 Task: 1.4.4 Make few fields required on every object
Action: Mouse moved to (937, 98)
Screenshot: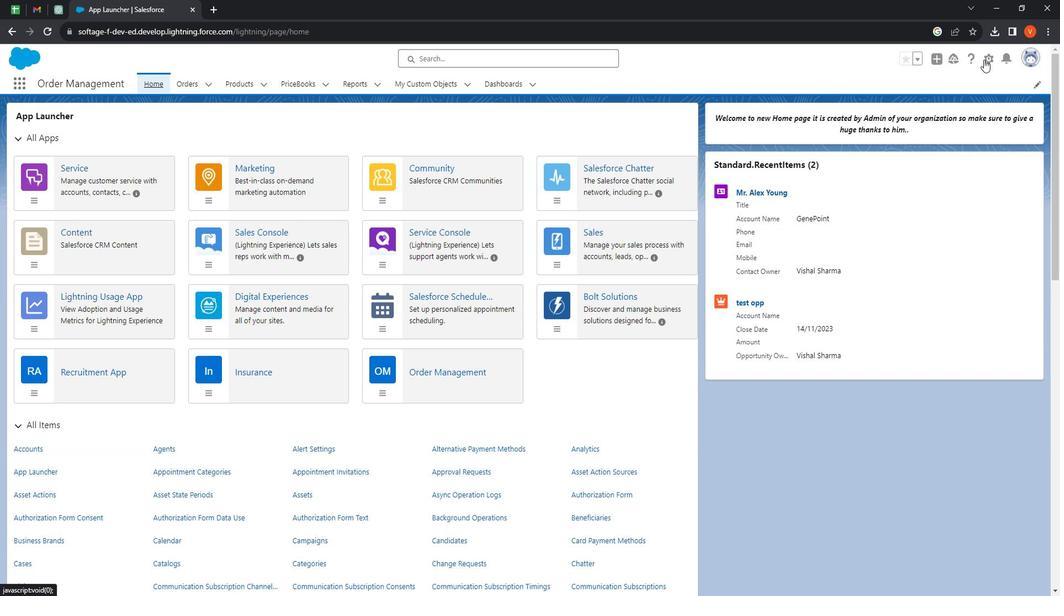 
Action: Mouse pressed left at (937, 98)
Screenshot: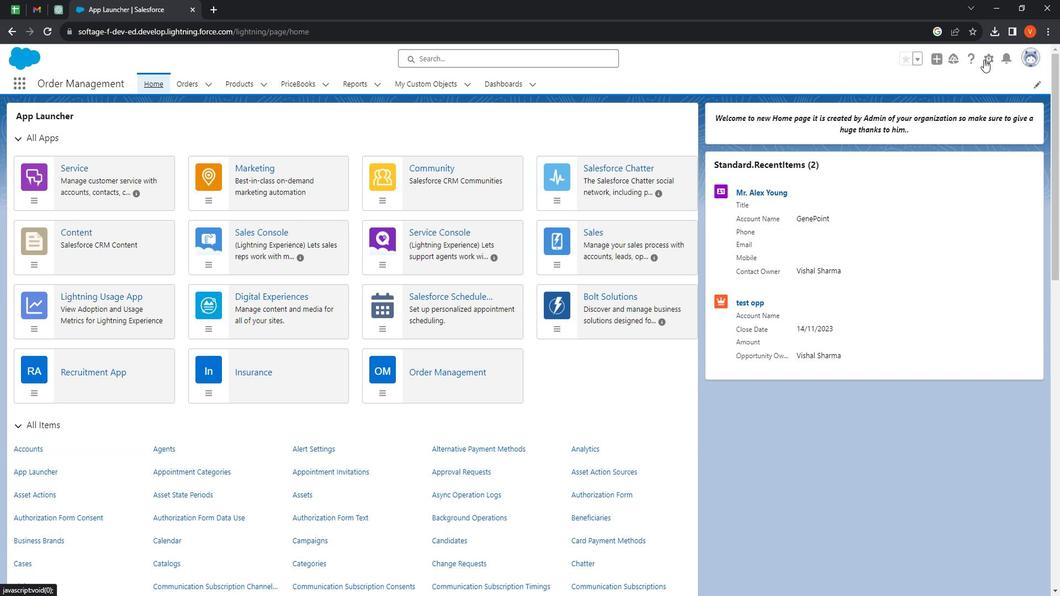 
Action: Mouse moved to (921, 123)
Screenshot: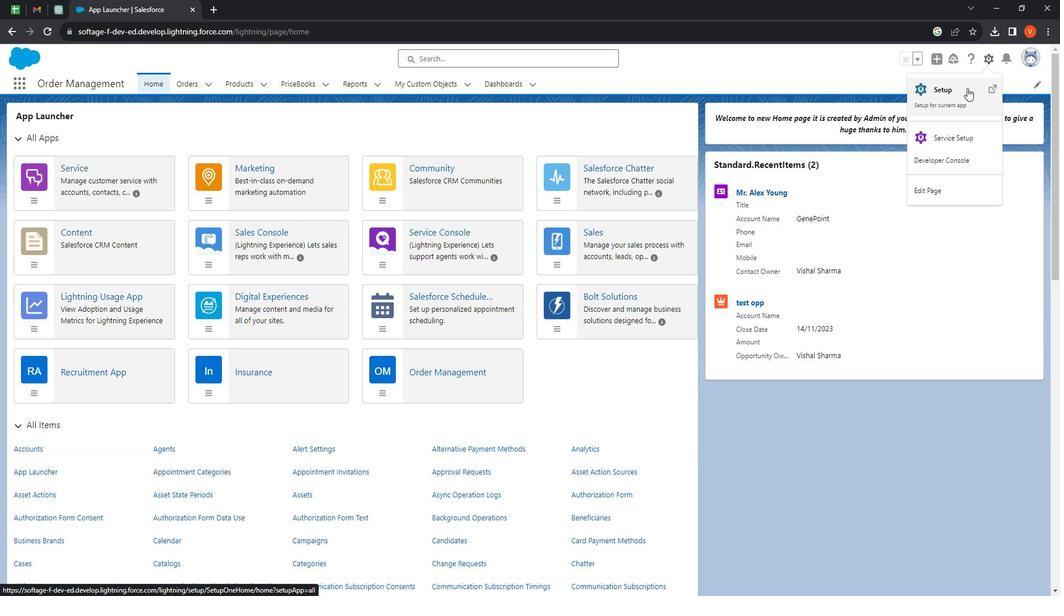 
Action: Mouse pressed left at (921, 123)
Screenshot: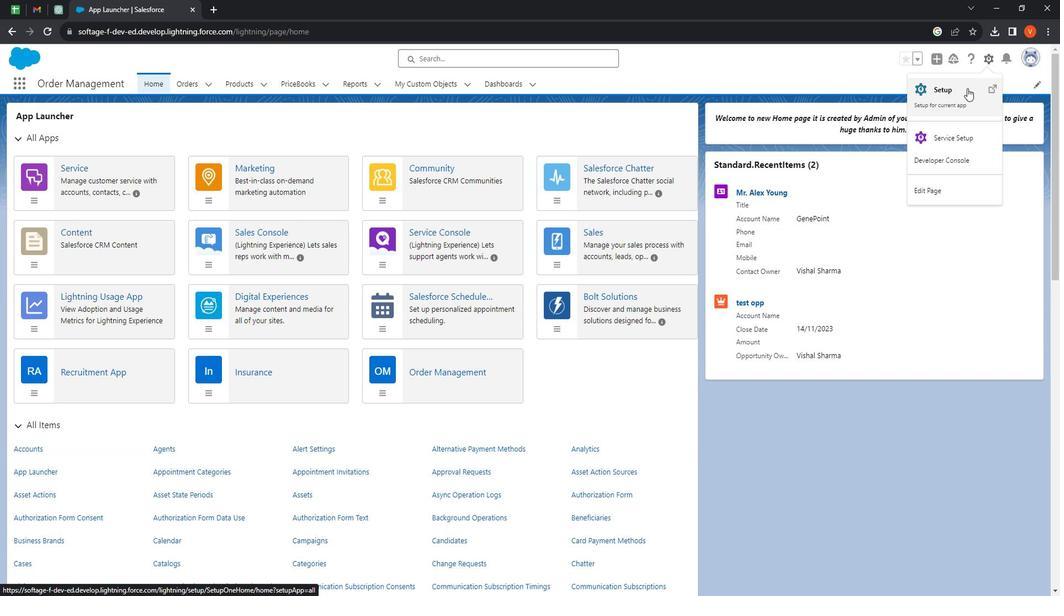 
Action: Mouse moved to (141, 122)
Screenshot: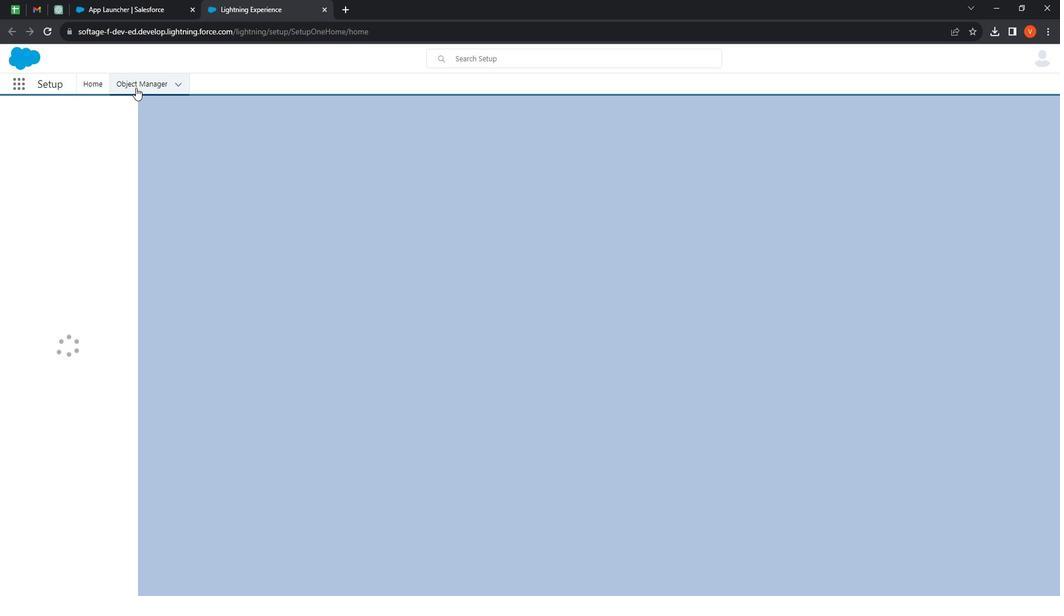 
Action: Mouse pressed left at (141, 122)
Screenshot: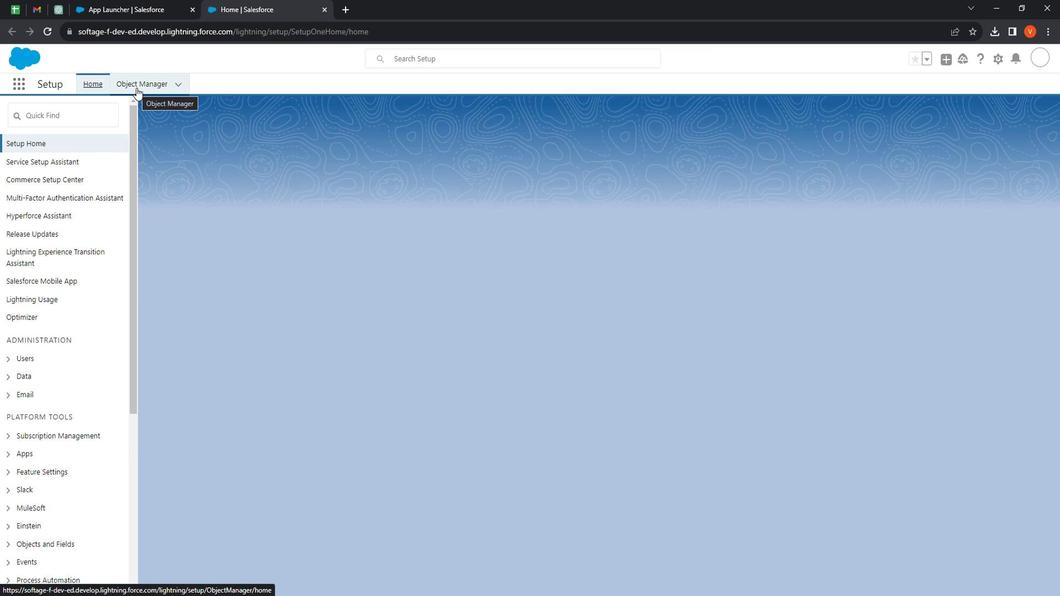 
Action: Mouse moved to (214, 272)
Screenshot: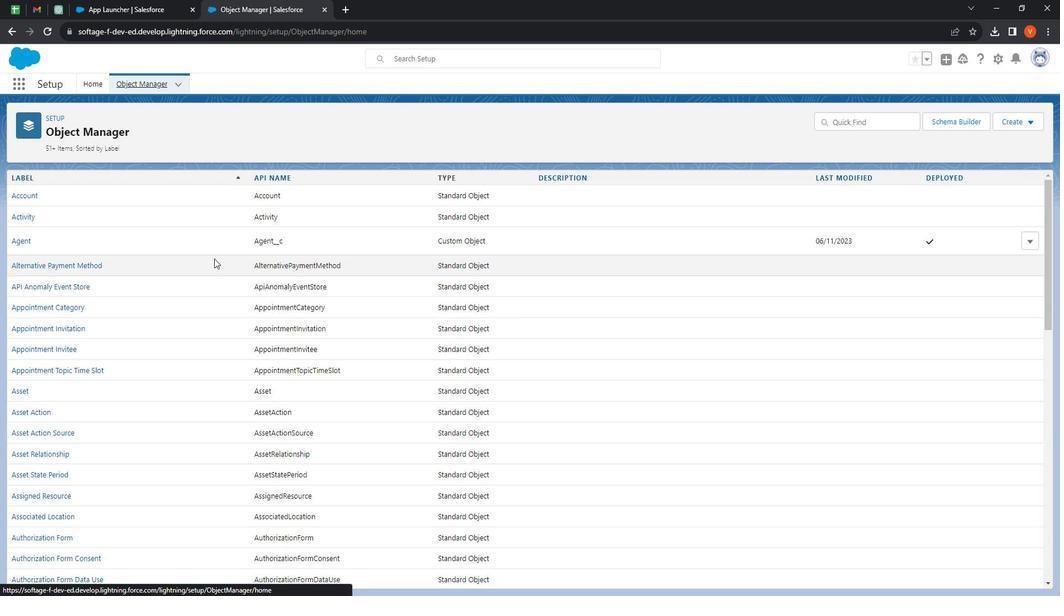 
Action: Mouse scrolled (214, 272) with delta (0, 0)
Screenshot: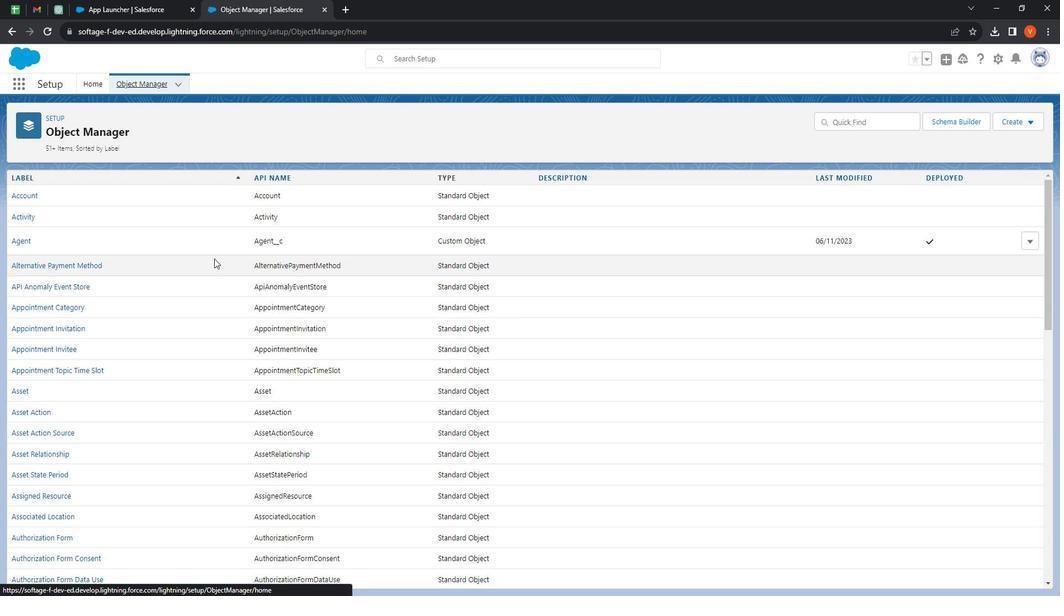 
Action: Mouse moved to (211, 272)
Screenshot: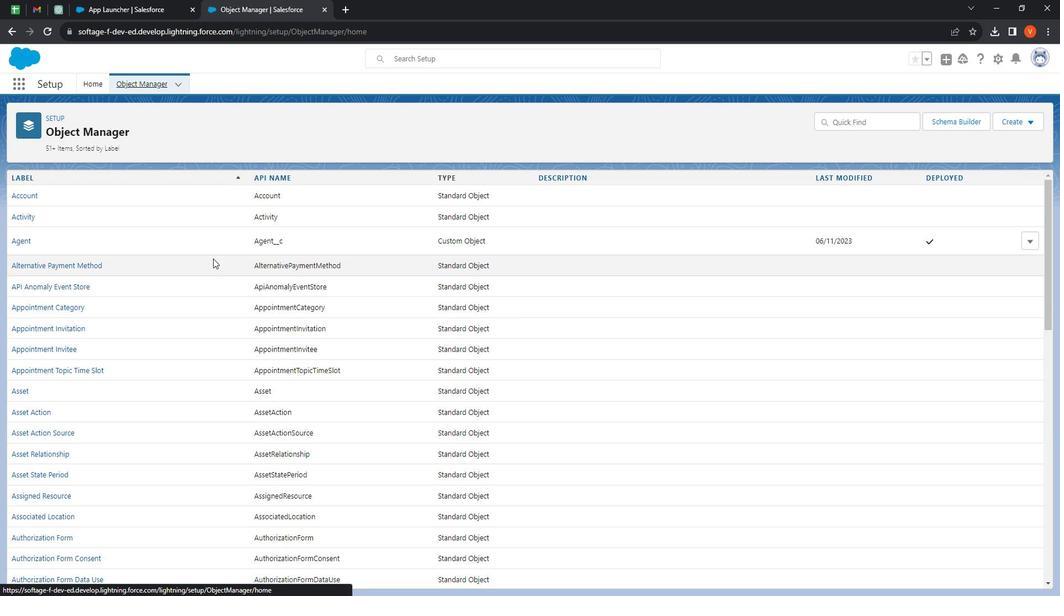 
Action: Mouse scrolled (211, 271) with delta (0, 0)
Screenshot: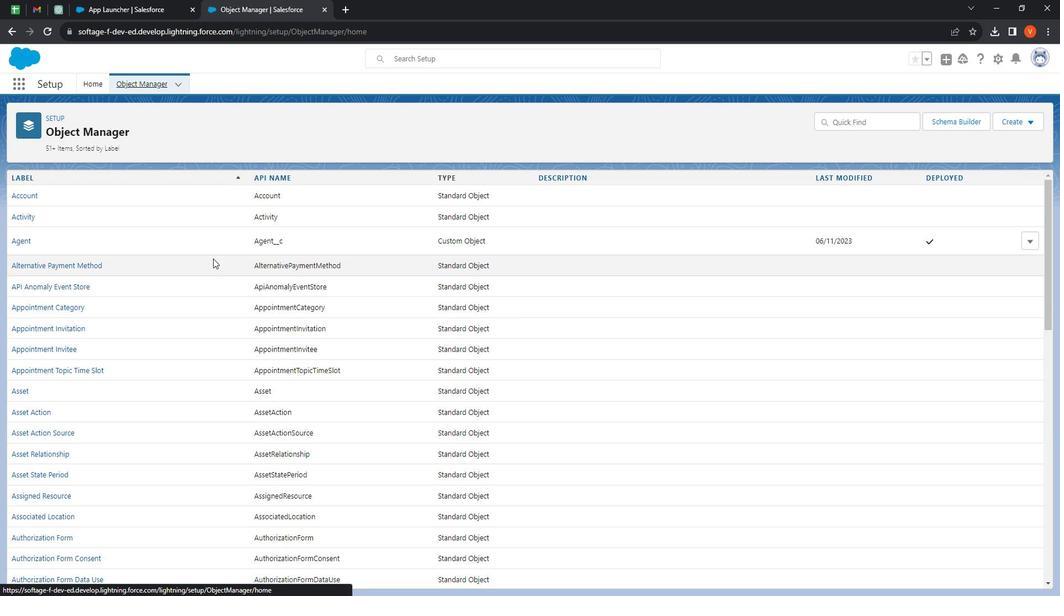 
Action: Mouse moved to (209, 271)
Screenshot: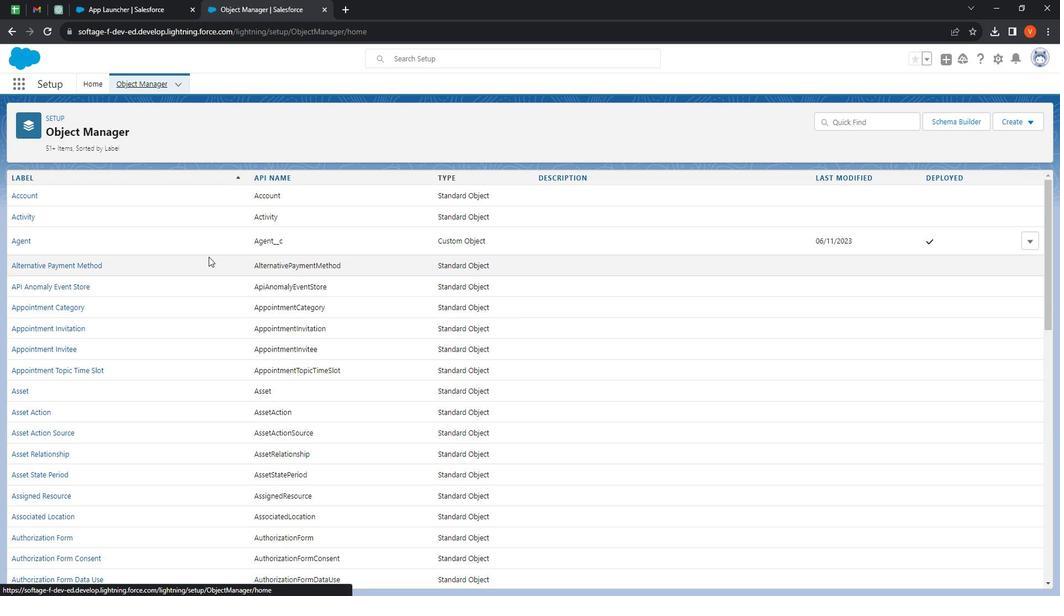 
Action: Mouse scrolled (209, 271) with delta (0, 0)
Screenshot: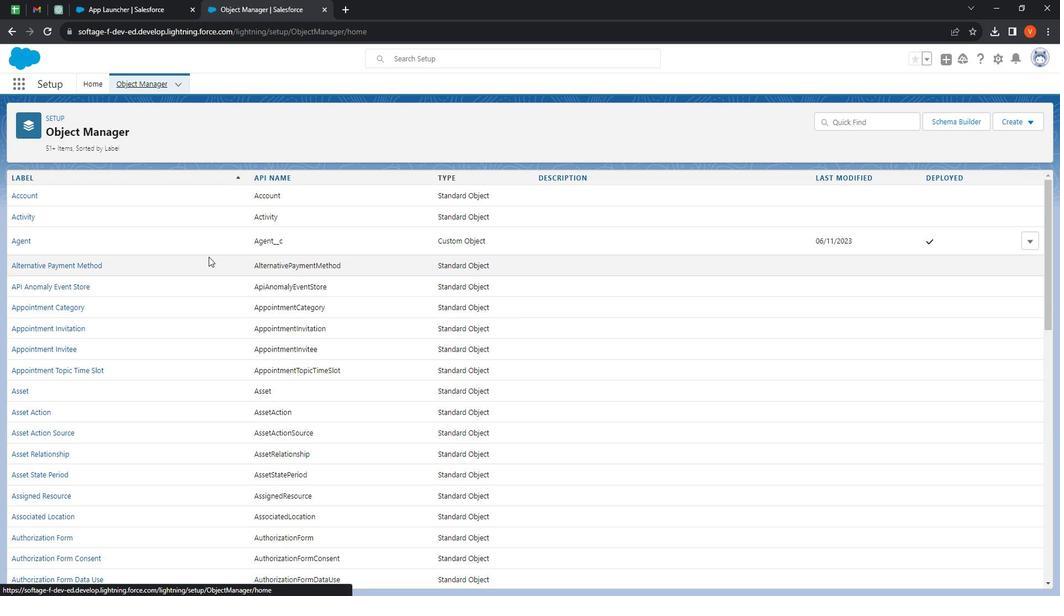 
Action: Mouse moved to (209, 271)
Screenshot: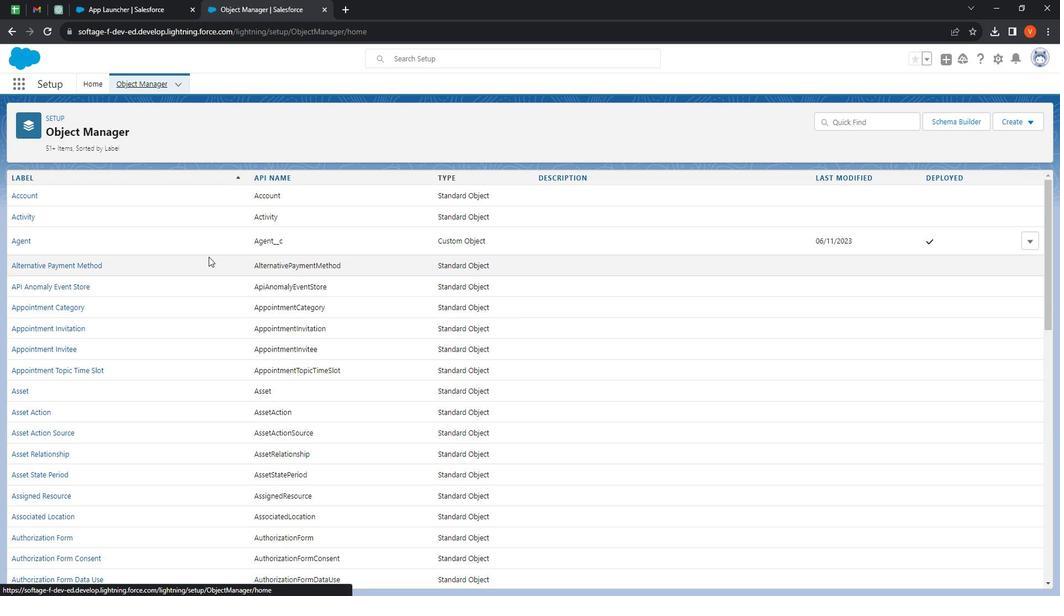 
Action: Mouse scrolled (209, 270) with delta (0, 0)
Screenshot: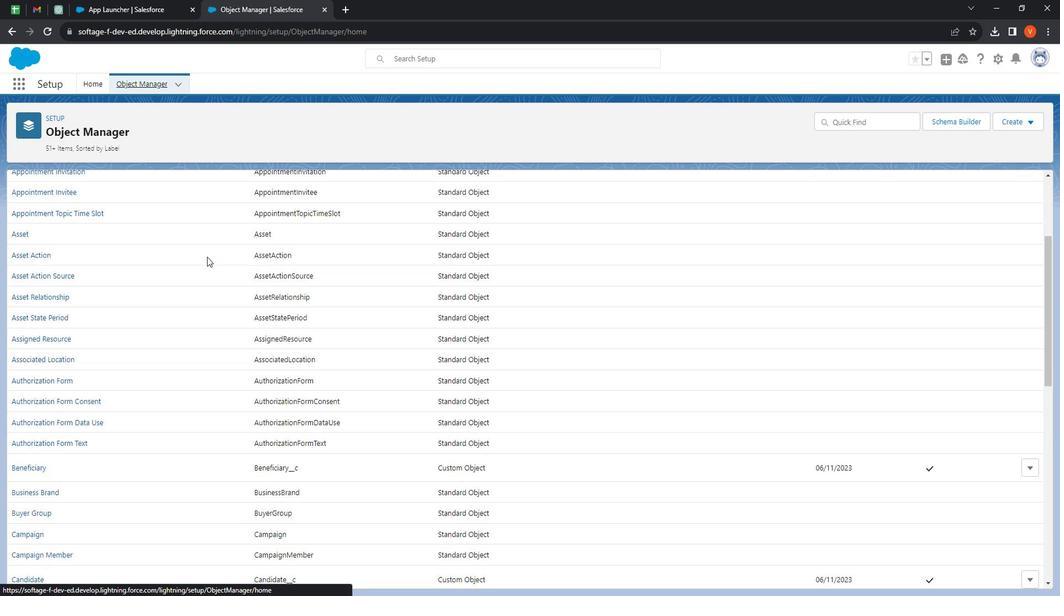 
Action: Mouse moved to (208, 271)
Screenshot: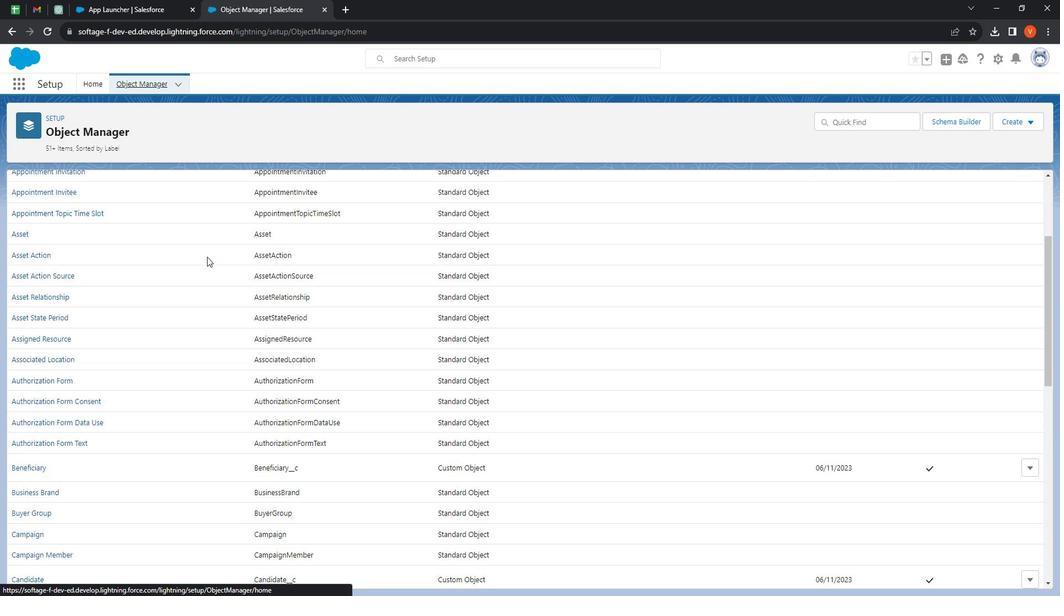 
Action: Mouse scrolled (208, 270) with delta (0, 0)
Screenshot: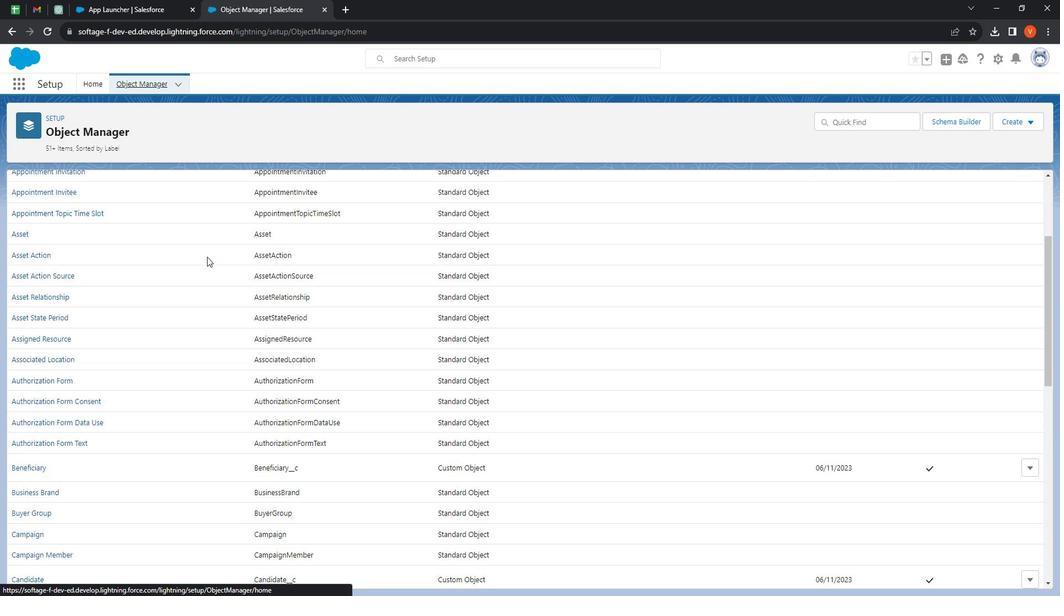 
Action: Mouse moved to (206, 271)
Screenshot: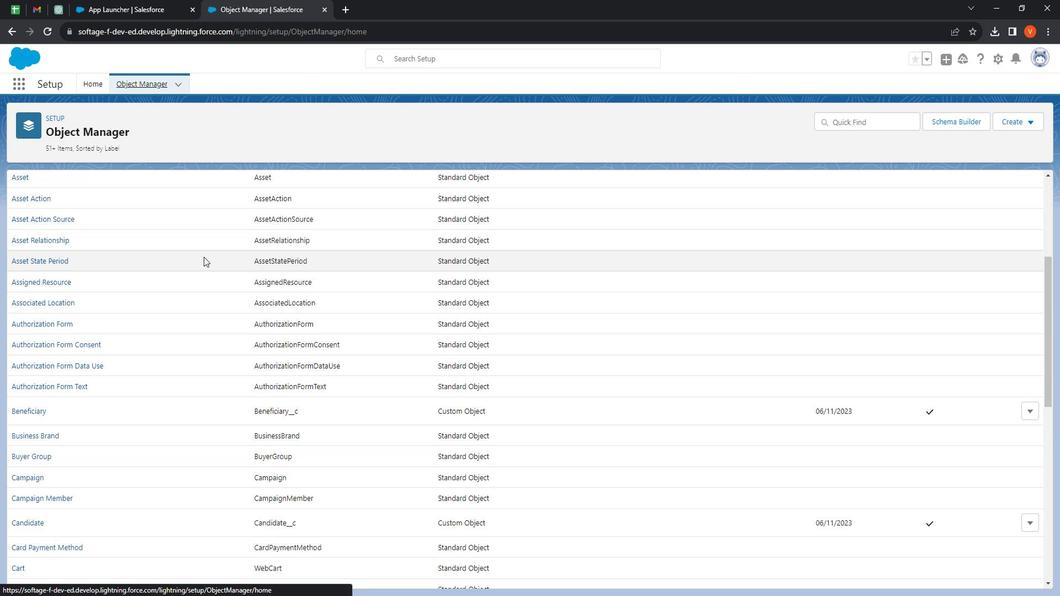 
Action: Mouse scrolled (206, 270) with delta (0, 0)
Screenshot: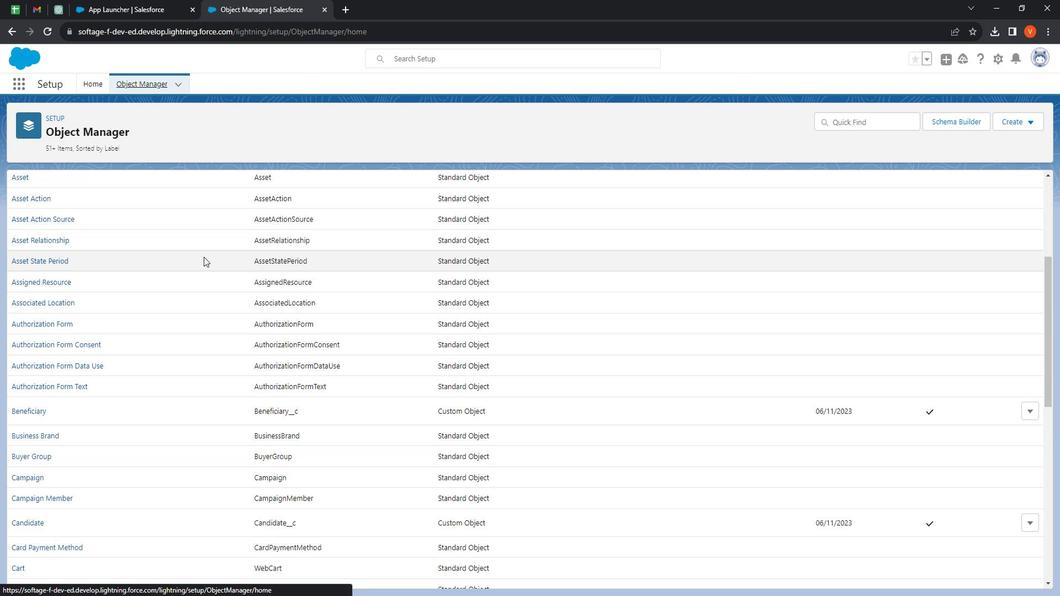 
Action: Mouse moved to (159, 278)
Screenshot: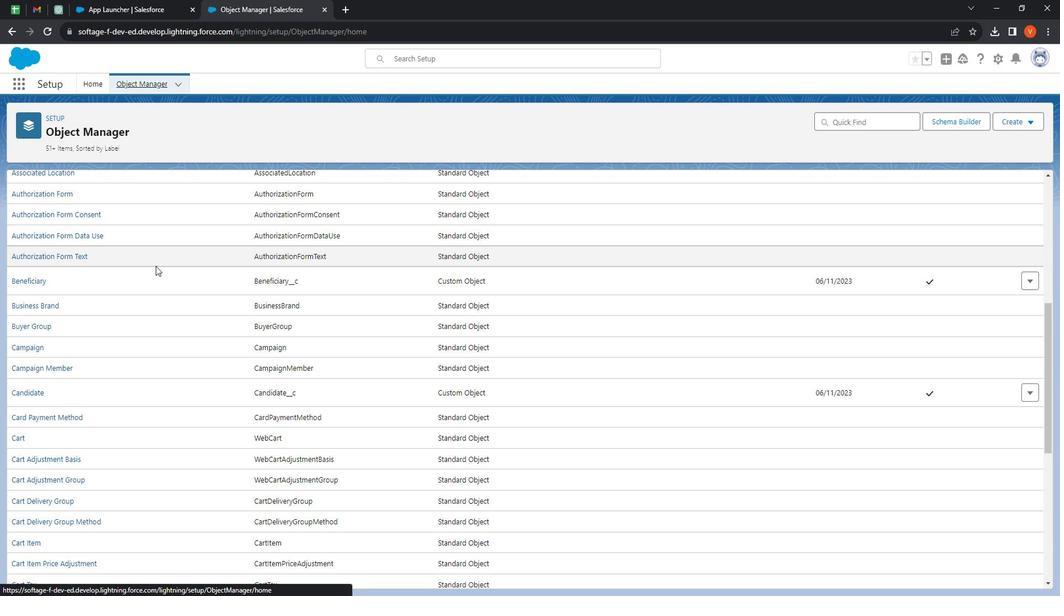
Action: Mouse scrolled (159, 278) with delta (0, 0)
Screenshot: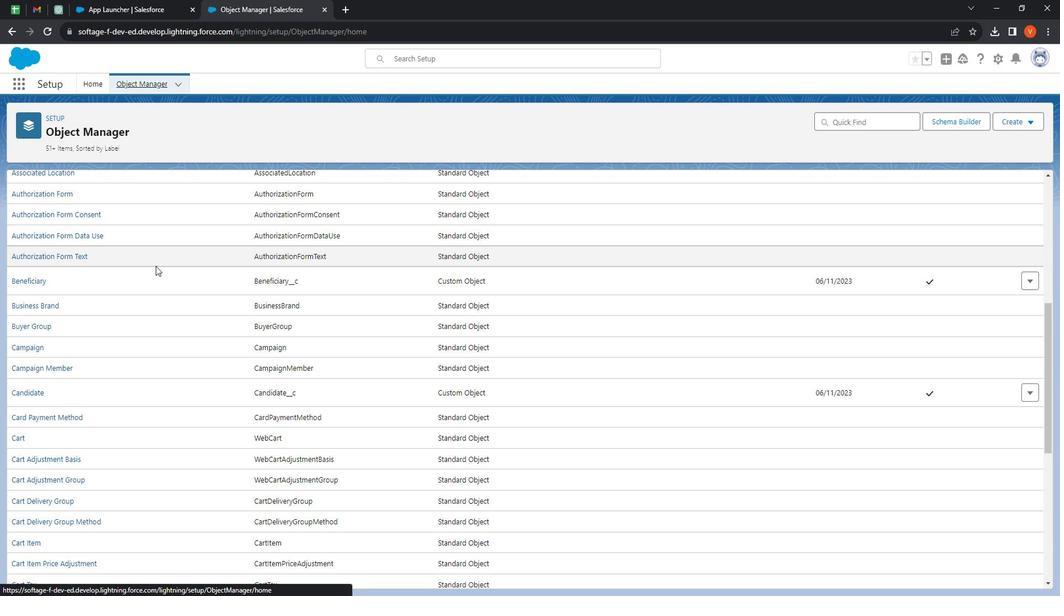 
Action: Mouse moved to (154, 279)
Screenshot: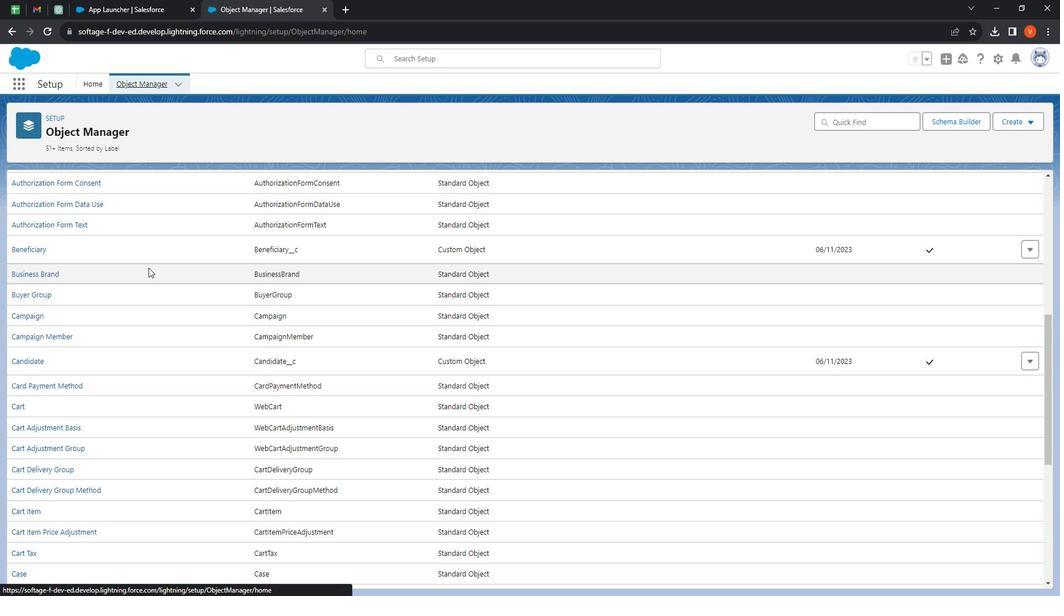 
Action: Mouse scrolled (154, 279) with delta (0, 0)
Screenshot: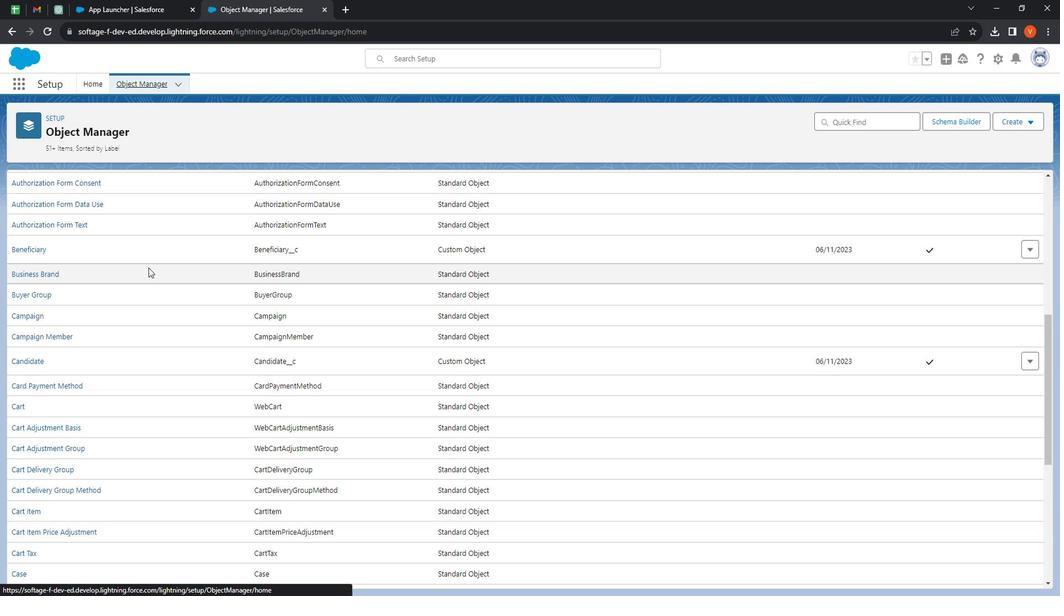 
Action: Mouse moved to (151, 280)
Screenshot: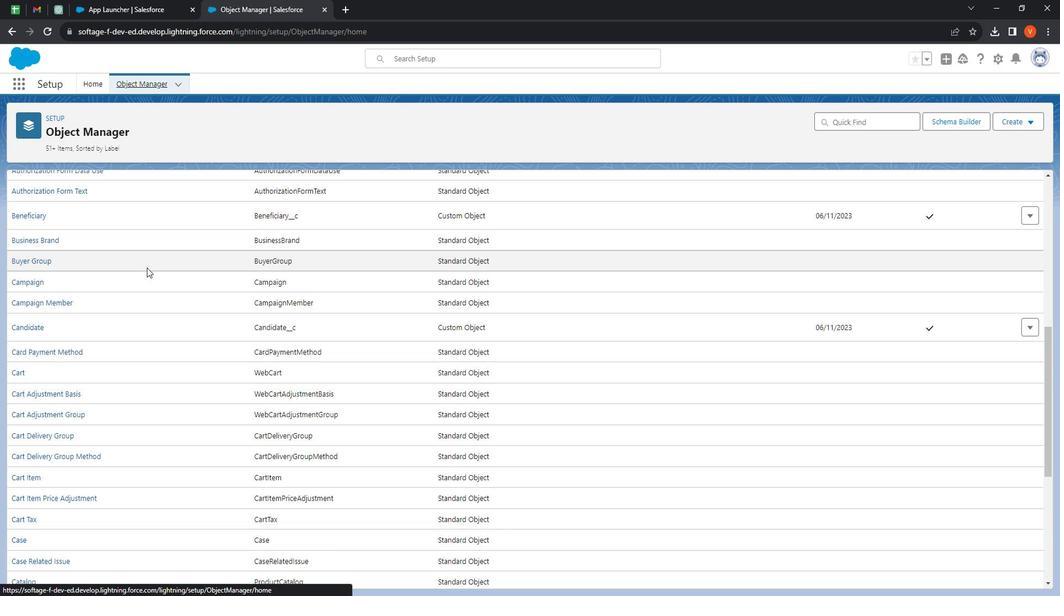
Action: Mouse scrolled (151, 279) with delta (0, 0)
Screenshot: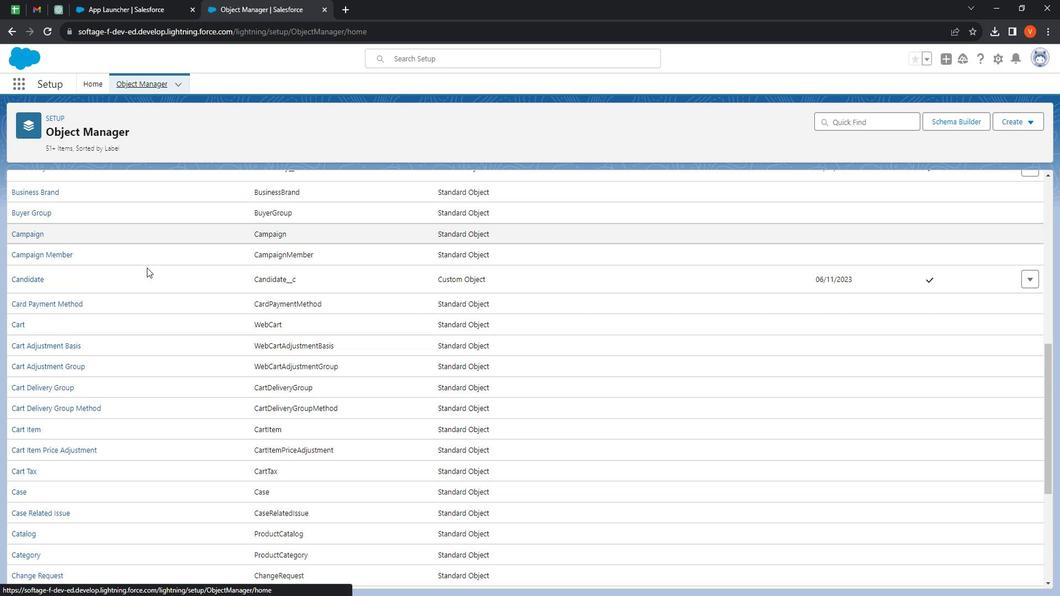 
Action: Mouse scrolled (151, 279) with delta (0, 0)
Screenshot: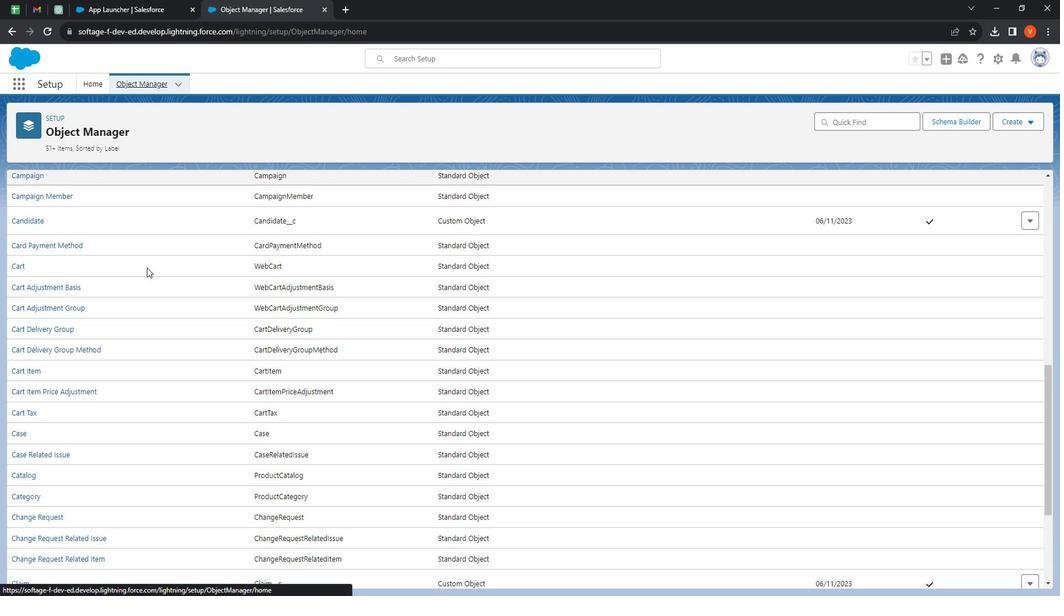 
Action: Mouse scrolled (151, 279) with delta (0, 0)
Screenshot: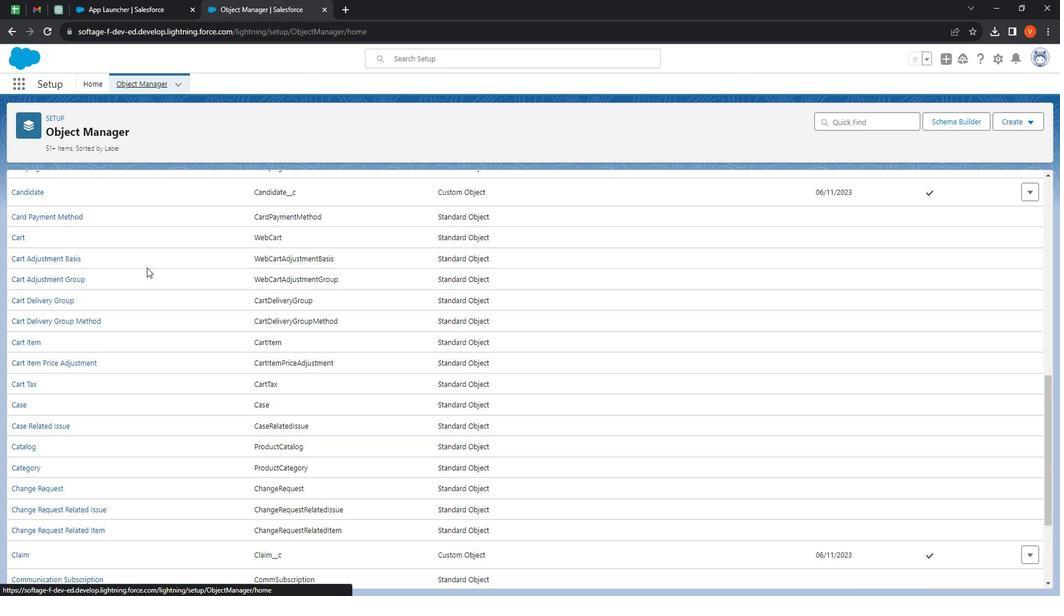 
Action: Mouse scrolled (151, 279) with delta (0, 0)
Screenshot: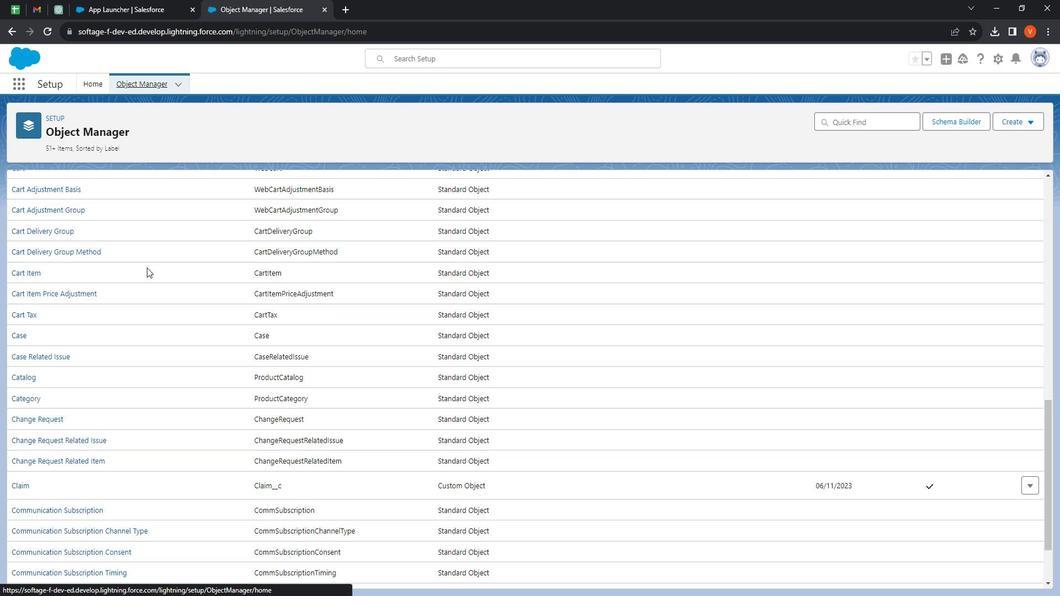 
Action: Mouse scrolled (151, 279) with delta (0, 0)
Screenshot: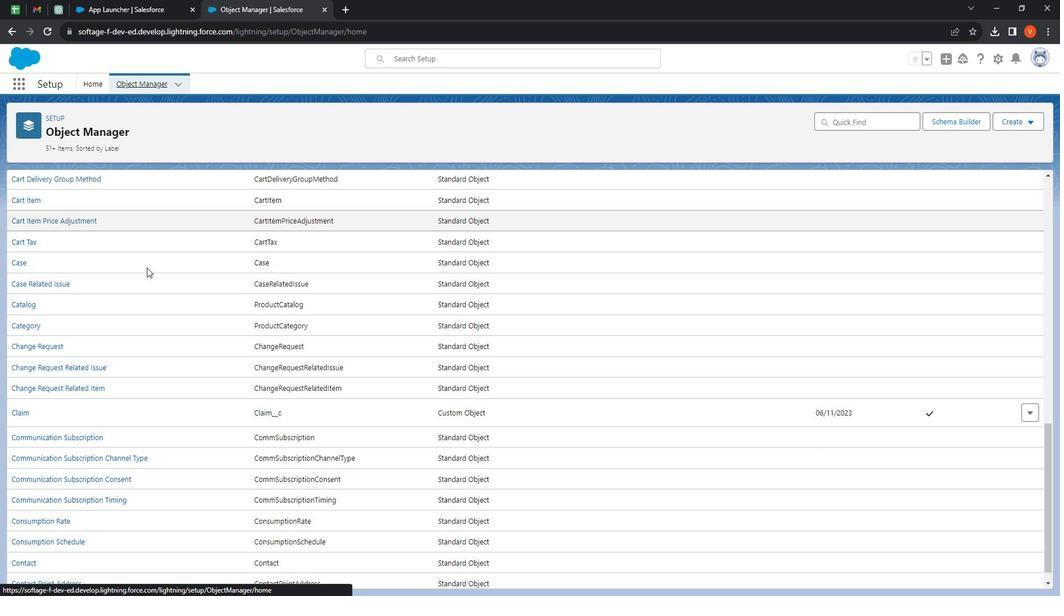 
Action: Mouse scrolled (151, 279) with delta (0, 0)
Screenshot: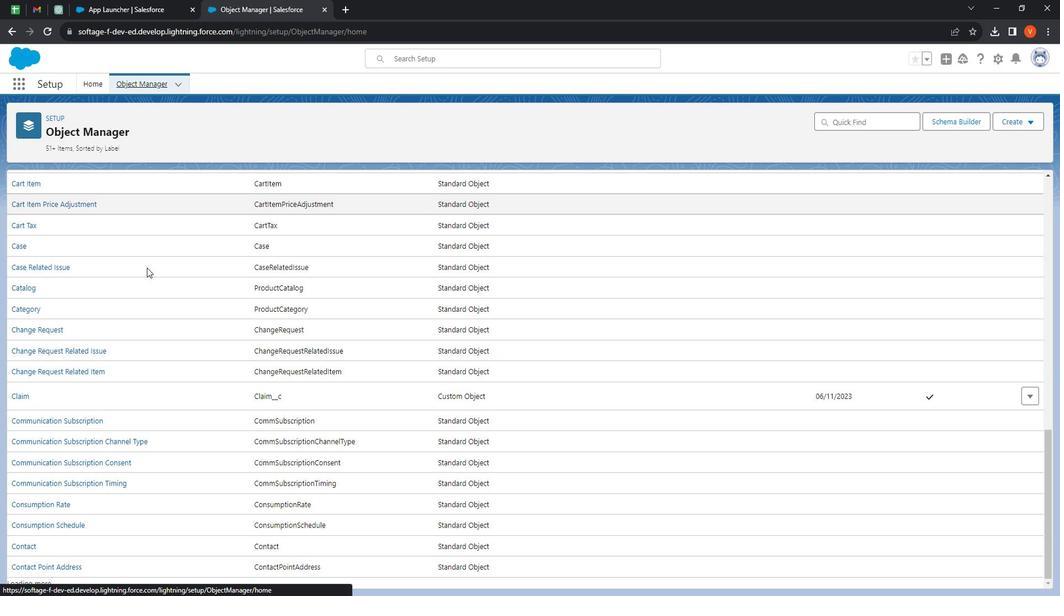 
Action: Mouse moved to (151, 281)
Screenshot: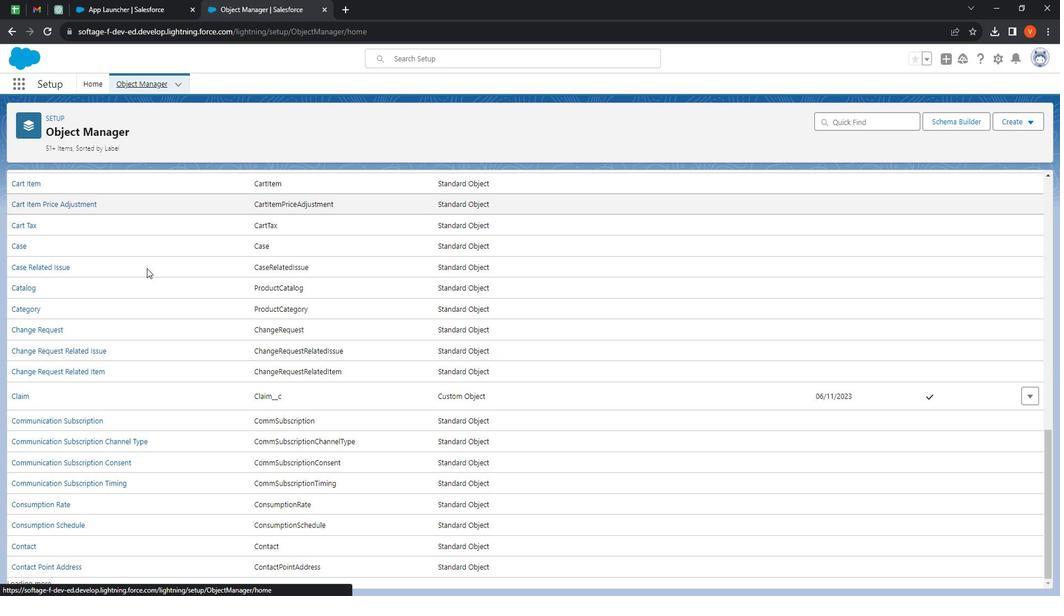 
Action: Mouse scrolled (151, 280) with delta (0, 0)
Screenshot: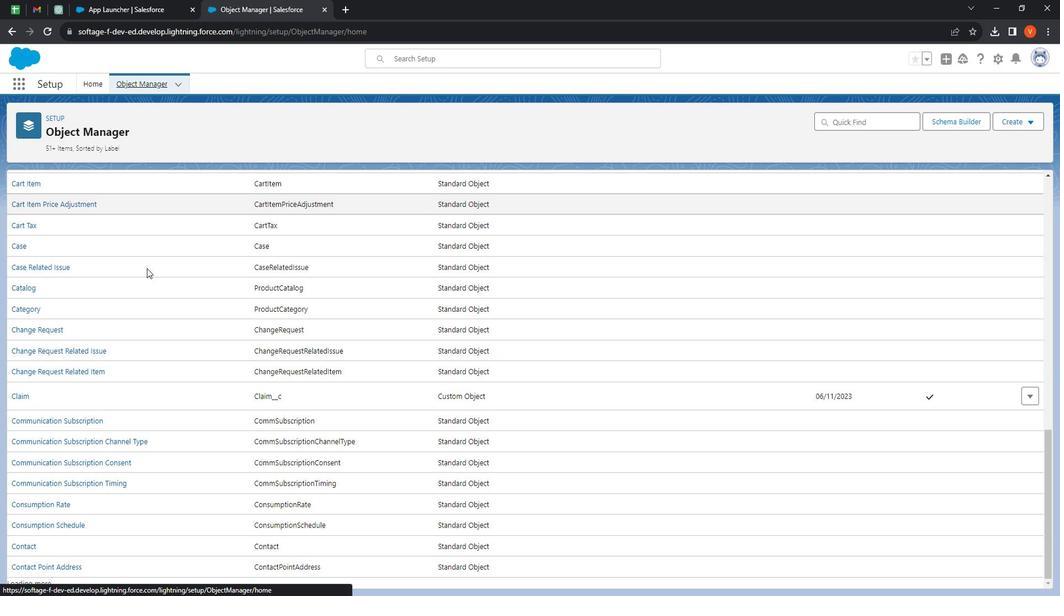 
Action: Mouse scrolled (151, 280) with delta (0, 0)
Screenshot: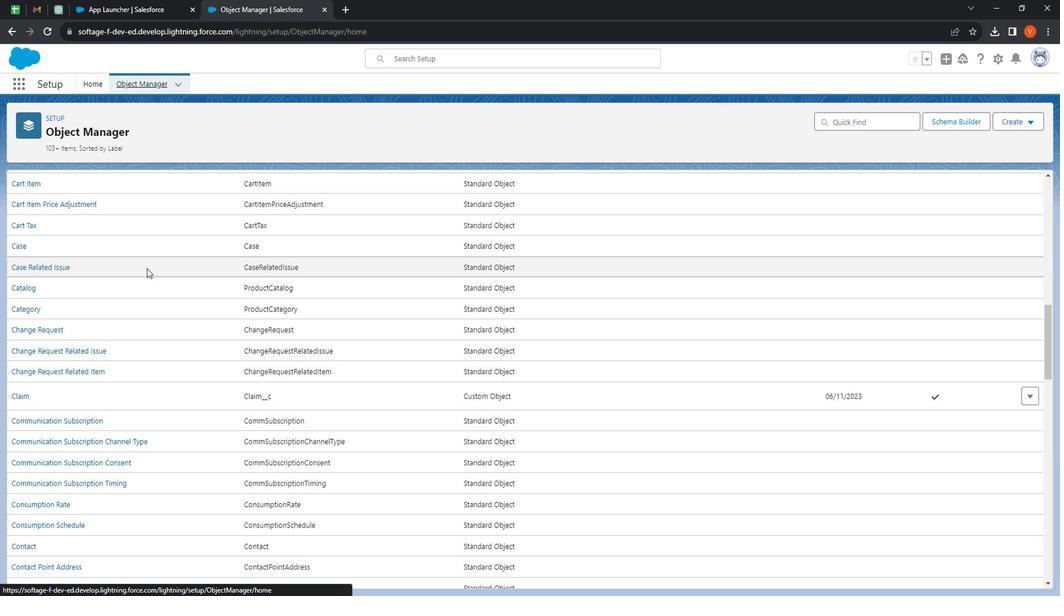 
Action: Mouse moved to (151, 281)
Screenshot: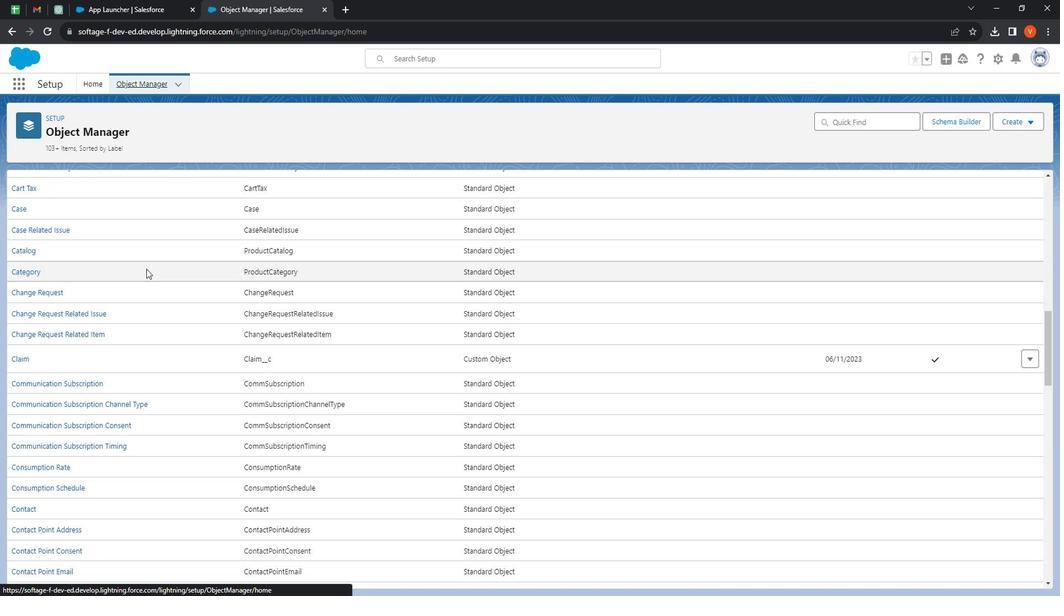 
Action: Mouse scrolled (151, 281) with delta (0, 0)
Screenshot: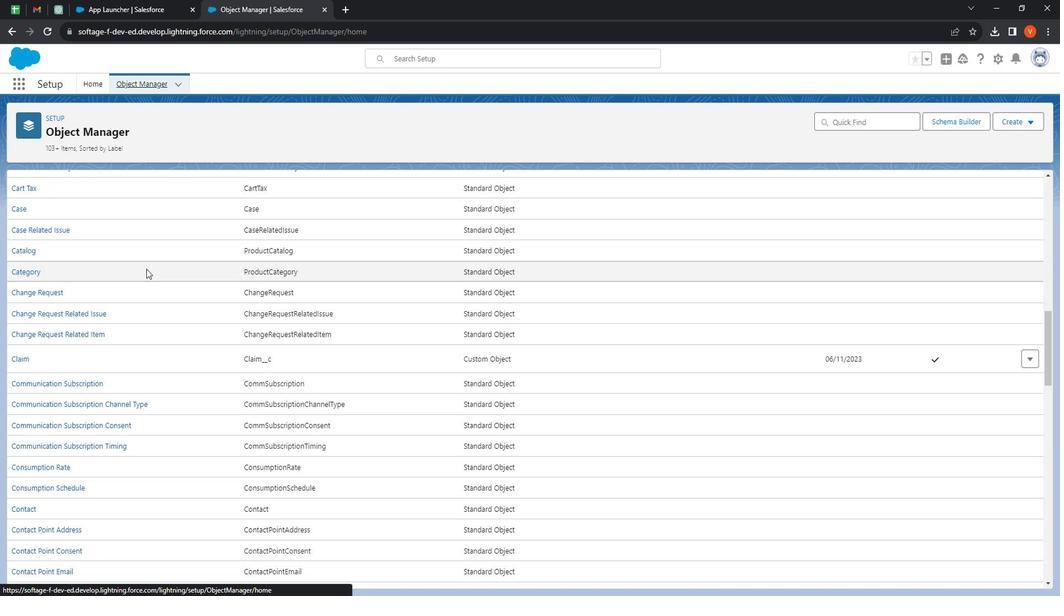 
Action: Mouse moved to (151, 281)
Screenshot: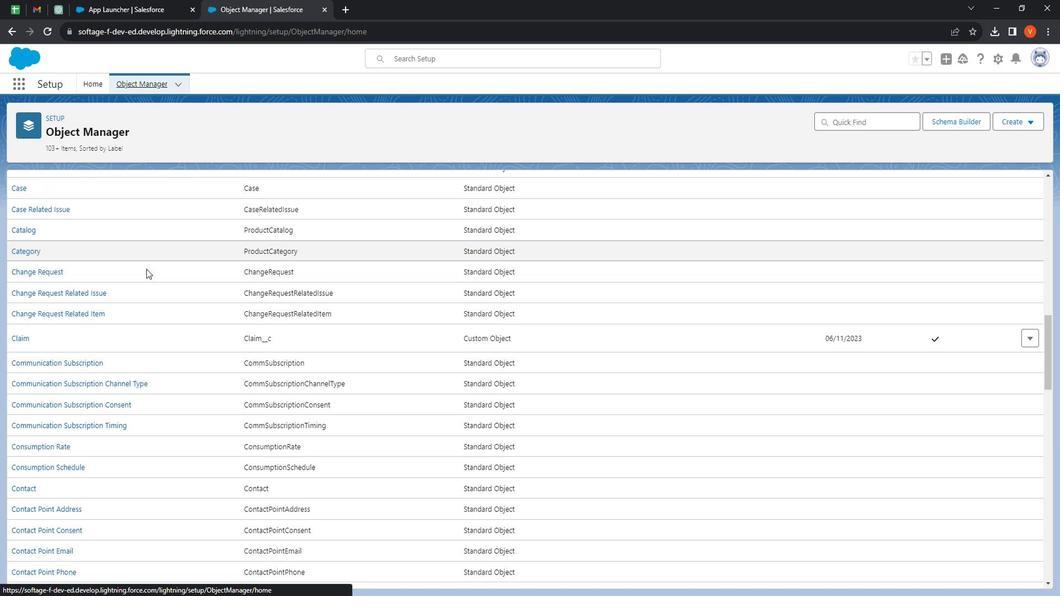 
Action: Mouse scrolled (151, 281) with delta (0, 0)
Screenshot: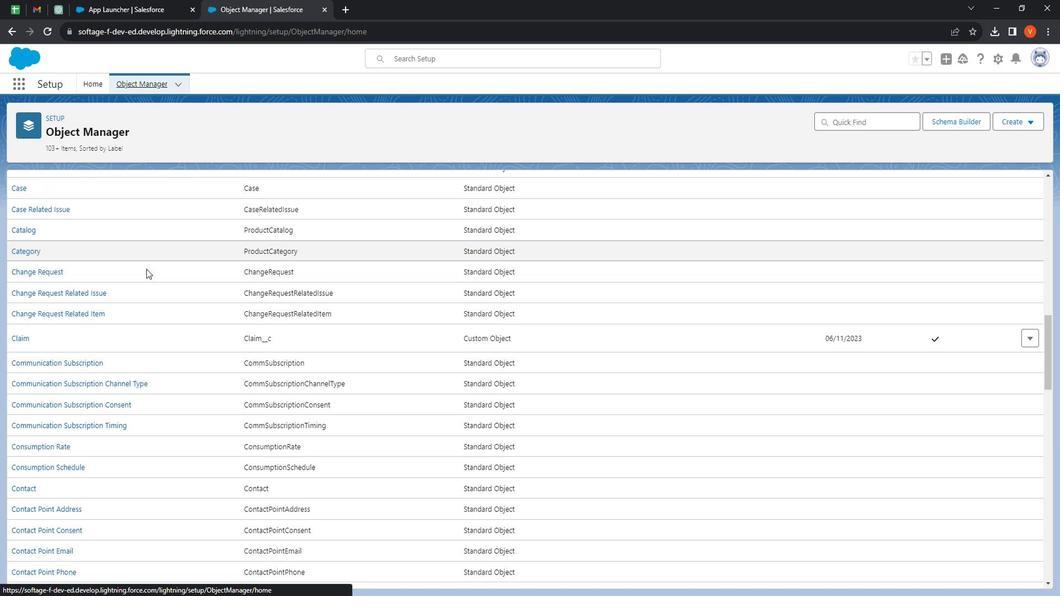 
Action: Mouse moved to (150, 283)
Screenshot: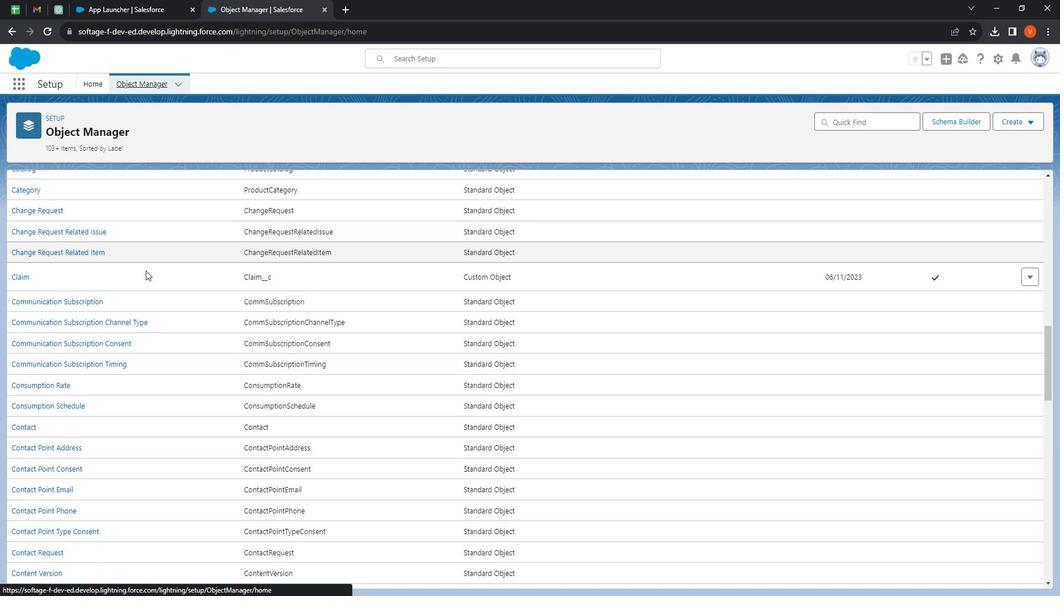 
Action: Mouse scrolled (150, 282) with delta (0, 0)
Screenshot: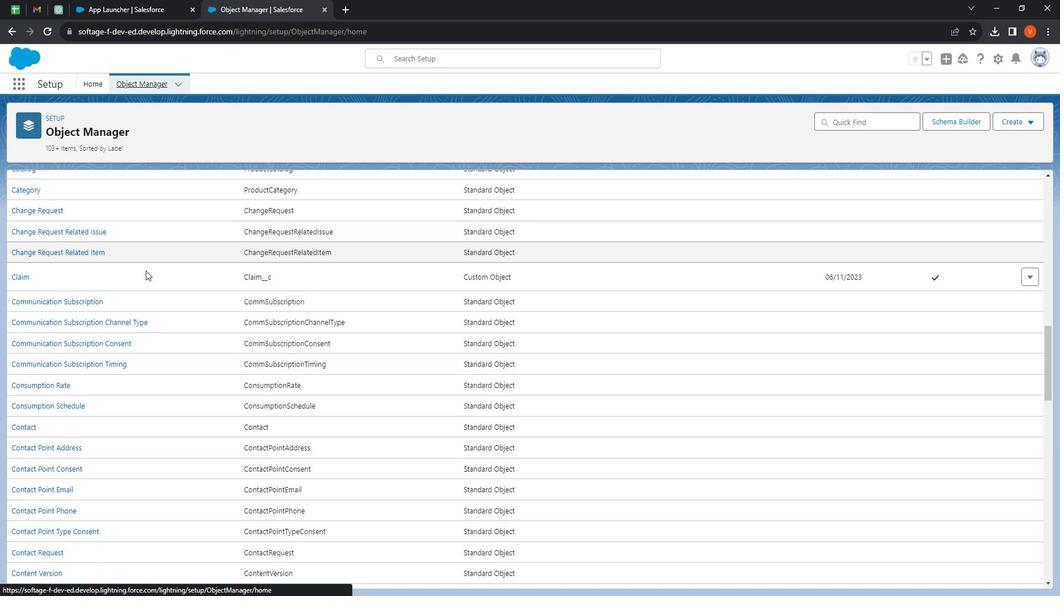 
Action: Mouse moved to (148, 286)
Screenshot: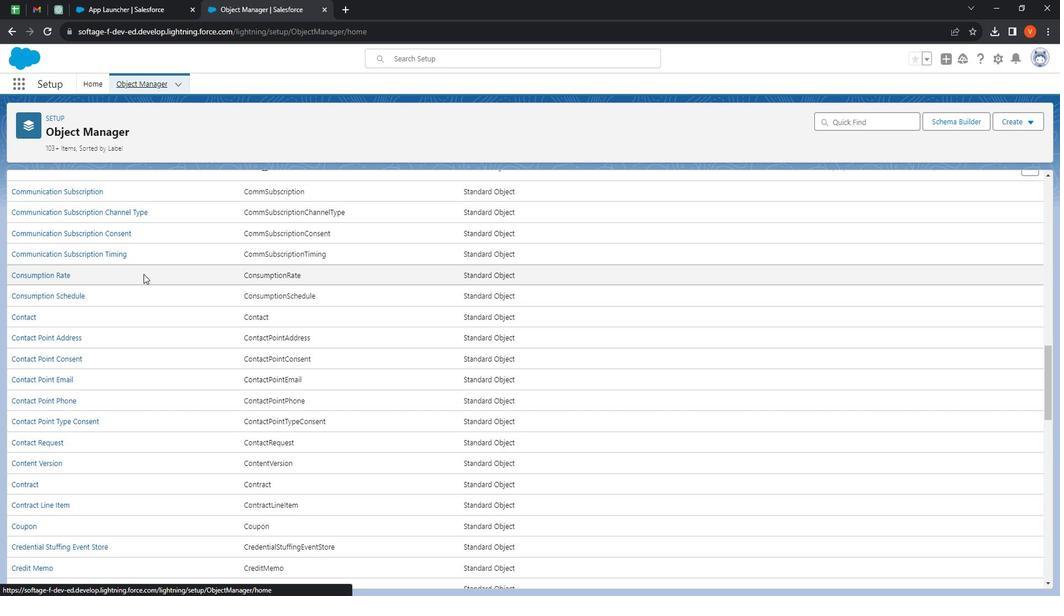
Action: Mouse scrolled (148, 285) with delta (0, 0)
Screenshot: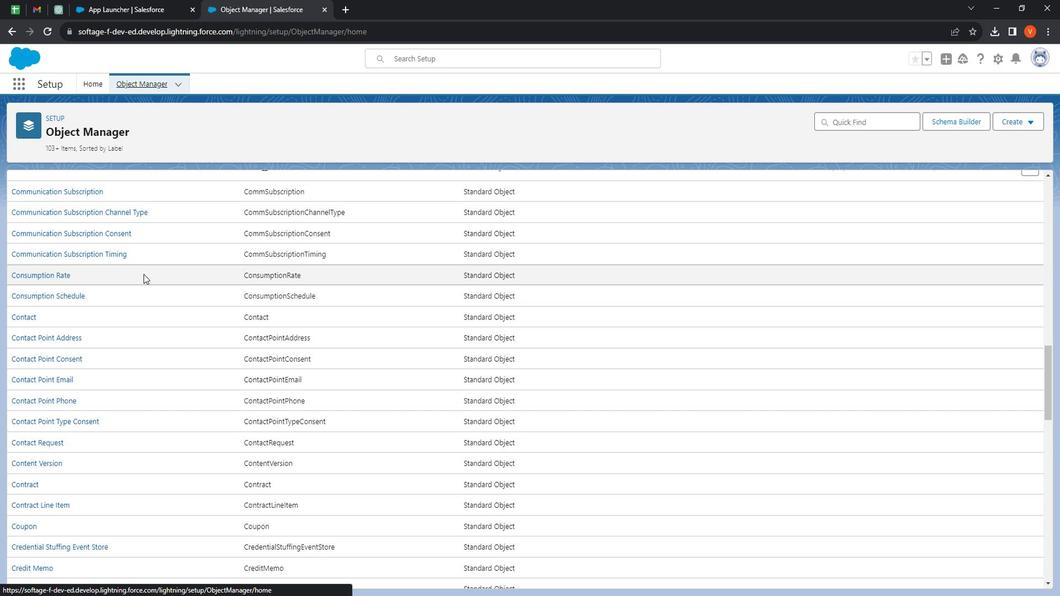 
Action: Mouse scrolled (148, 285) with delta (0, 0)
Screenshot: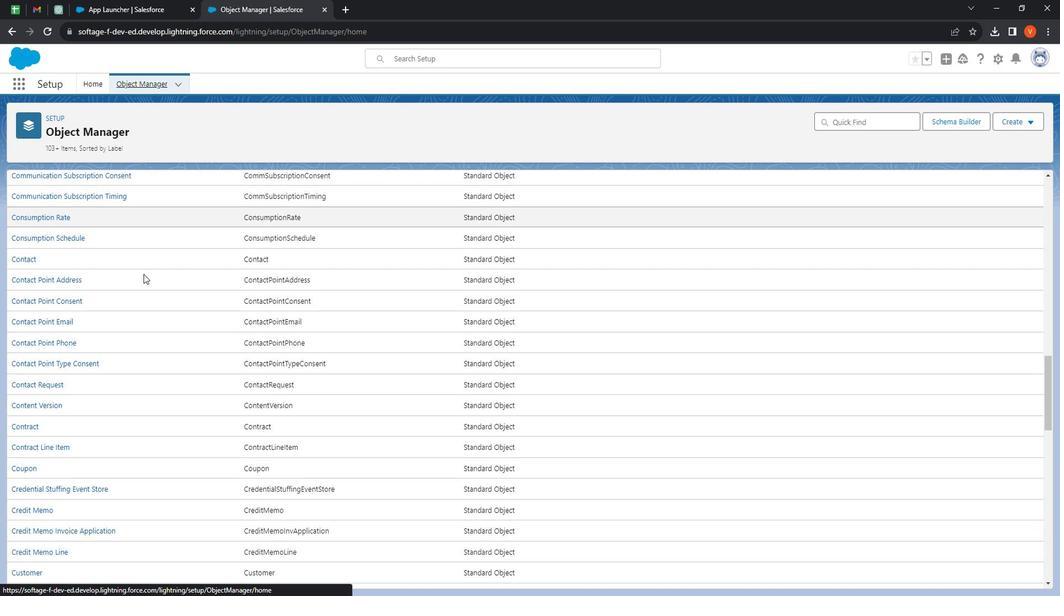 
Action: Mouse scrolled (148, 285) with delta (0, 0)
Screenshot: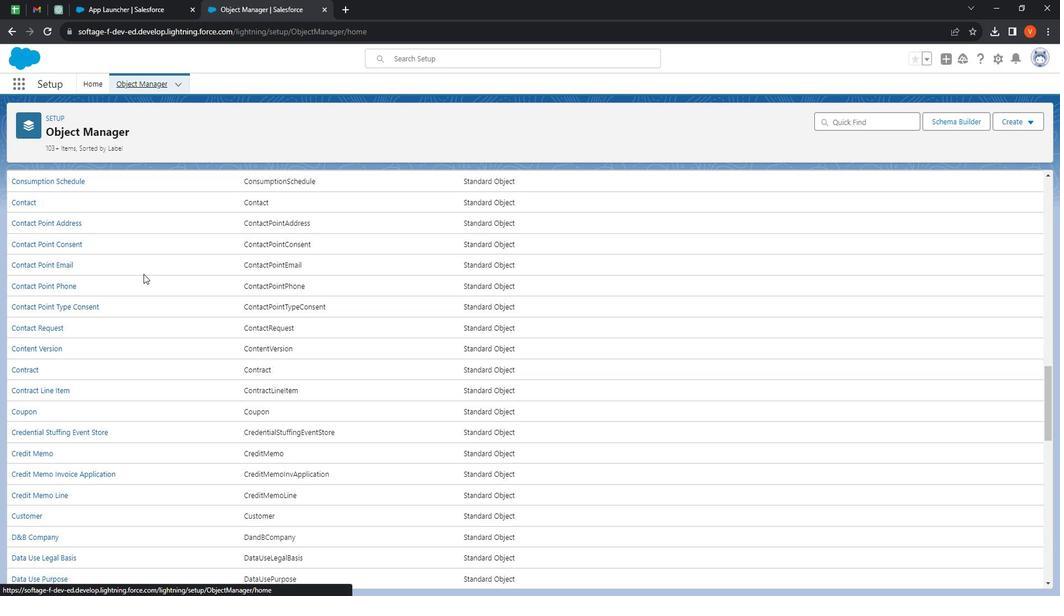 
Action: Mouse moved to (147, 287)
Screenshot: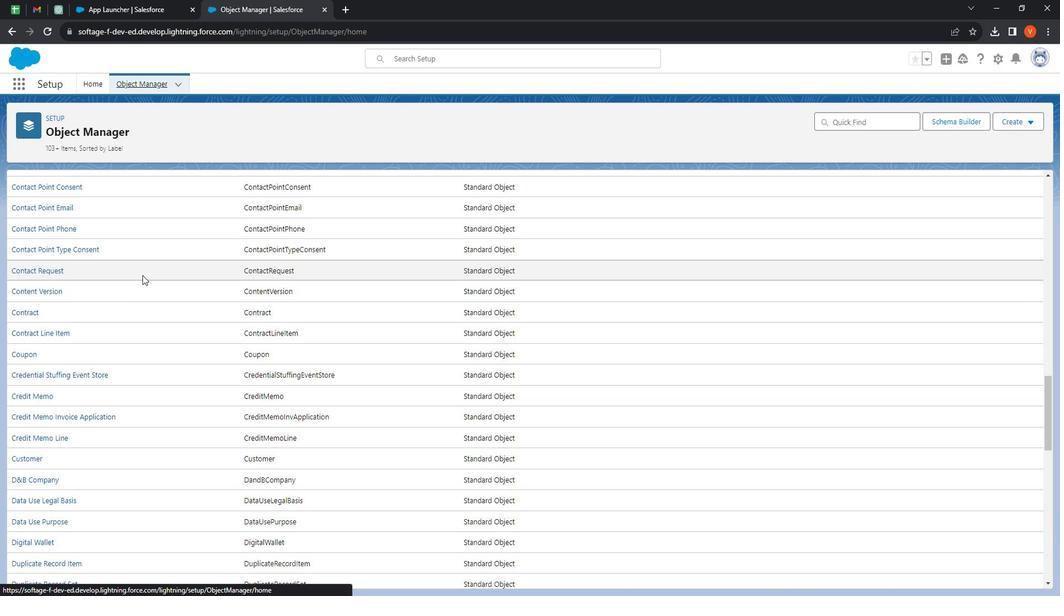 
Action: Mouse scrolled (147, 286) with delta (0, 0)
Screenshot: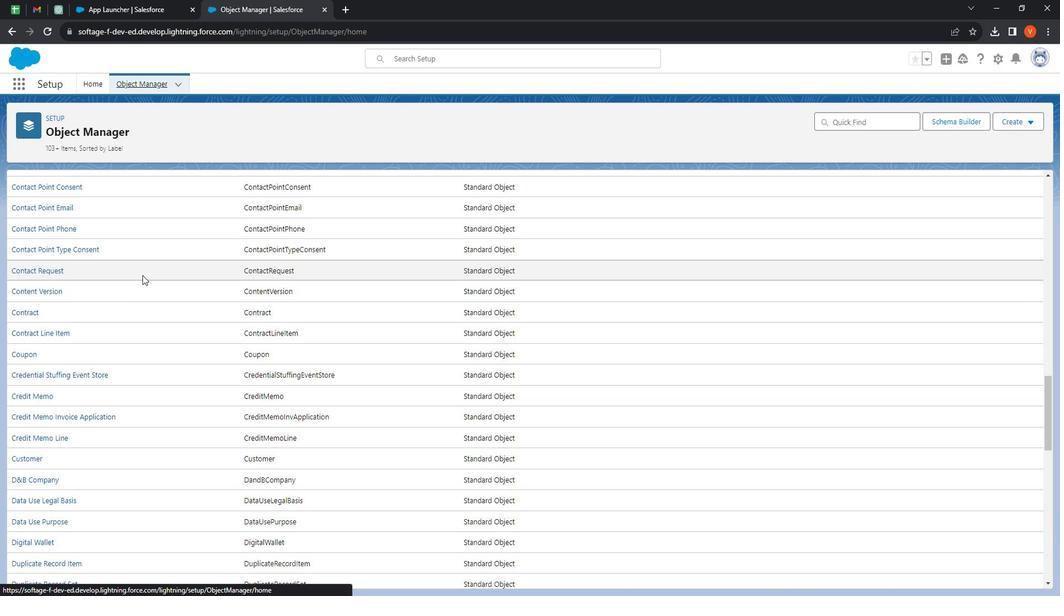 
Action: Mouse moved to (146, 289)
Screenshot: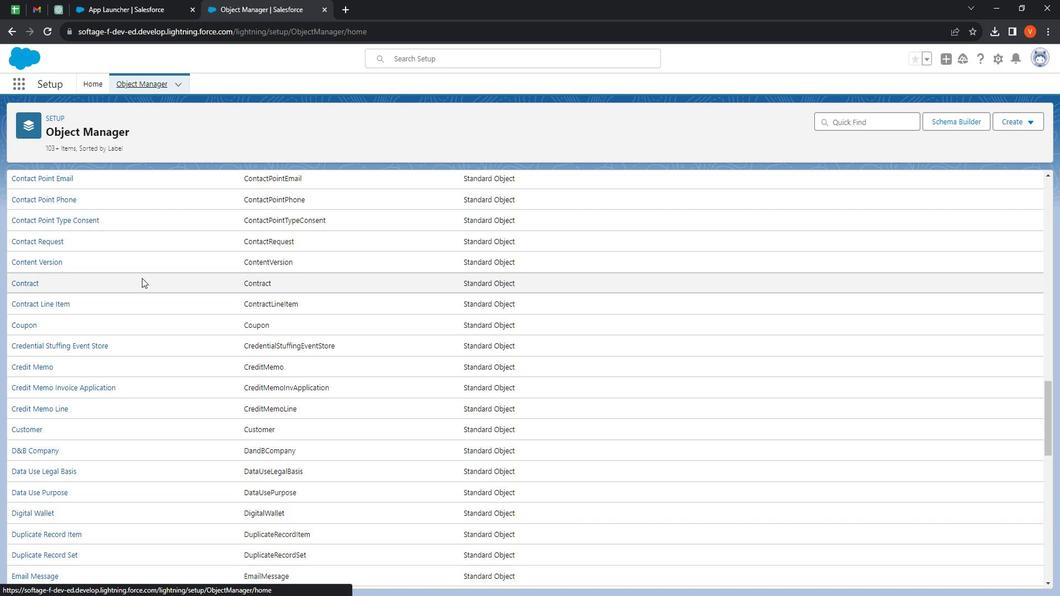 
Action: Mouse scrolled (146, 289) with delta (0, 0)
Screenshot: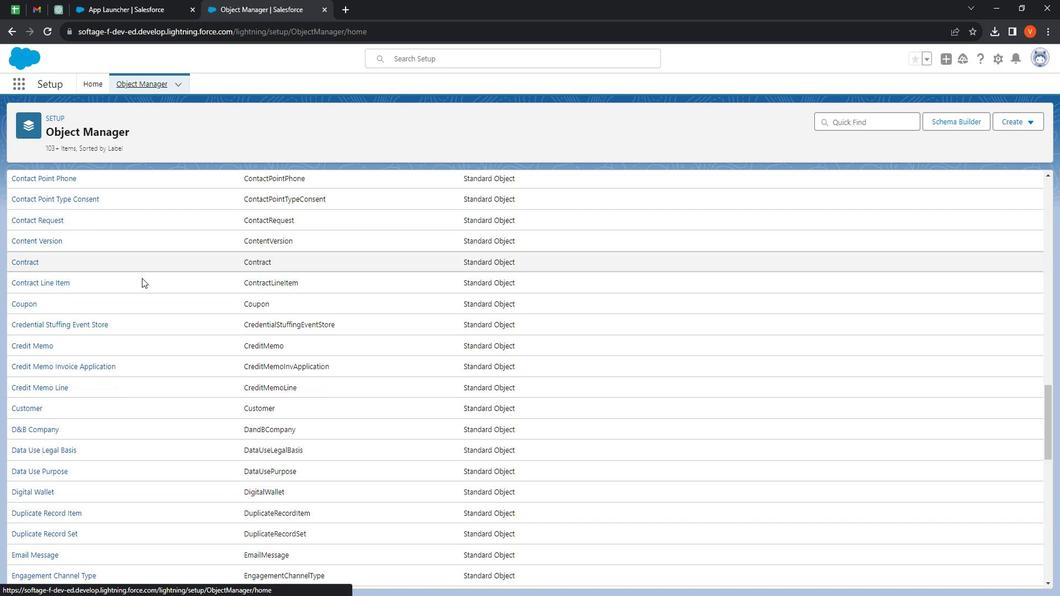 
Action: Mouse scrolled (146, 289) with delta (0, 0)
Screenshot: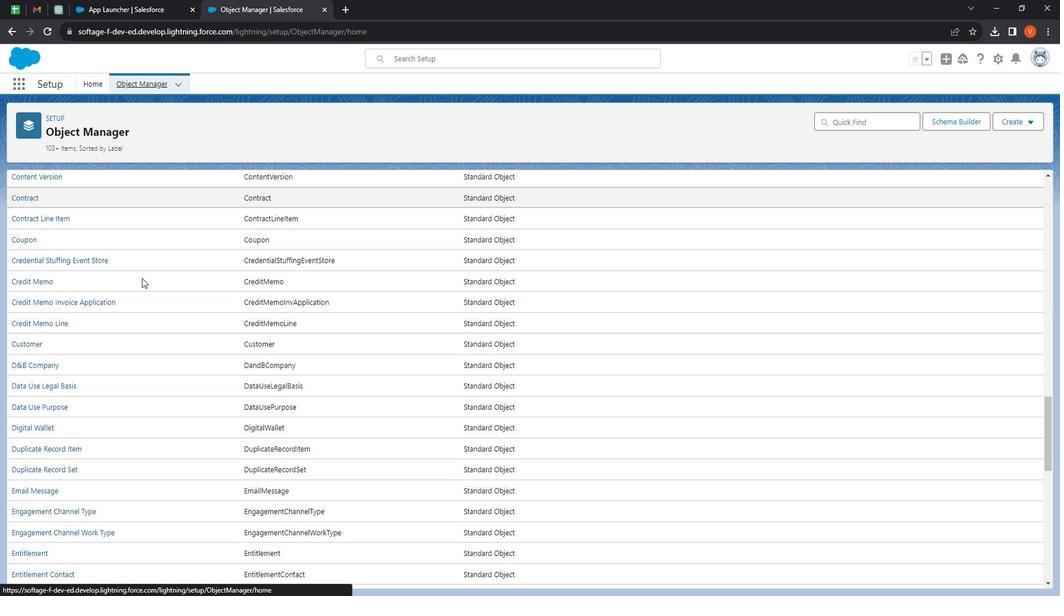 
Action: Mouse scrolled (146, 289) with delta (0, 0)
Screenshot: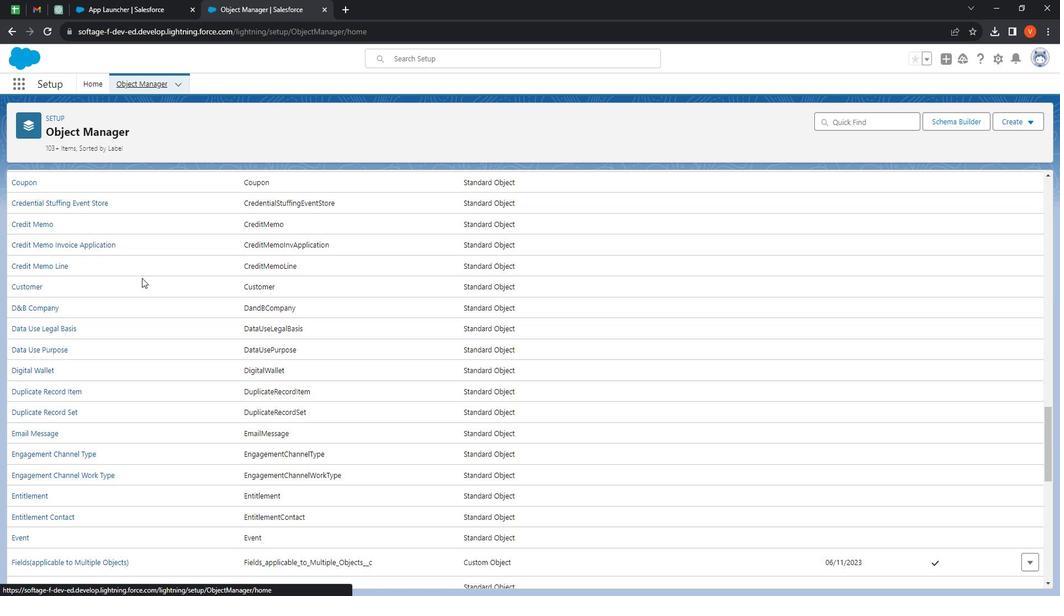 
Action: Mouse scrolled (146, 289) with delta (0, 0)
Screenshot: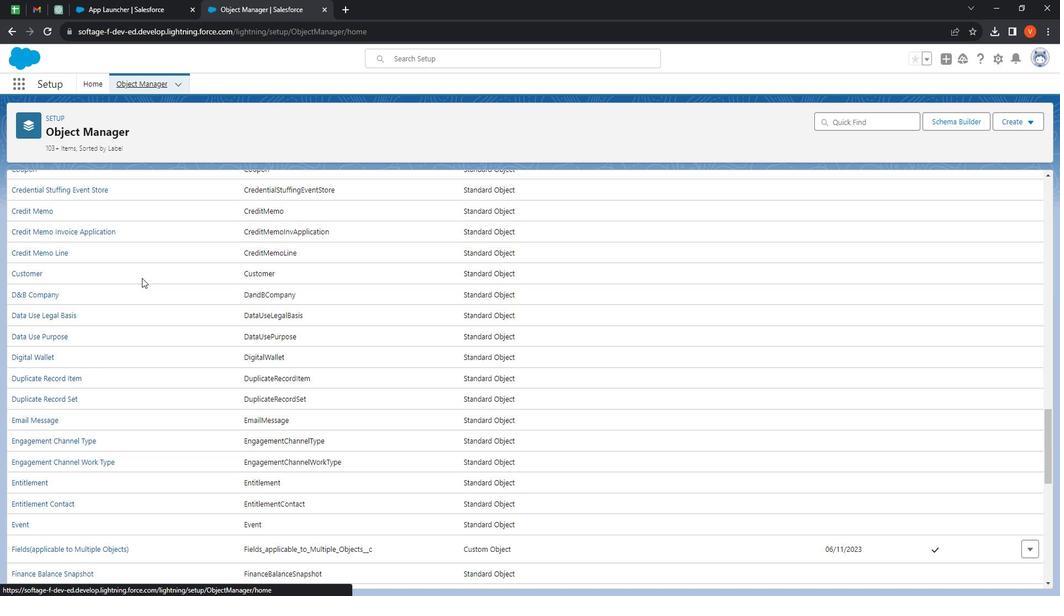 
Action: Mouse moved to (146, 289)
Screenshot: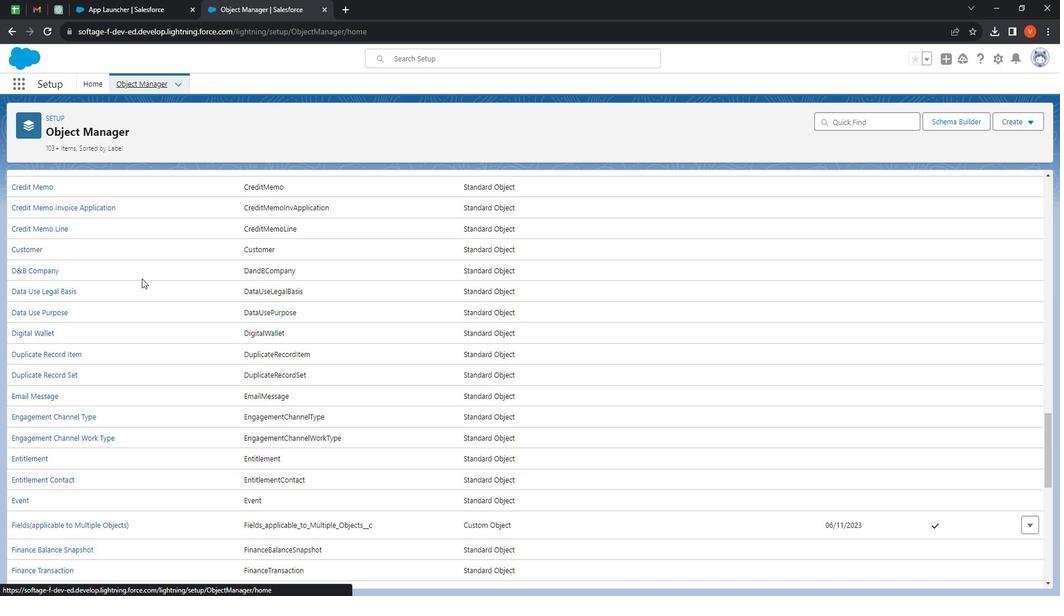 
Action: Mouse scrolled (146, 289) with delta (0, 0)
Screenshot: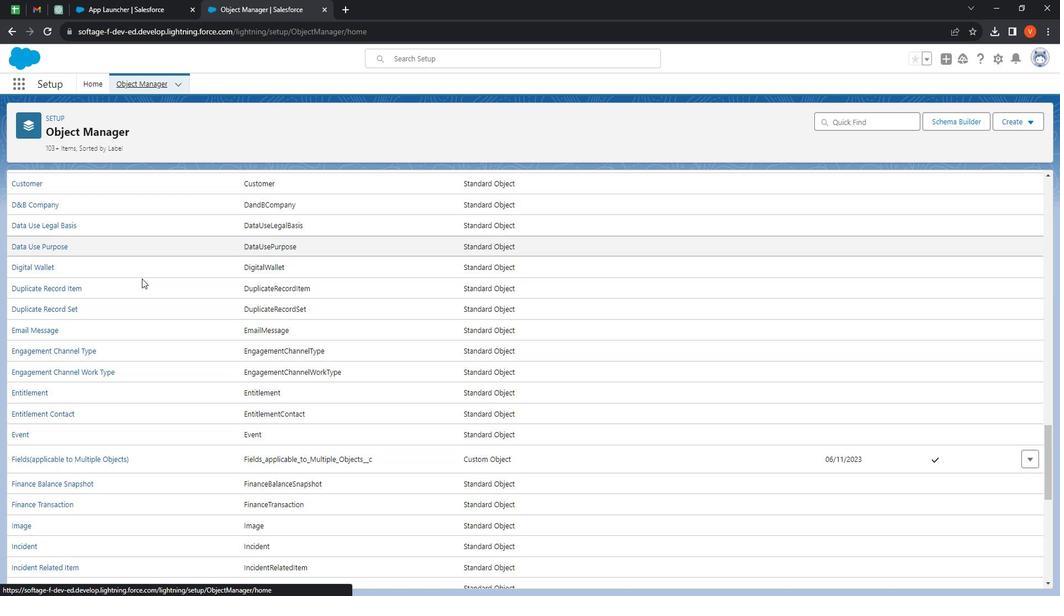 
Action: Mouse moved to (146, 290)
Screenshot: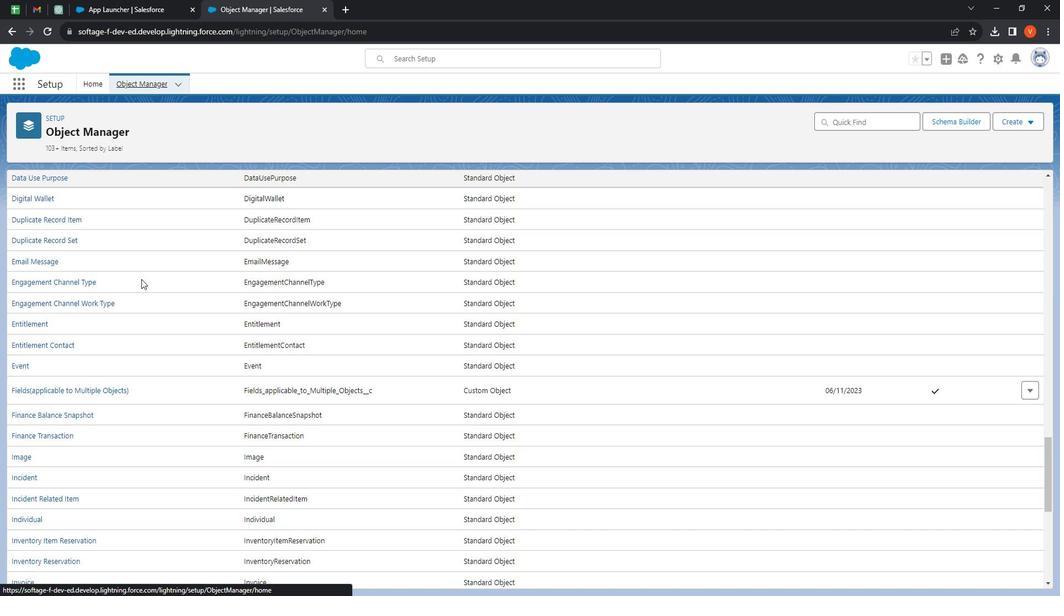 
Action: Mouse scrolled (146, 289) with delta (0, 0)
Screenshot: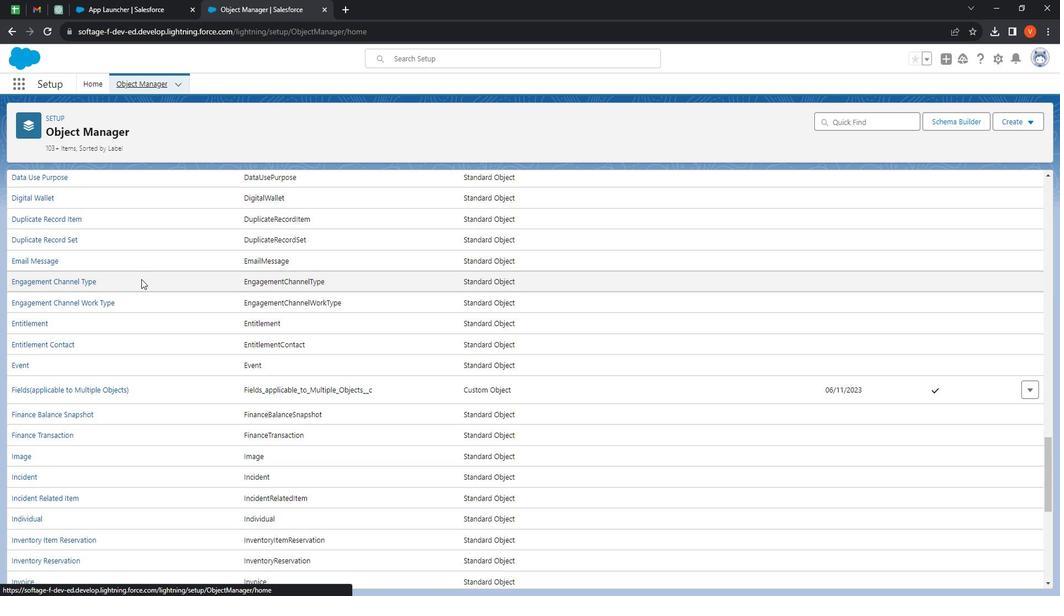 
Action: Mouse scrolled (146, 289) with delta (0, 0)
Screenshot: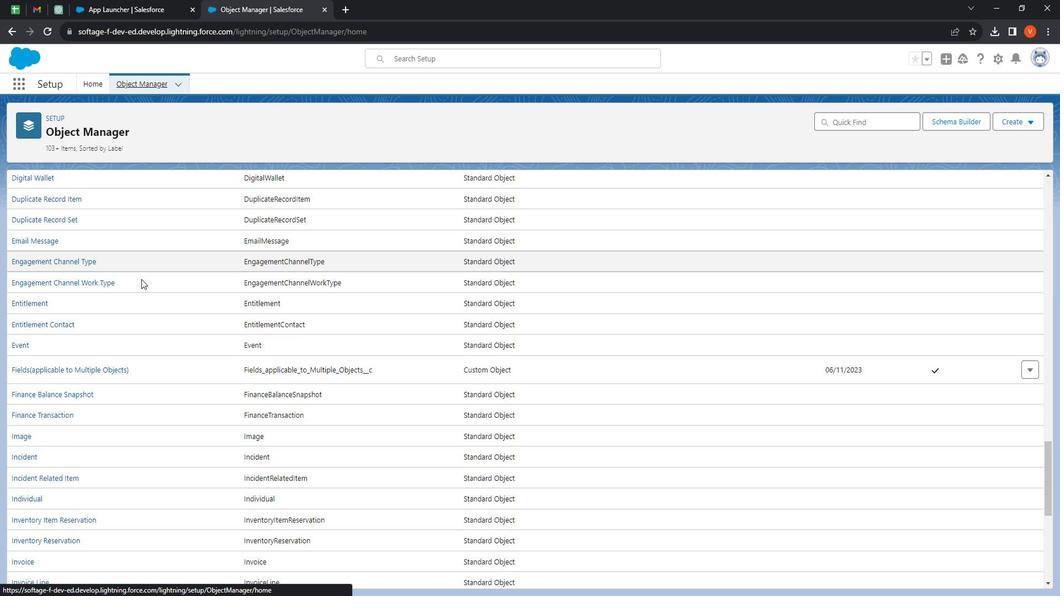 
Action: Mouse moved to (146, 290)
Screenshot: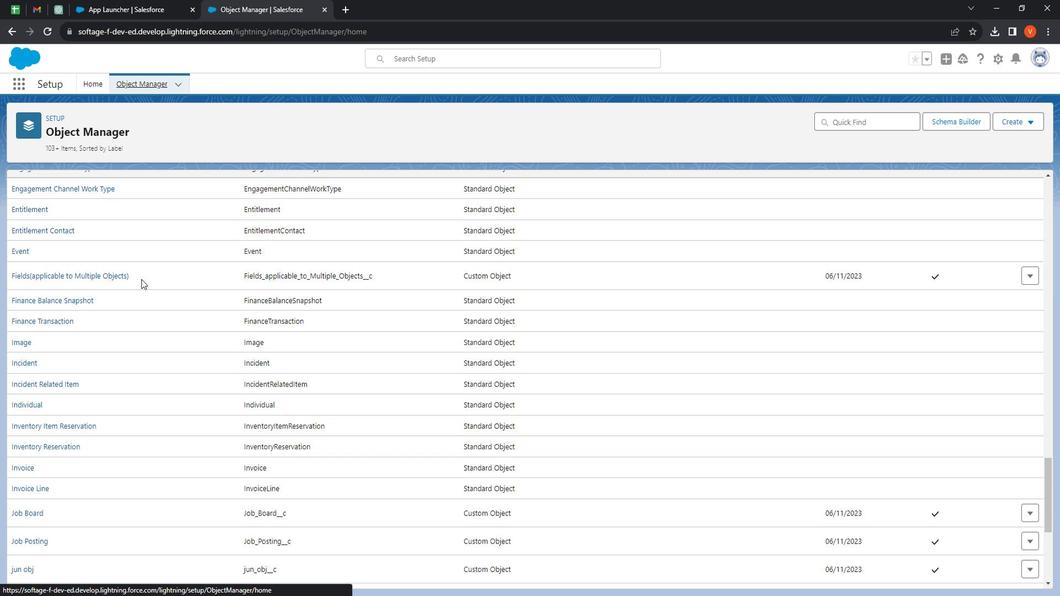 
Action: Mouse scrolled (146, 289) with delta (0, 0)
Screenshot: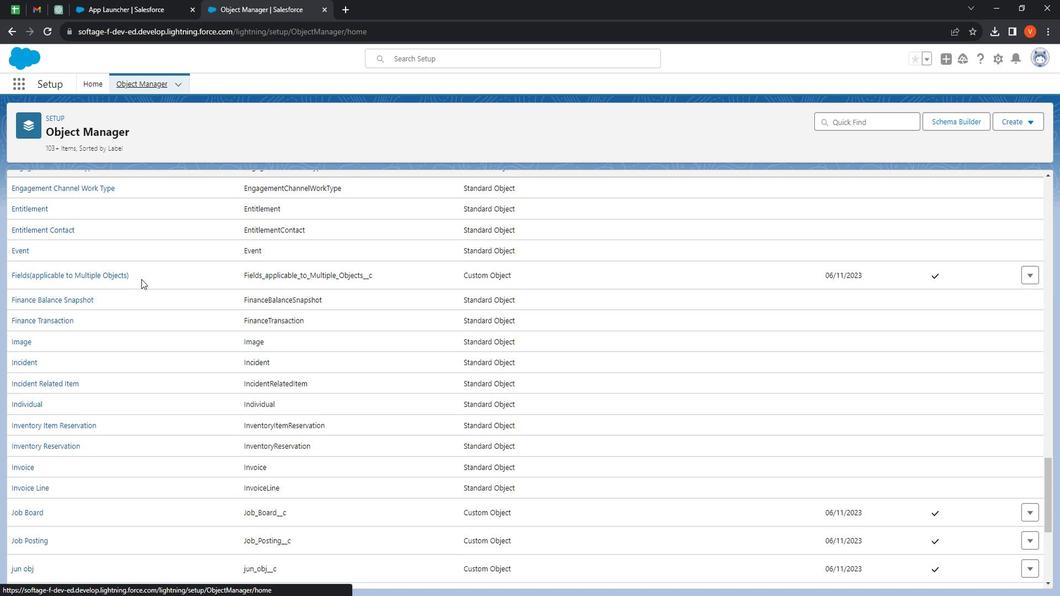 
Action: Mouse scrolled (146, 289) with delta (0, 0)
Screenshot: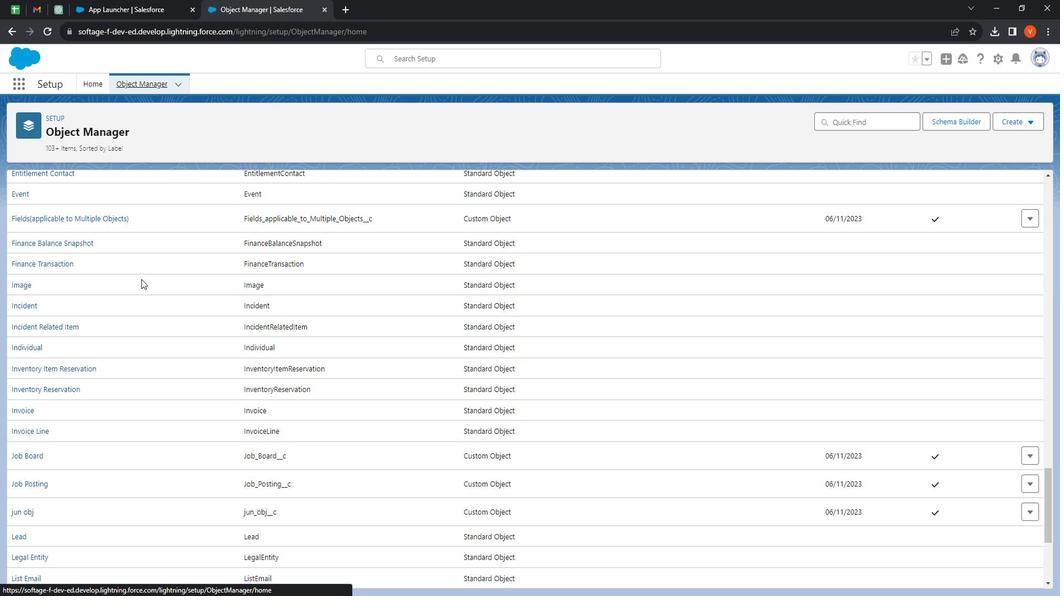 
Action: Mouse scrolled (146, 289) with delta (0, 0)
Screenshot: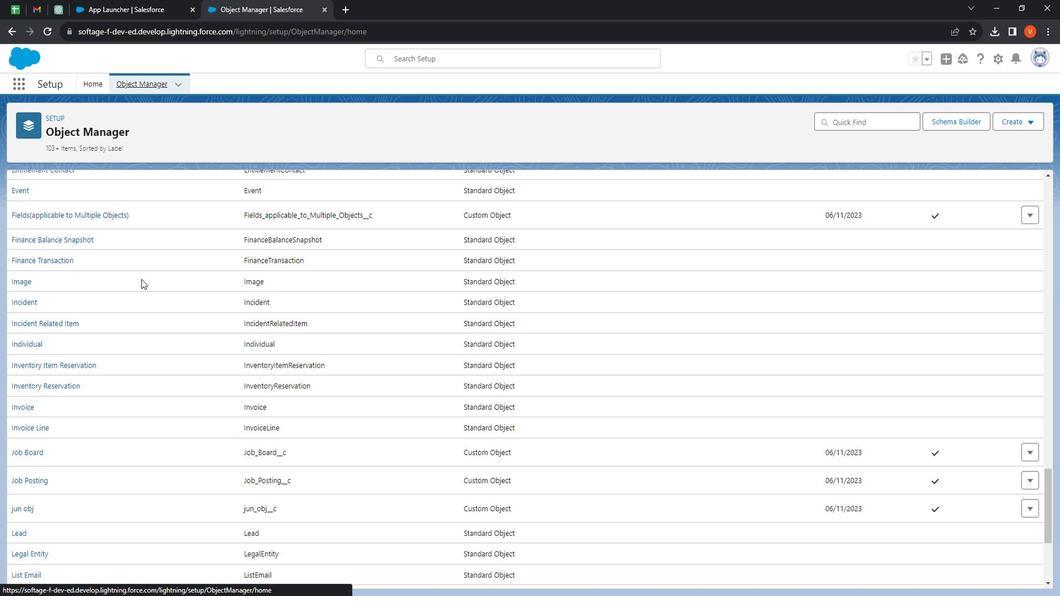 
Action: Mouse moved to (145, 291)
Screenshot: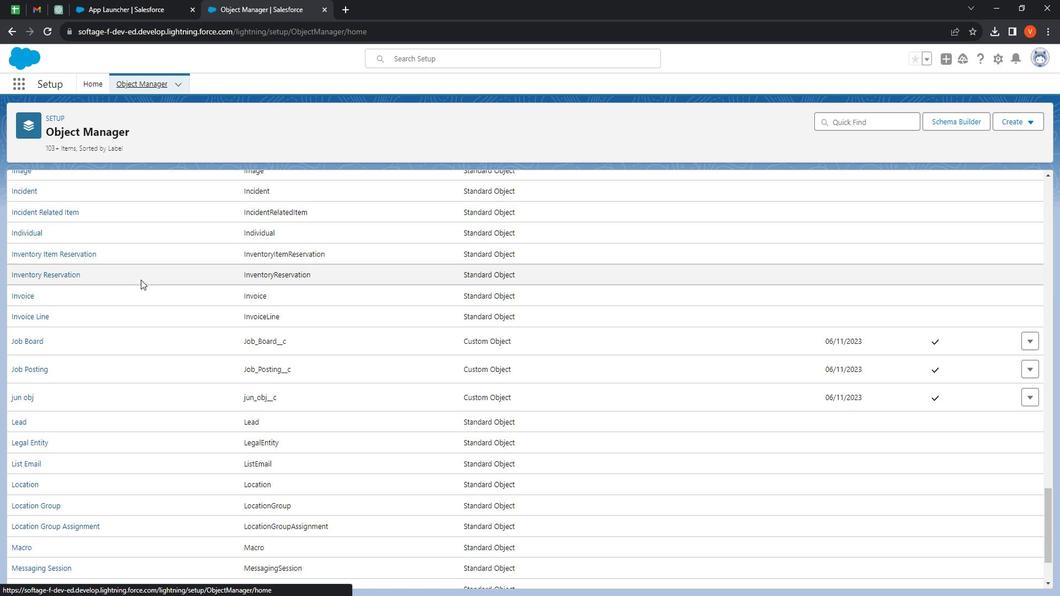 
Action: Mouse scrolled (145, 290) with delta (0, 0)
Screenshot: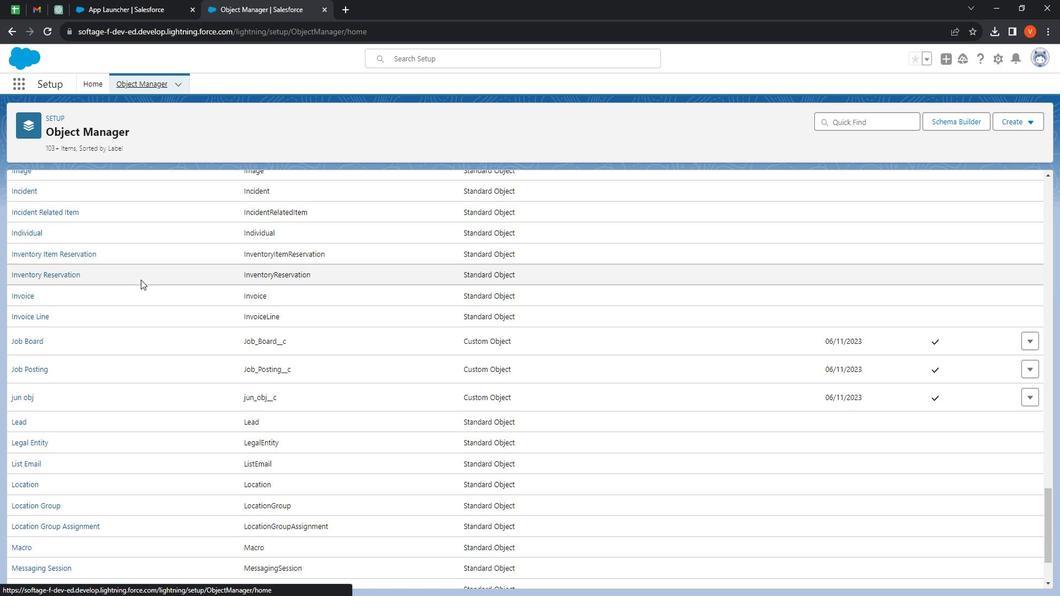 
Action: Mouse scrolled (145, 290) with delta (0, 0)
Screenshot: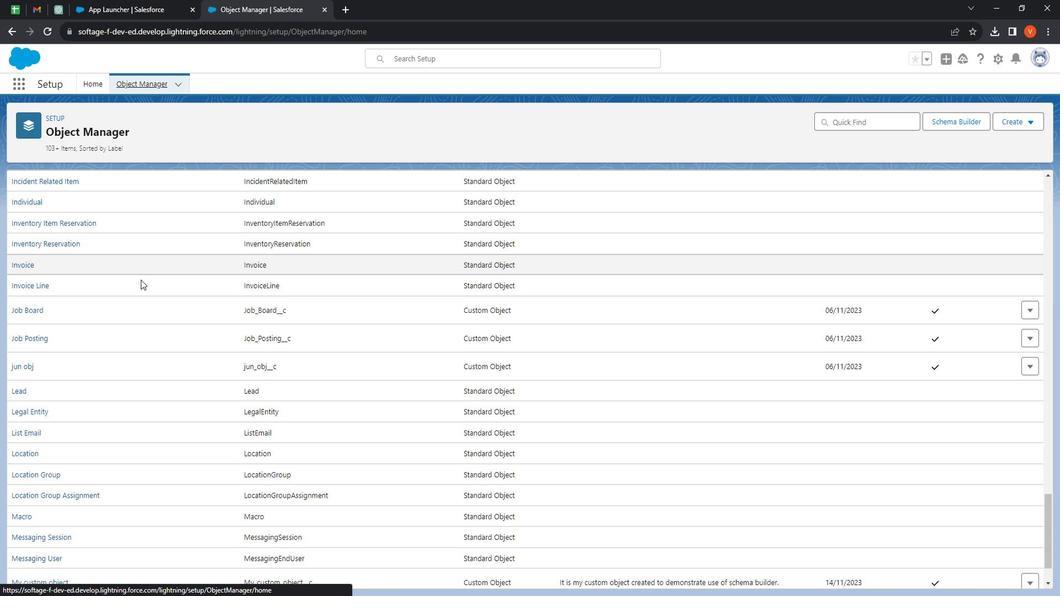 
Action: Mouse scrolled (145, 290) with delta (0, 0)
Screenshot: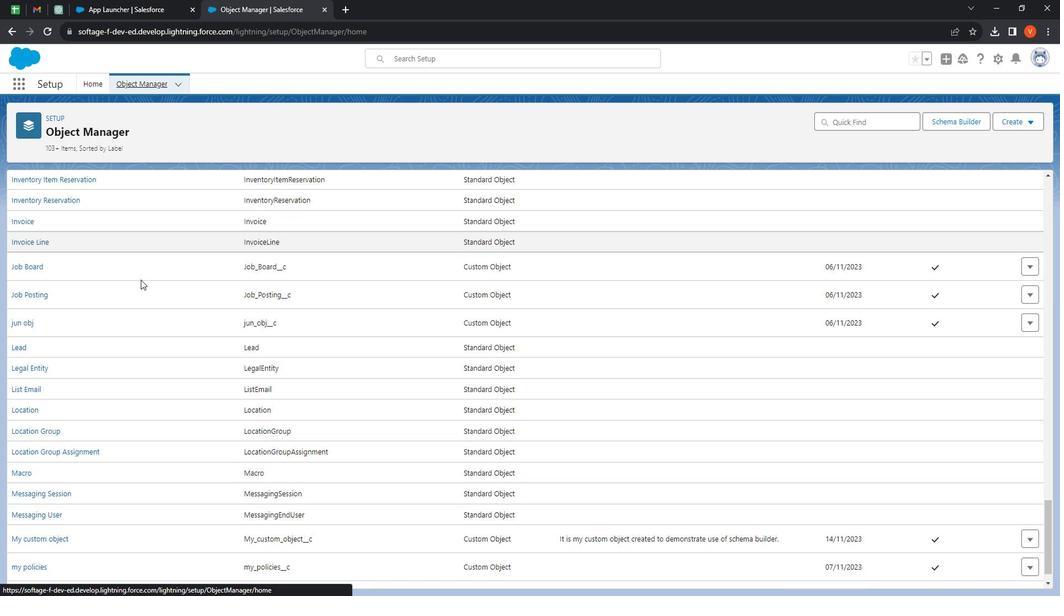 
Action: Mouse scrolled (145, 290) with delta (0, 0)
Screenshot: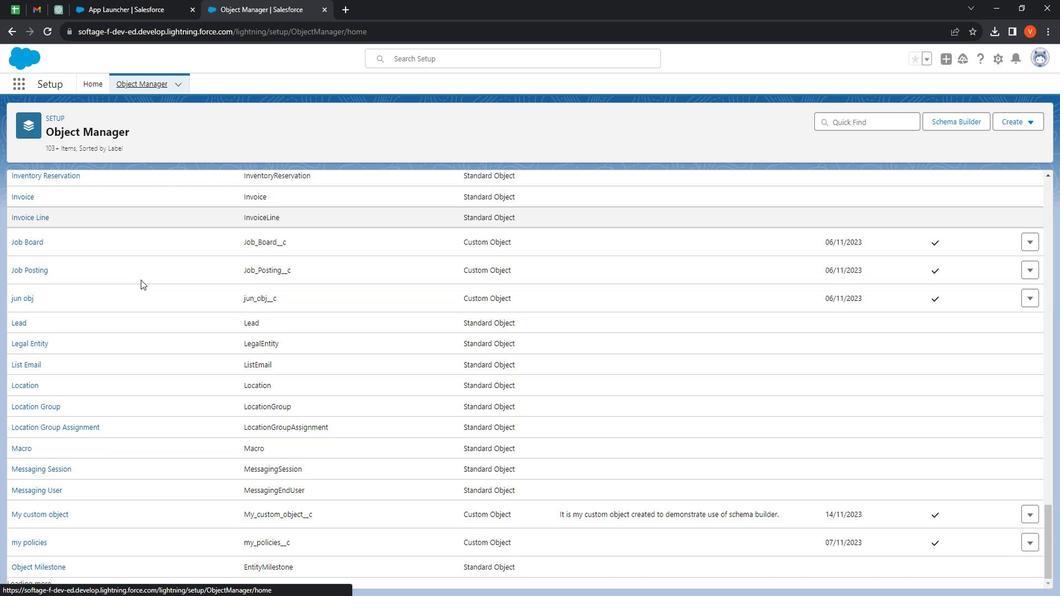 
Action: Mouse moved to (144, 297)
Screenshot: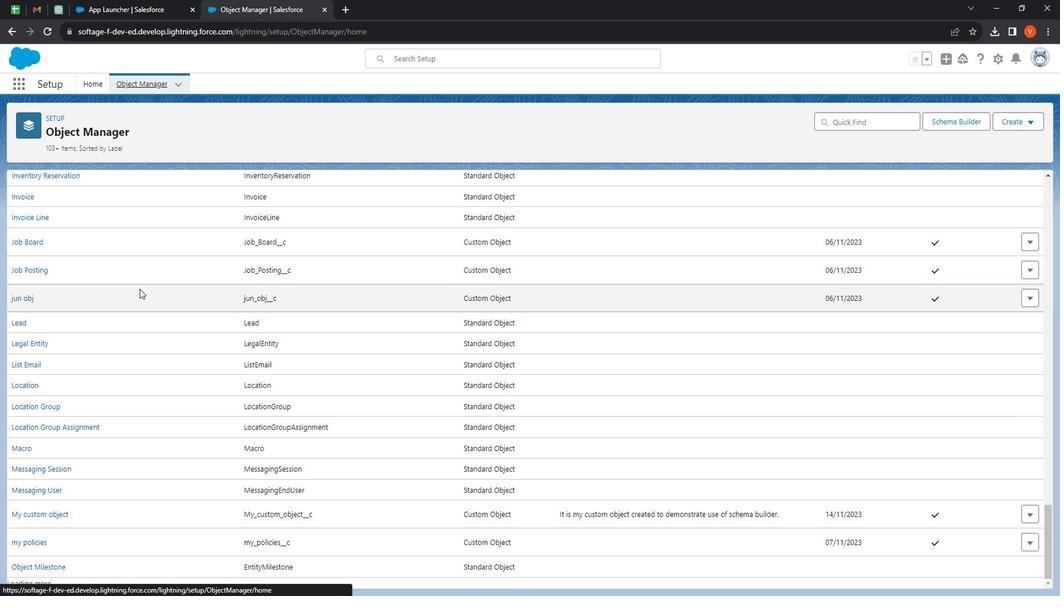 
Action: Mouse scrolled (144, 297) with delta (0, 0)
Screenshot: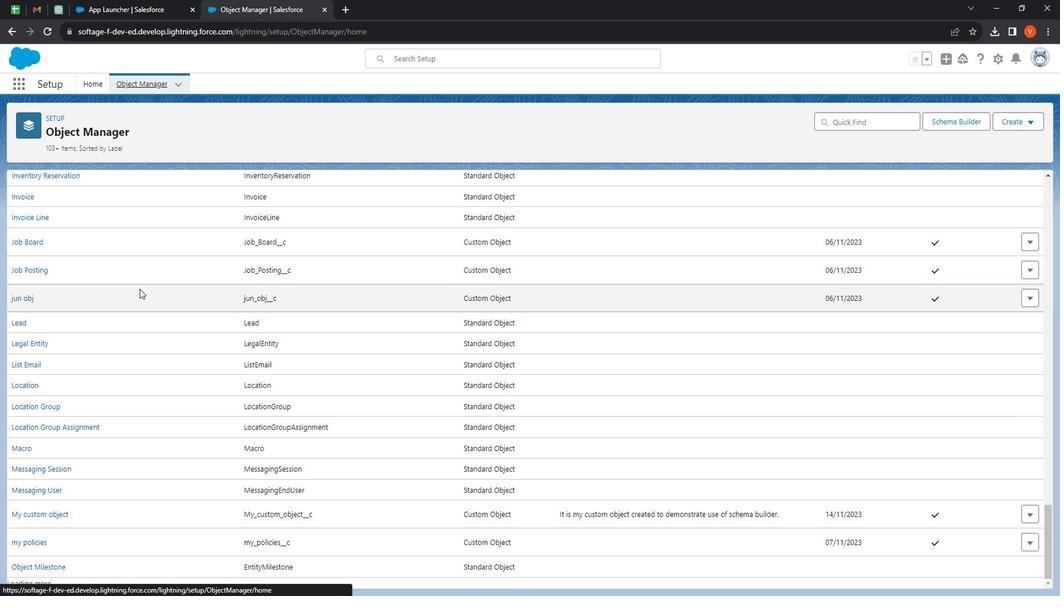 
Action: Mouse moved to (104, 353)
Screenshot: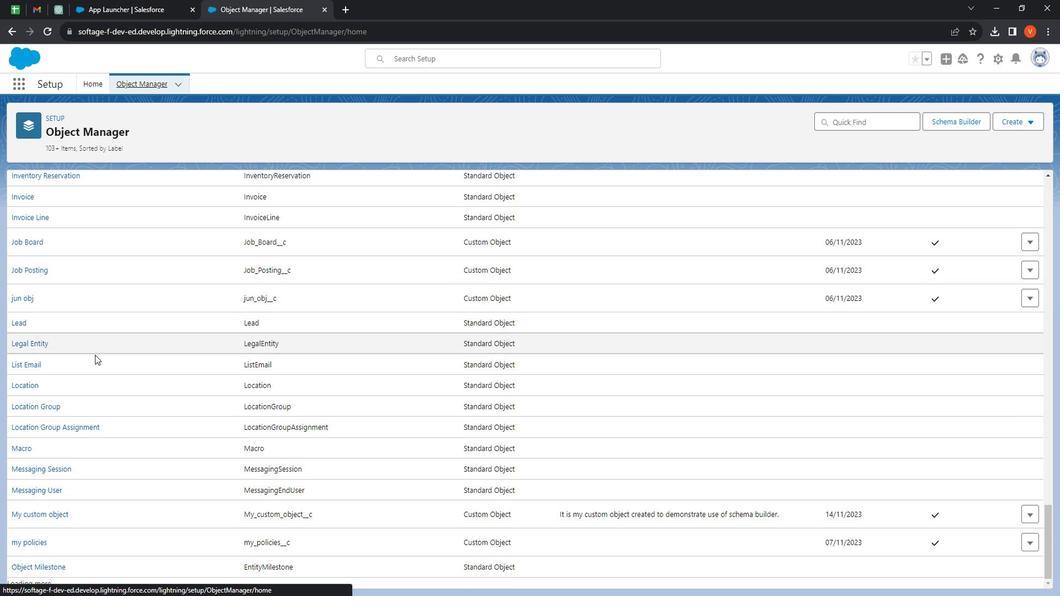 
Action: Mouse scrolled (104, 352) with delta (0, 0)
Screenshot: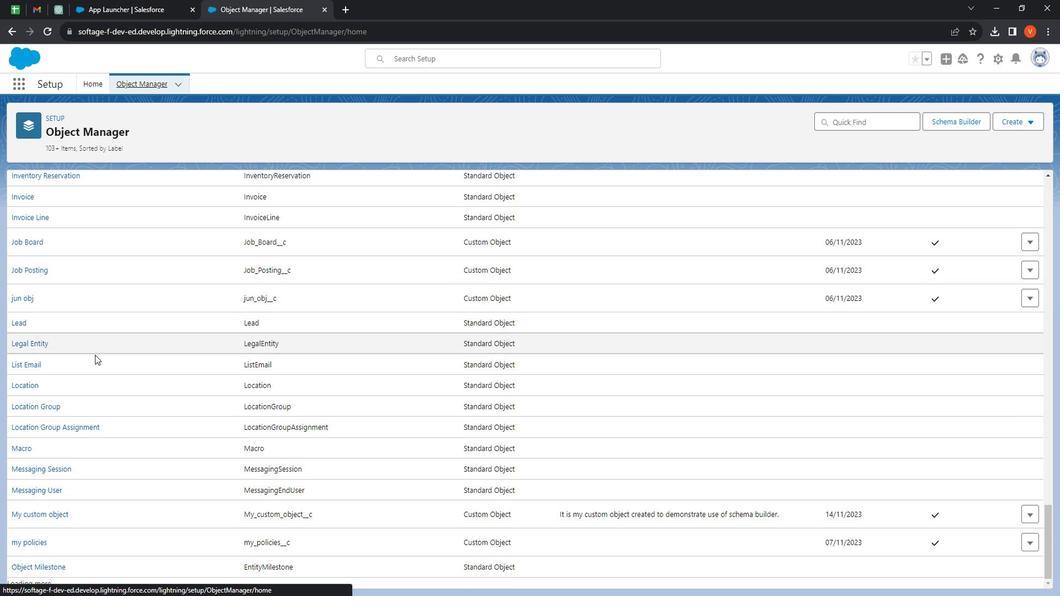 
Action: Mouse moved to (98, 366)
Screenshot: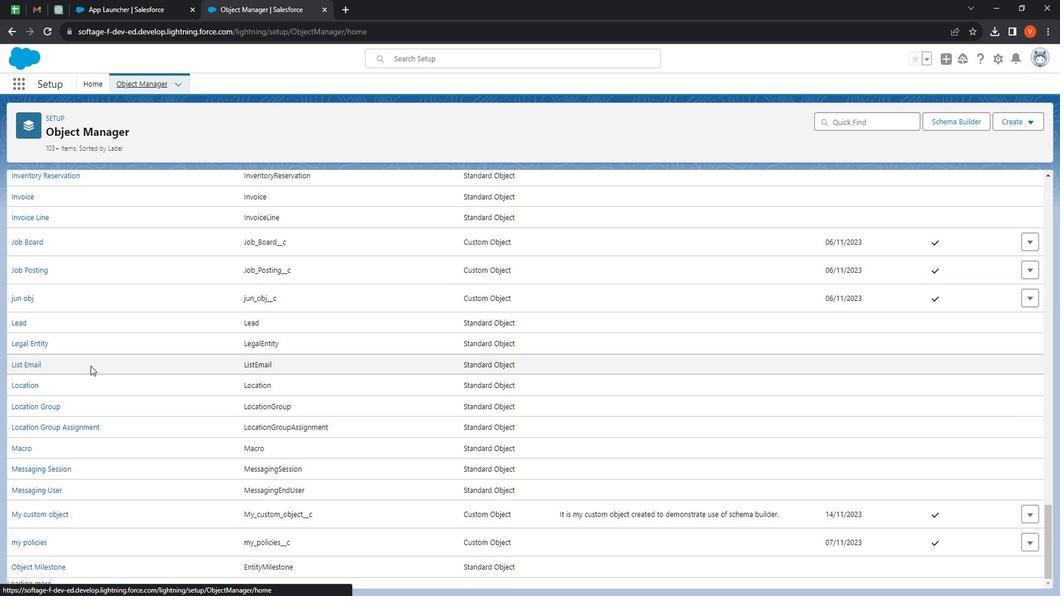 
Action: Mouse scrolled (98, 366) with delta (0, 0)
Screenshot: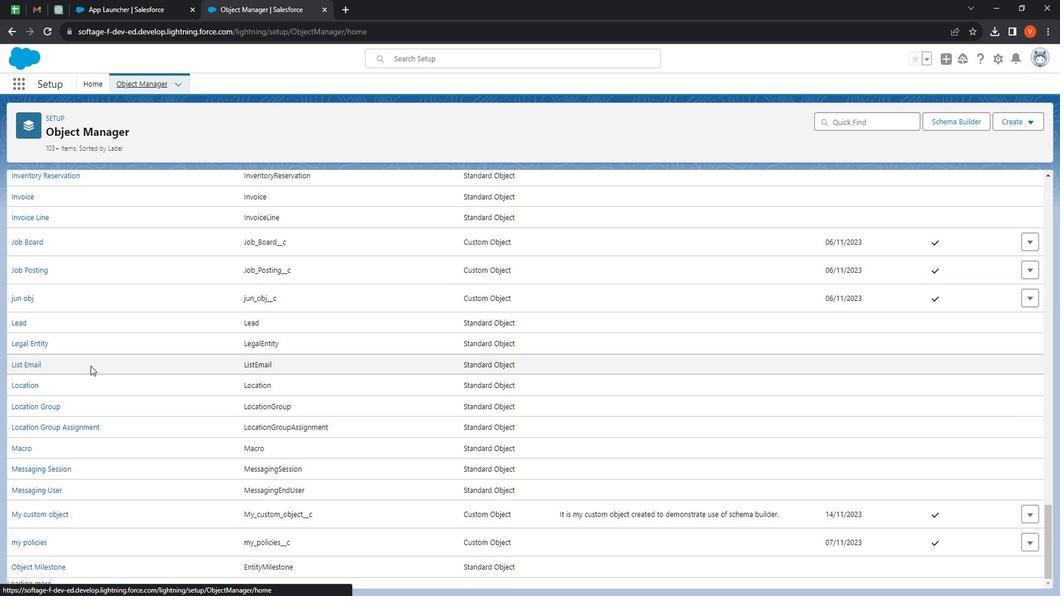 
Action: Mouse moved to (98, 367)
Screenshot: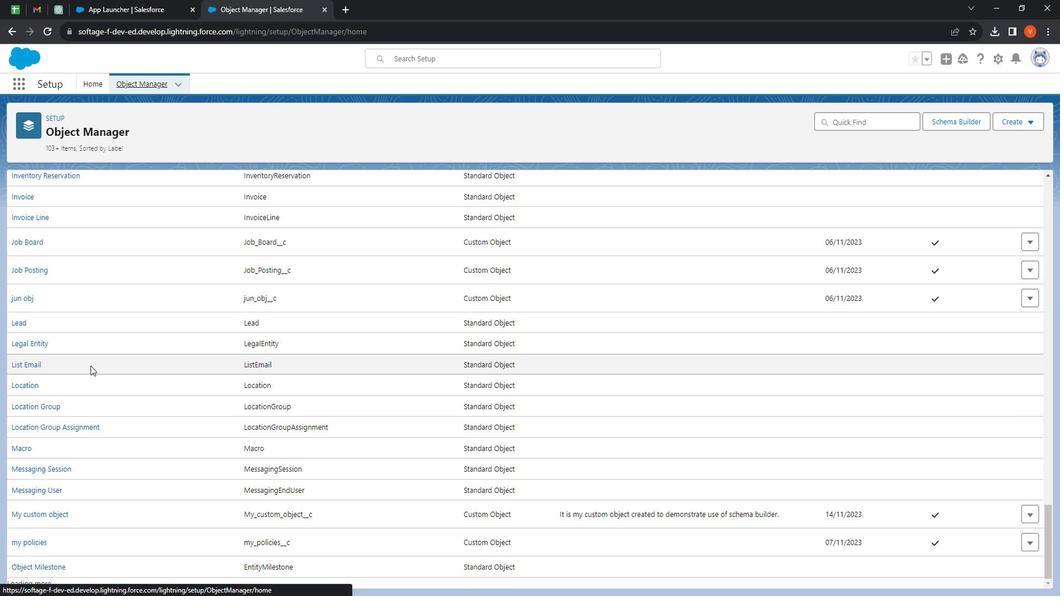 
Action: Mouse scrolled (98, 367) with delta (0, 0)
Screenshot: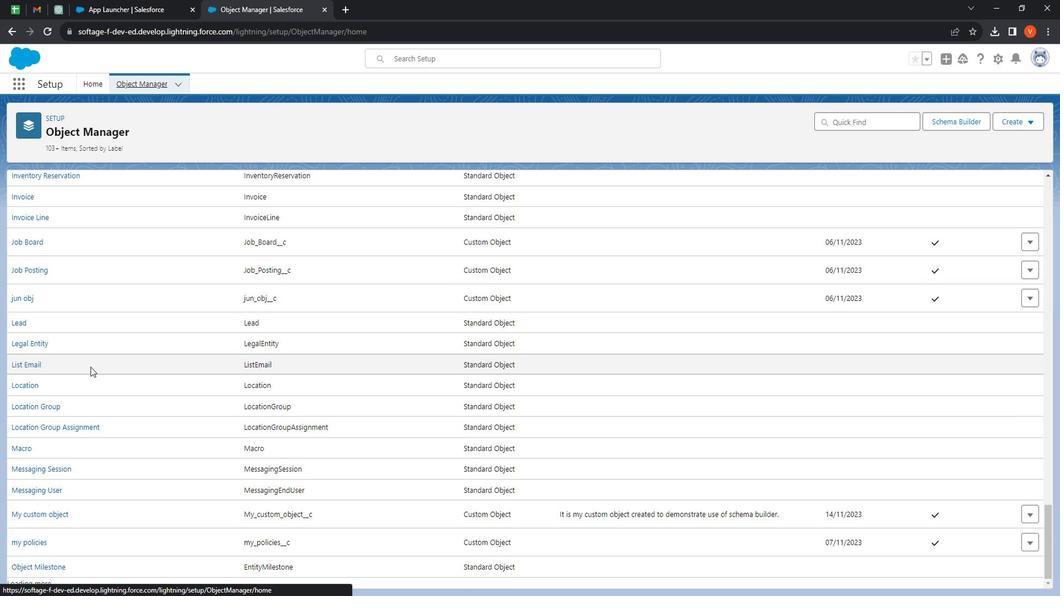 
Action: Mouse moved to (154, 345)
Screenshot: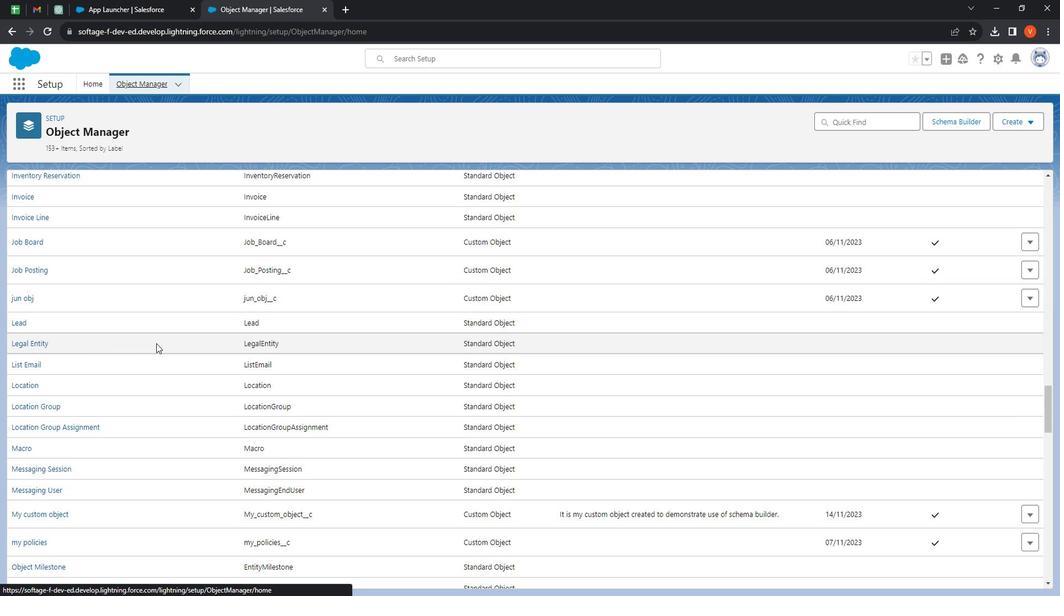 
Action: Mouse scrolled (154, 345) with delta (0, 0)
Screenshot: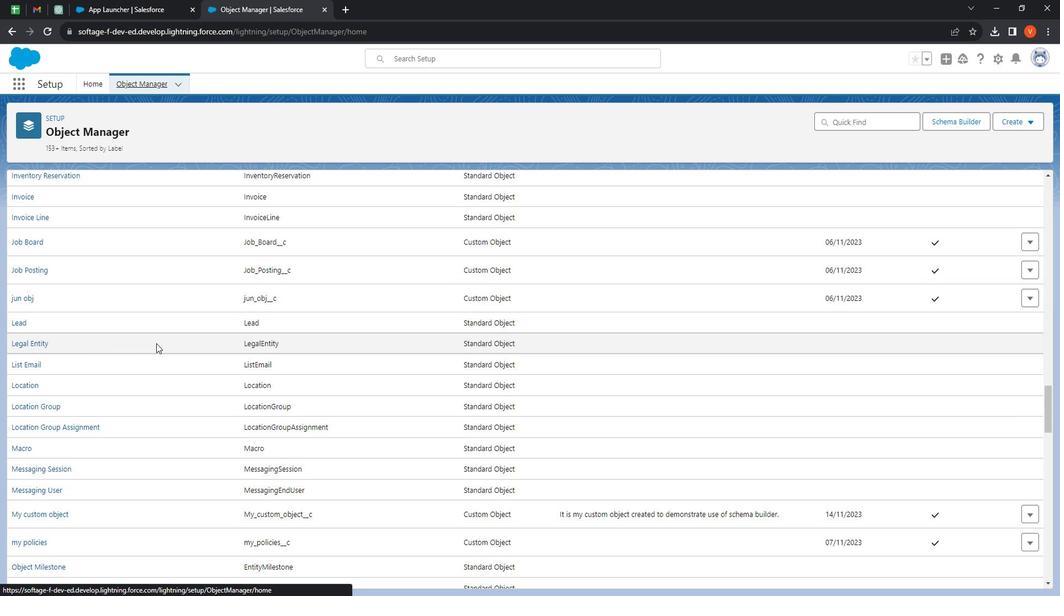 
Action: Mouse moved to (190, 350)
Screenshot: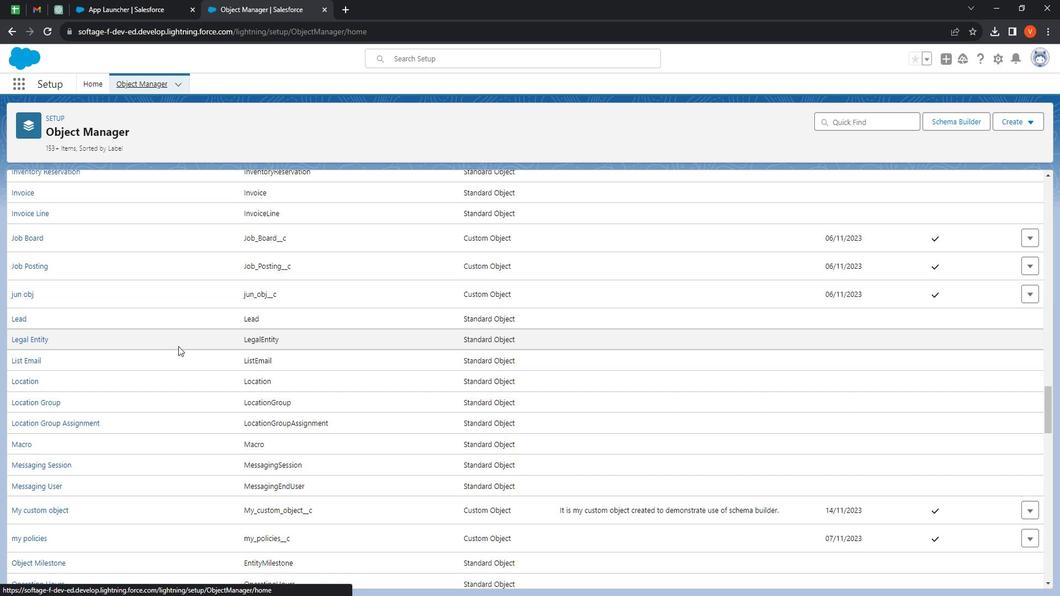 
Action: Mouse scrolled (190, 350) with delta (0, 0)
Screenshot: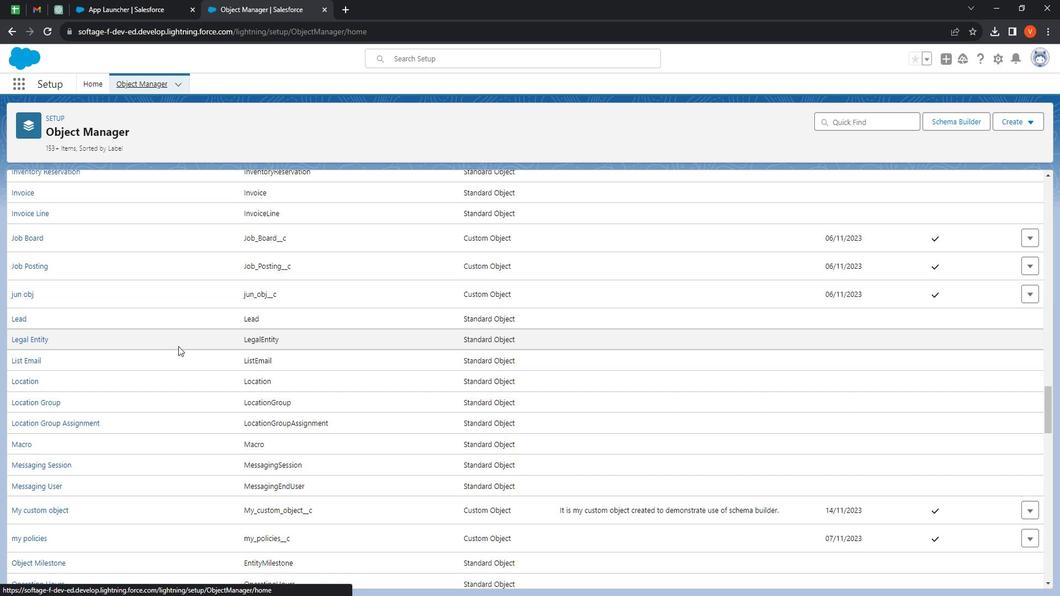 
Action: Mouse moved to (54, 415)
Screenshot: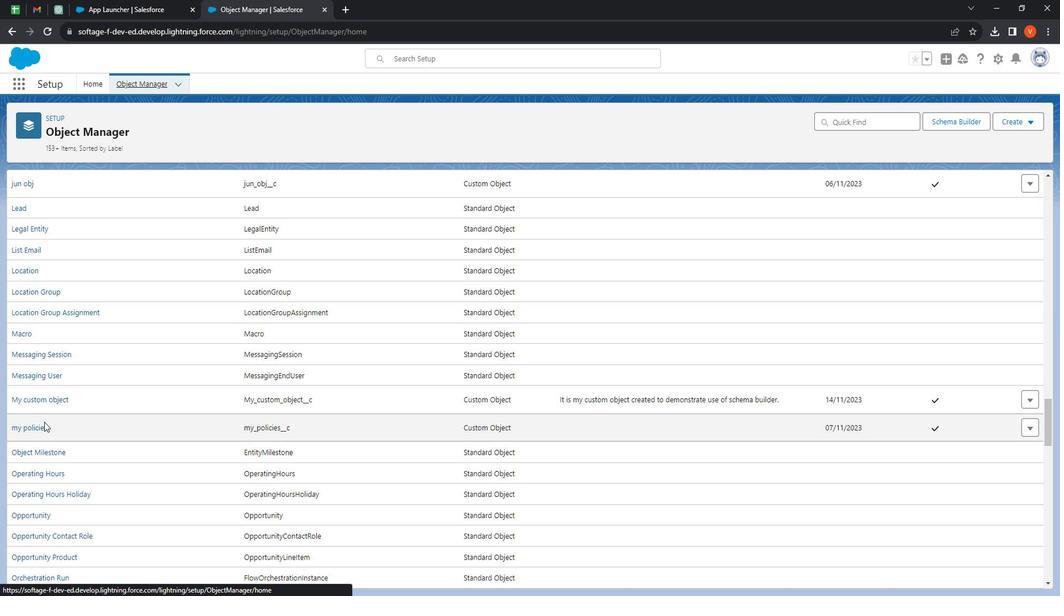 
Action: Mouse scrolled (54, 415) with delta (0, 0)
Screenshot: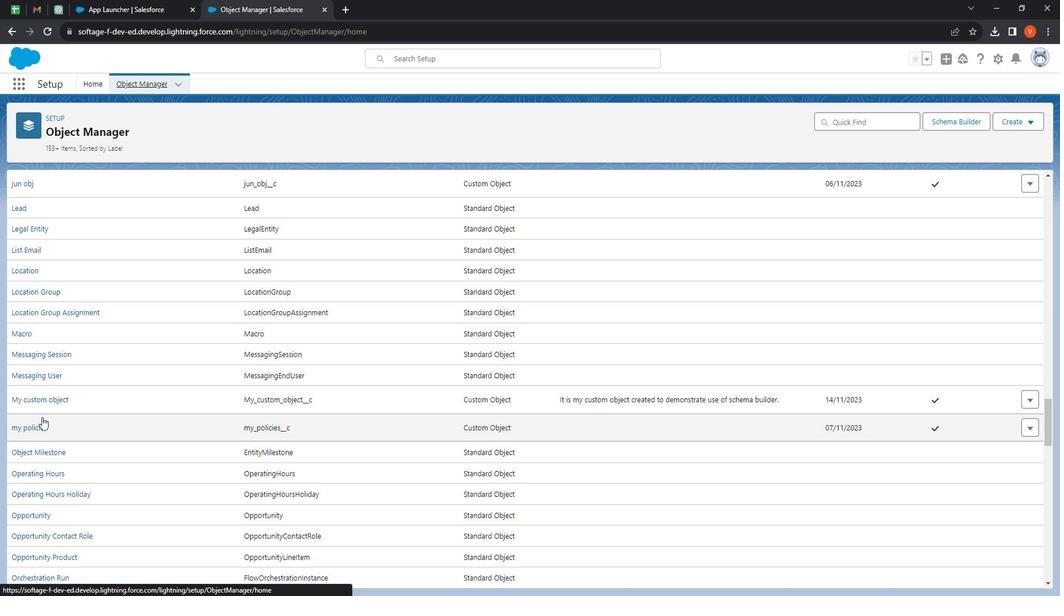 
Action: Mouse moved to (61, 345)
Screenshot: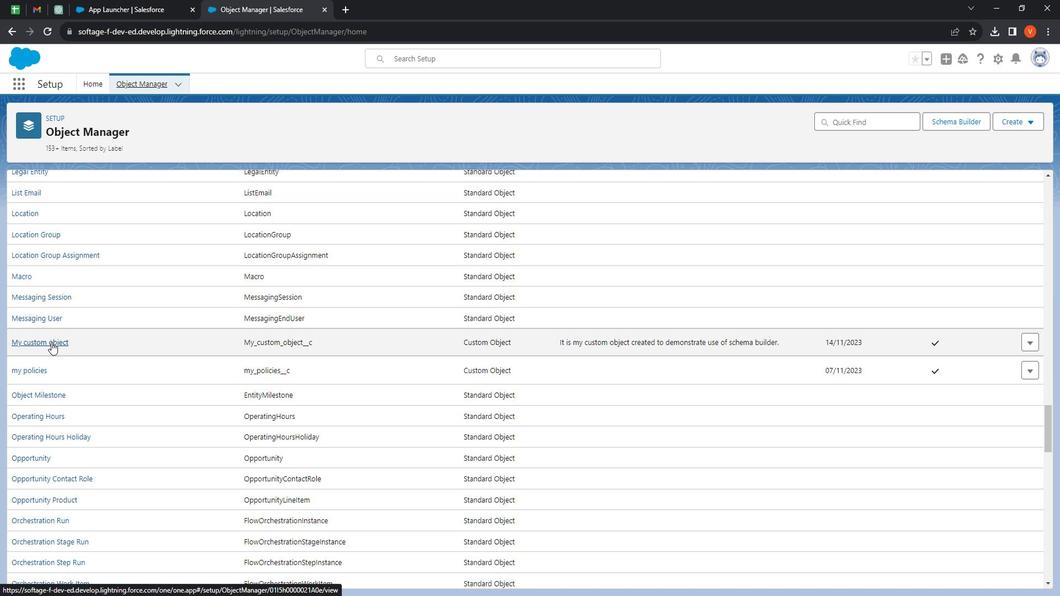
Action: Mouse pressed left at (61, 345)
Screenshot: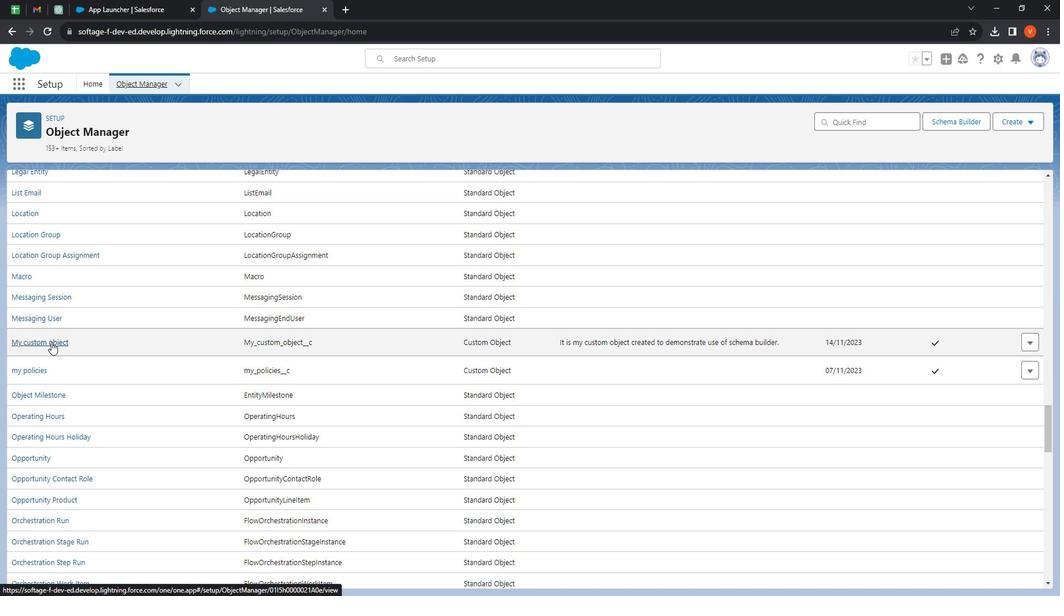 
Action: Mouse moved to (69, 501)
Screenshot: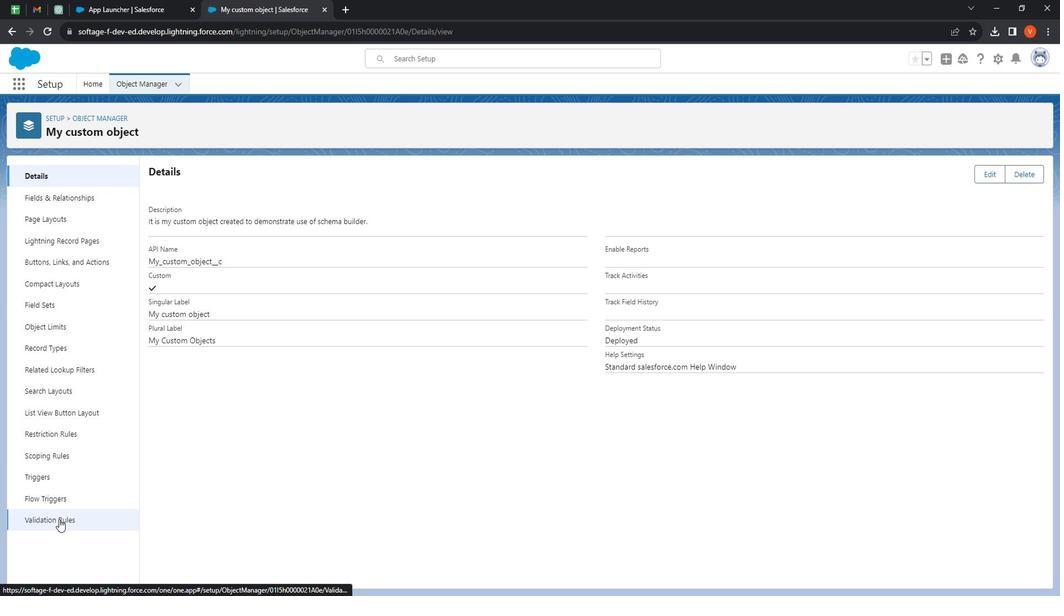 
Action: Mouse pressed left at (69, 501)
Screenshot: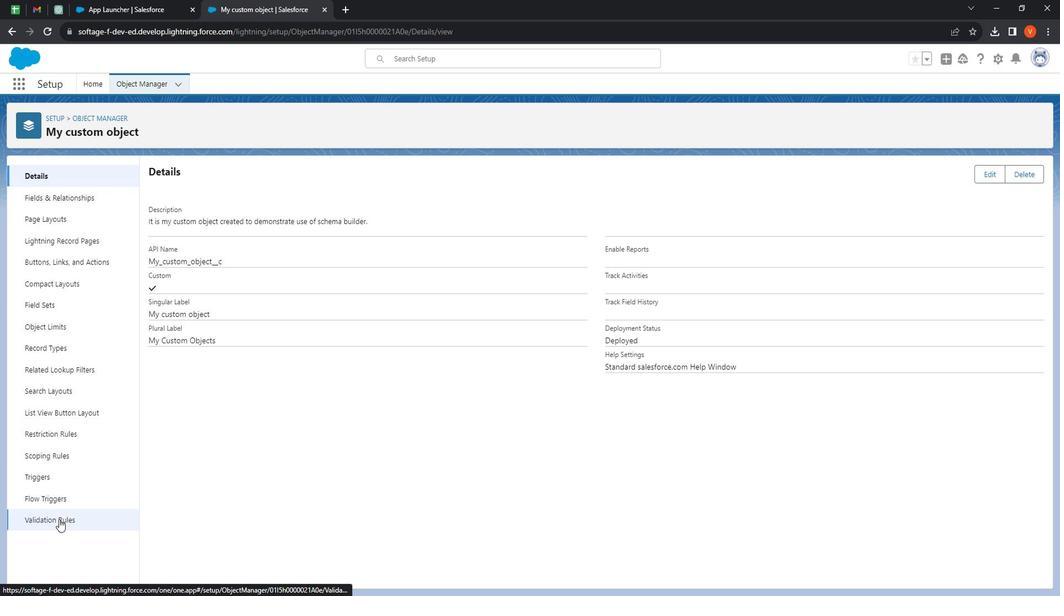 
Action: Mouse moved to (974, 198)
Screenshot: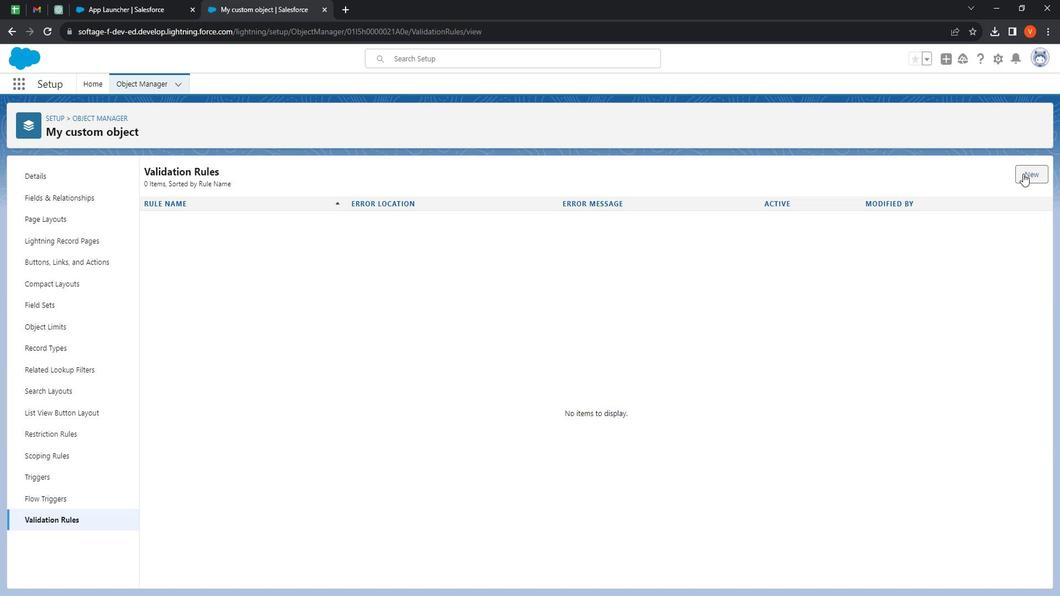 
Action: Mouse pressed left at (974, 198)
Screenshot: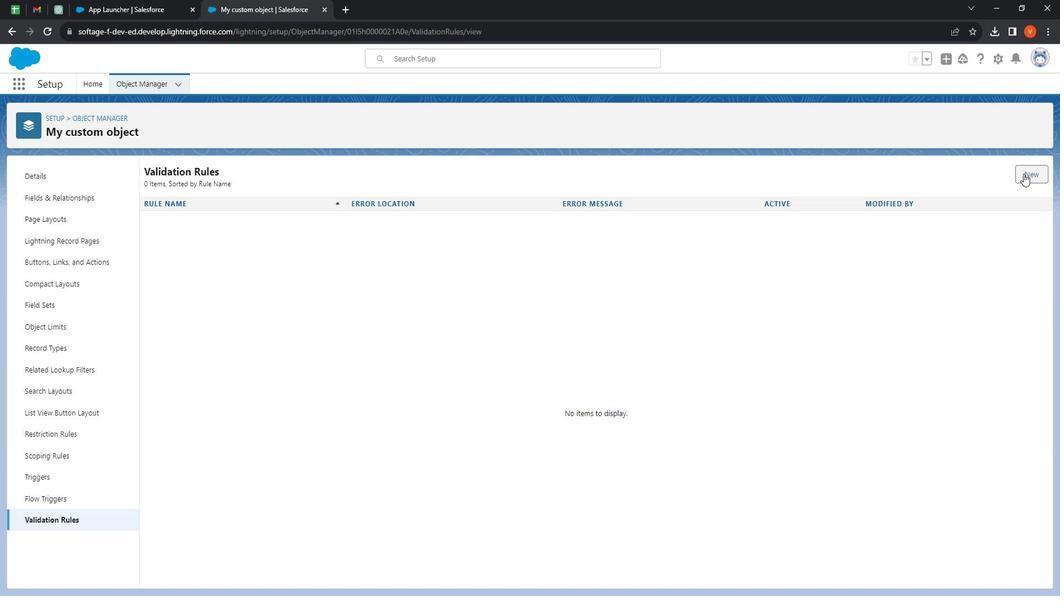 
Action: Mouse moved to (245, 258)
Screenshot: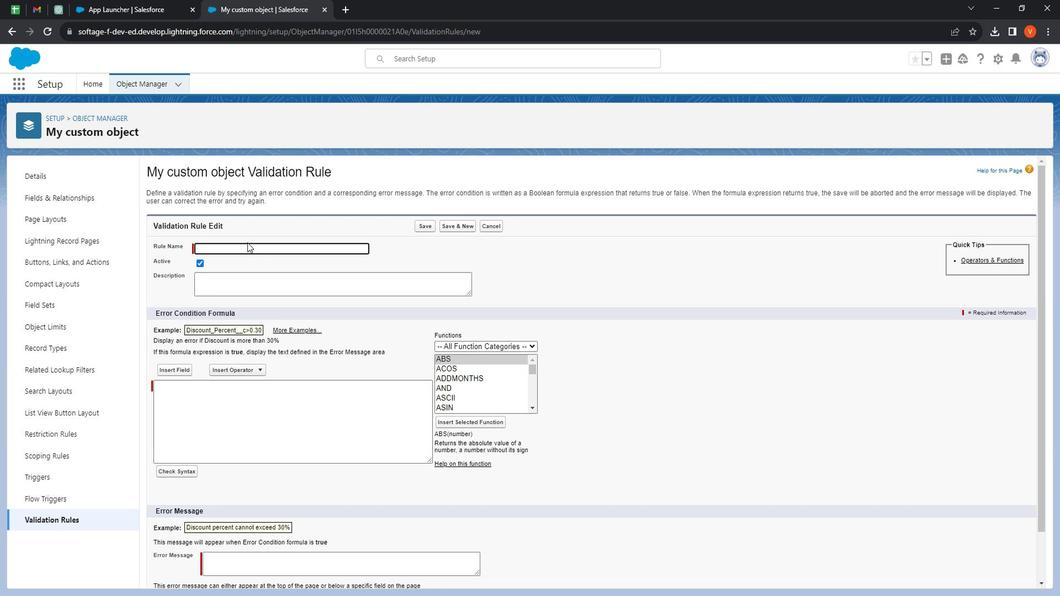 
Action: Mouse pressed left at (245, 258)
Screenshot: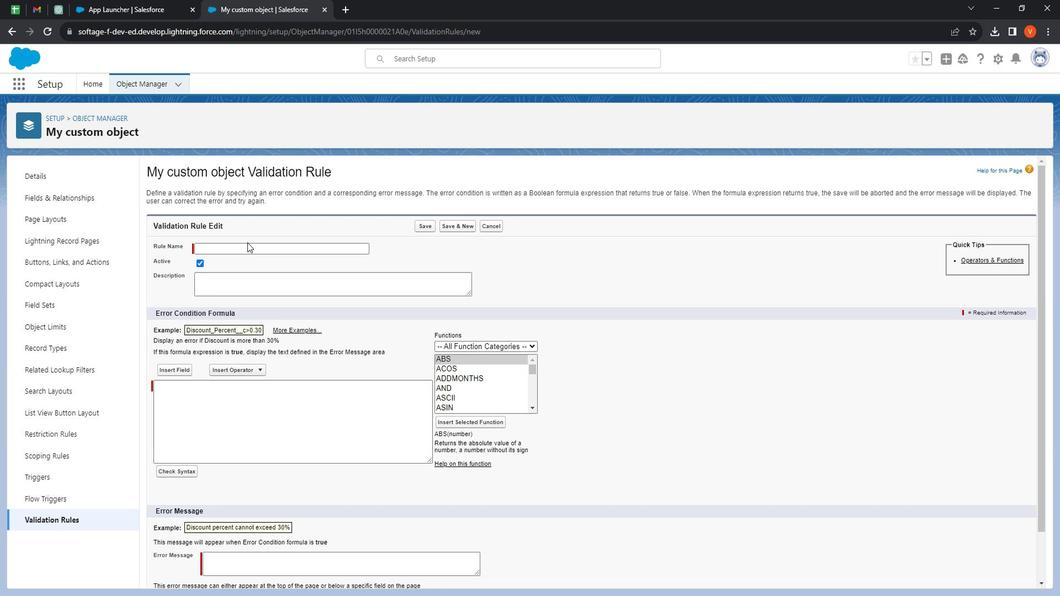 
Action: Mouse moved to (245, 261)
Screenshot: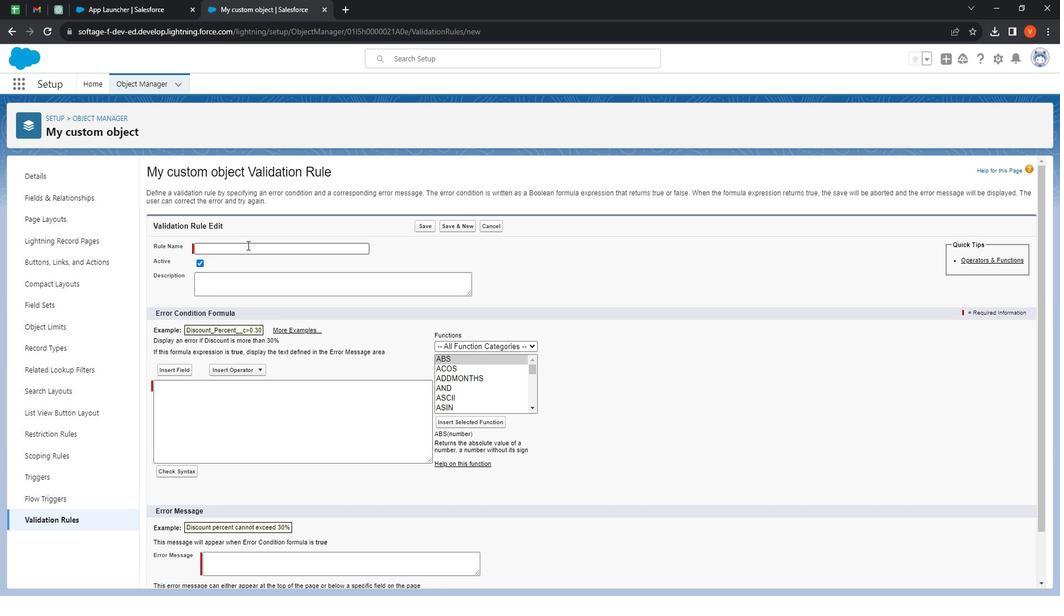 
Action: Mouse pressed left at (245, 261)
Screenshot: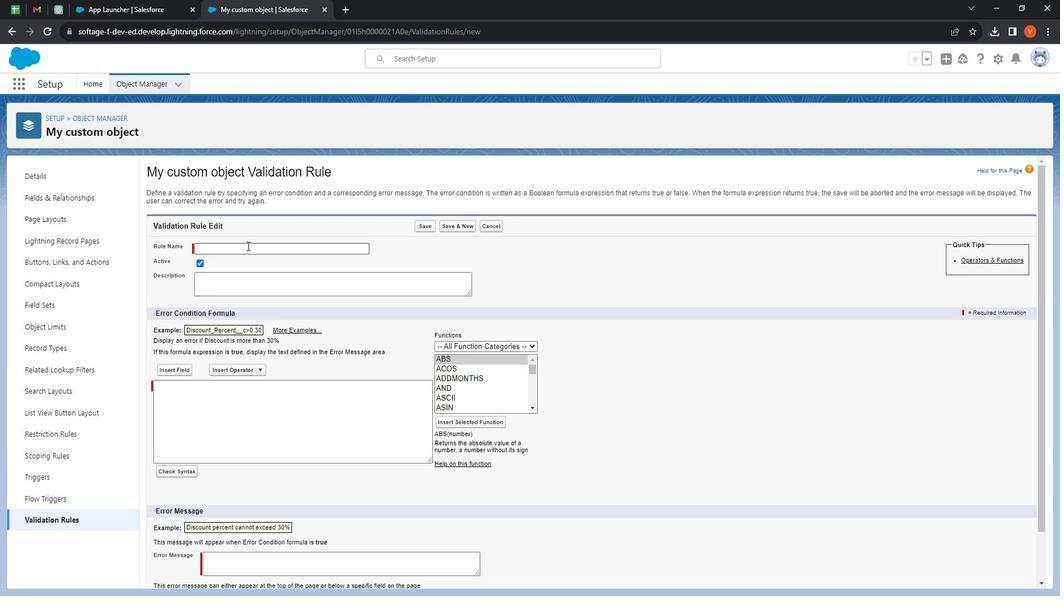 
Action: Mouse moved to (178, 371)
Screenshot: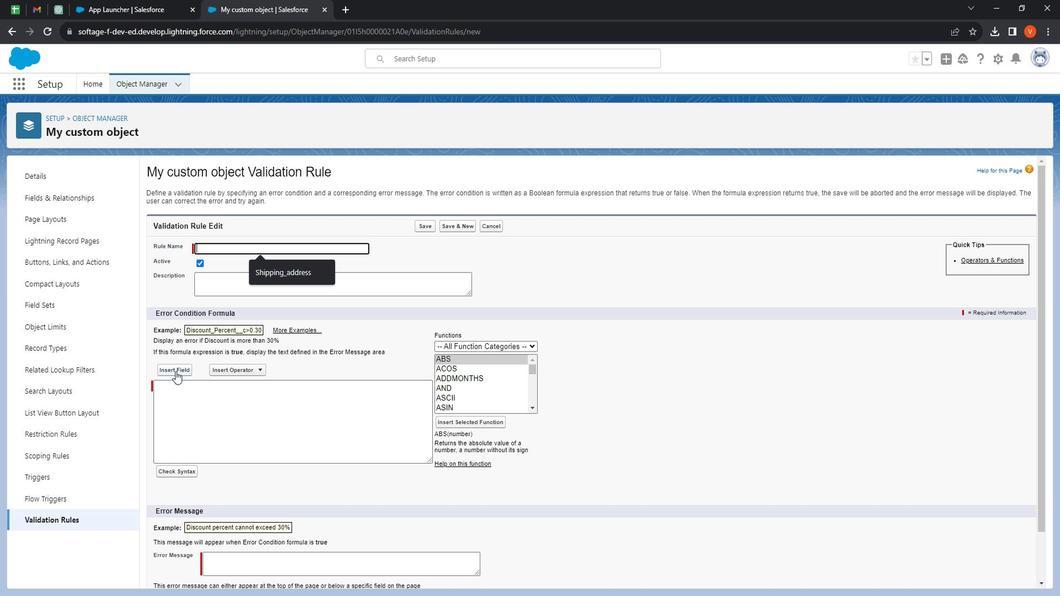 
Action: Mouse pressed left at (178, 371)
Screenshot: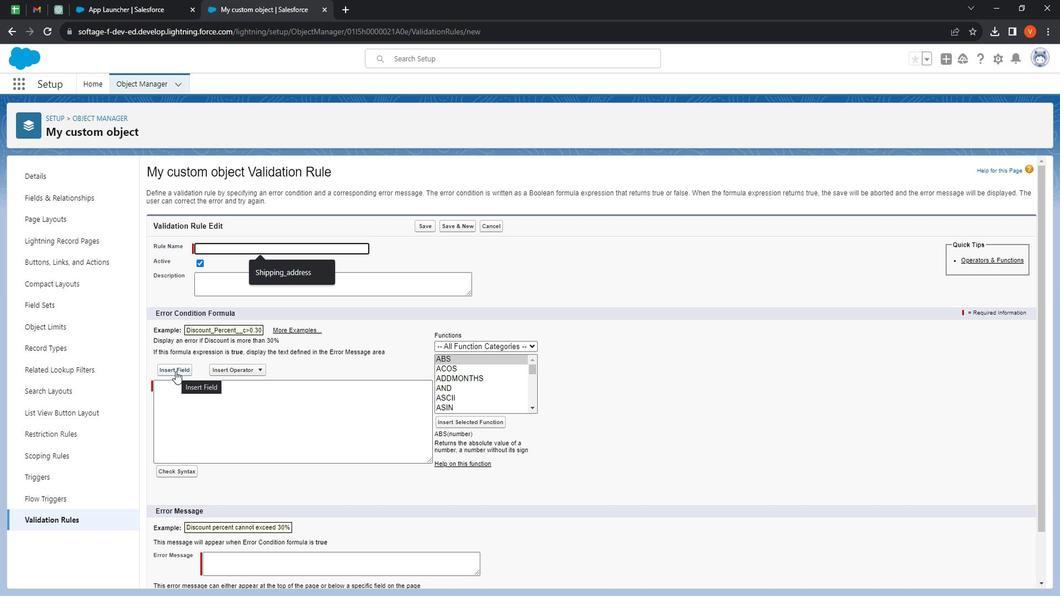 
Action: Mouse moved to (480, 360)
Screenshot: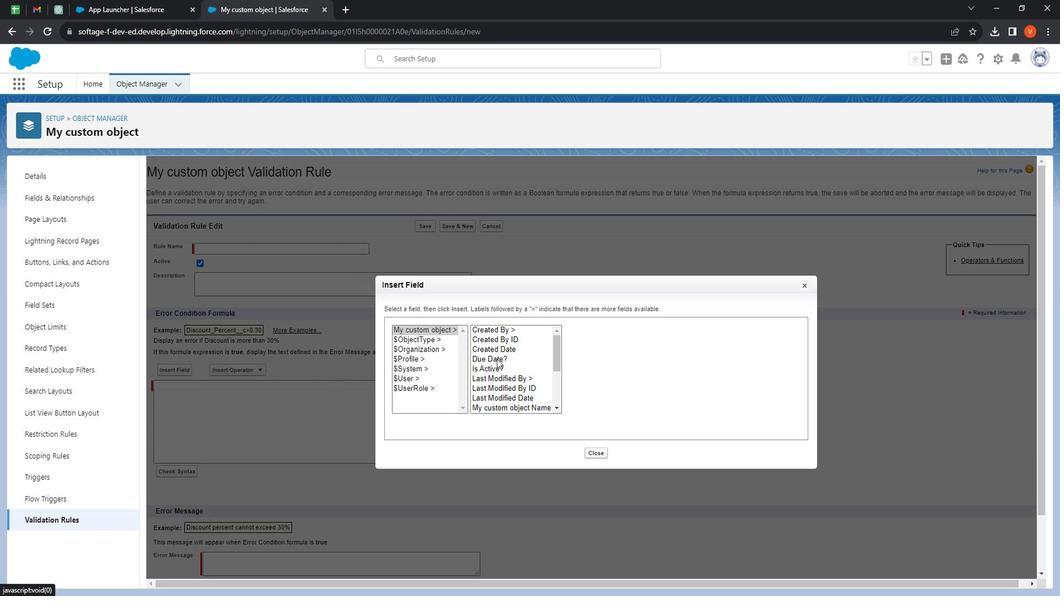 
Action: Mouse scrolled (480, 360) with delta (0, 0)
Screenshot: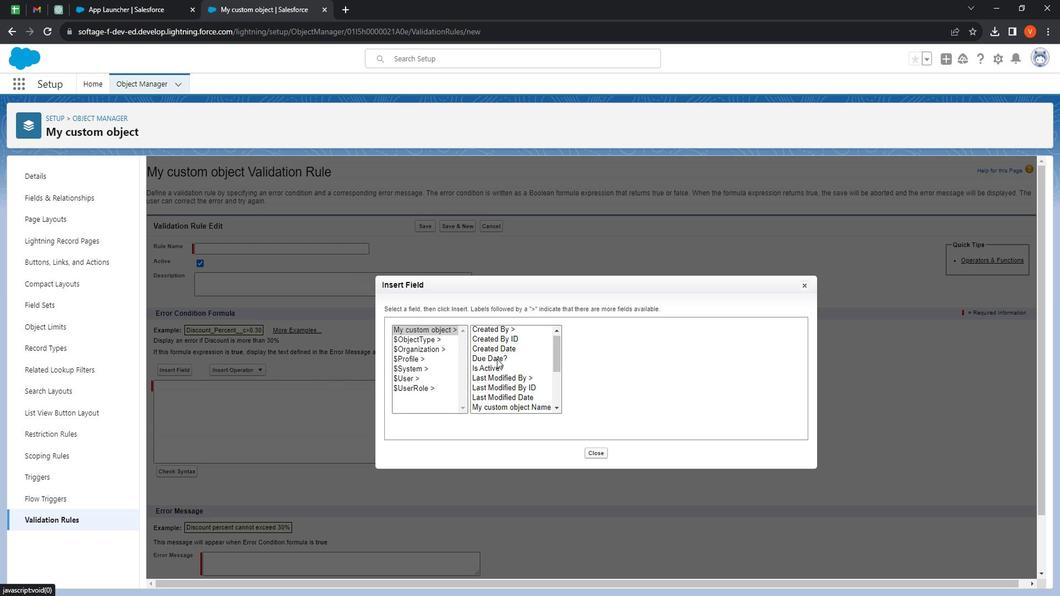 
Action: Mouse moved to (480, 360)
Screenshot: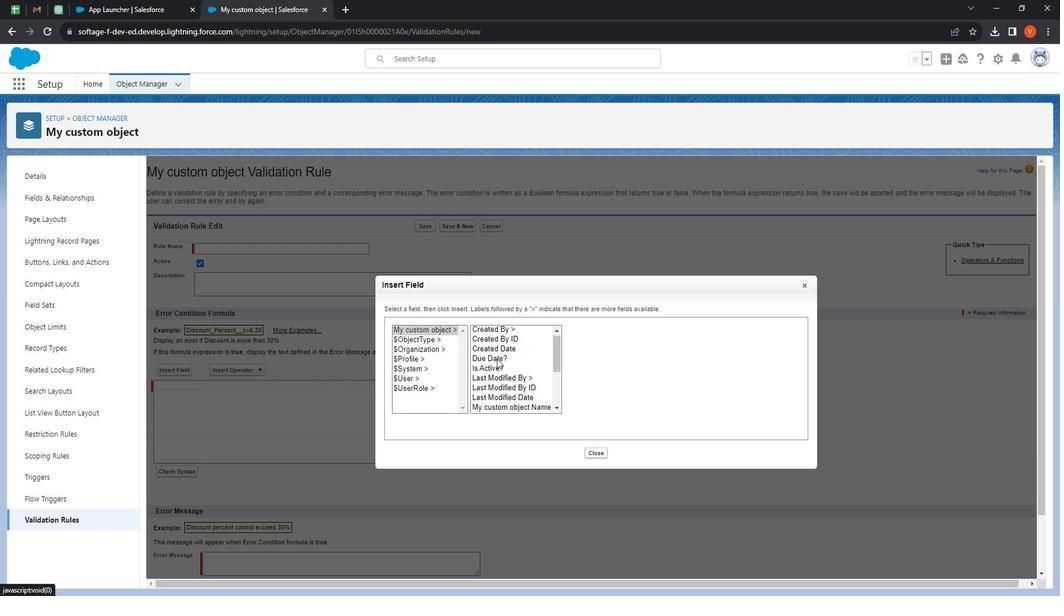 
Action: Mouse scrolled (480, 360) with delta (0, 0)
Screenshot: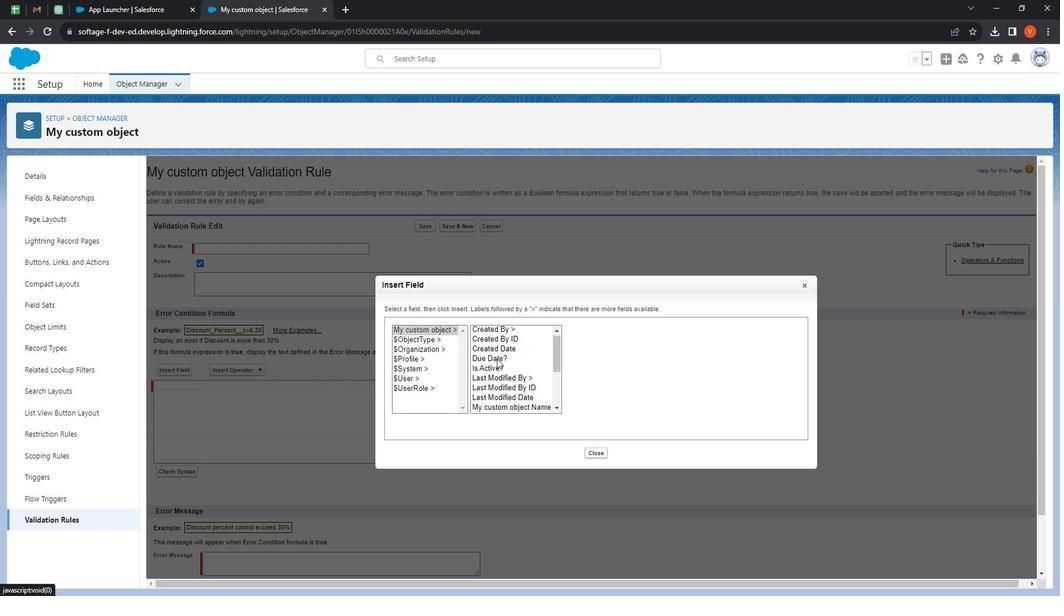 
Action: Mouse scrolled (480, 360) with delta (0, 0)
Screenshot: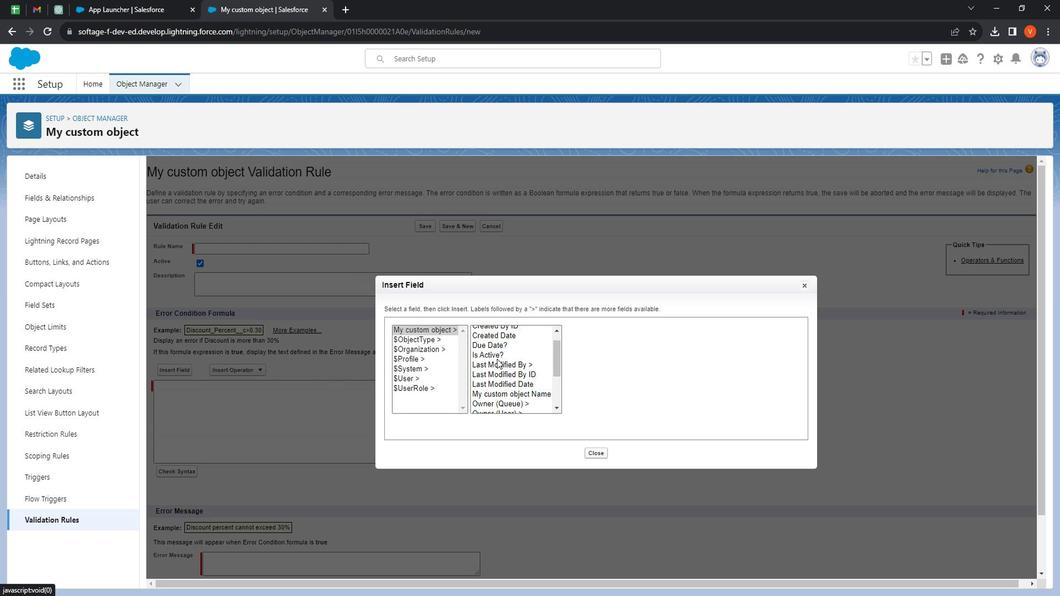 
Action: Mouse scrolled (480, 360) with delta (0, 0)
Screenshot: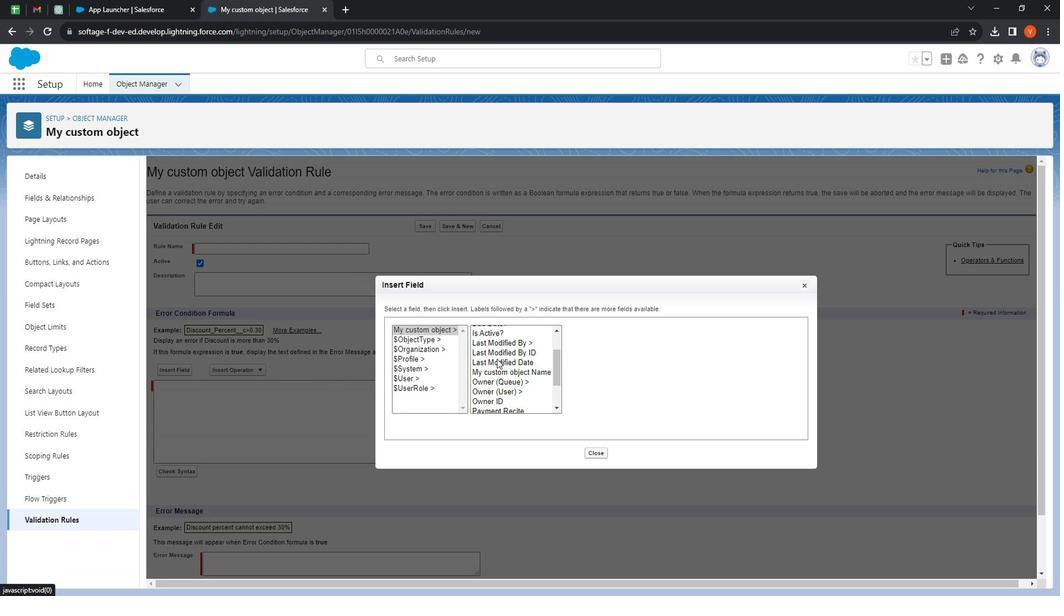 
Action: Mouse scrolled (480, 360) with delta (0, 0)
Screenshot: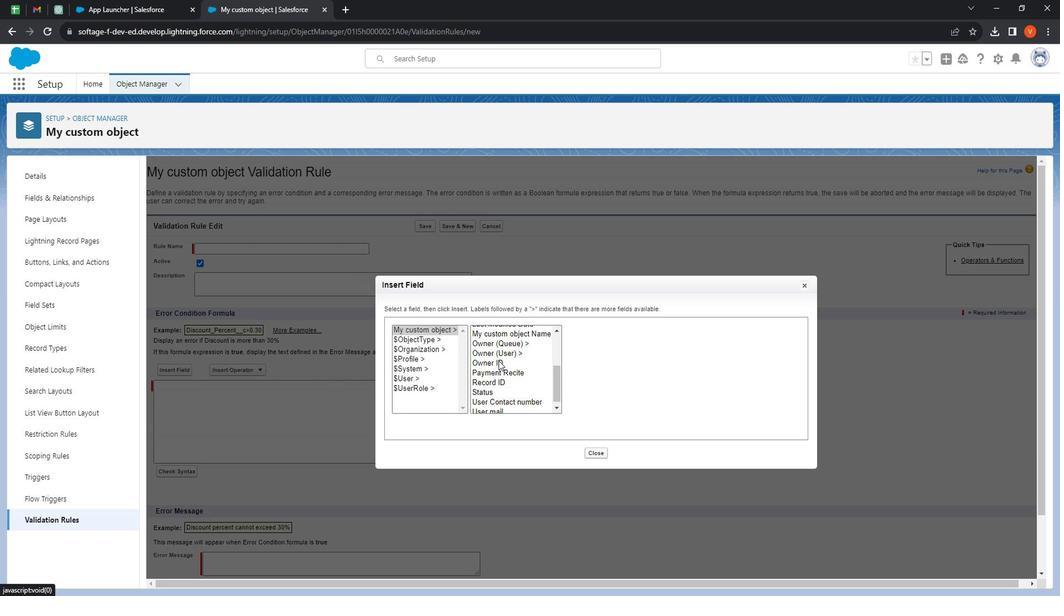 
Action: Mouse moved to (483, 363)
Screenshot: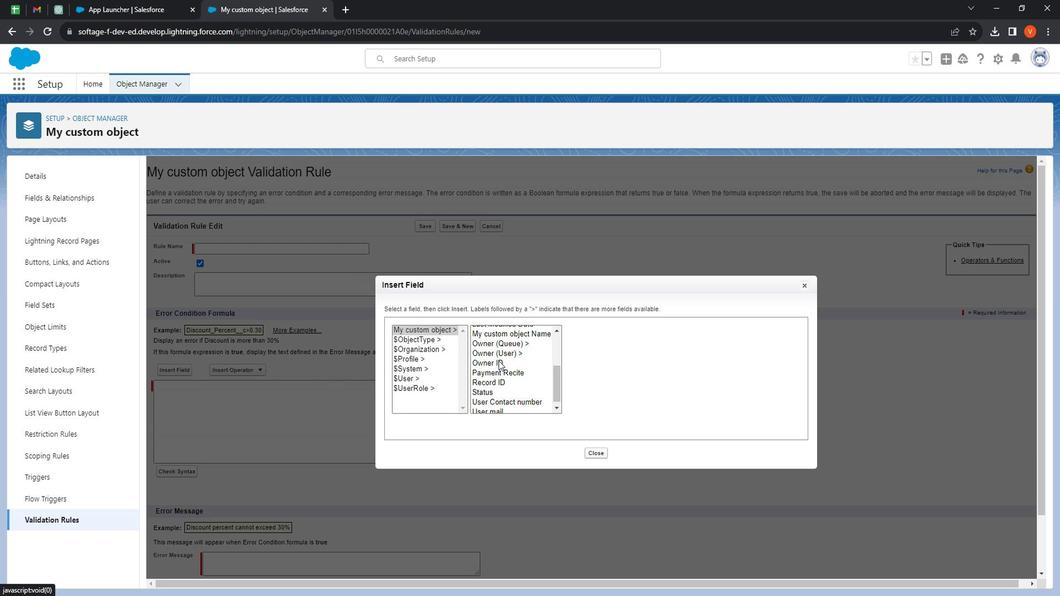 
Action: Mouse scrolled (483, 362) with delta (0, 0)
Screenshot: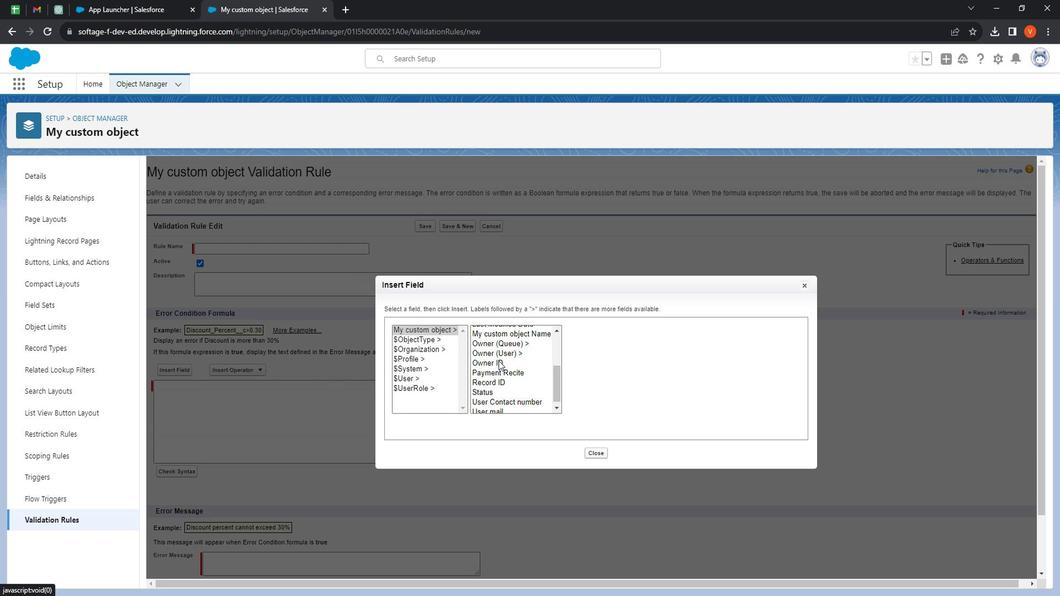 
Action: Mouse moved to (498, 379)
Screenshot: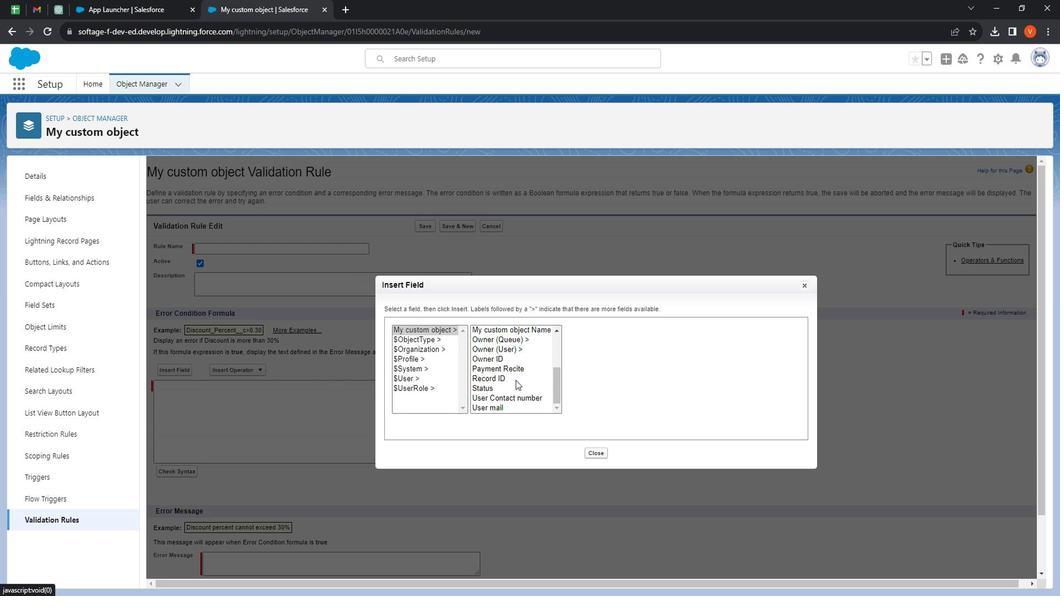 
Action: Mouse scrolled (498, 379) with delta (0, 0)
Screenshot: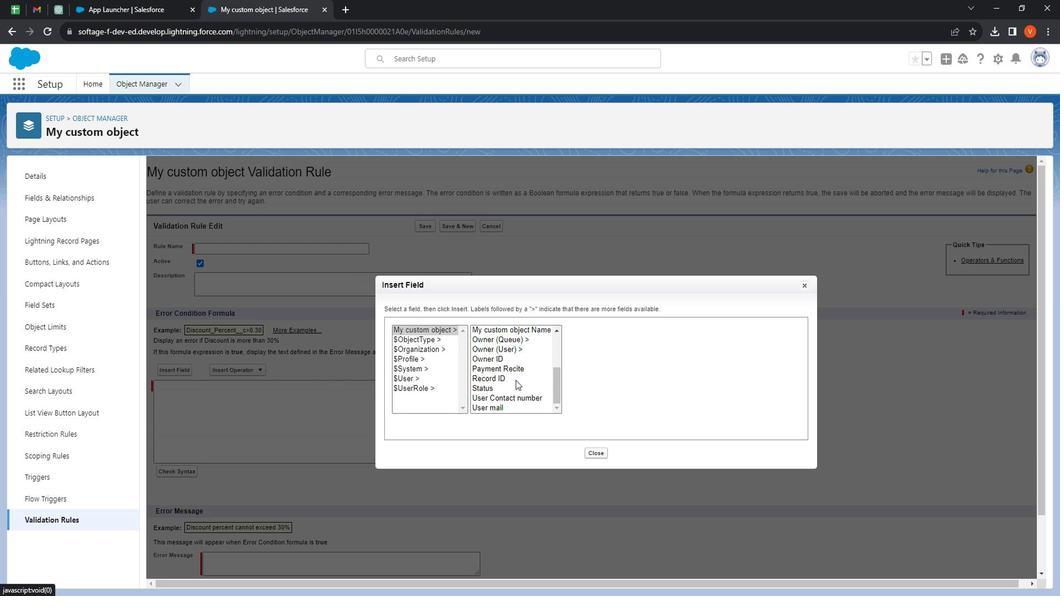 
Action: Mouse moved to (503, 390)
Screenshot: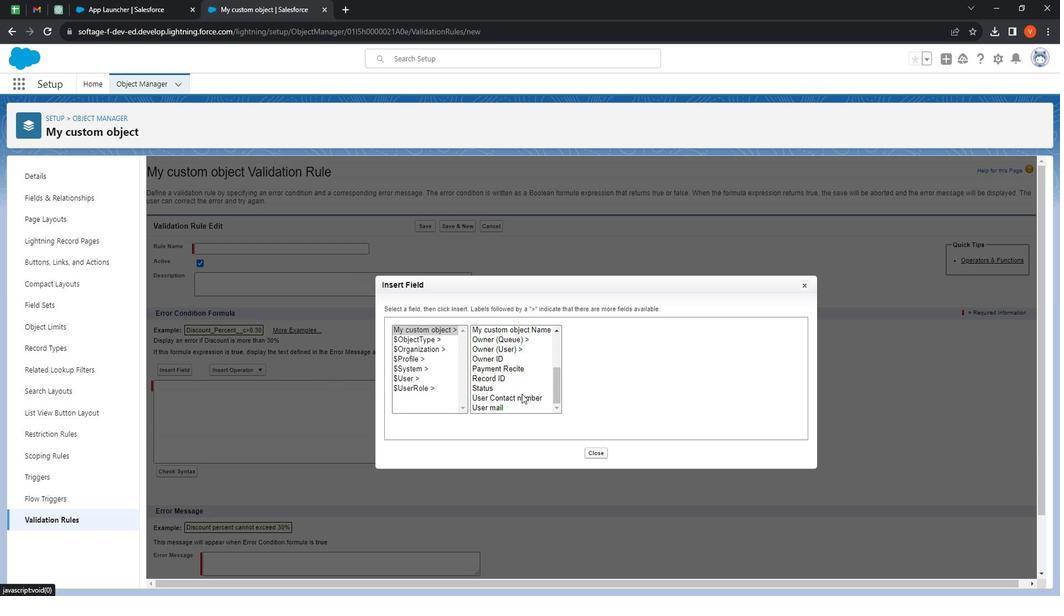 
Action: Mouse scrolled (503, 390) with delta (0, 0)
Screenshot: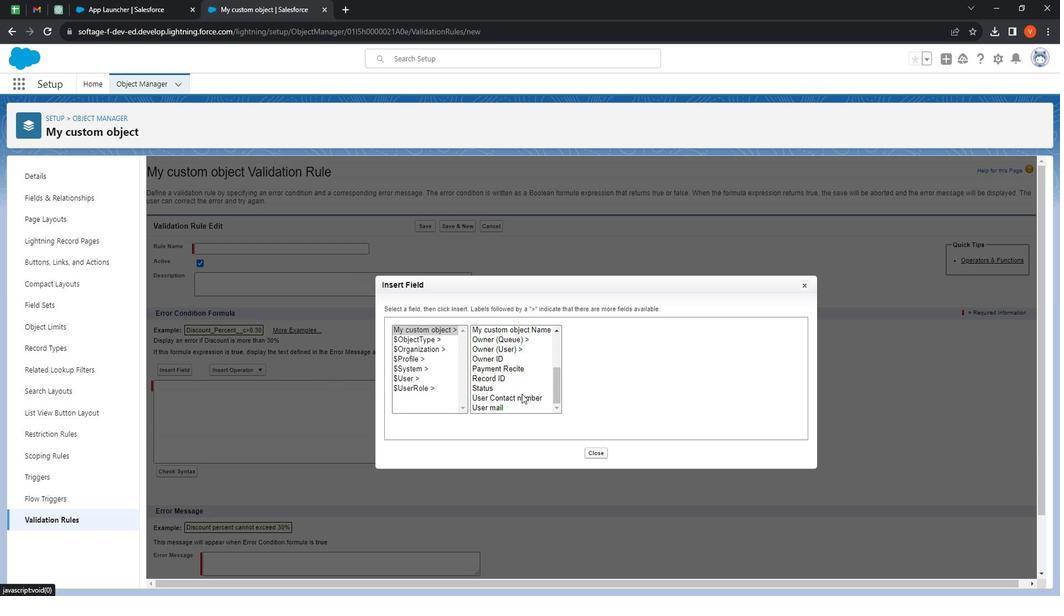 
Action: Mouse moved to (573, 440)
Screenshot: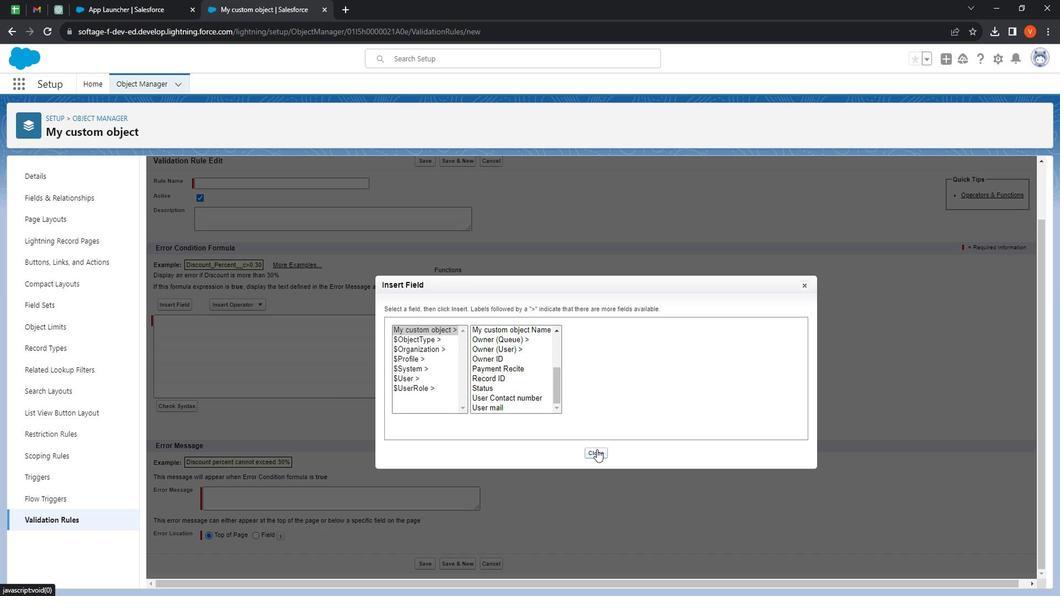 
Action: Mouse pressed left at (573, 440)
Screenshot: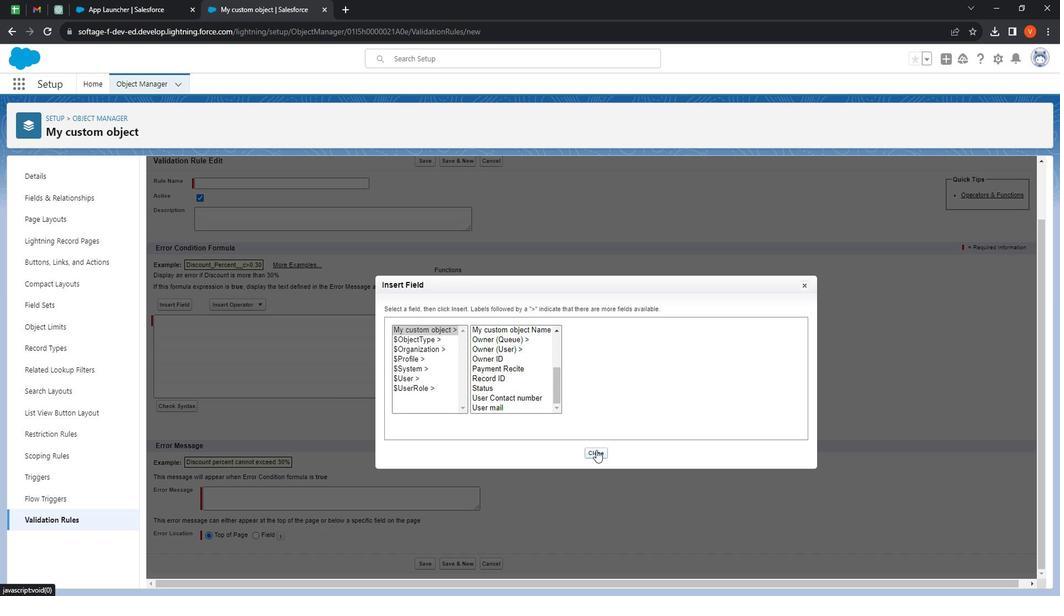 
Action: Mouse moved to (452, 324)
Screenshot: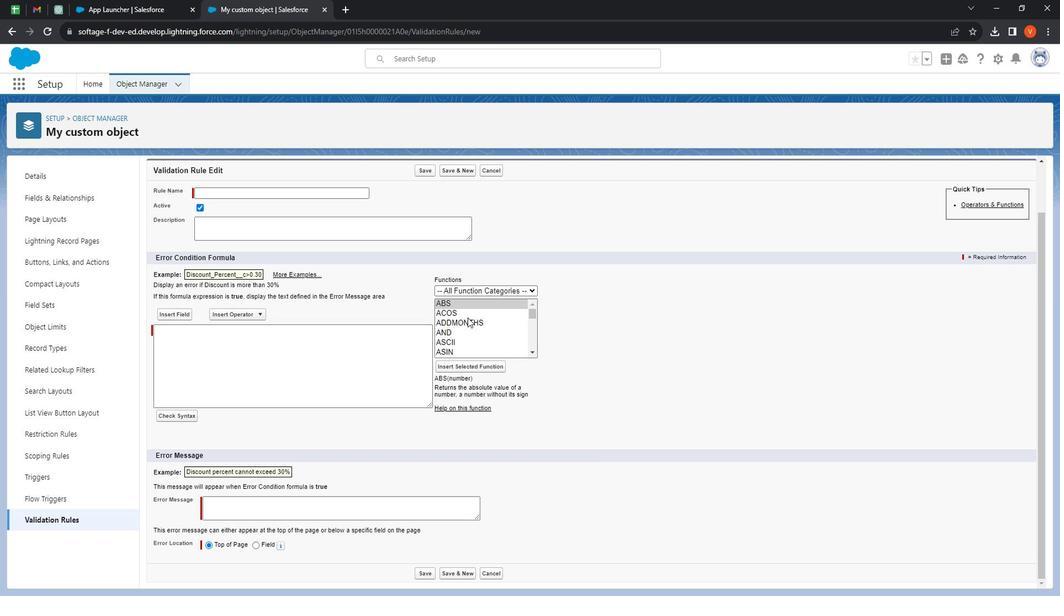
Action: Mouse pressed left at (452, 324)
Screenshot: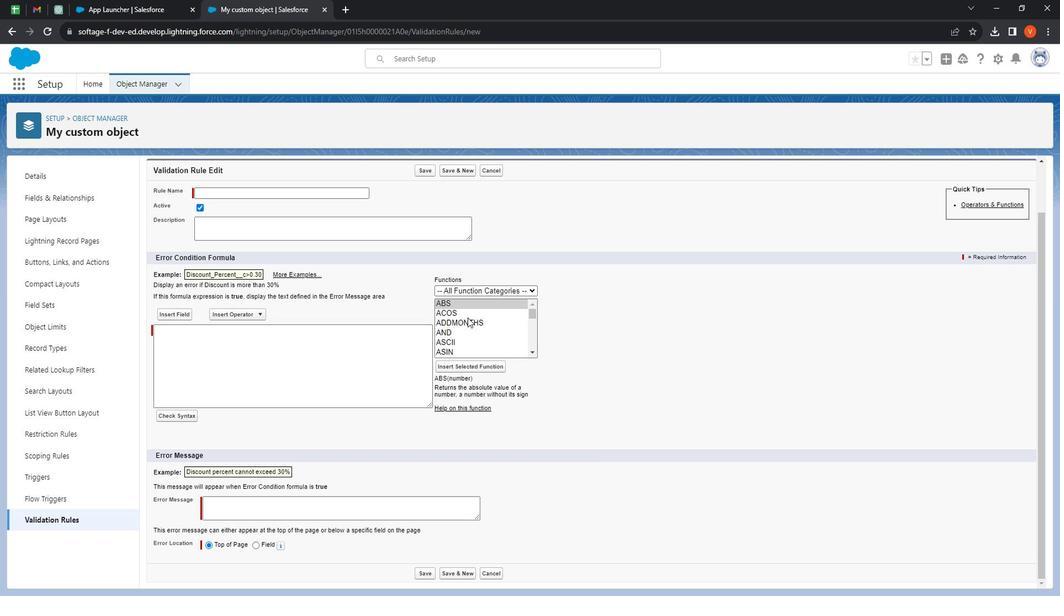 
Action: Mouse moved to (416, 329)
Screenshot: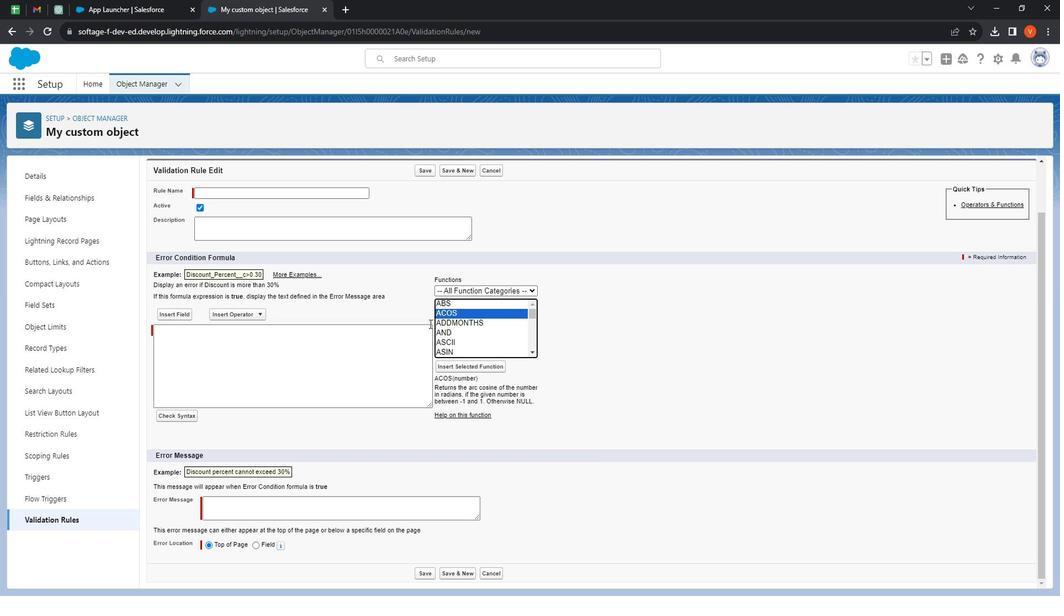 
Action: Key pressed <Key.down><Key.down><Key.down><Key.down><Key.down><Key.down><Key.down><Key.down><Key.down><Key.down><Key.down><Key.down><Key.down><Key.down><Key.down><Key.down><Key.down><Key.down><Key.down><Key.down><Key.down><Key.down><Key.down><Key.down>
Screenshot: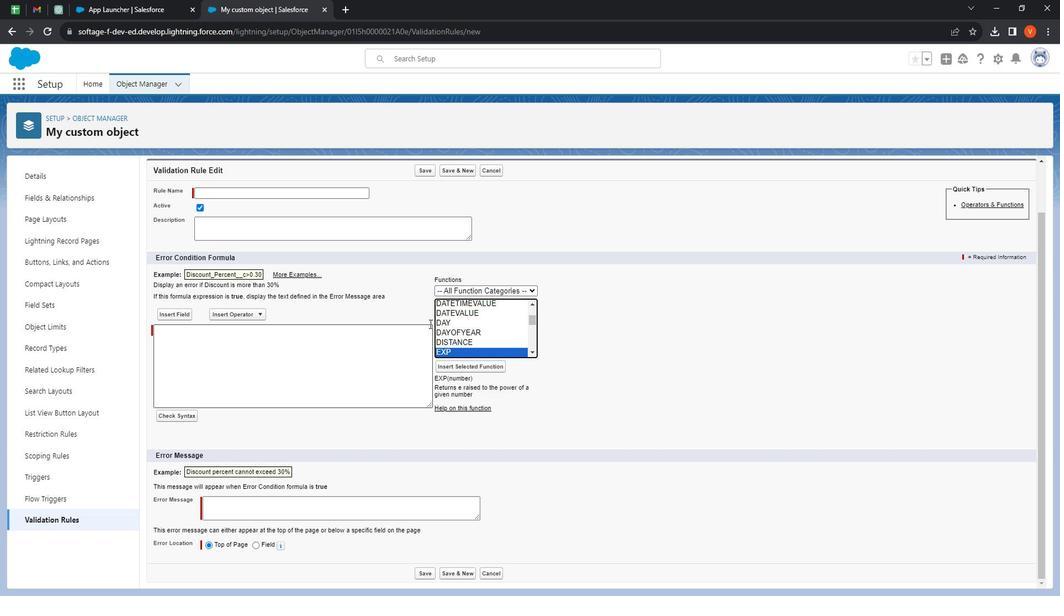
Action: Mouse moved to (416, 329)
Screenshot: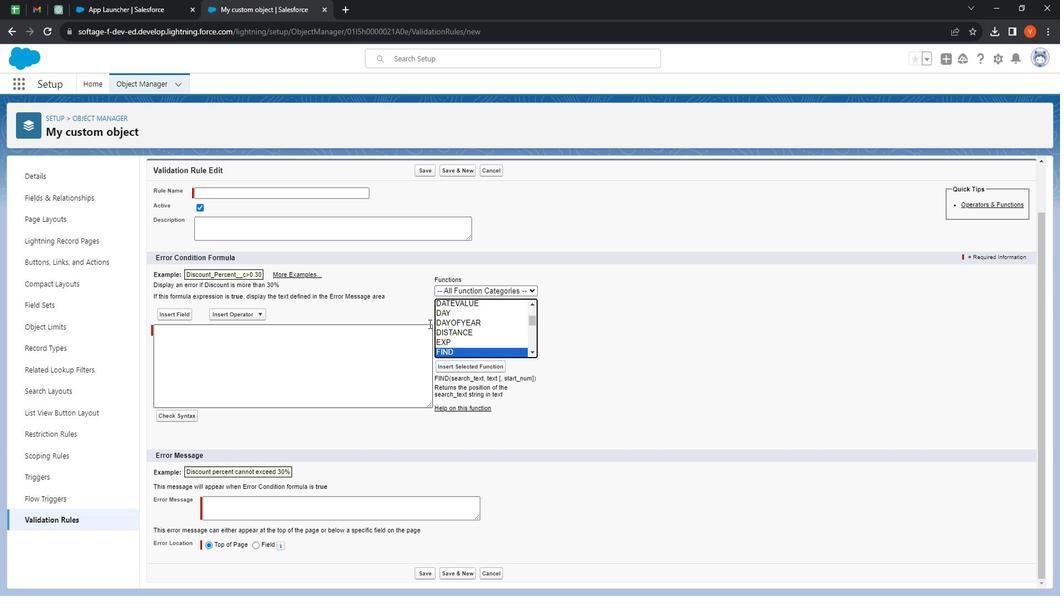 
Action: Key pressed <Key.down><Key.down><Key.down><Key.down><Key.down><Key.down><Key.down><Key.down><Key.down><Key.down>
Screenshot: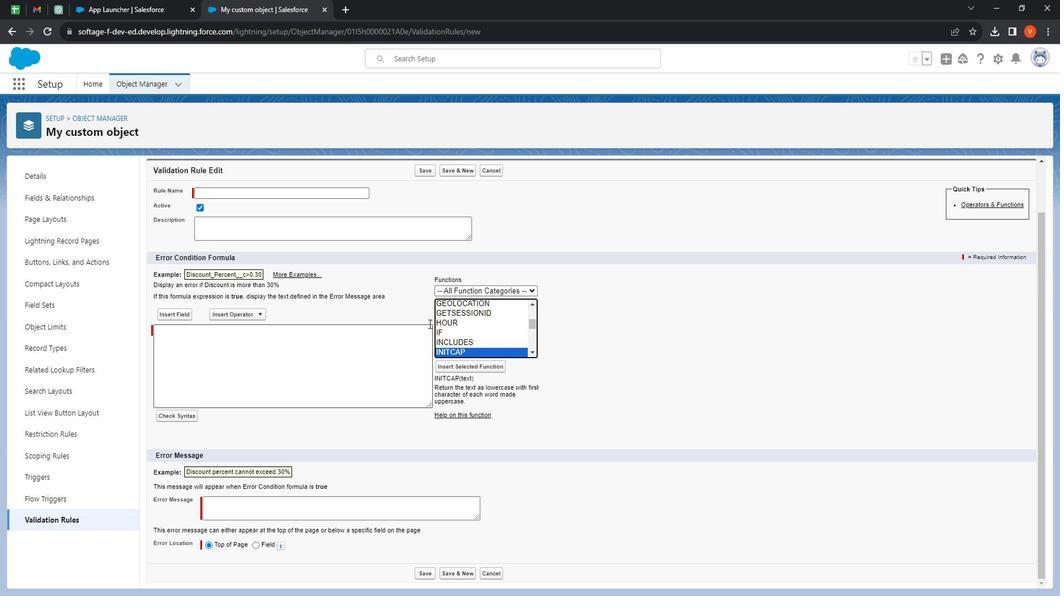 
Action: Mouse moved to (451, 370)
Screenshot: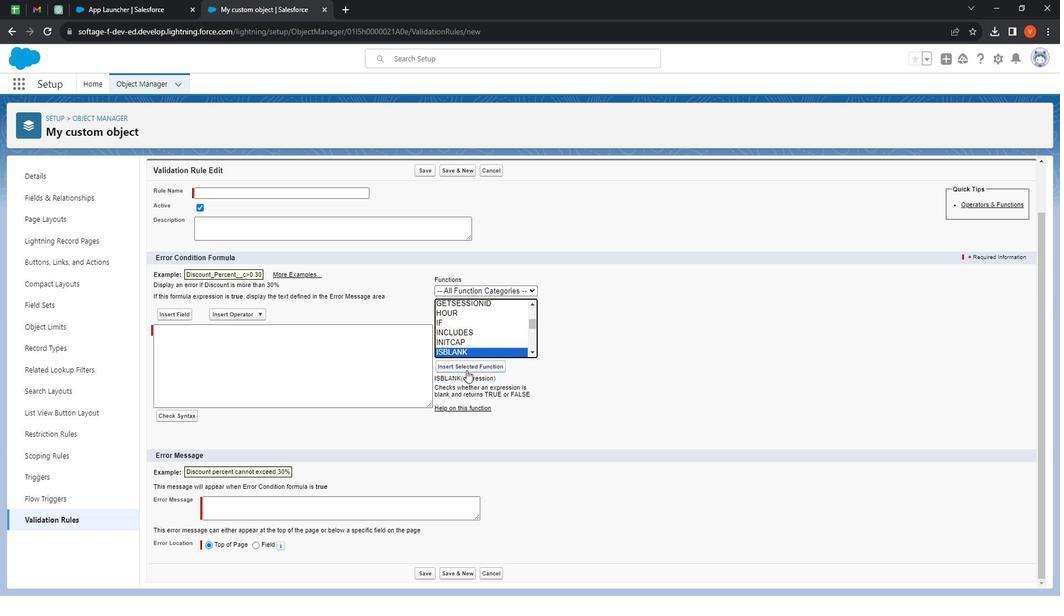 
Action: Mouse pressed left at (451, 370)
Screenshot: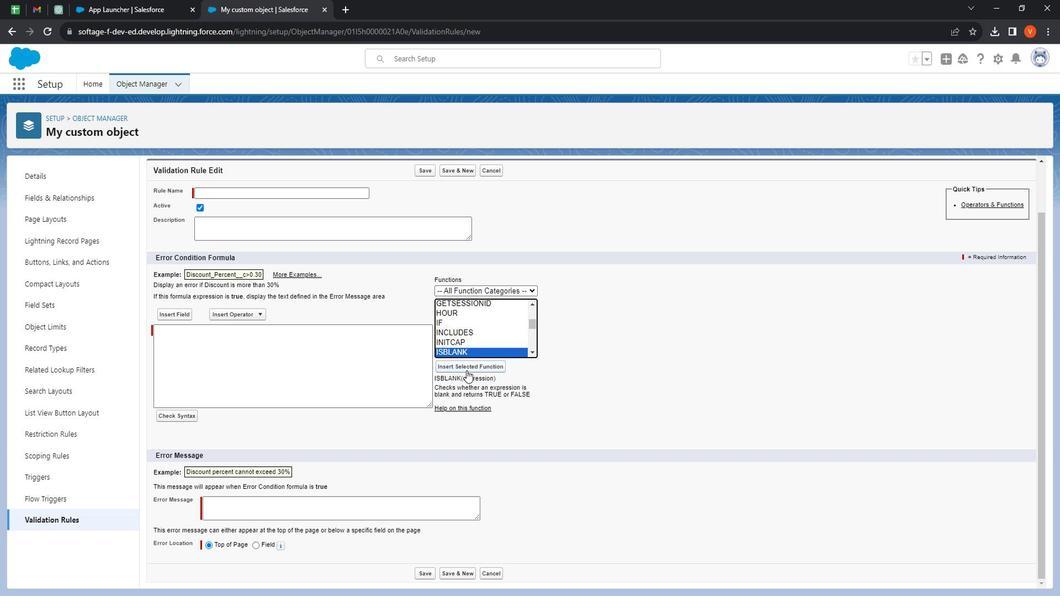 
Action: Mouse moved to (218, 340)
Screenshot: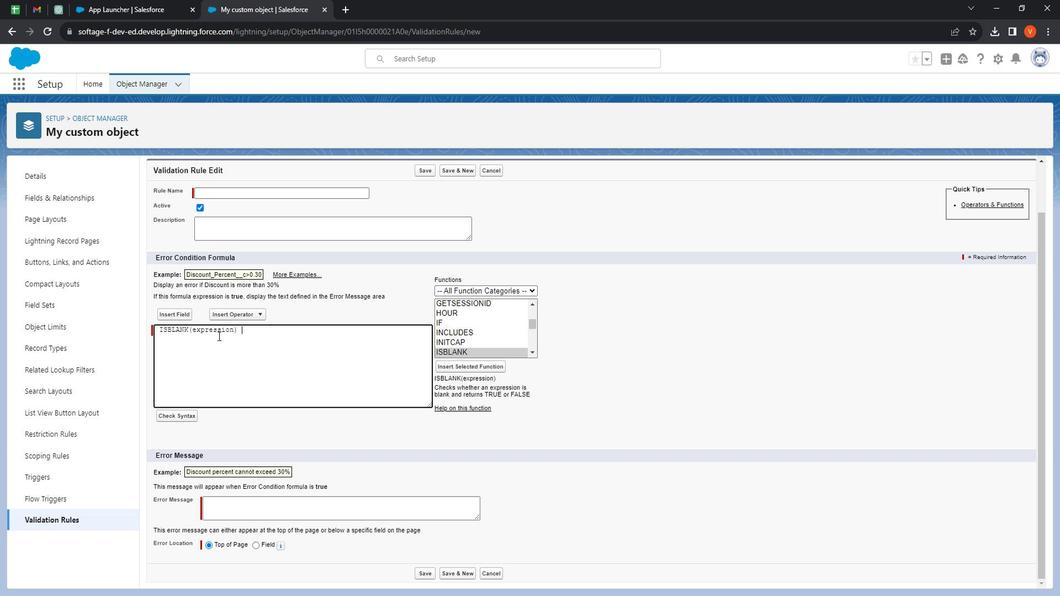
Action: Mouse pressed left at (218, 340)
Screenshot: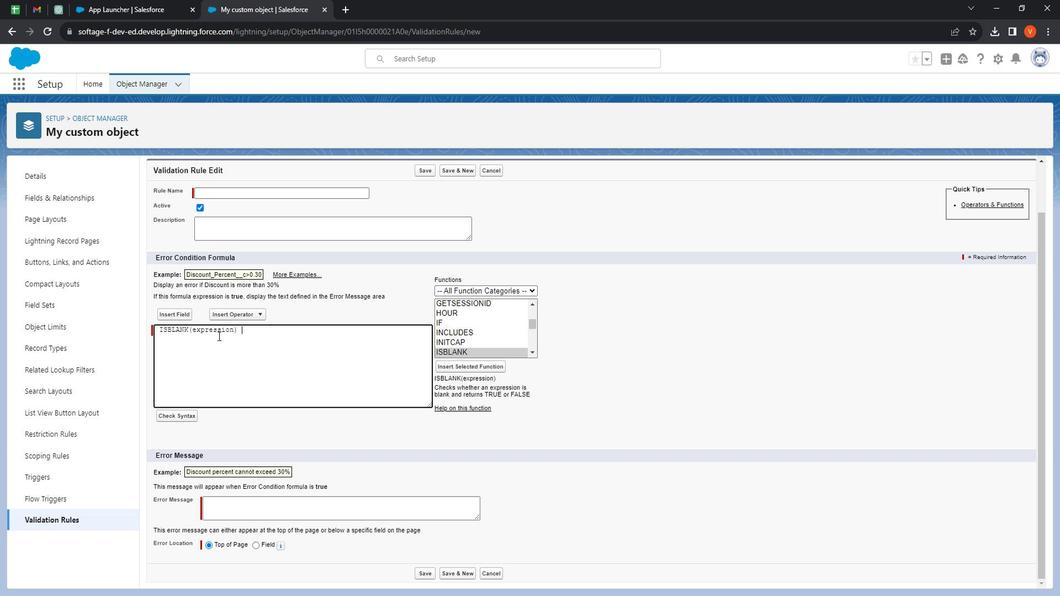 
Action: Mouse pressed left at (218, 340)
Screenshot: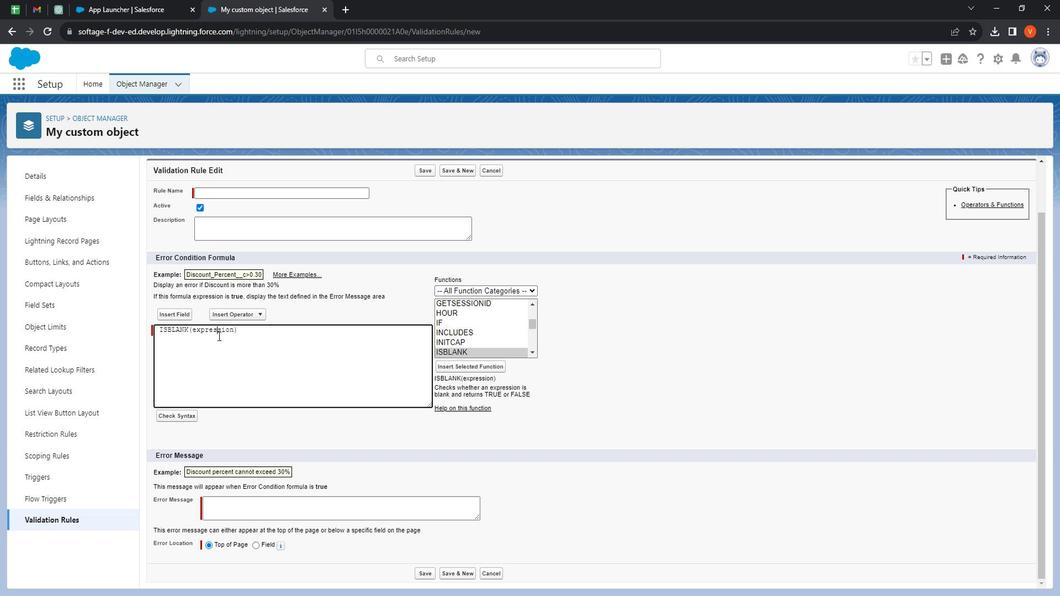 
Action: Mouse moved to (234, 334)
Screenshot: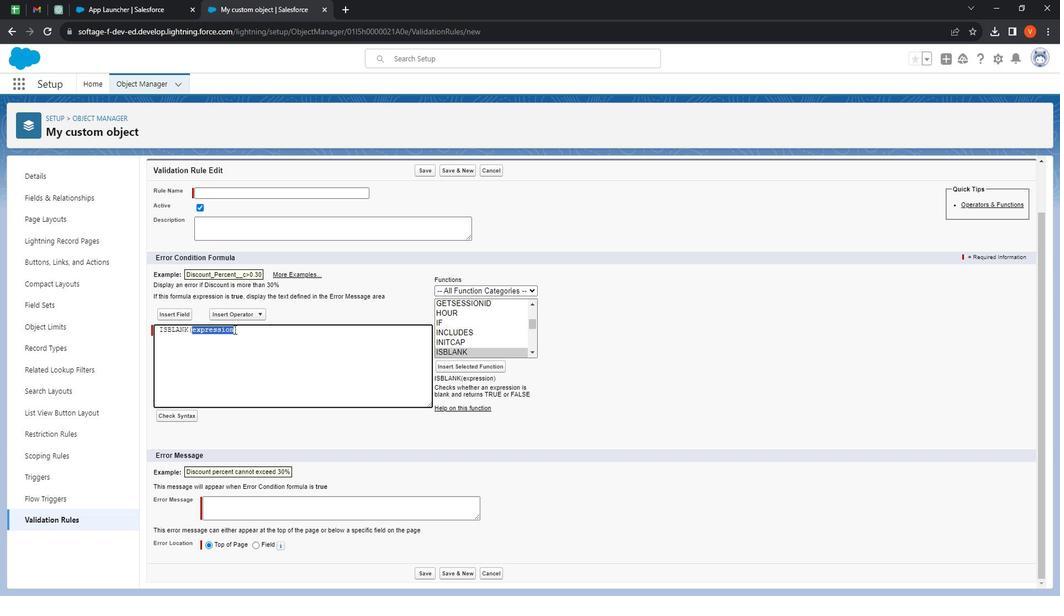 
Action: Mouse pressed left at (234, 334)
Screenshot: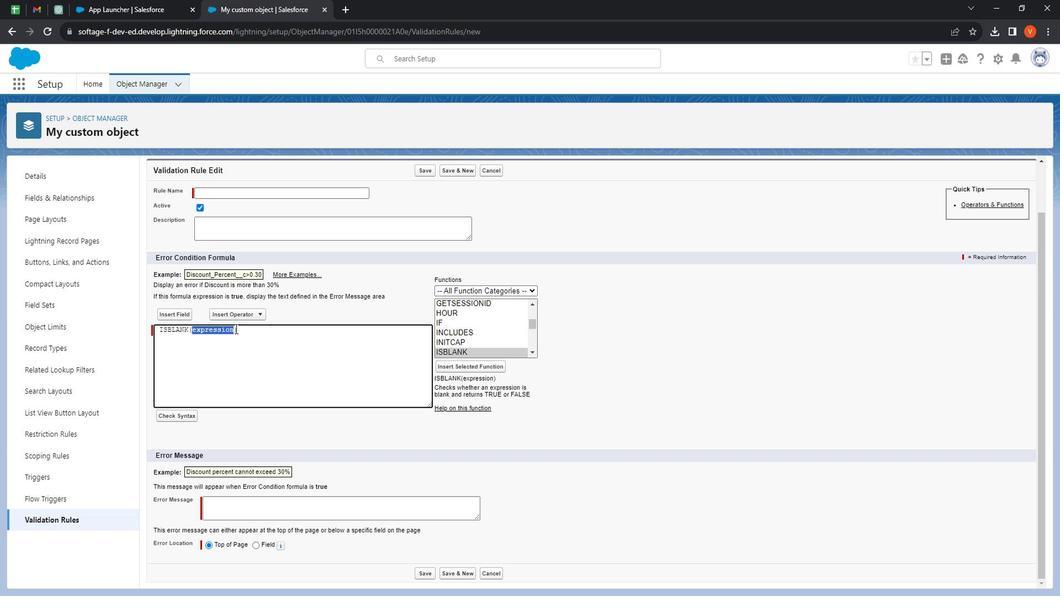 
Action: Mouse moved to (228, 336)
Screenshot: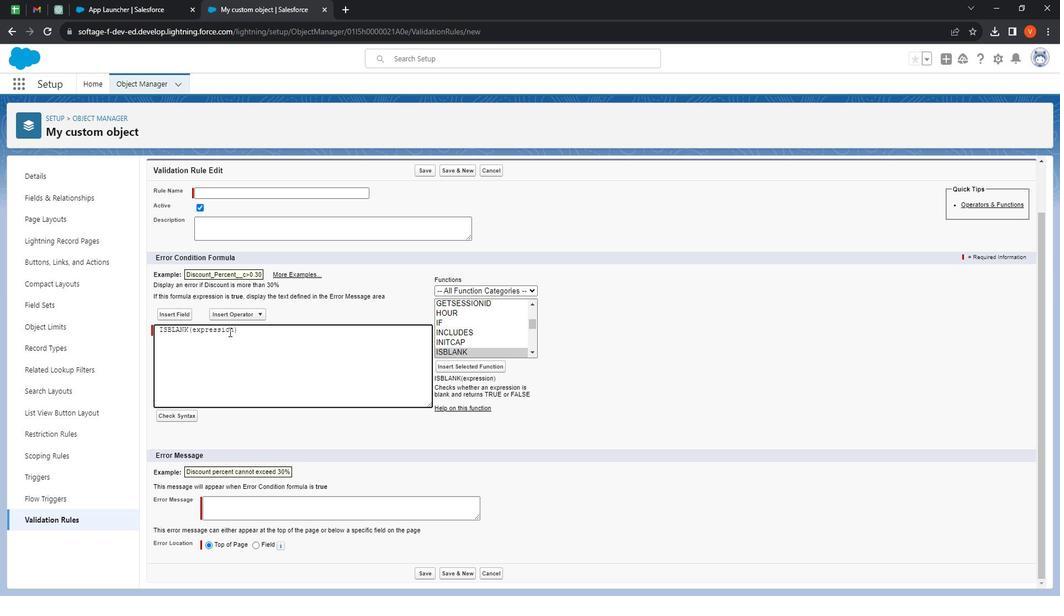 
Action: Key pressed <Key.backspace><Key.backspace><Key.backspace><Key.backspace><Key.backspace><Key.backspace><Key.backspace><Key.backspace><Key.backspace><Key.backspace>
Screenshot: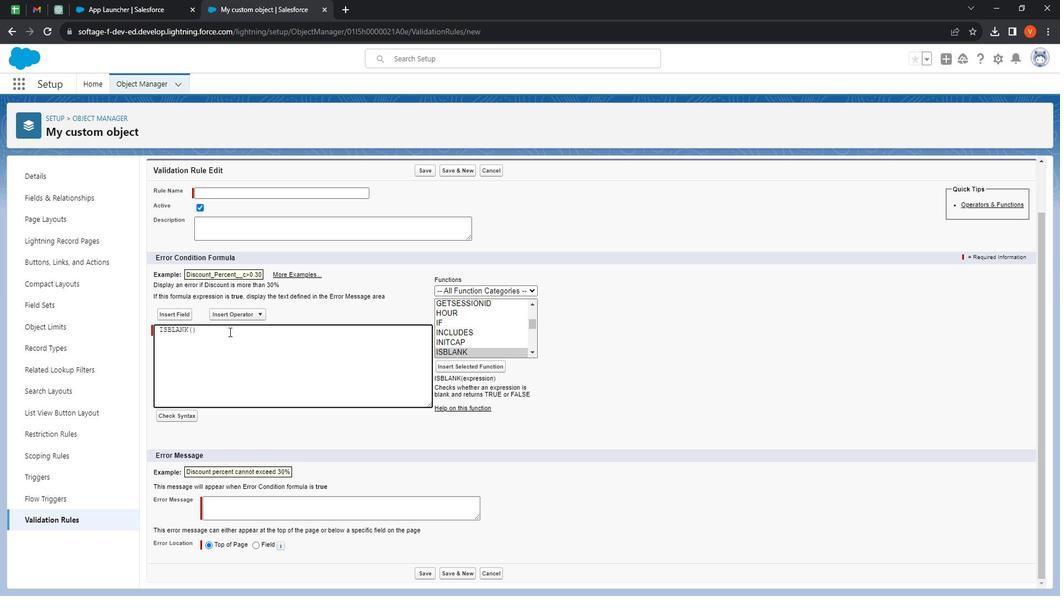 
Action: Mouse moved to (191, 320)
Screenshot: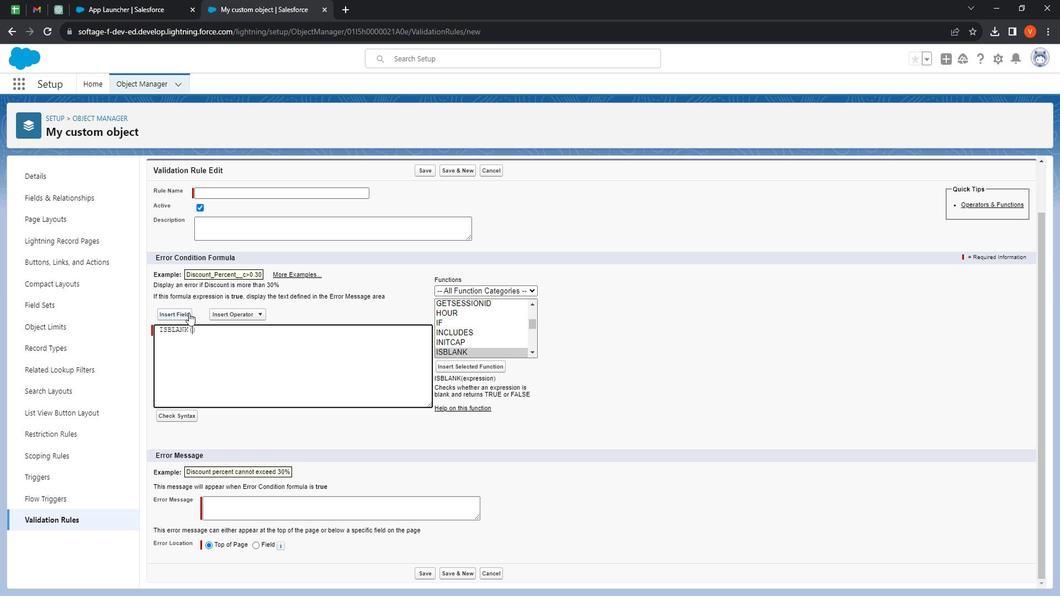 
Action: Mouse pressed left at (191, 320)
Screenshot: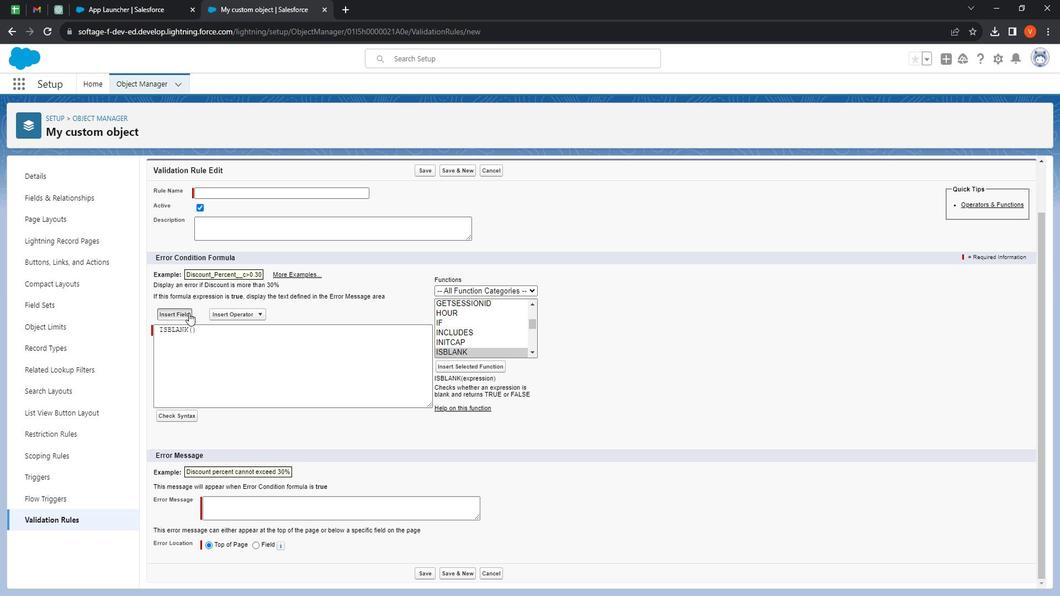 
Action: Mouse moved to (486, 335)
Screenshot: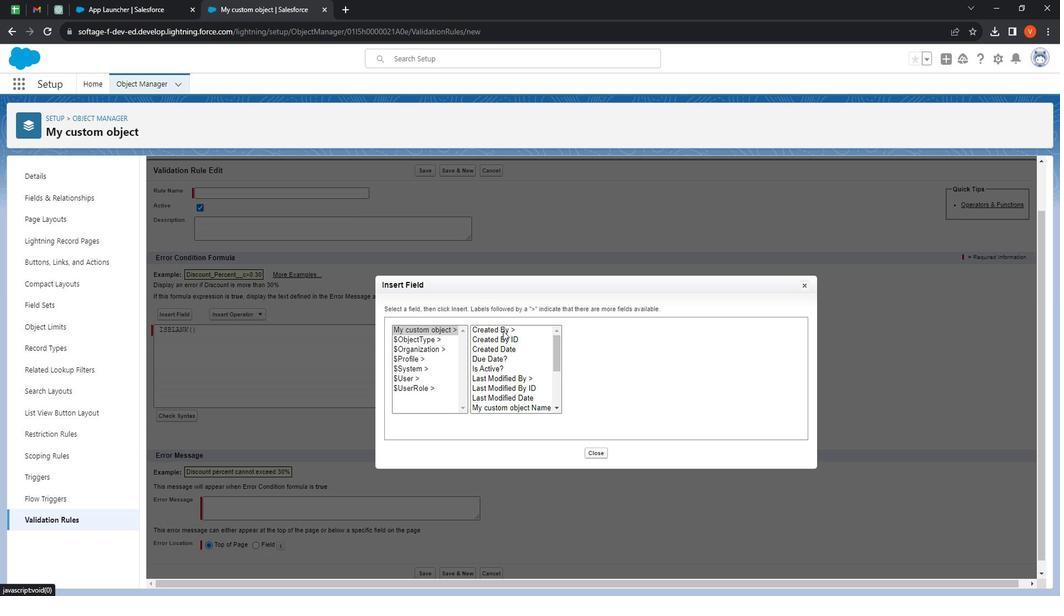 
Action: Mouse pressed left at (486, 335)
Screenshot: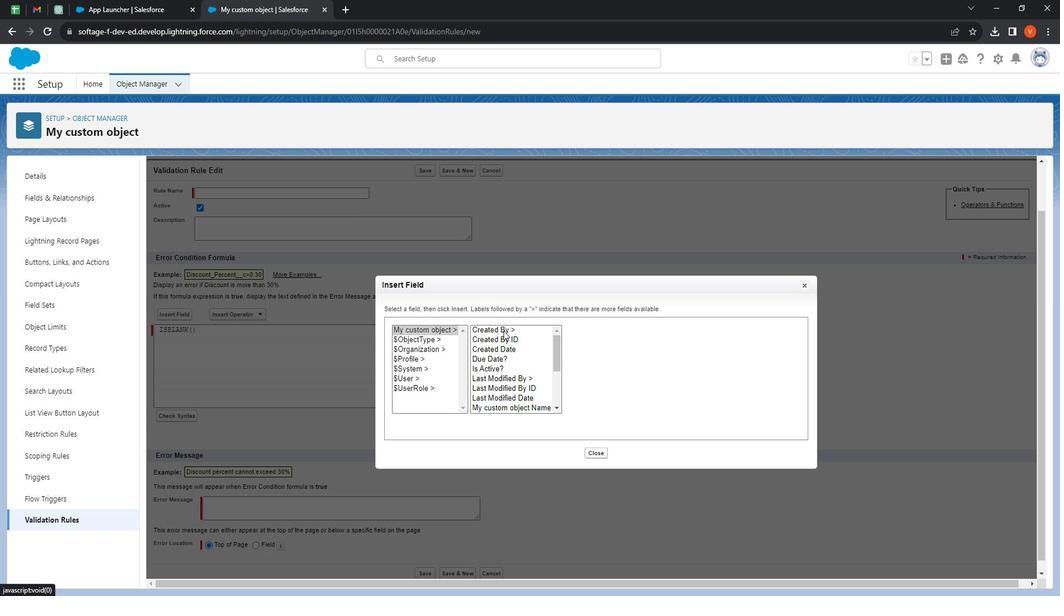 
Action: Mouse moved to (323, 332)
Screenshot: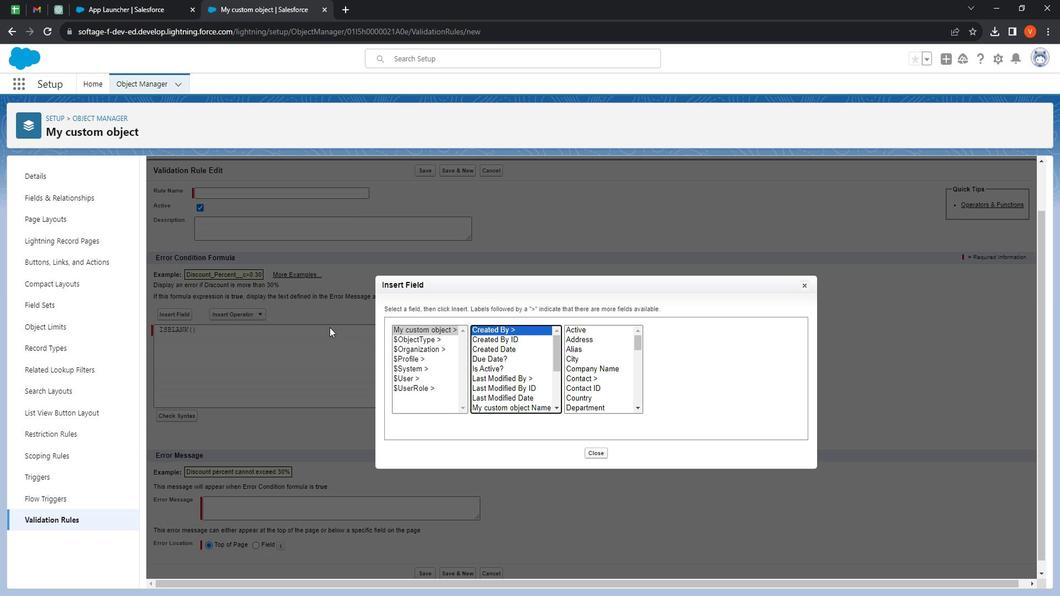 
Action: Key pressed <Key.down><Key.down><Key.down>
Screenshot: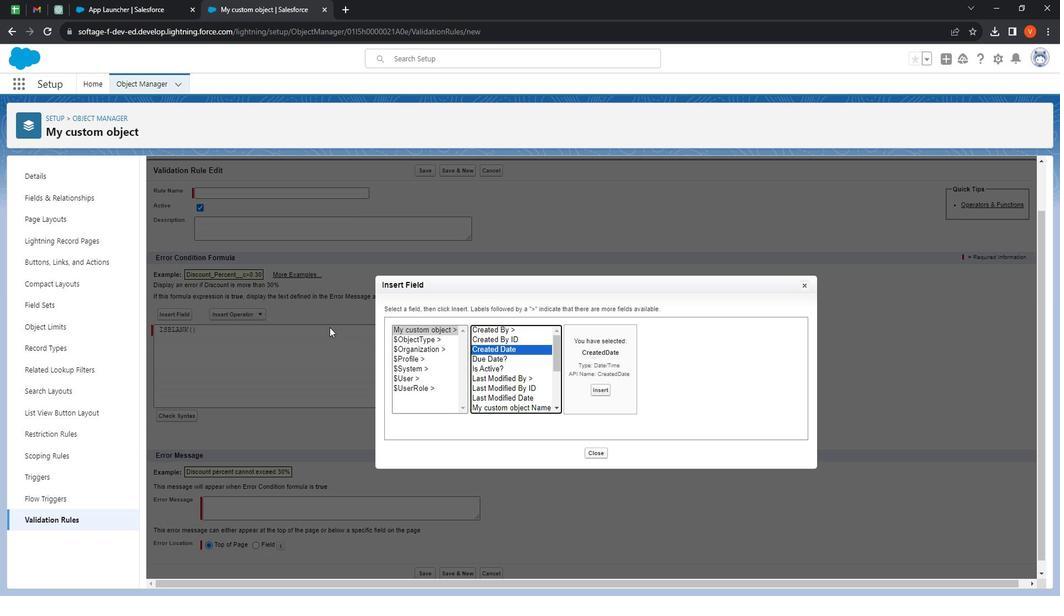 
Action: Mouse moved to (580, 386)
Screenshot: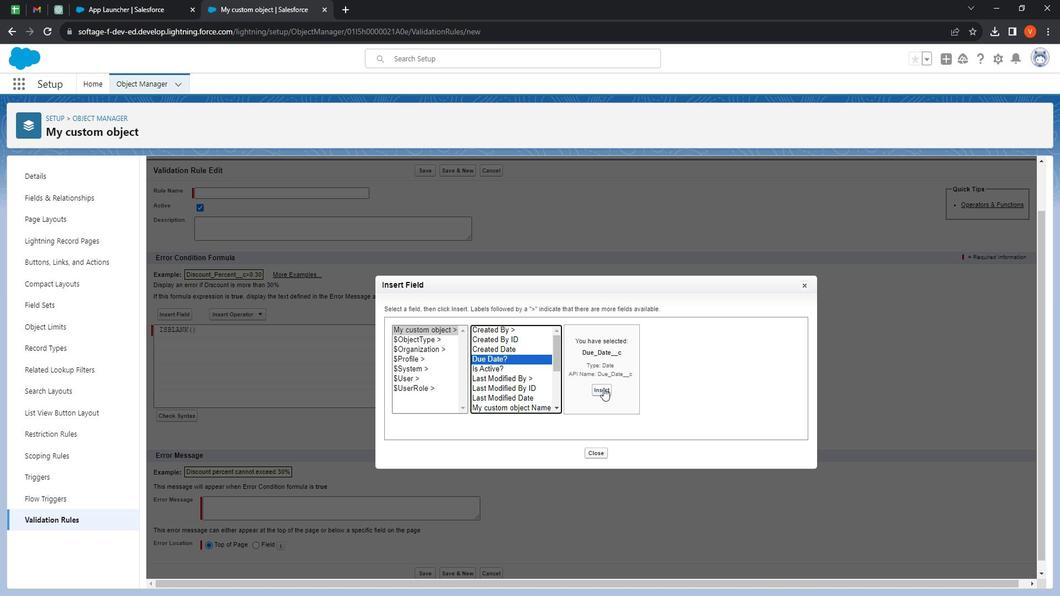 
Action: Mouse pressed left at (580, 386)
Screenshot: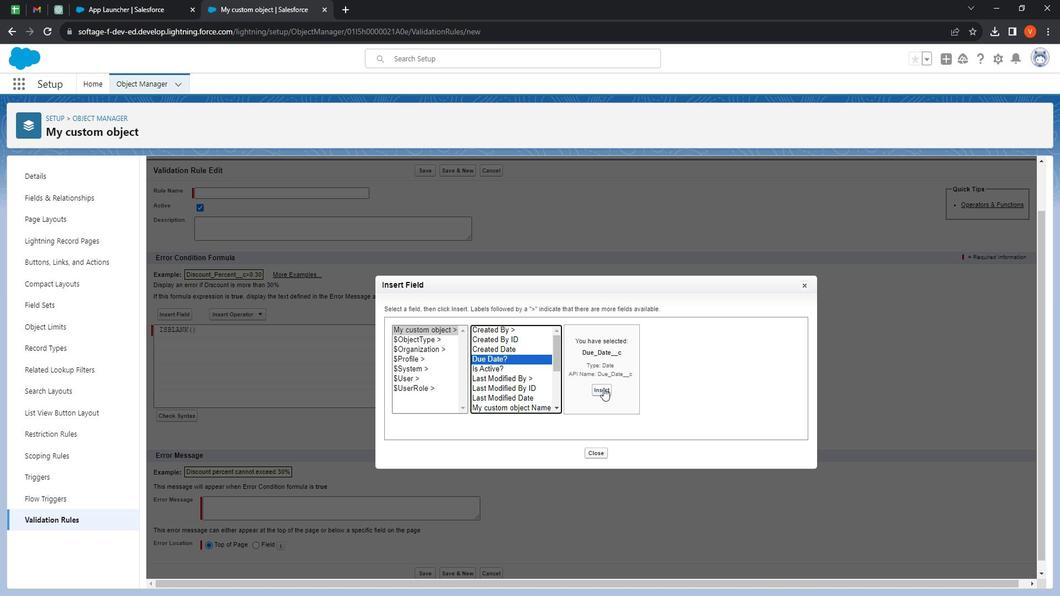 
Action: Mouse moved to (188, 410)
Screenshot: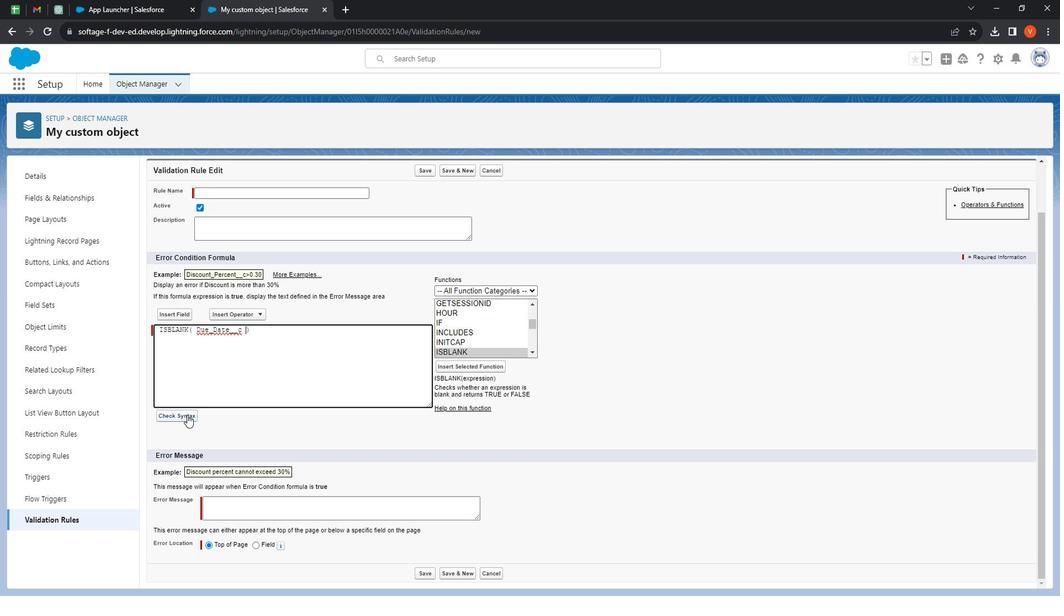 
Action: Mouse pressed left at (188, 410)
Screenshot: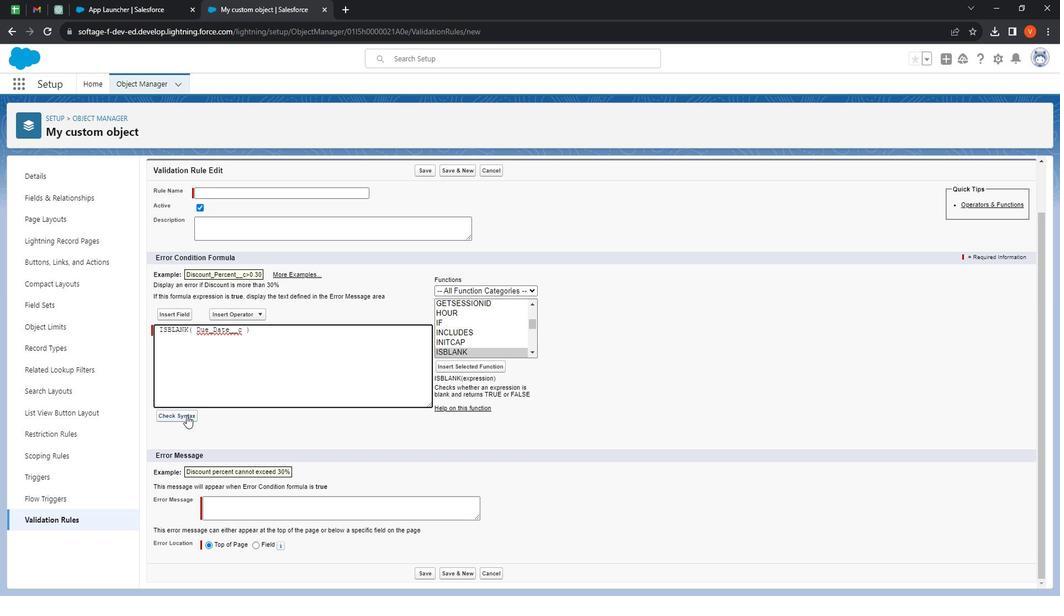 
Action: Mouse moved to (246, 457)
Screenshot: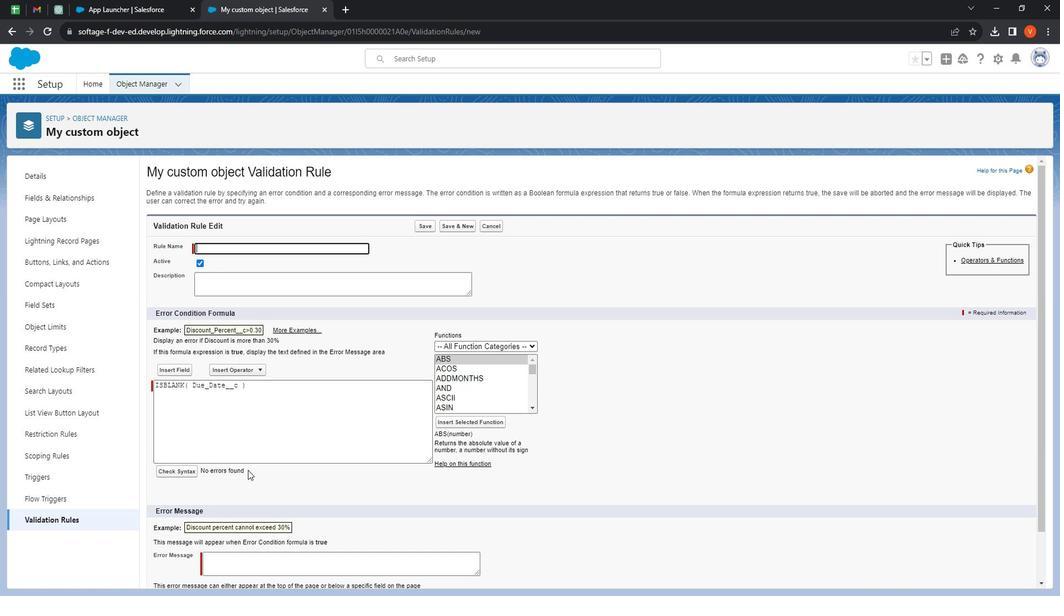 
Action: Mouse pressed left at (246, 457)
Screenshot: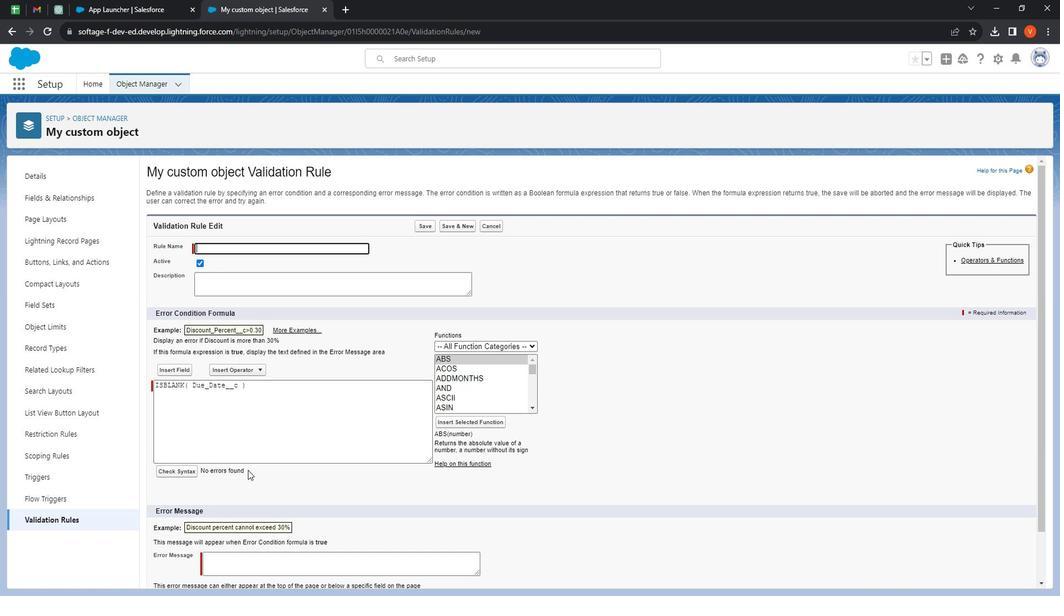
Action: Mouse moved to (257, 263)
Screenshot: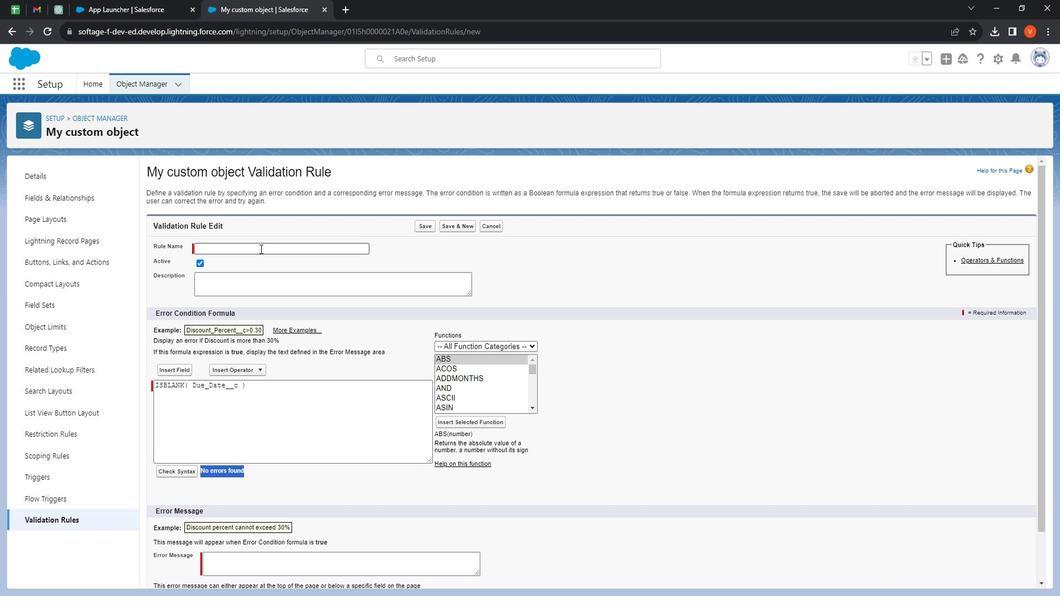 
Action: Mouse pressed left at (257, 263)
Screenshot: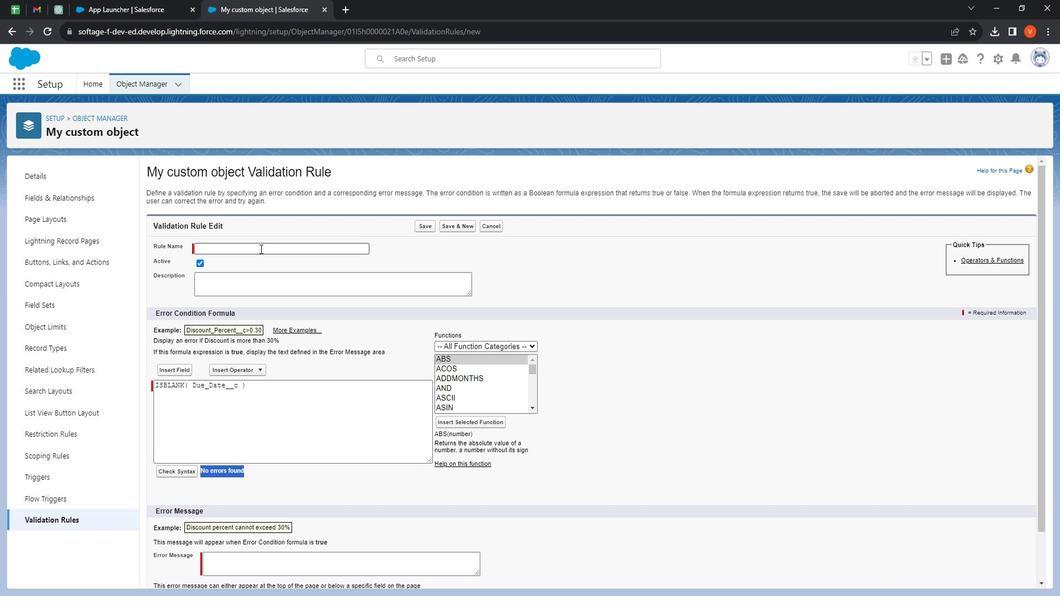 
Action: Mouse moved to (249, 266)
Screenshot: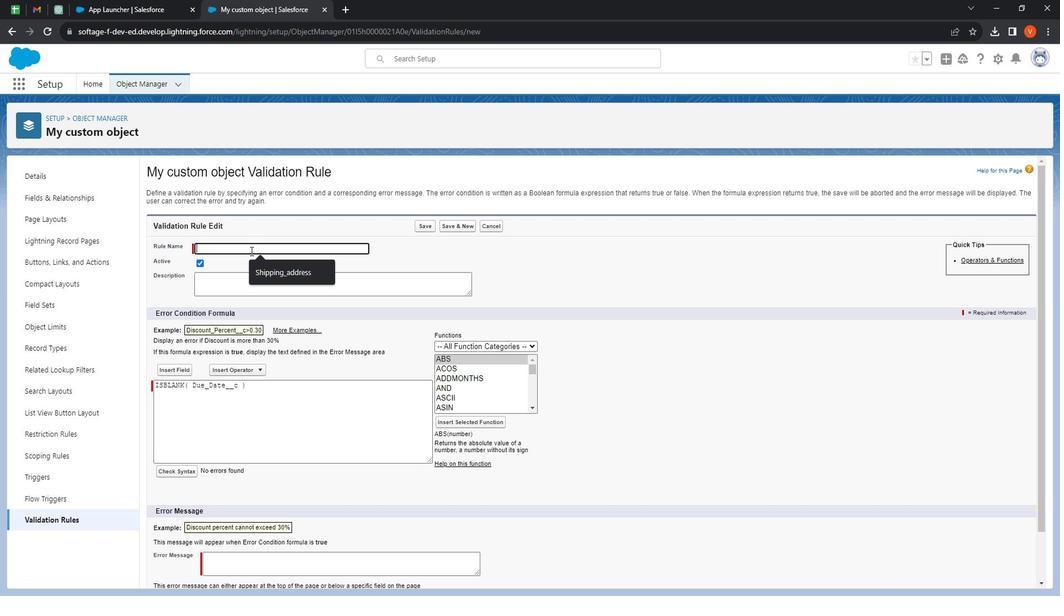 
Action: Key pressed <Key.shift>Due<Key.space><Key.shift>Date<Key.space><Key.shift>Validation<Key.space>
Screenshot: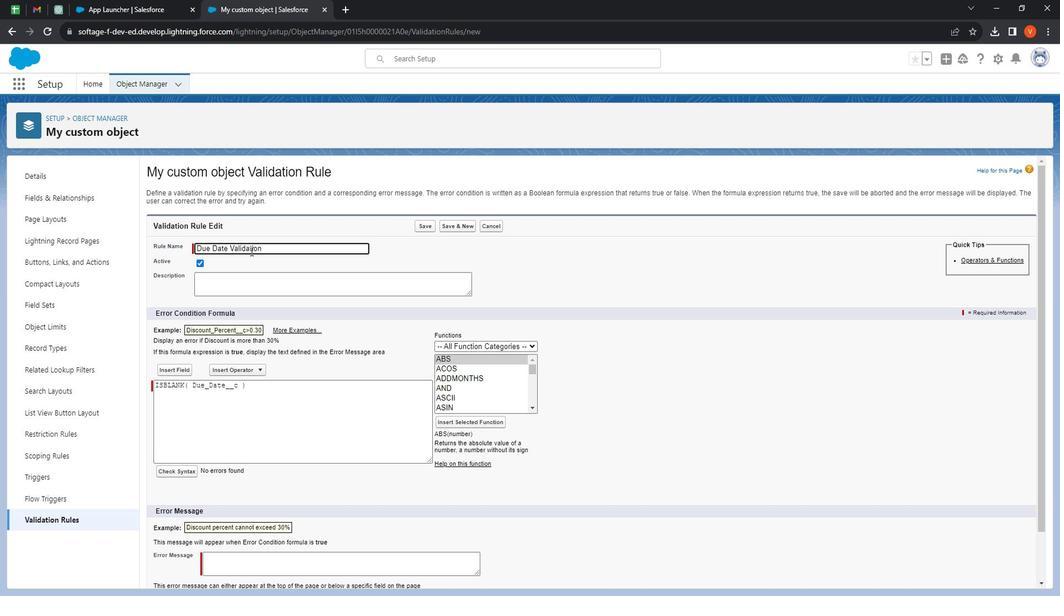
Action: Mouse moved to (245, 289)
Screenshot: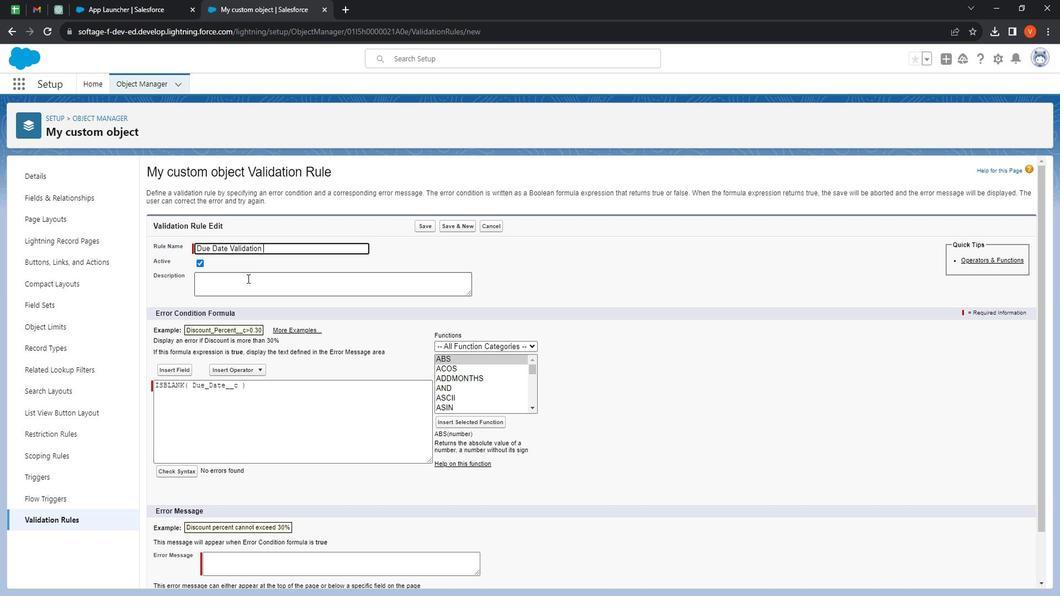
Action: Mouse pressed left at (245, 289)
Screenshot: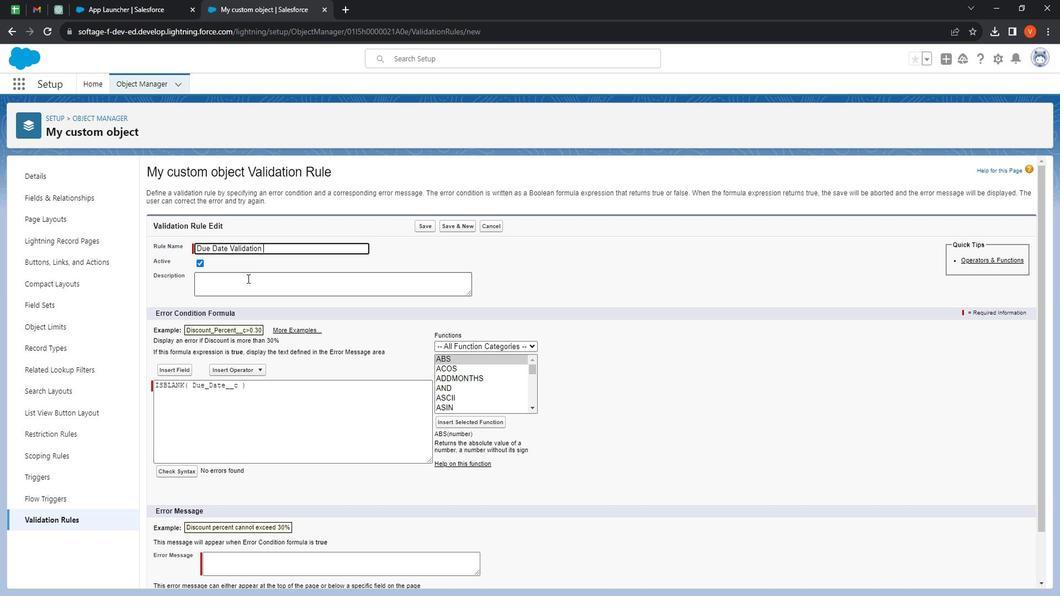 
Action: Mouse moved to (247, 288)
Screenshot: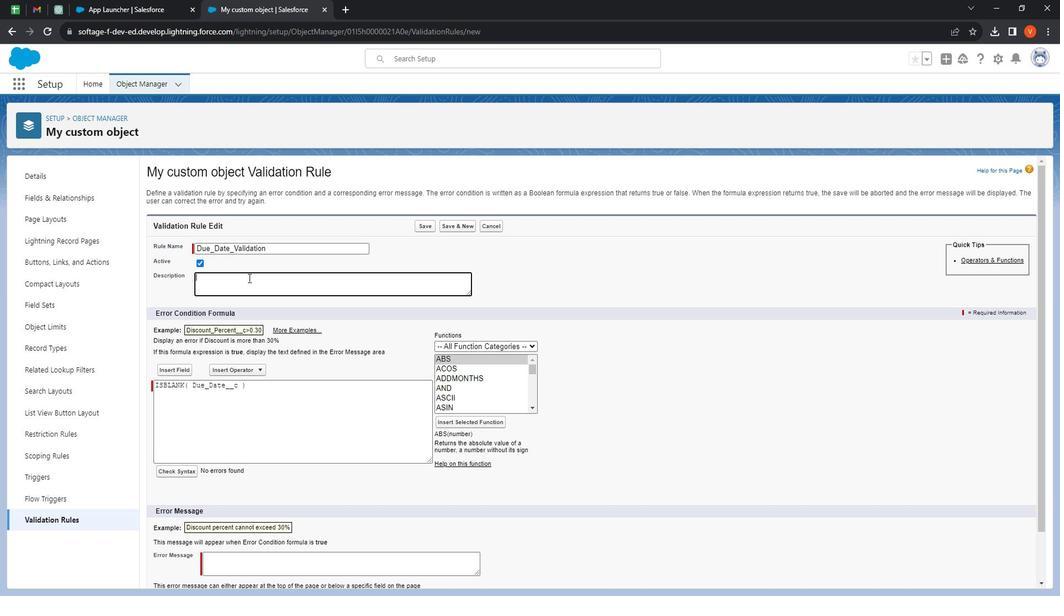 
Action: Key pressed <Key.shift><Key.shift><Key.shift><Key.shift><Key.shift>Validation<Key.space>rule<Key.space>on<Key.space>due<Key.space>date<Key.space>fill<Key.space>it<Key.space>it<Key.space>is<Key.space>required<Key.space>field.
Screenshot: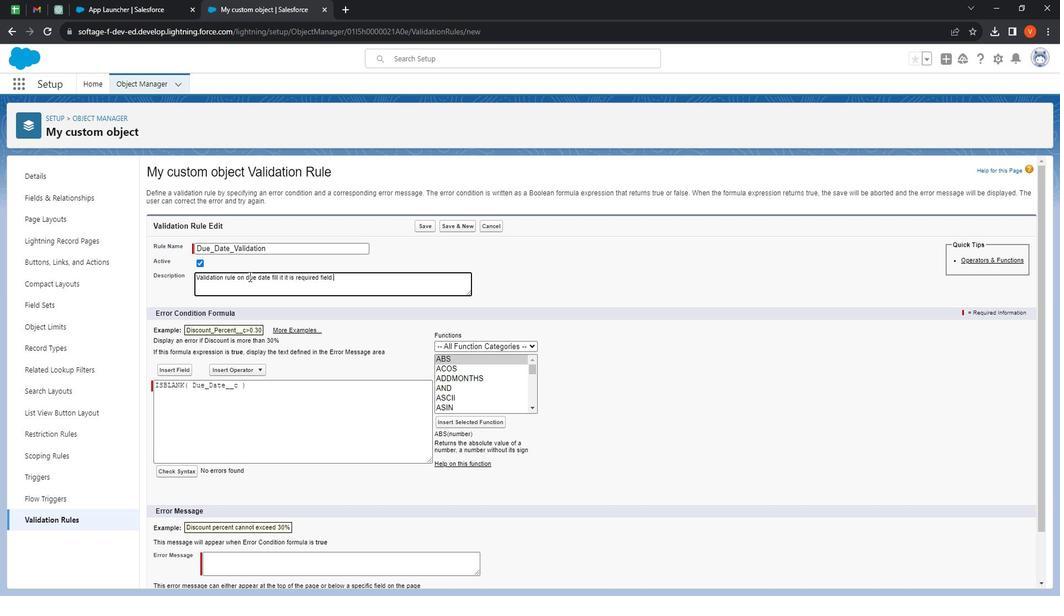 
Action: Mouse moved to (397, 395)
Screenshot: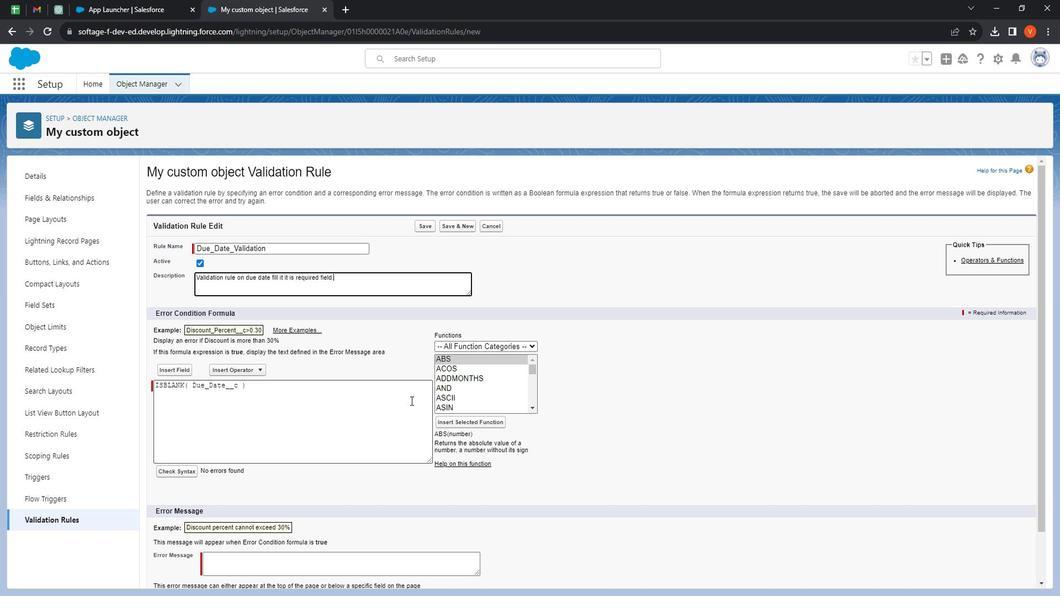 
Action: Mouse scrolled (397, 394) with delta (0, 0)
Screenshot: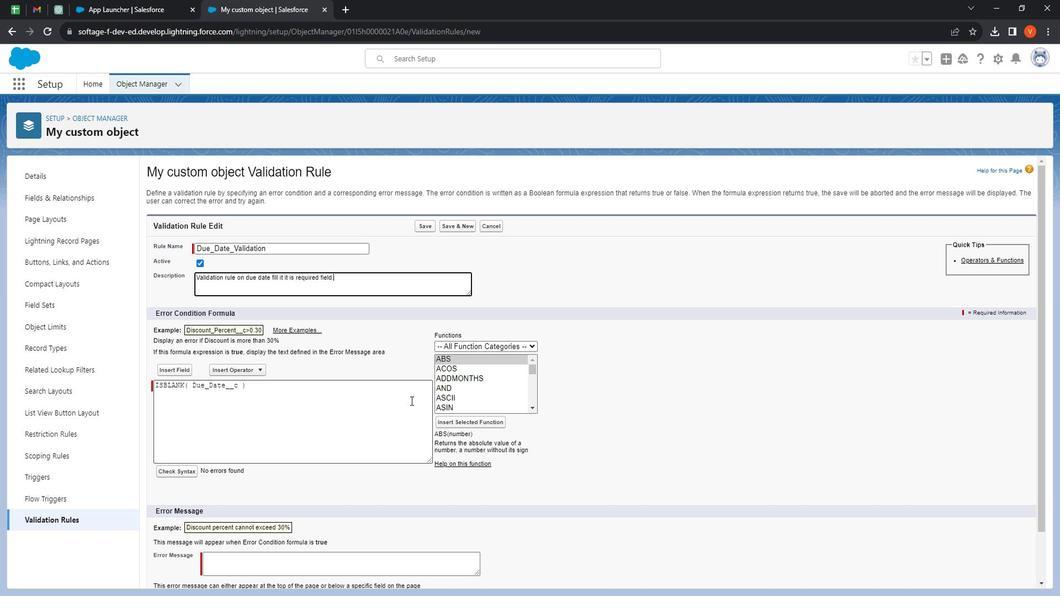 
Action: Mouse moved to (403, 400)
Screenshot: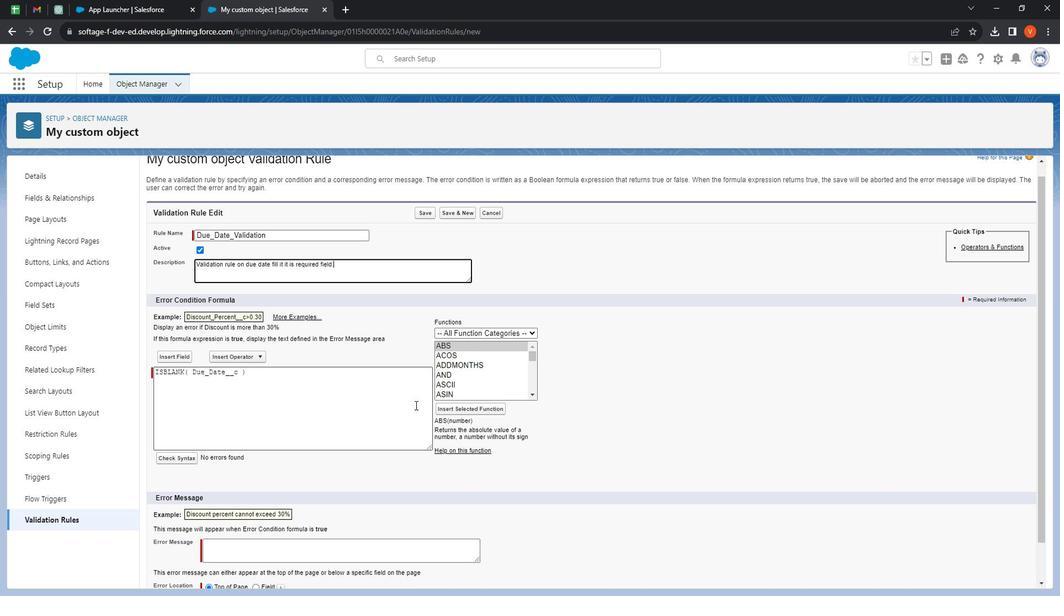 
Action: Mouse scrolled (403, 400) with delta (0, 0)
Screenshot: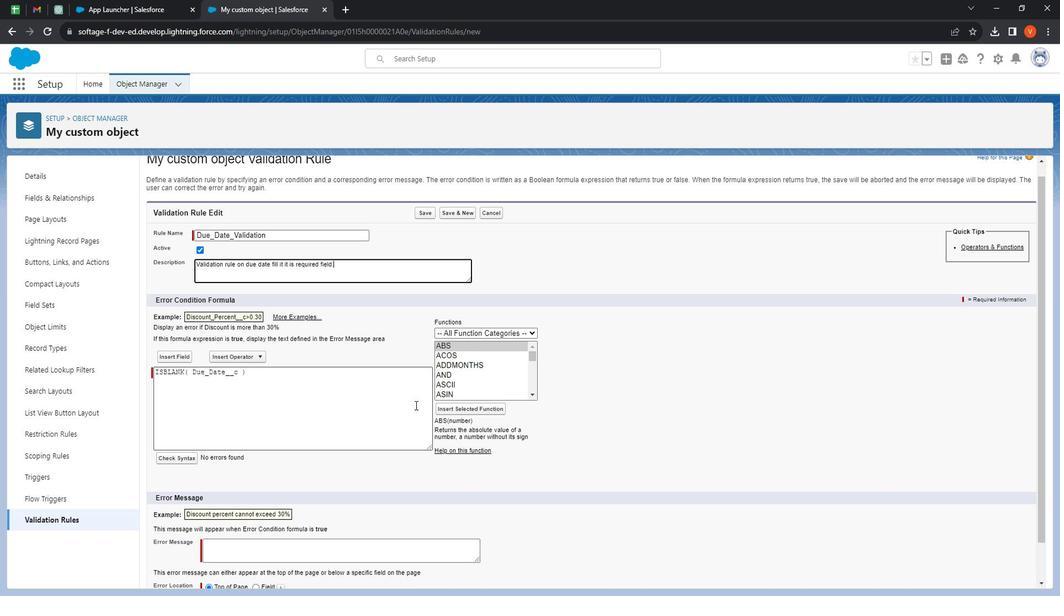 
Action: Mouse moved to (403, 402)
Screenshot: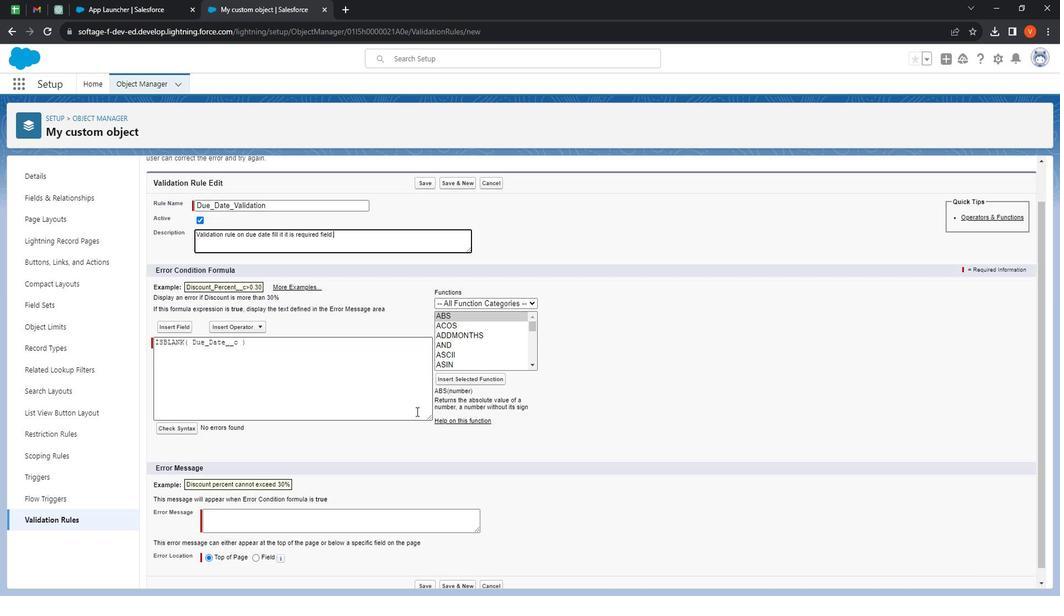 
Action: Mouse scrolled (403, 402) with delta (0, 0)
Screenshot: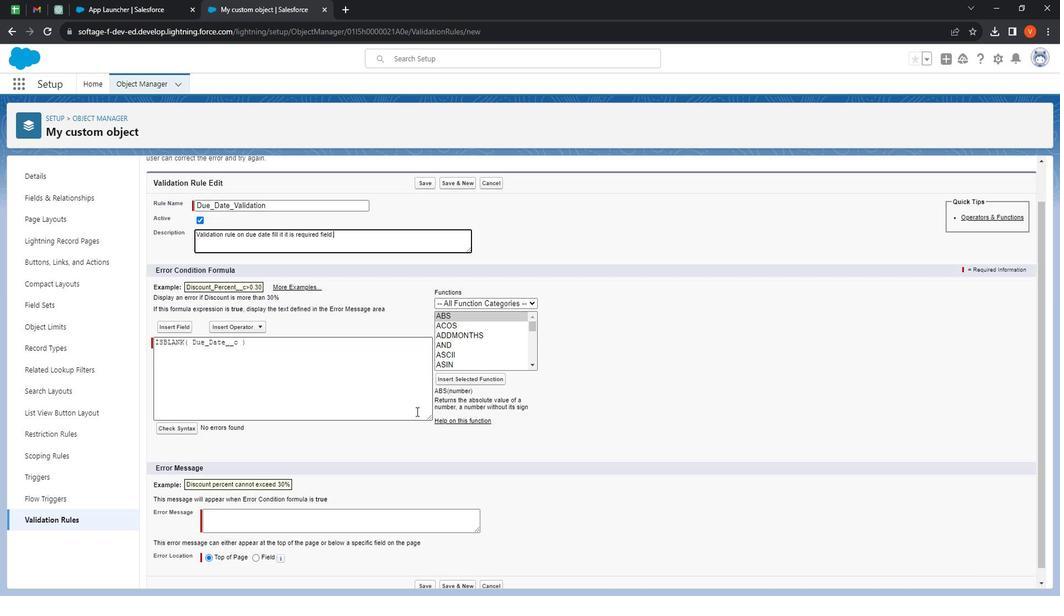 
Action: Mouse moved to (418, 423)
Screenshot: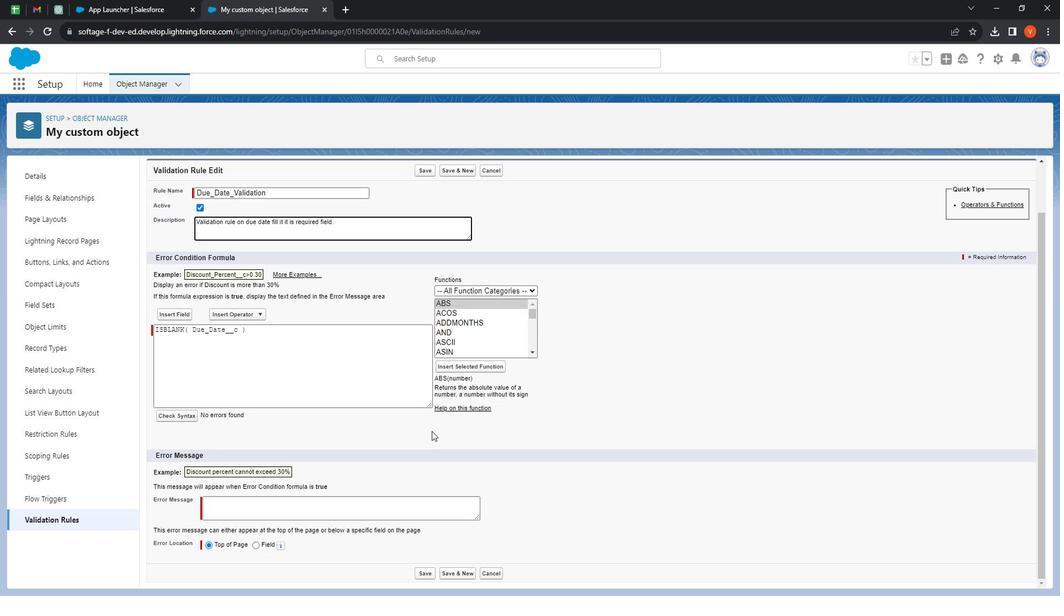 
Action: Mouse scrolled (418, 423) with delta (0, 0)
Screenshot: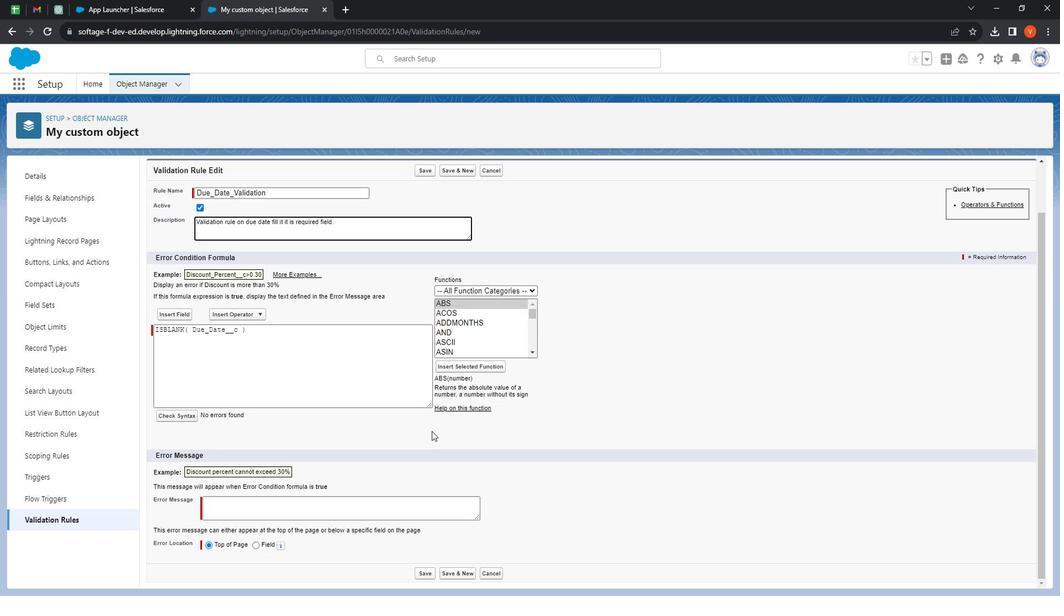 
Action: Mouse moved to (297, 482)
Screenshot: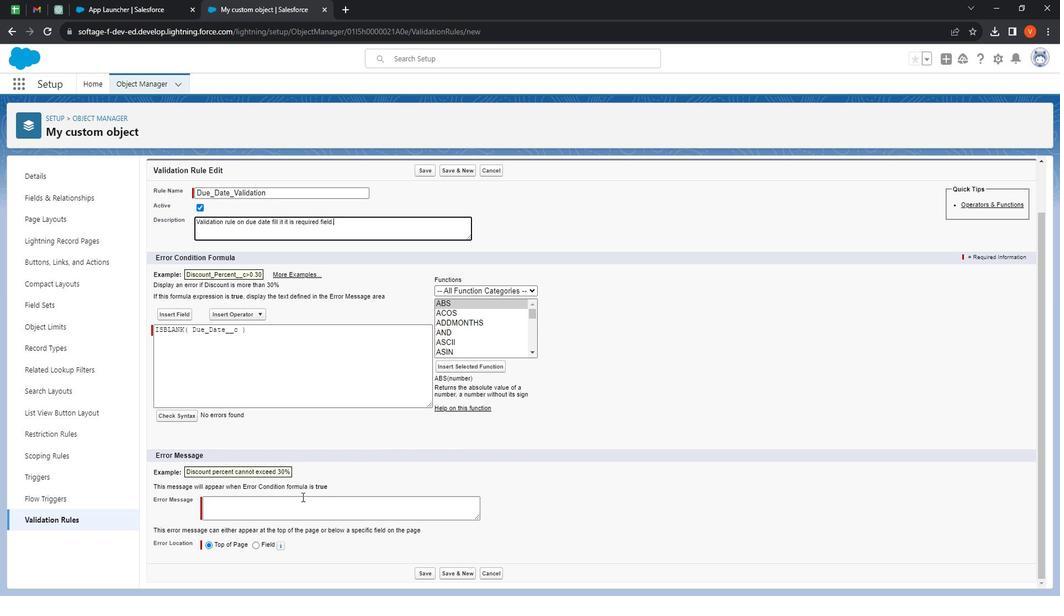 
Action: Mouse pressed left at (297, 482)
Screenshot: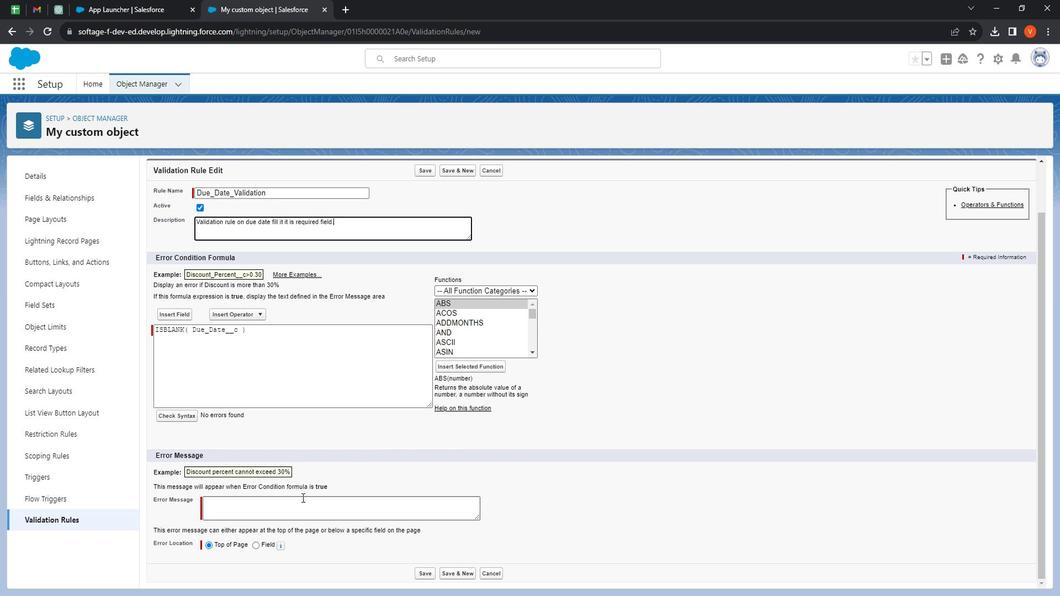 
Action: Mouse moved to (298, 384)
Screenshot: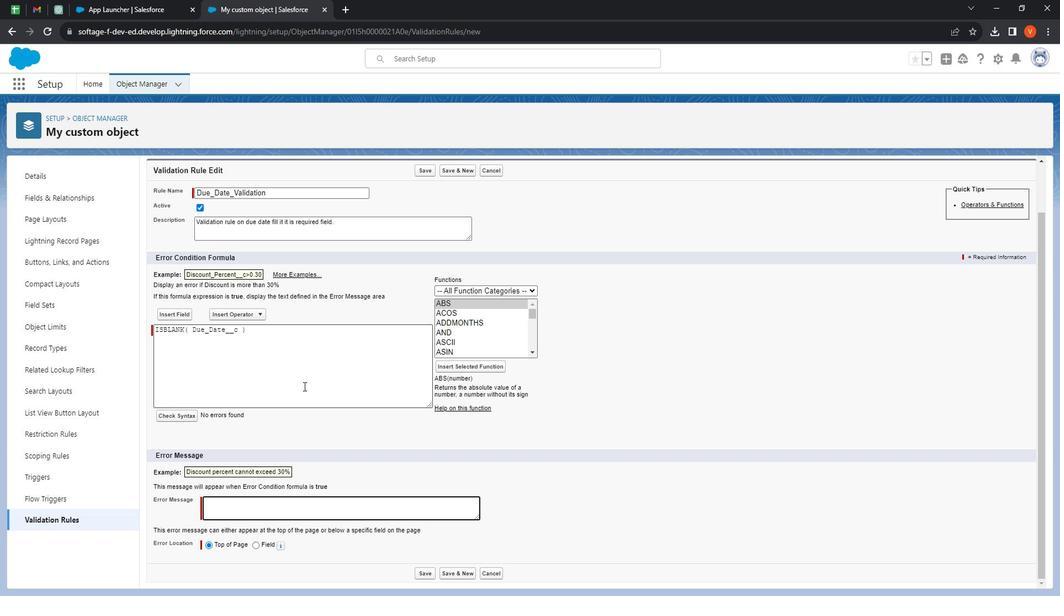 
Action: Key pressed <Key.shift>Due<Key.space><Key.shift>Date<Key.space><Key.shift><Key.shift><Key.shift><Key.shift><Key.shift><Key.shift><Key.shift>Is<Key.space>required<Key.space>field<Key.space>please<Key.space>fill<Key.space>it<Key.space>i<Key.backspace>up.
Screenshot: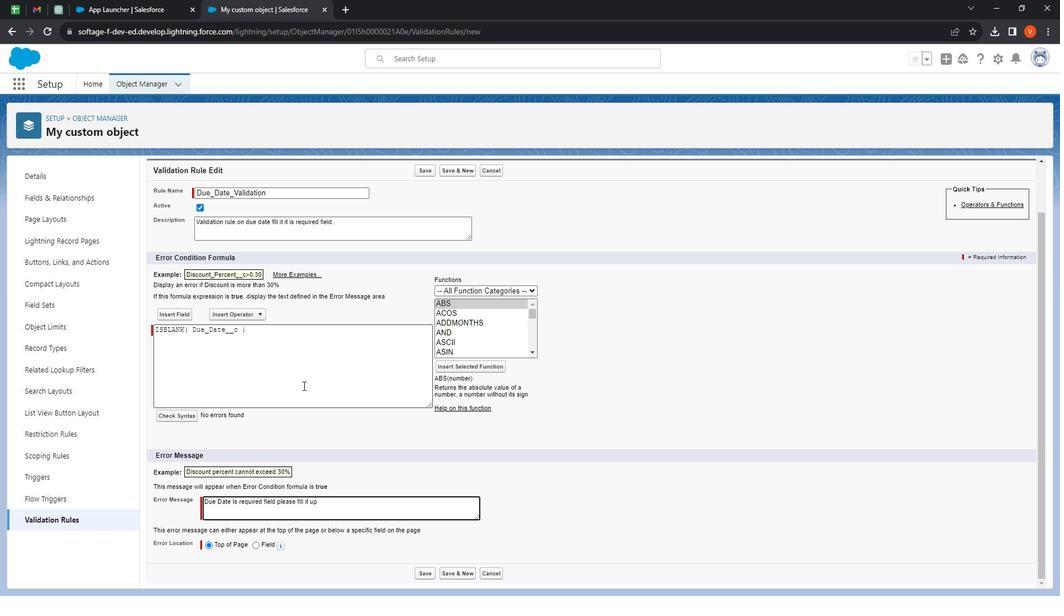 
Action: Mouse moved to (418, 548)
Screenshot: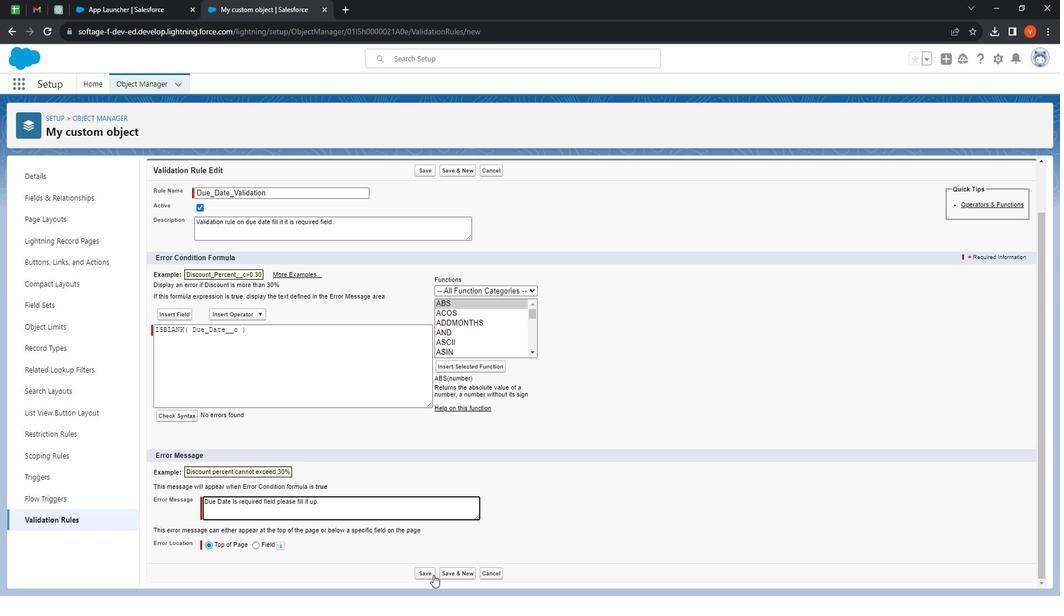 
Action: Mouse pressed left at (418, 548)
Screenshot: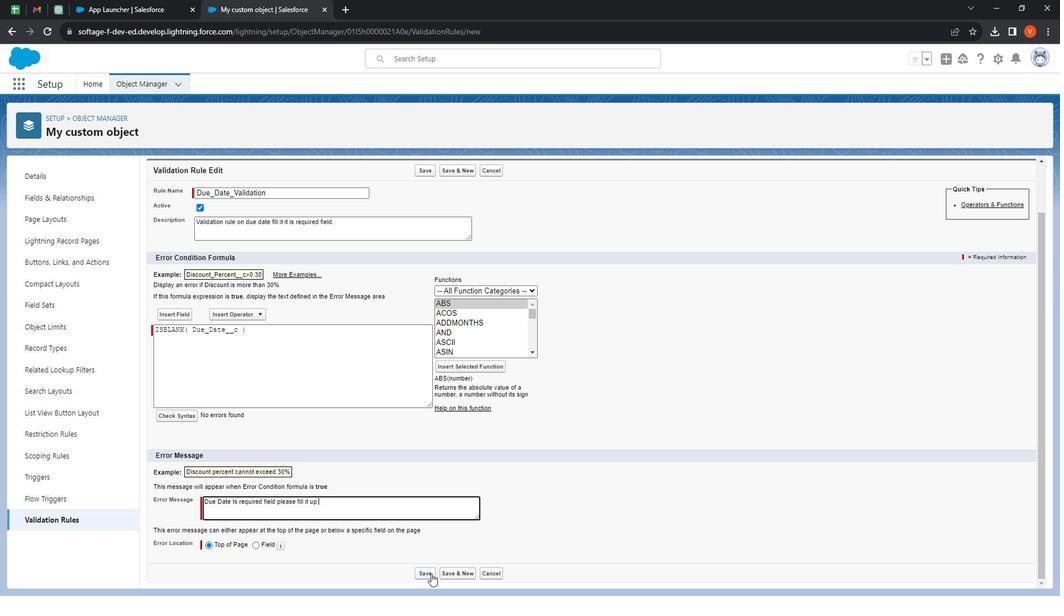 
Action: Mouse moved to (62, 209)
Screenshot: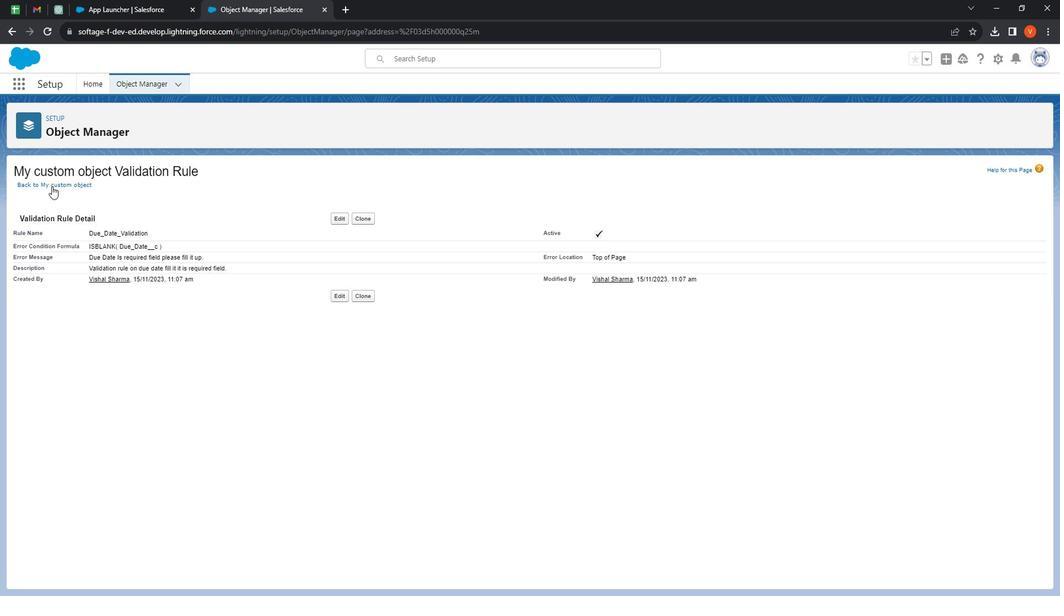 
Action: Mouse pressed left at (62, 209)
Screenshot: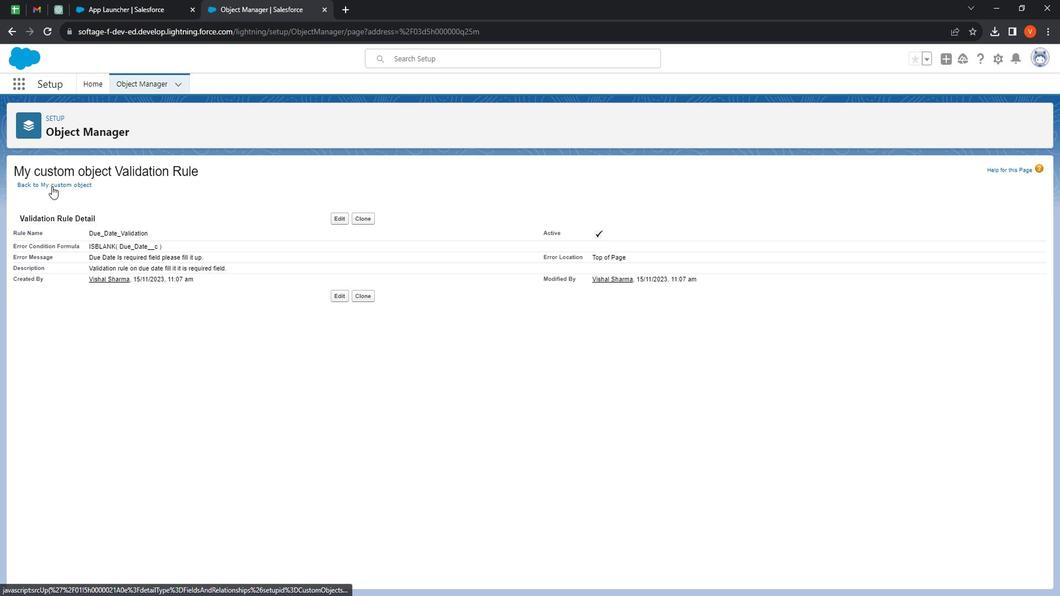 
Action: Mouse moved to (78, 495)
Screenshot: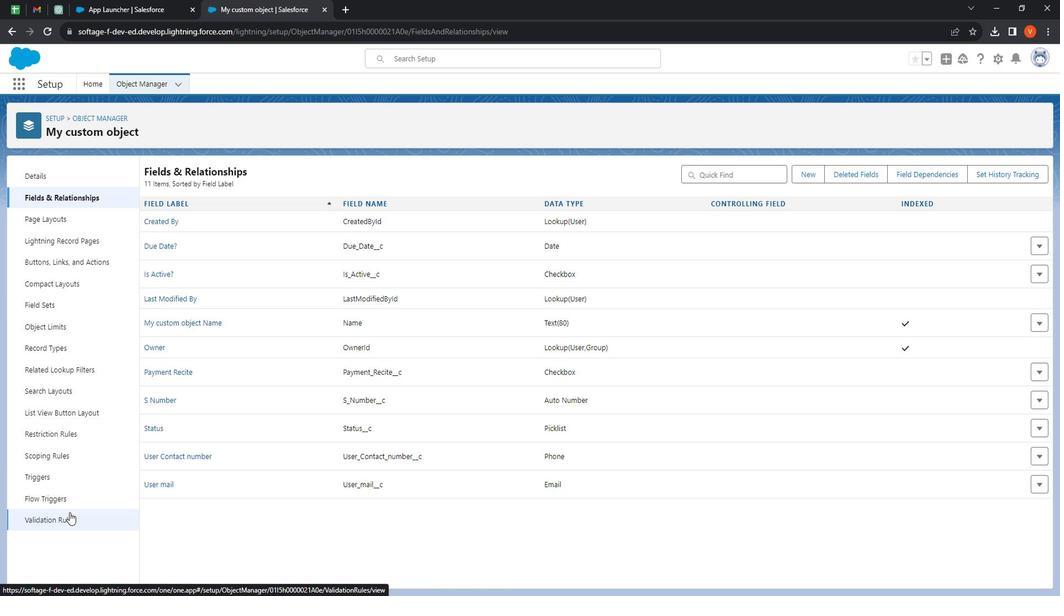 
Action: Mouse pressed left at (78, 495)
Screenshot: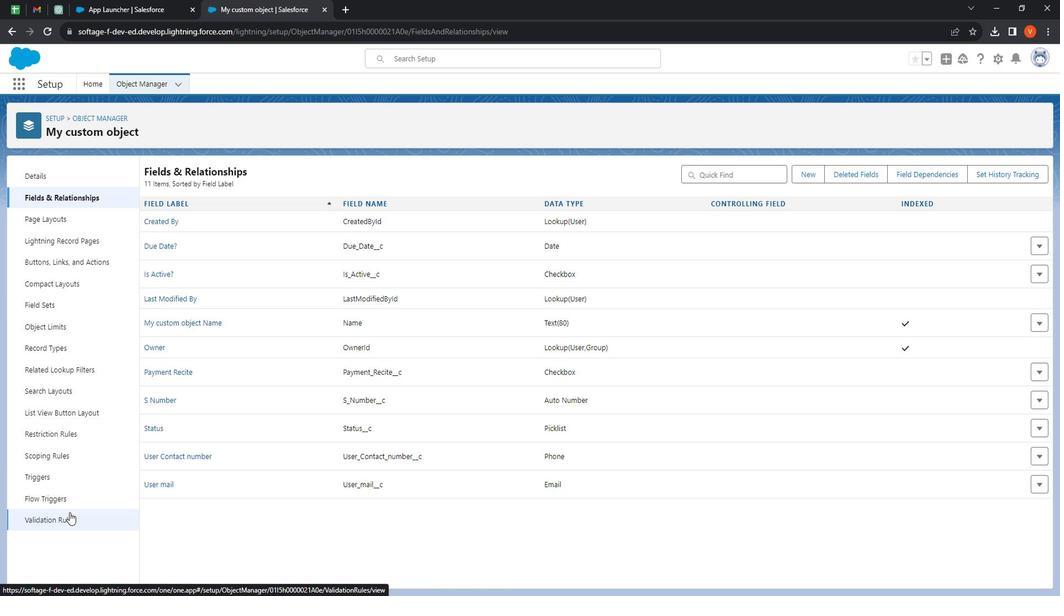 
Action: Mouse moved to (975, 200)
Screenshot: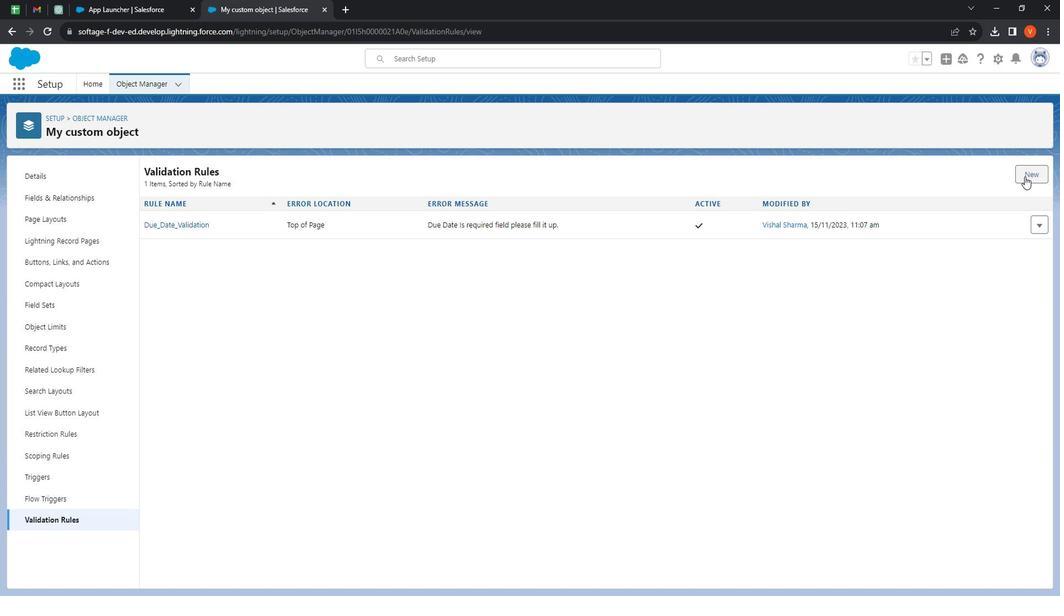
Action: Mouse pressed left at (975, 200)
Screenshot: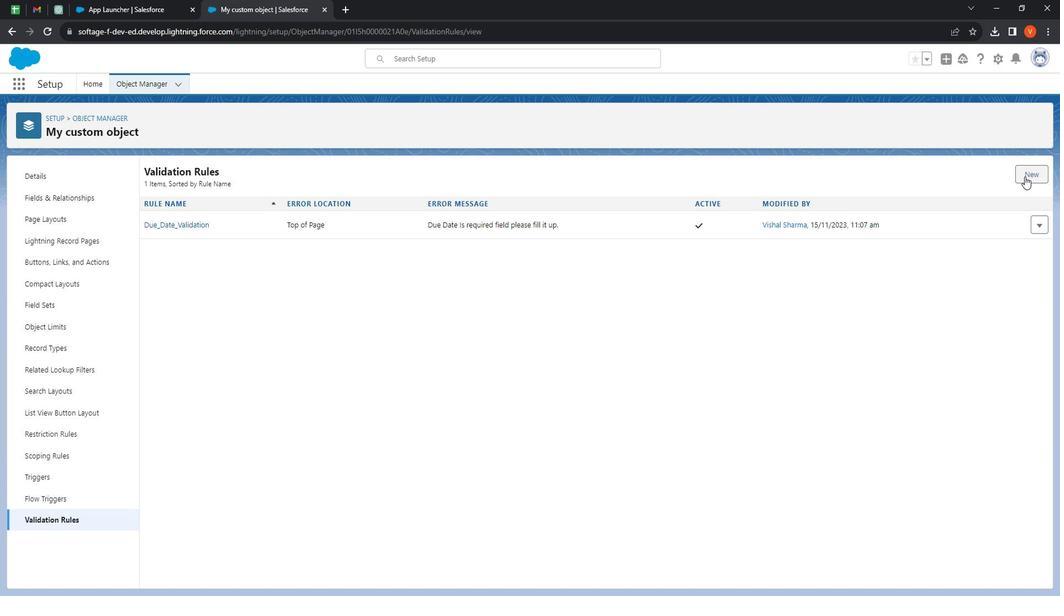 
Action: Mouse moved to (225, 261)
Screenshot: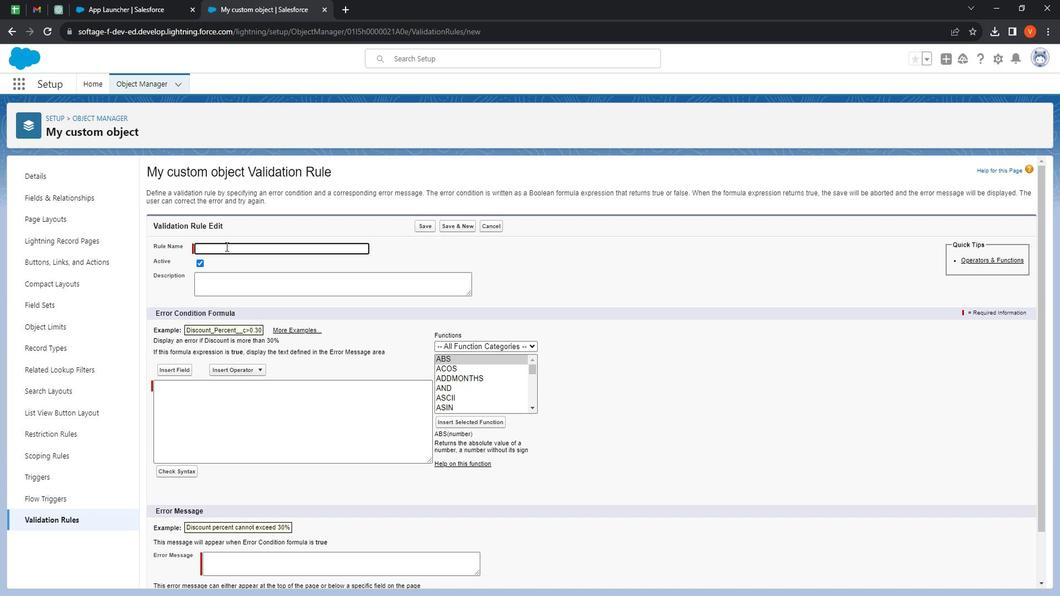 
Action: Mouse pressed left at (225, 261)
Screenshot: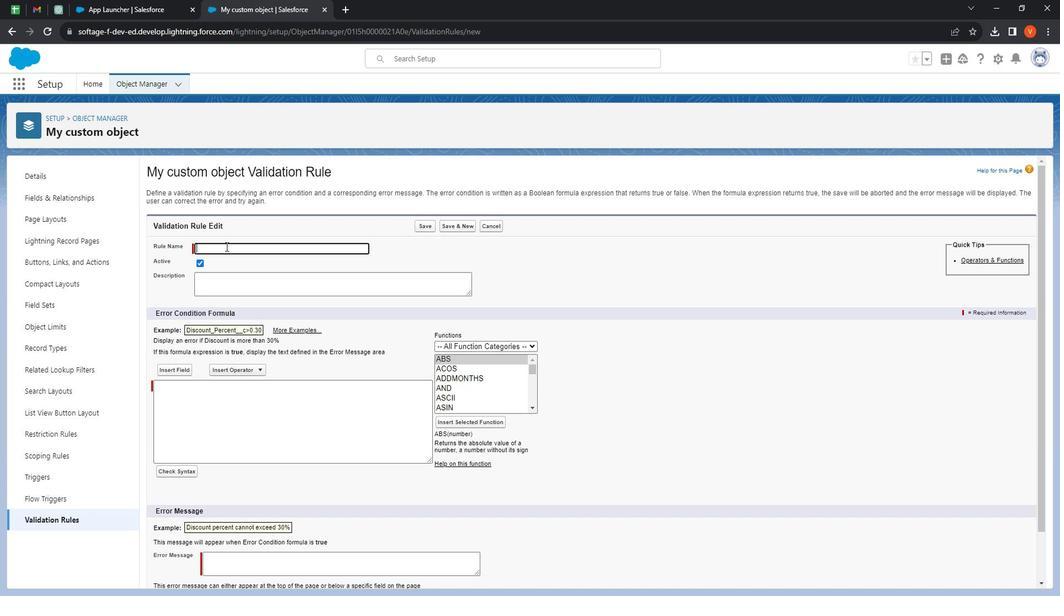 
Action: Mouse moved to (227, 261)
Screenshot: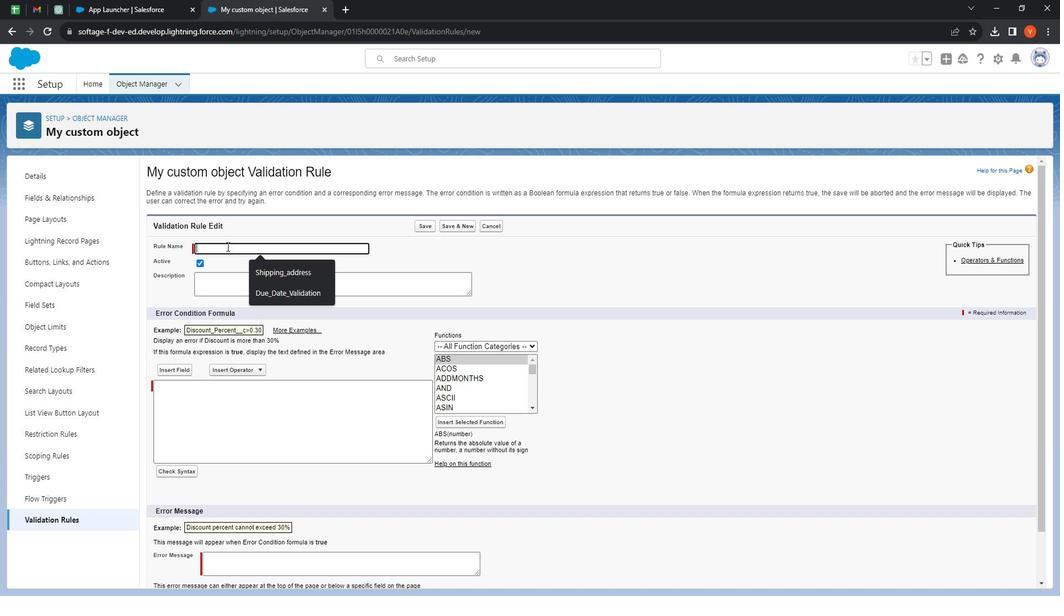 
Action: Key pressed <Key.shift>Due<Key.space><Key.shift>Date<Key.space><Key.shift>By<Key.space><Key.backspace><Key.backspace><Key.backspace>for<Key.space><Key.shift>Created<Key.space>by
Screenshot: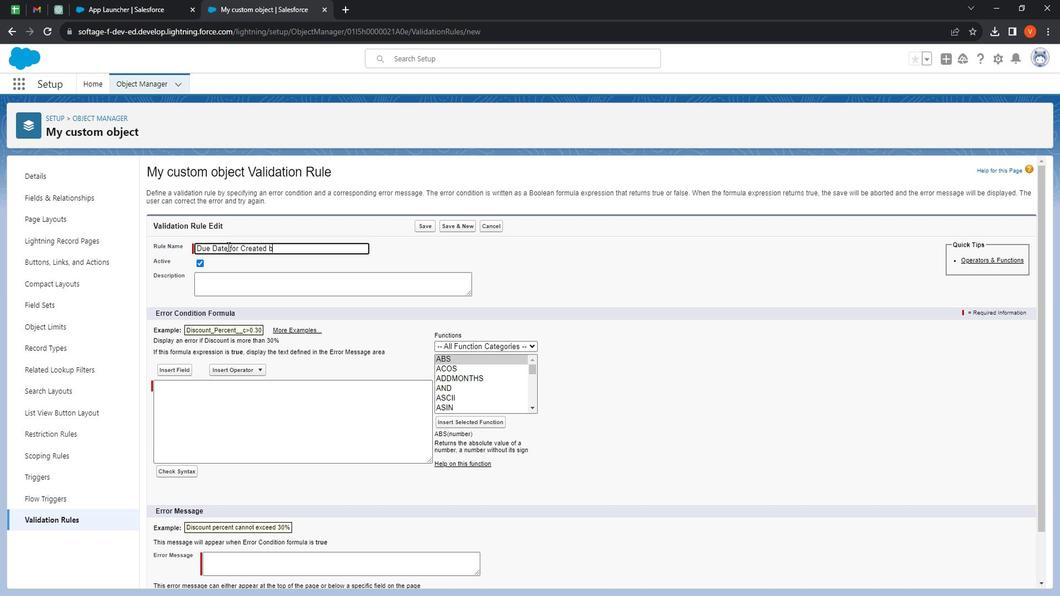 
Action: Mouse moved to (278, 286)
Screenshot: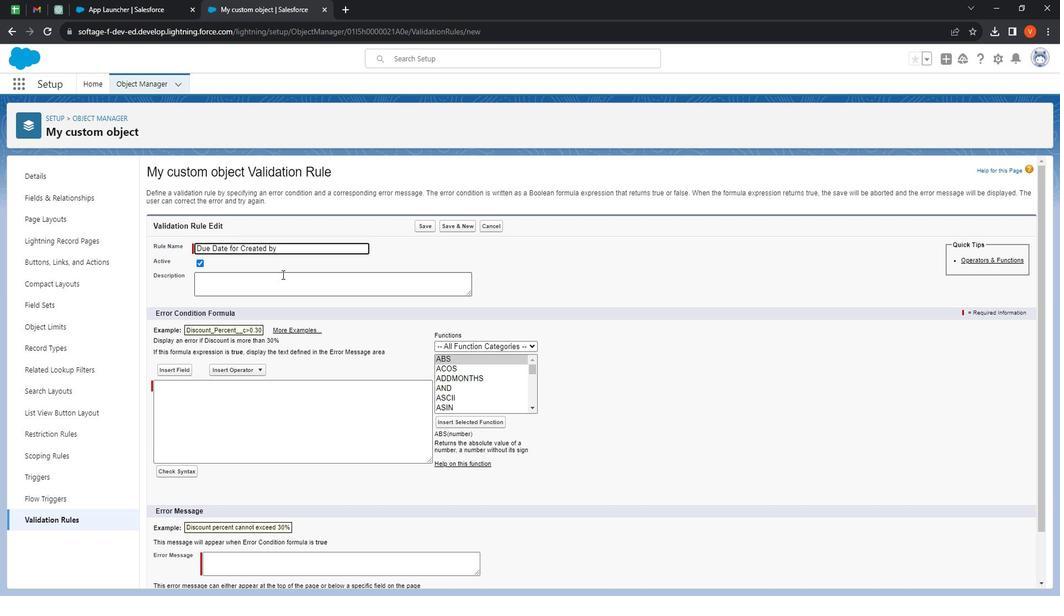 
Action: Mouse pressed left at (278, 286)
Screenshot: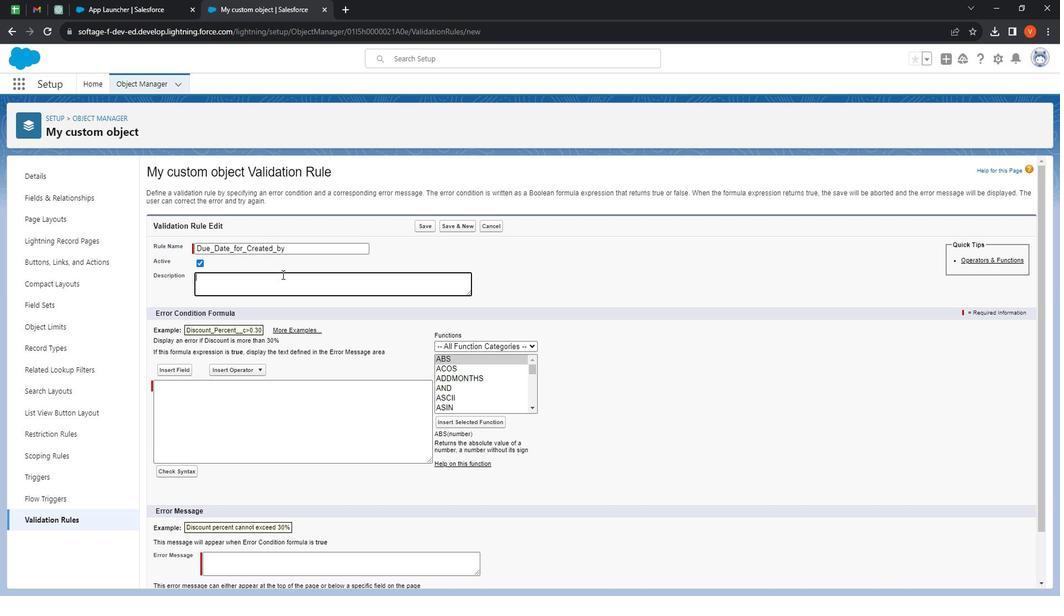 
Action: Key pressed <Key.shift><Key.shift><Key.shift><Key.shift><Key.shift><Key.shift><Key.shift><Key.shift><Key.shift><Key.shift><Key.shift><Key.shift><Key.shift><Key.shift><Key.shift><Key.shift><Key.shift><Key.shift><Key.shift><Key.shift><Key.shift><Key.shift><Key.shift><Key.shift><Key.shift><Key.shift><Key.shift><Key.shift><Key.shift><Key.shift><Key.shift><Key.shift><Key.shift><Key.shift><Key.shift><Key.shift><Key.shift><Key.shift><Key.shift><Key.shift><Key.shift><Key.shift><Key.shift><Key.shift><Key.shift><Key.shift><Key.shift><Key.shift><Key.shift><Key.shift><Key.shift><Key.shift><Key.shift><Key.shift><Key.shift><Key.shift><Key.shift>
Screenshot: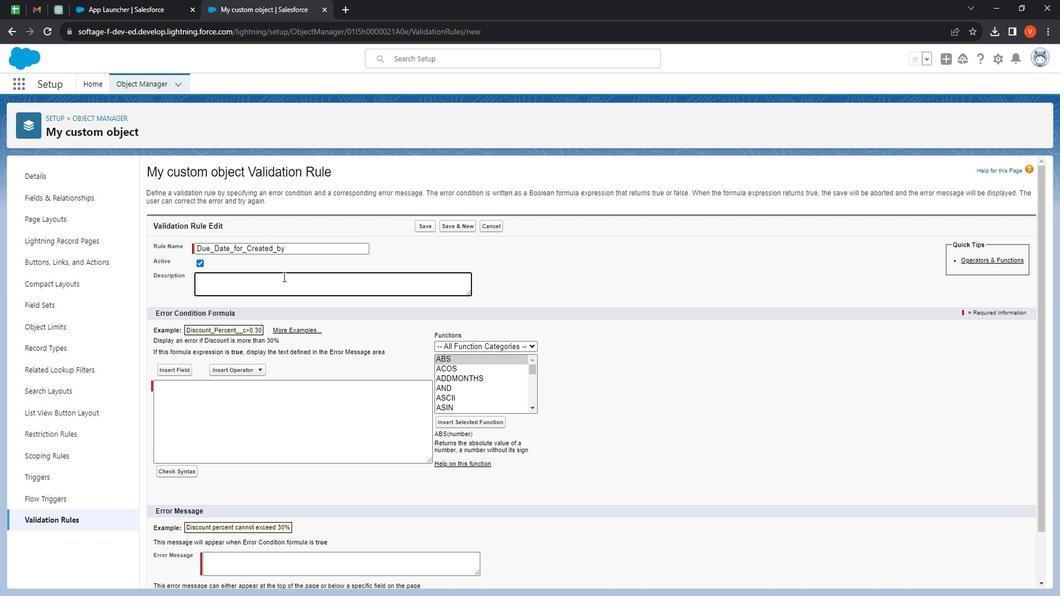 
Action: Mouse moved to (279, 288)
Screenshot: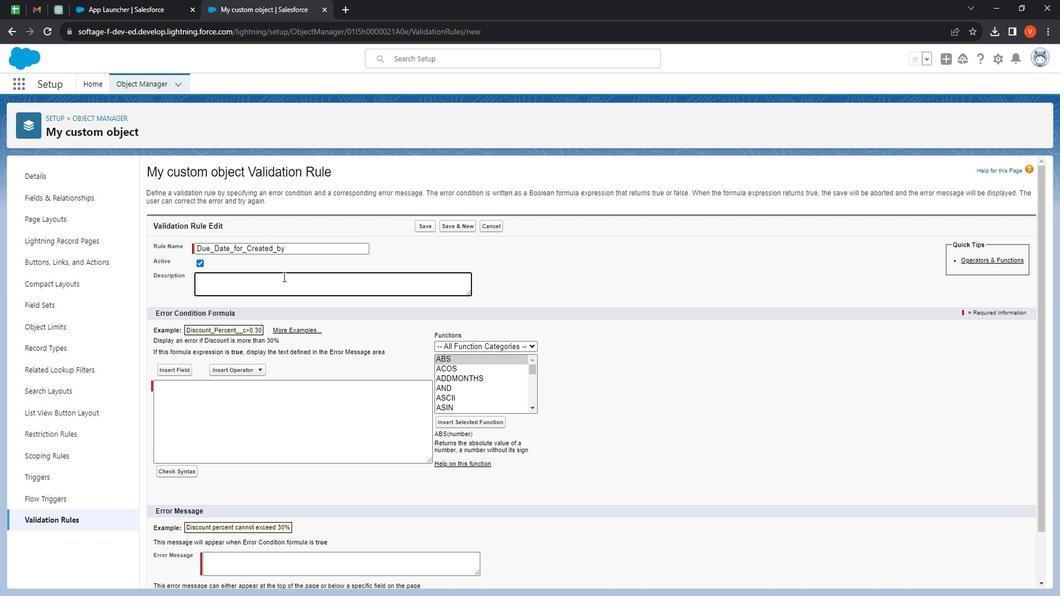 
Action: Key pressed <Key.shift>
Screenshot: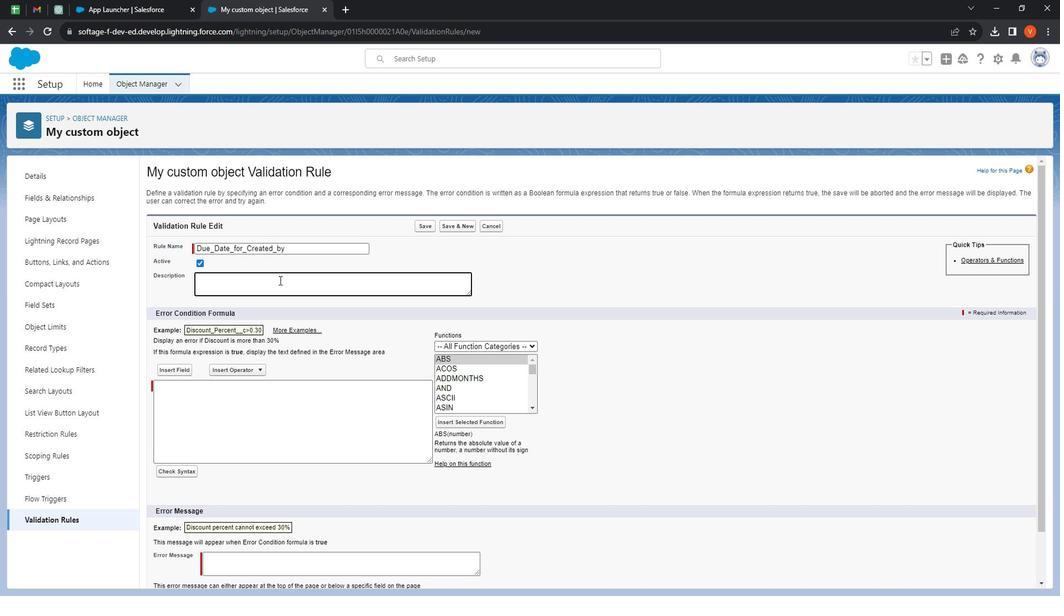 
Action: Mouse moved to (279, 289)
Screenshot: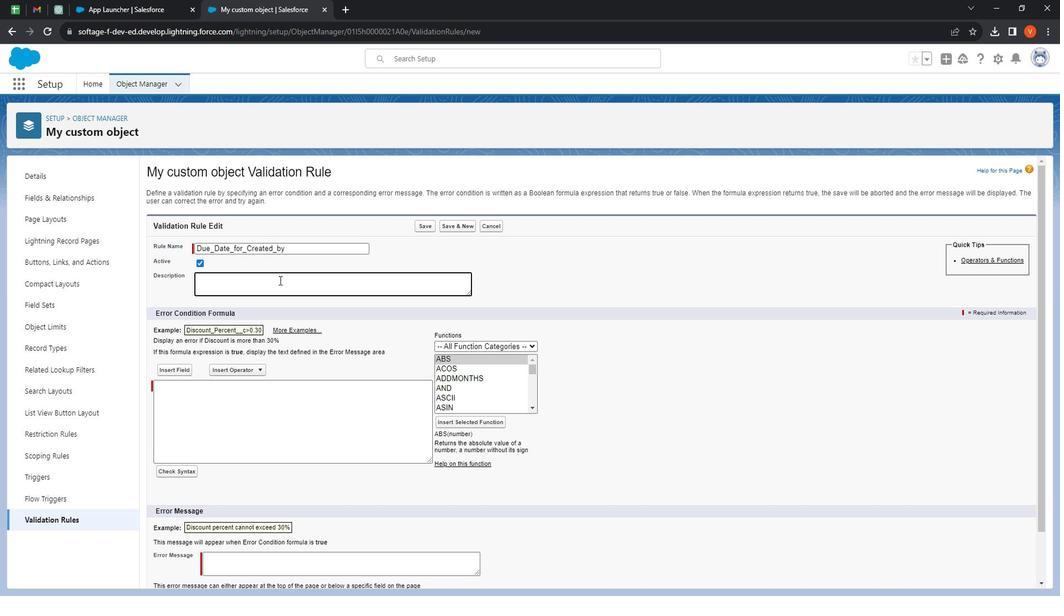 
Action: Key pressed <Key.shift>
Screenshot: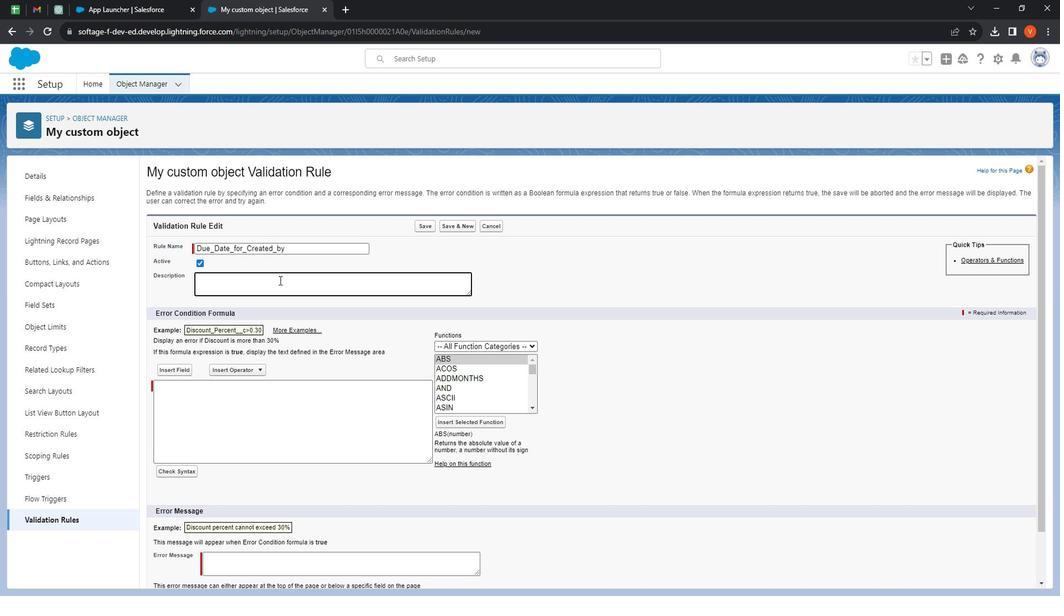
Action: Mouse moved to (257, 294)
Screenshot: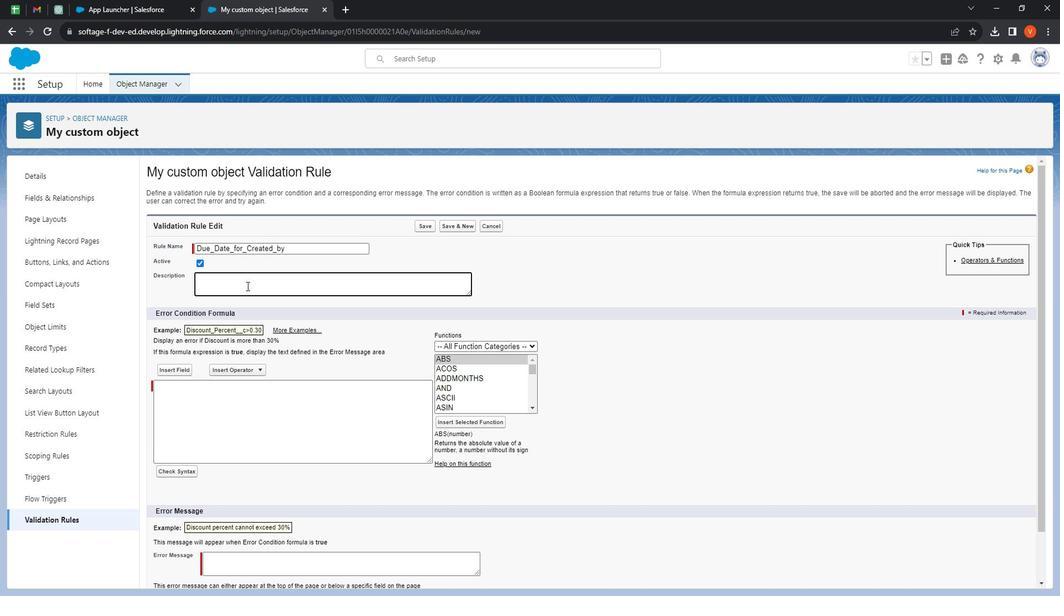 
Action: Key pressed <Key.shift>
Screenshot: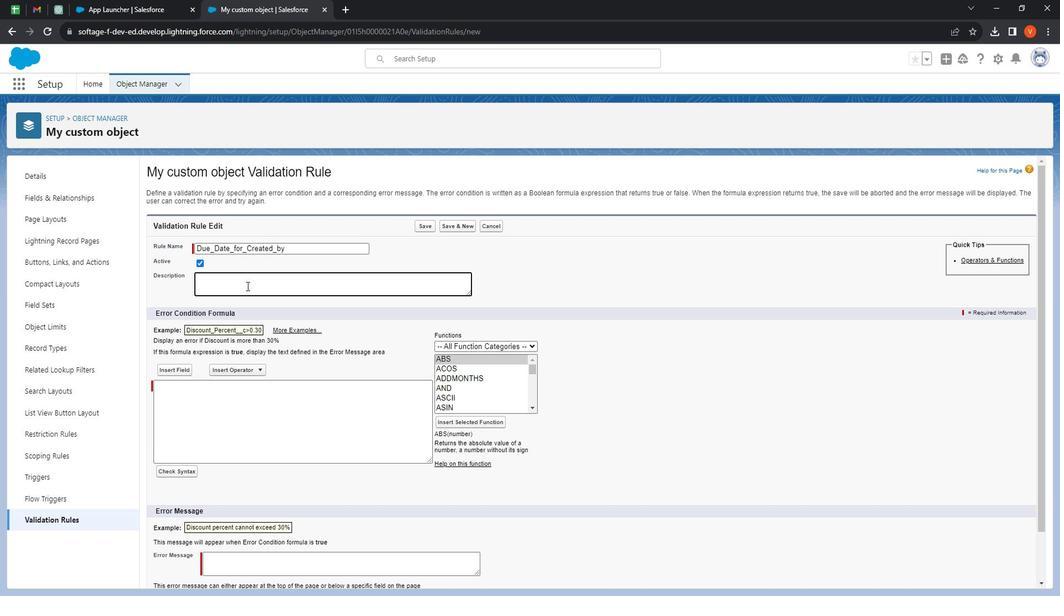 
Action: Mouse moved to (242, 296)
Screenshot: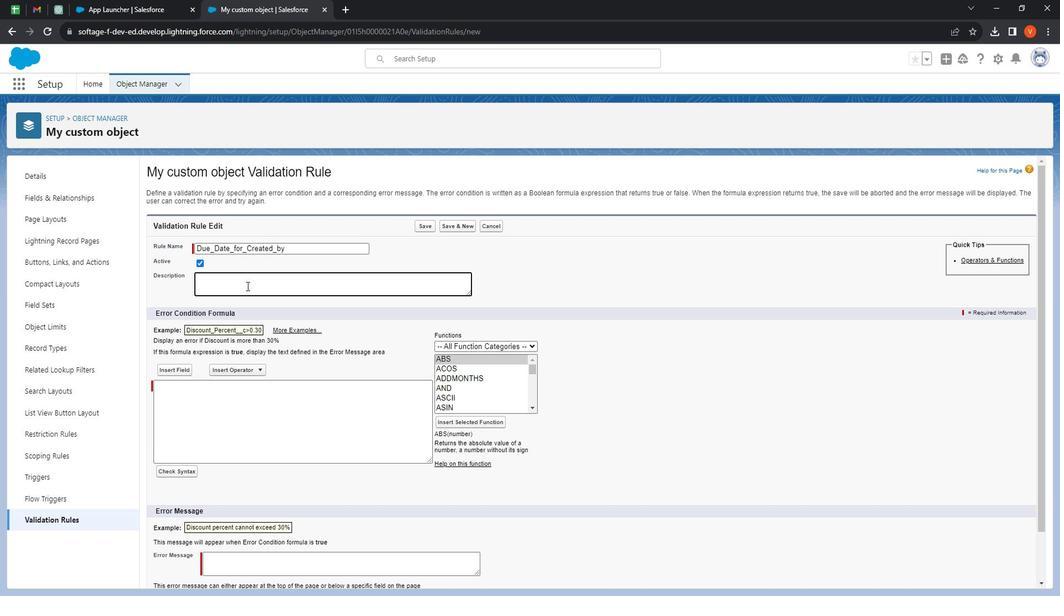 
Action: Key pressed <Key.shift>
Screenshot: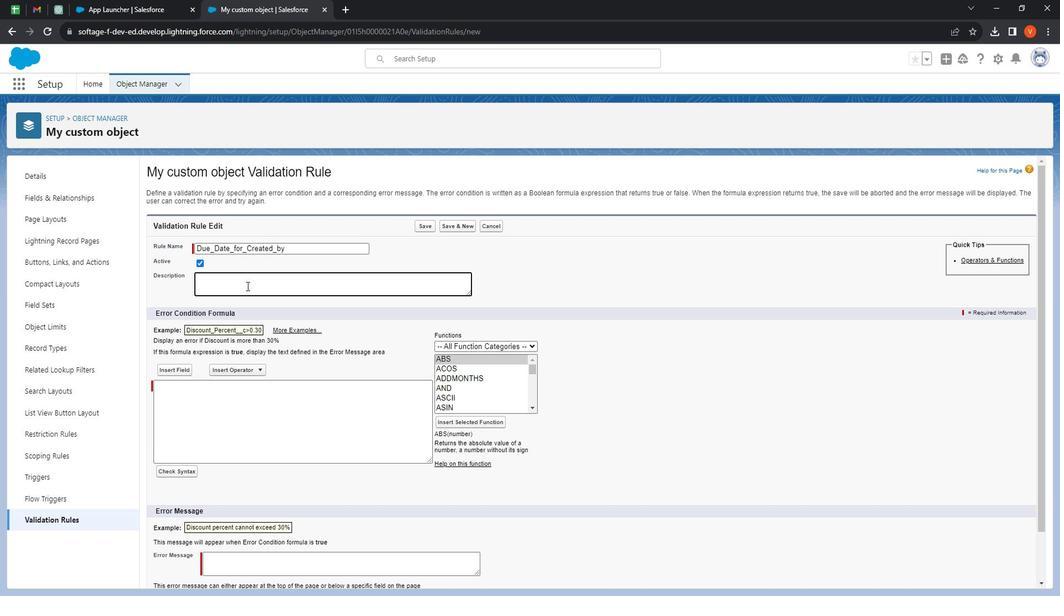 
Action: Mouse moved to (235, 292)
Screenshot: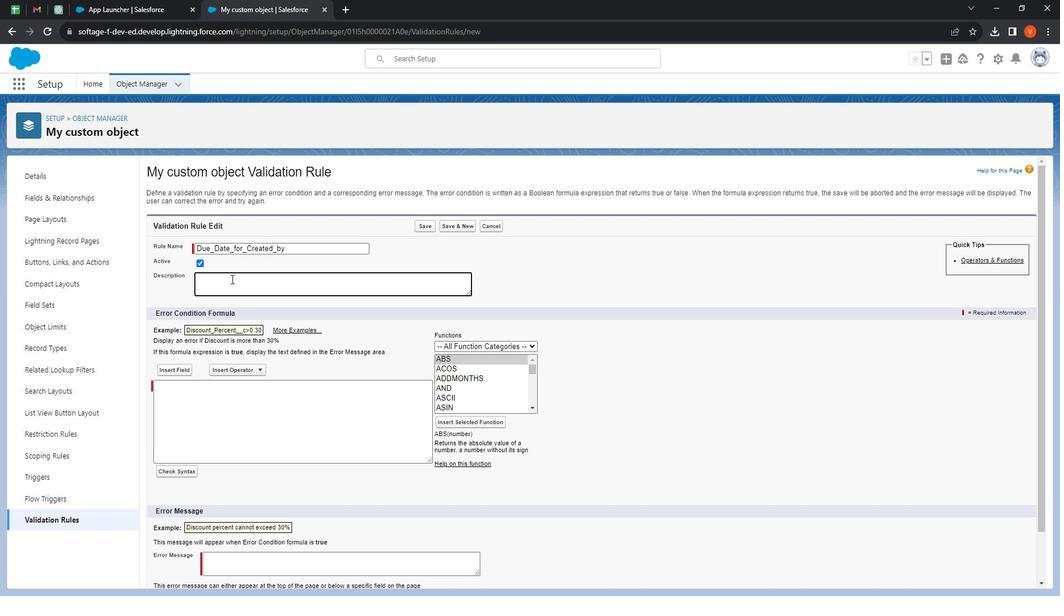 
Action: Key pressed <Key.shift>
Screenshot: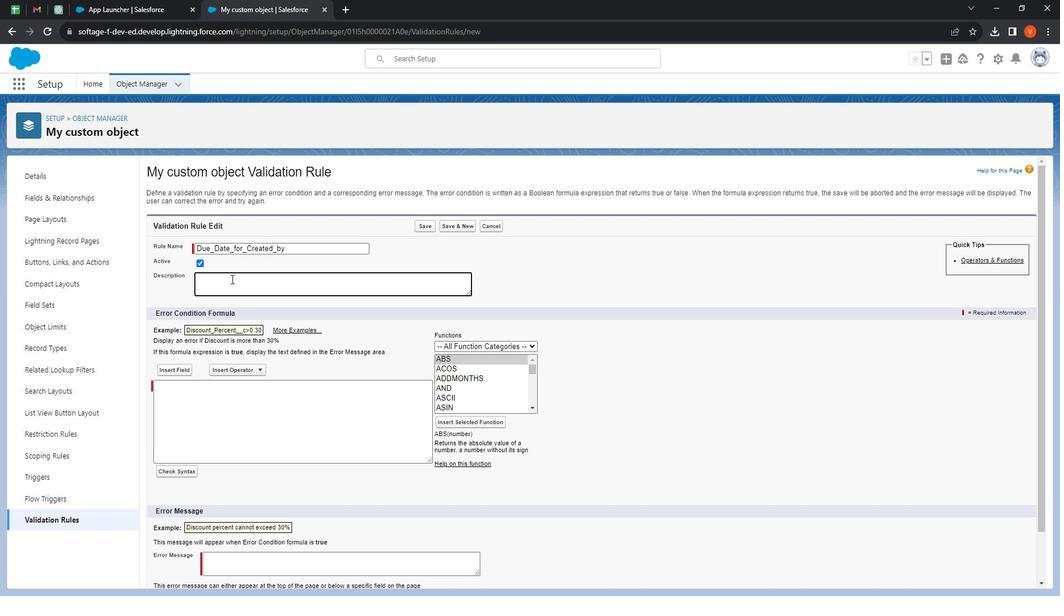 
Action: Mouse moved to (230, 262)
Screenshot: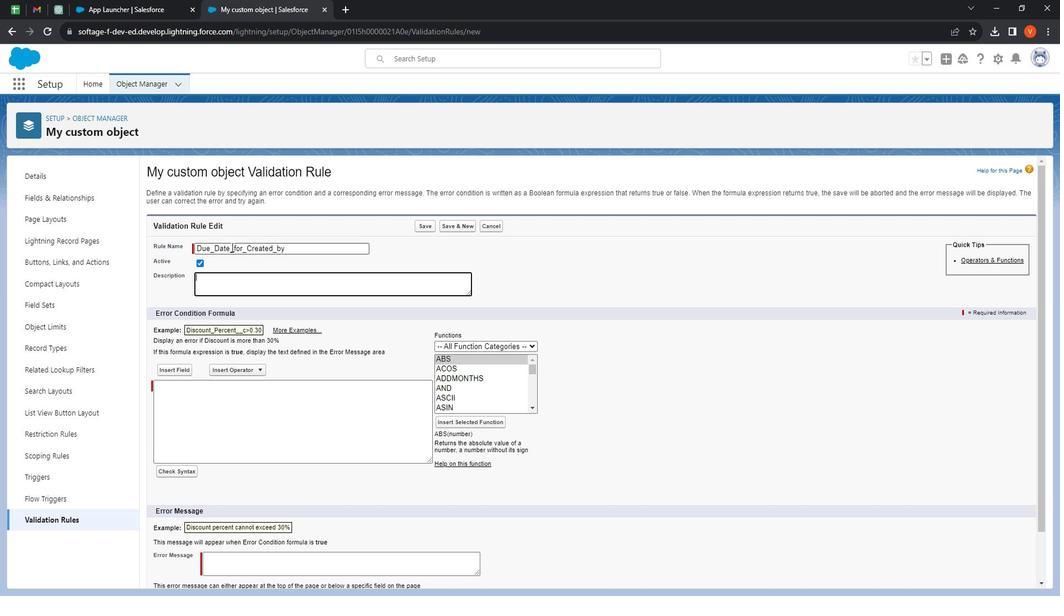 
Action: Mouse pressed left at (230, 262)
Screenshot: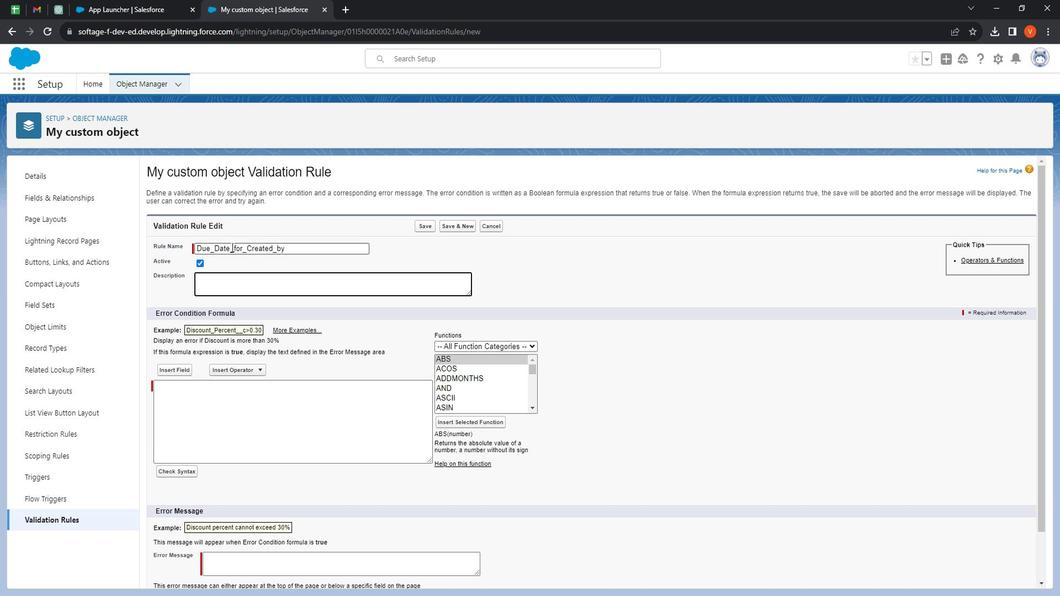 
Action: Mouse moved to (191, 266)
Screenshot: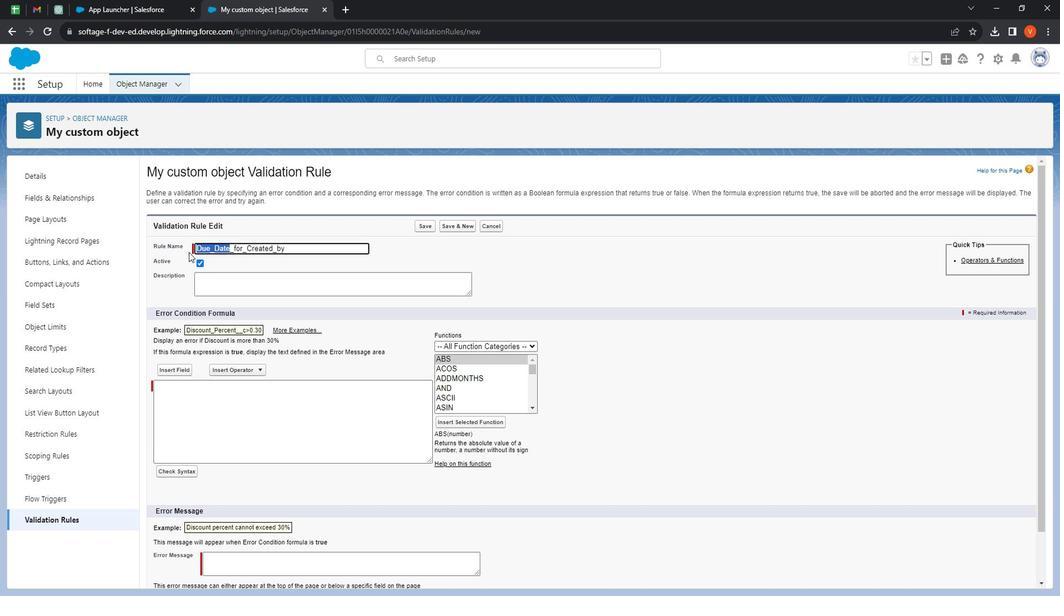 
Action: Key pressed <Key.backspace><Key.shift><Key.shift><Key.shift><Key.shift><Key.shift>Validation<Key.space><Key.backspace><Key.shift><Key.shift><Key.shift>_r<Key.shift><Key.shift>R<Key.backspace><Key.backspace>r<Key.shift>ule
Screenshot: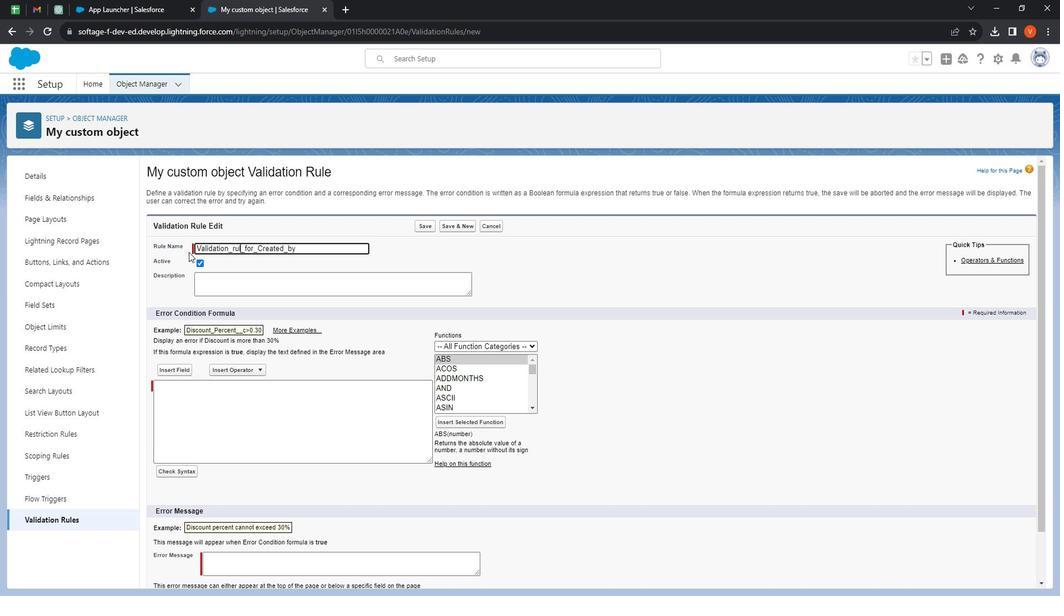 
Action: Mouse moved to (235, 297)
Screenshot: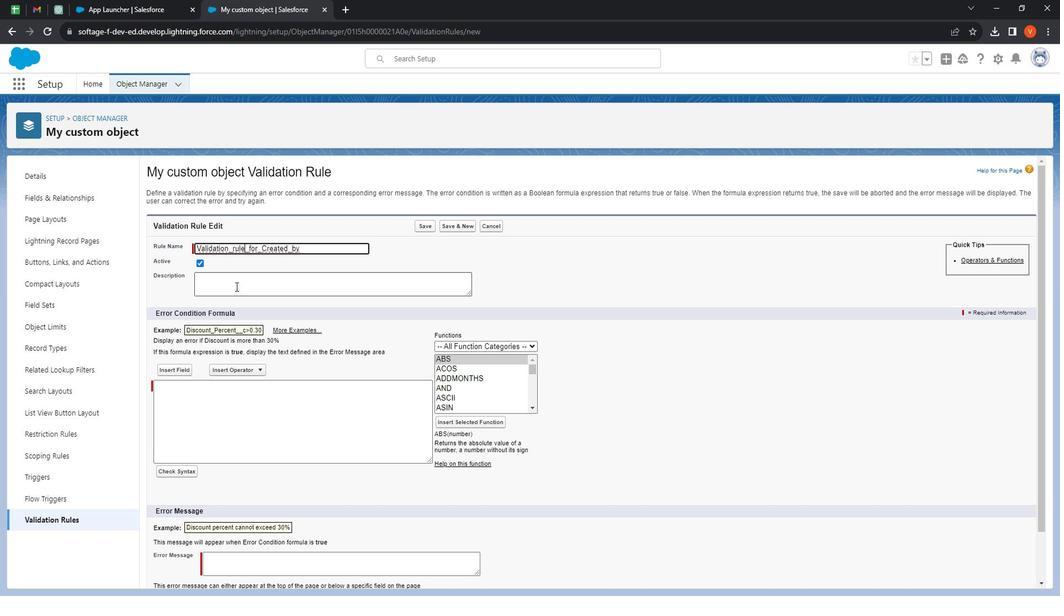 
Action: Mouse pressed left at (235, 297)
Screenshot: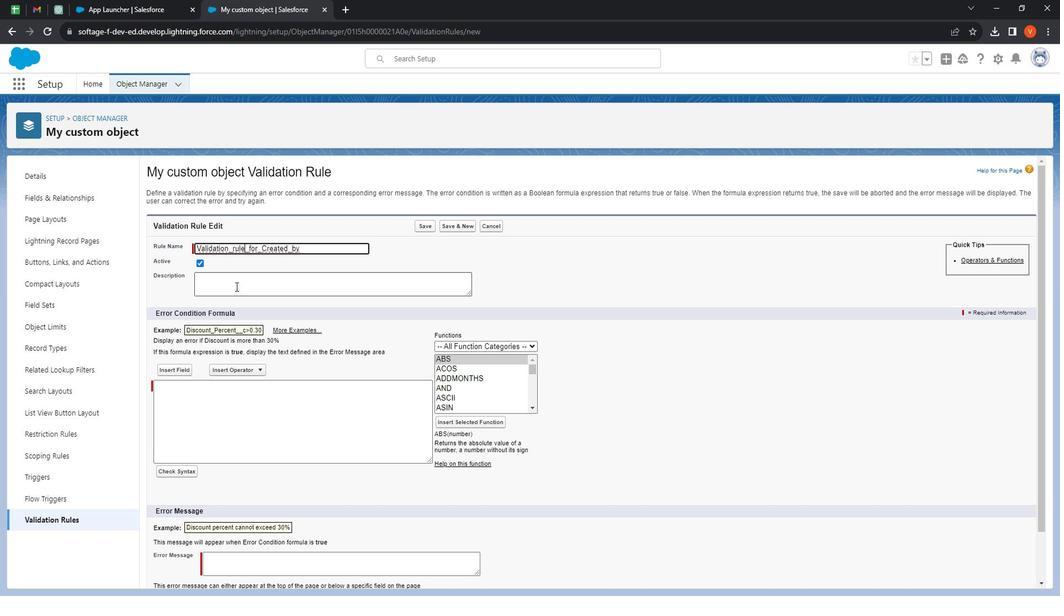 
Action: Key pressed <Key.shift>Validation<Key.space><Key.shift>Rule<Key.space>for<Key.space><Key.shift>Created<Key.space>by<Key.space>field<Key.space>on<Key.space>my<Key.space>custom<Key.space>object
Screenshot: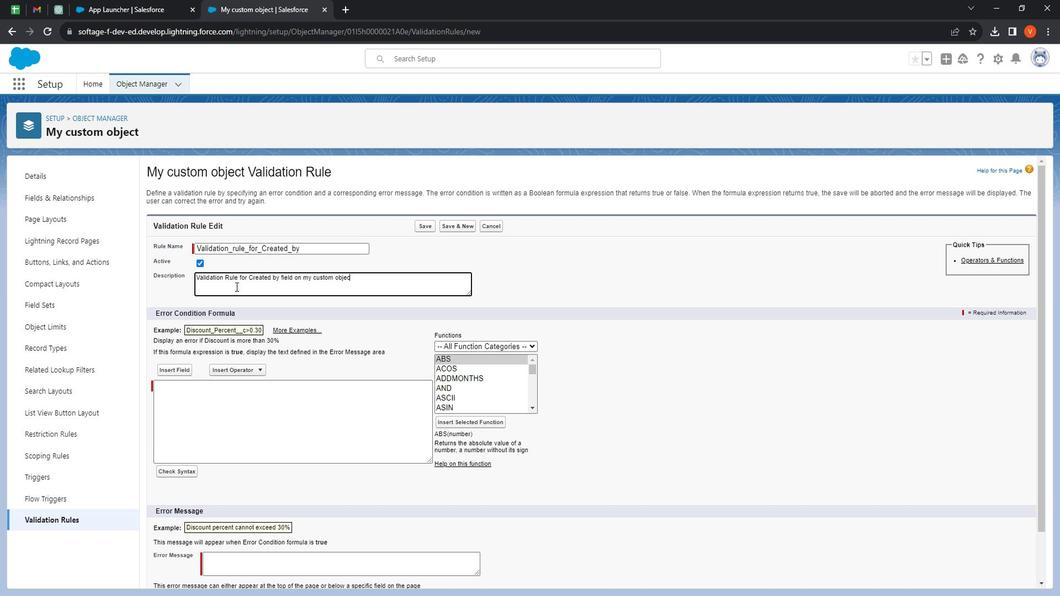 
Action: Mouse moved to (304, 322)
Screenshot: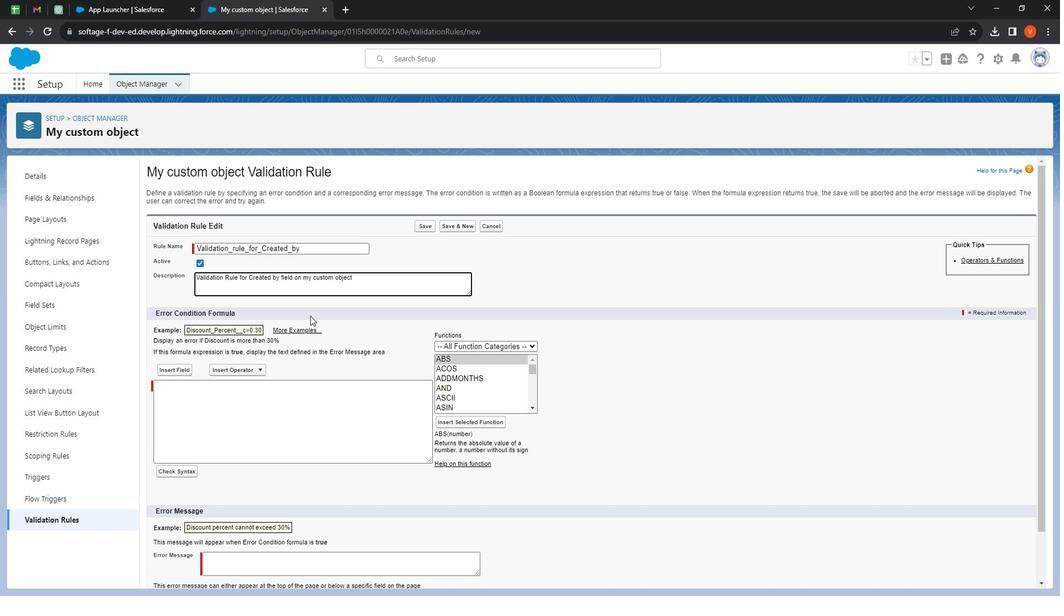 
Action: Key pressed .
Screenshot: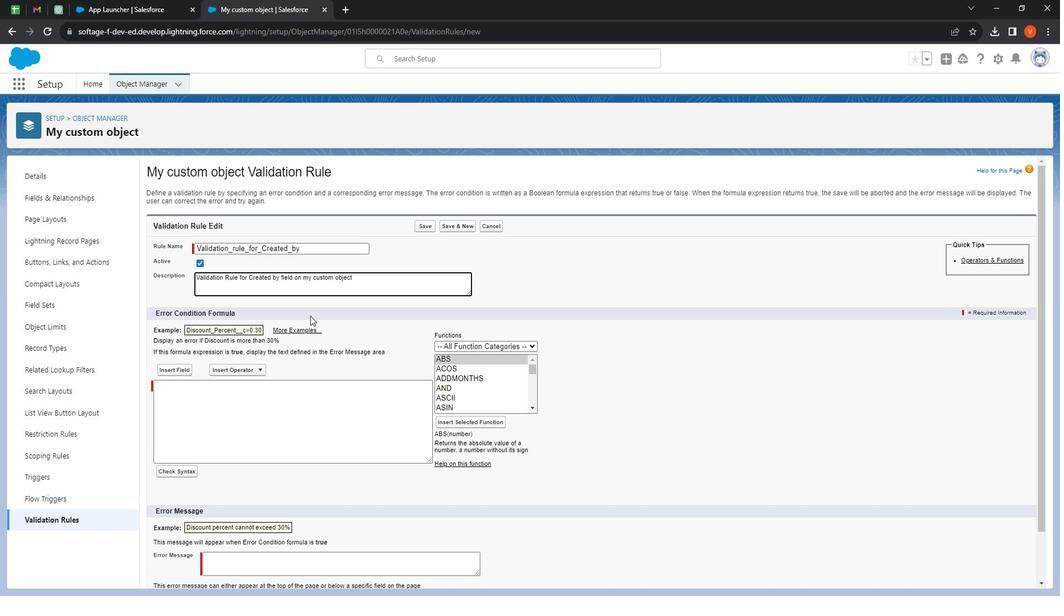 
Action: Mouse moved to (261, 390)
Screenshot: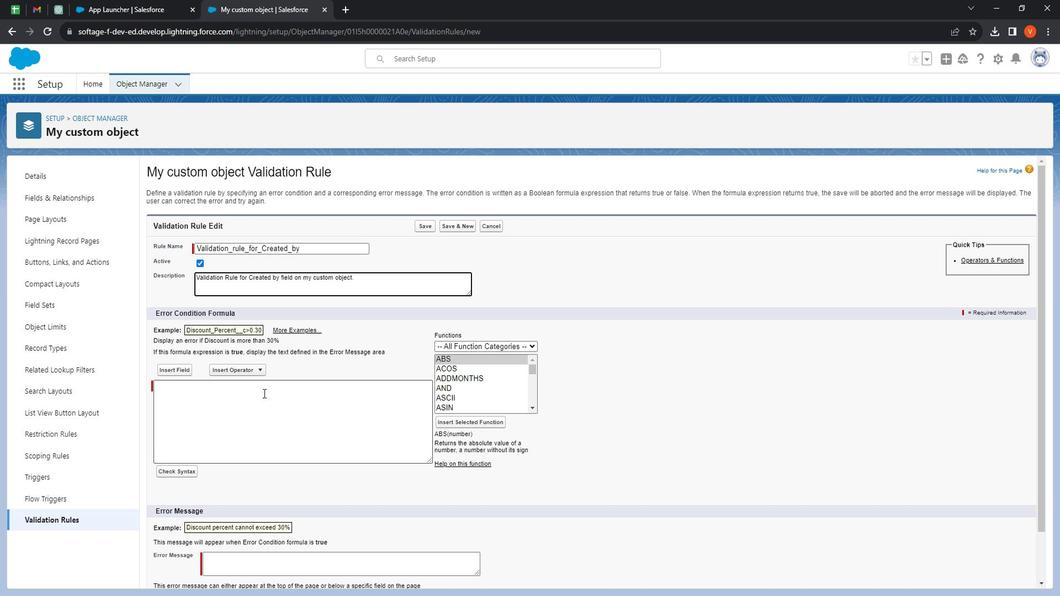 
Action: Mouse pressed left at (261, 390)
Screenshot: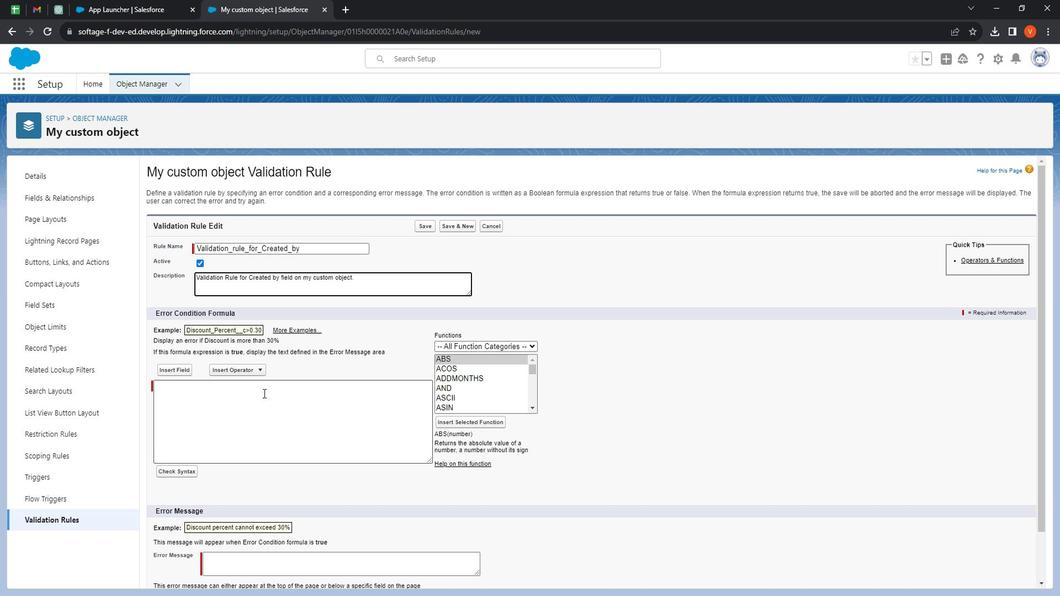 
Action: Mouse moved to (467, 367)
Screenshot: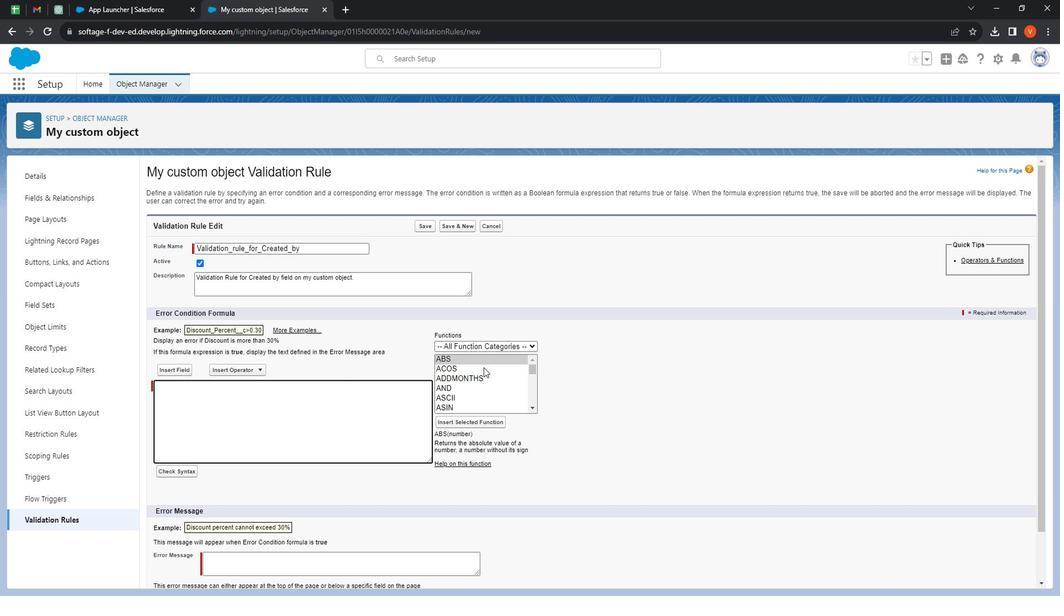
Action: Mouse pressed left at (467, 367)
Screenshot: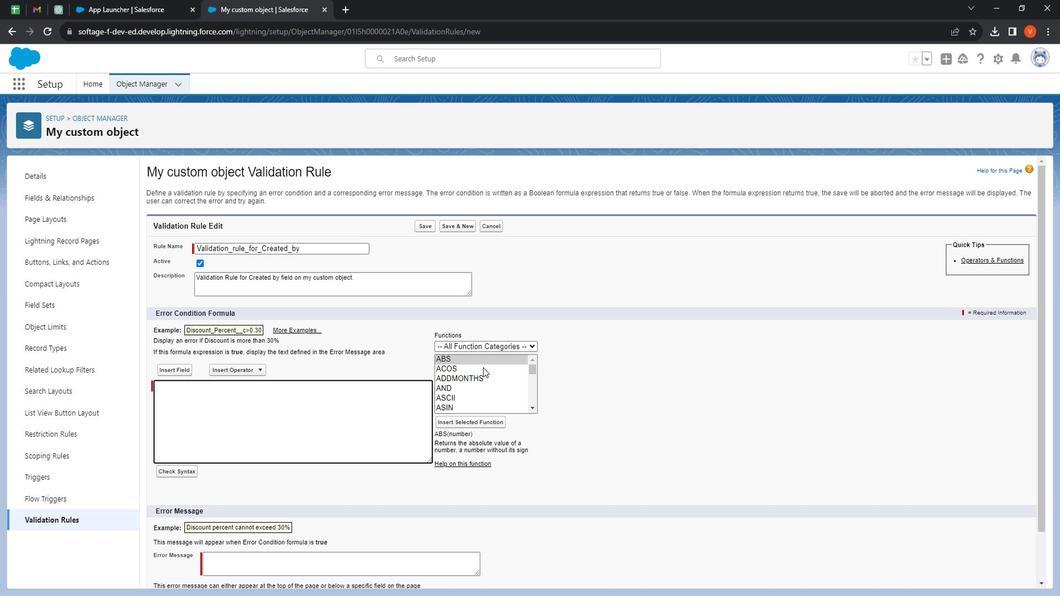 
Action: Mouse moved to (447, 373)
Screenshot: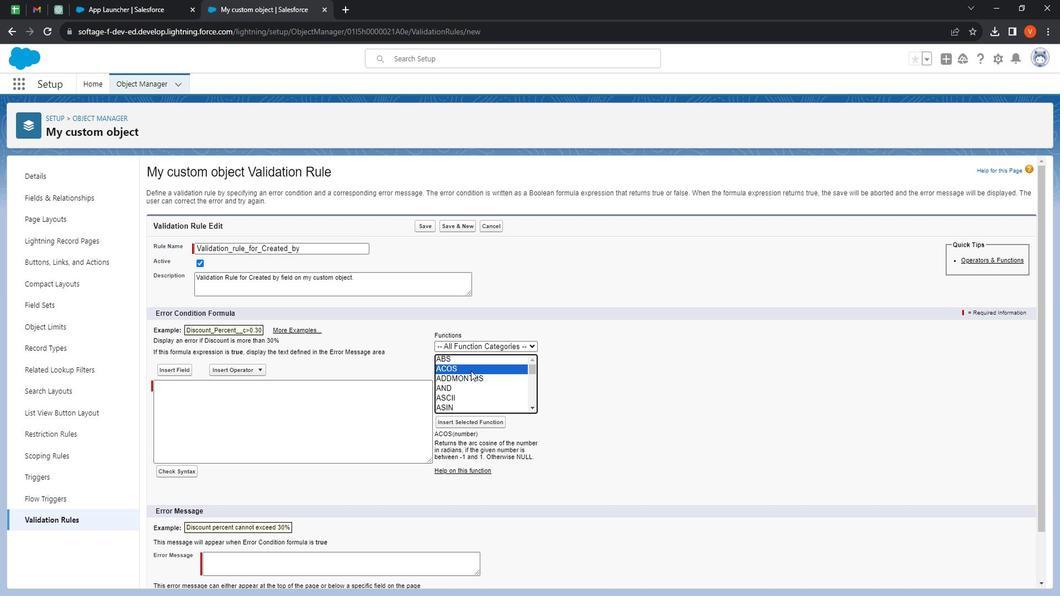 
Action: Key pressed <Key.down><Key.down><Key.down><Key.down><Key.down><Key.down><Key.down><Key.down><Key.down><Key.down><Key.down><Key.down><Key.down><Key.down><Key.down><Key.down><Key.down><Key.down><Key.down><Key.down><Key.down><Key.down><Key.down><Key.down><Key.down><Key.down><Key.down><Key.down><Key.down><Key.down><Key.down><Key.down><Key.down><Key.down>
Screenshot: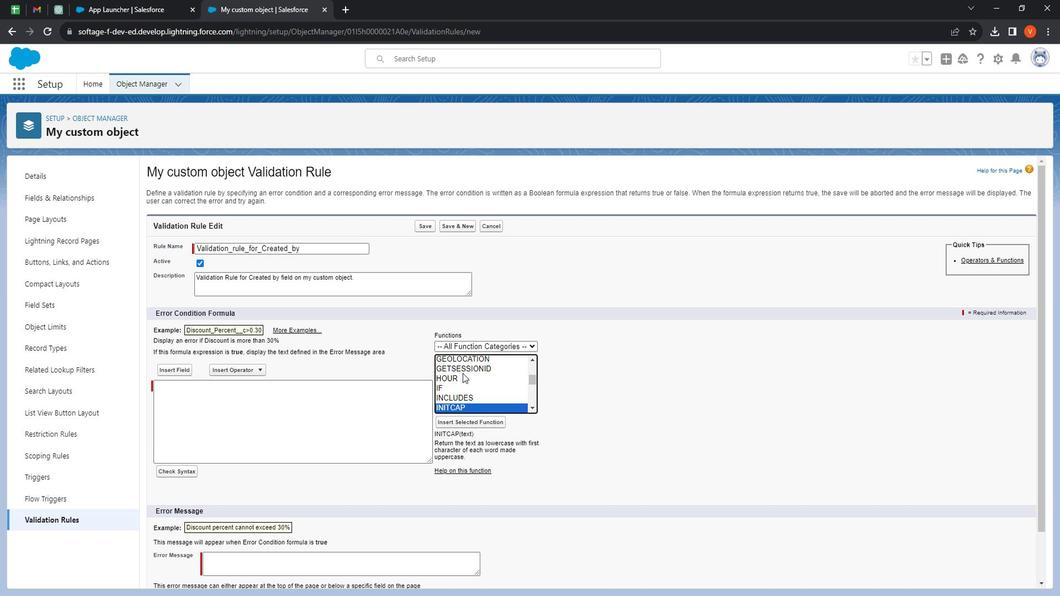 
Action: Mouse moved to (456, 414)
Screenshot: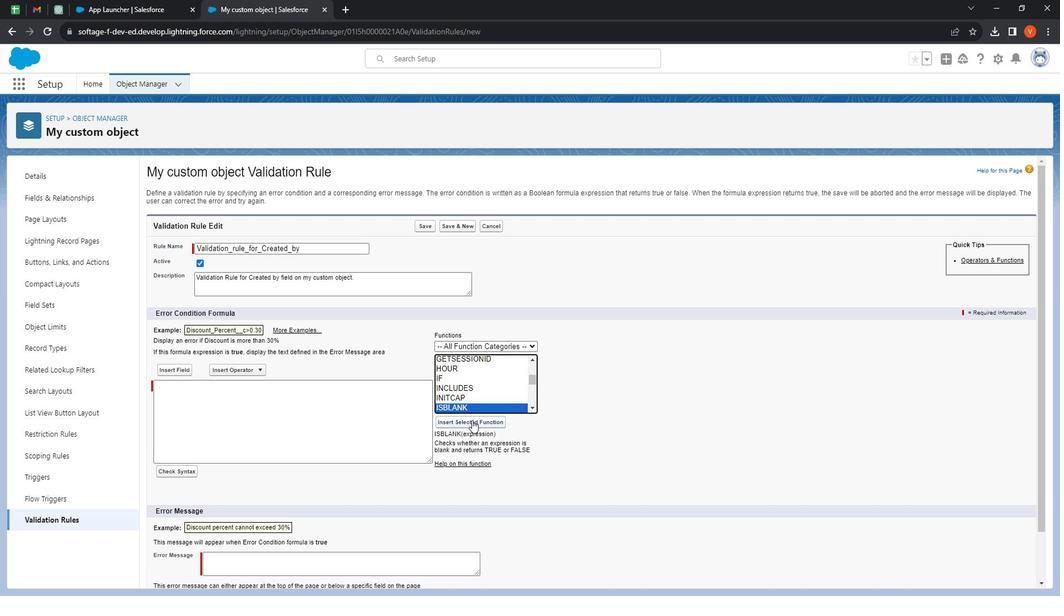 
Action: Mouse pressed left at (456, 414)
Screenshot: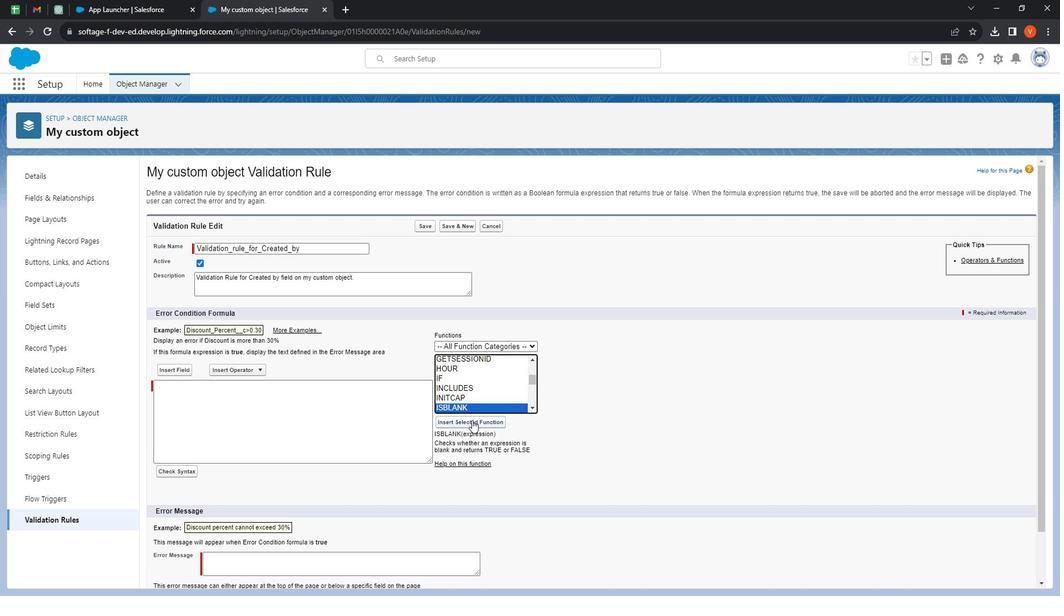 
Action: Mouse moved to (231, 386)
Screenshot: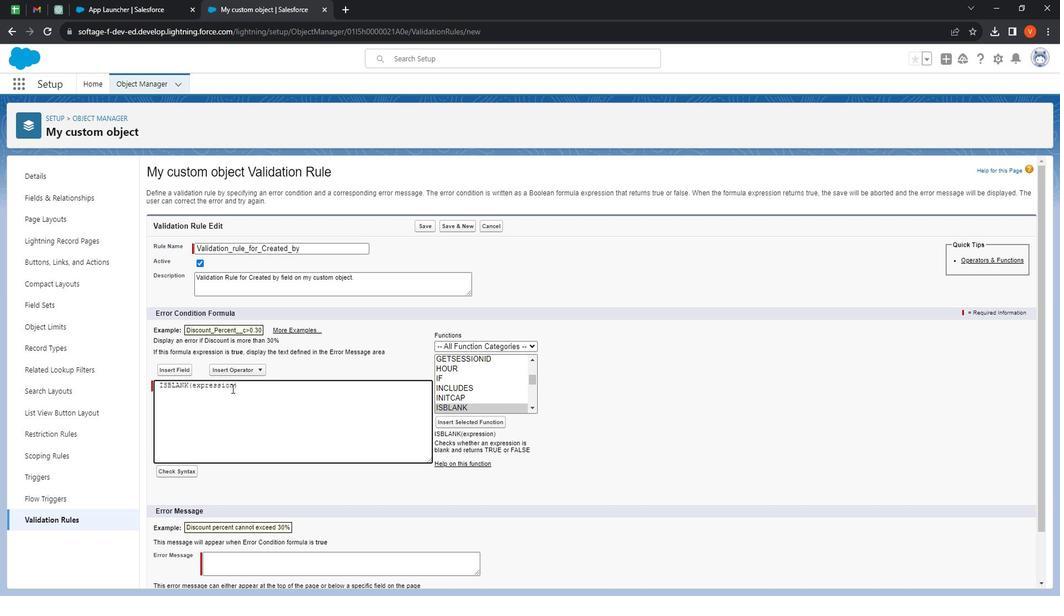 
Action: Mouse pressed left at (231, 386)
Screenshot: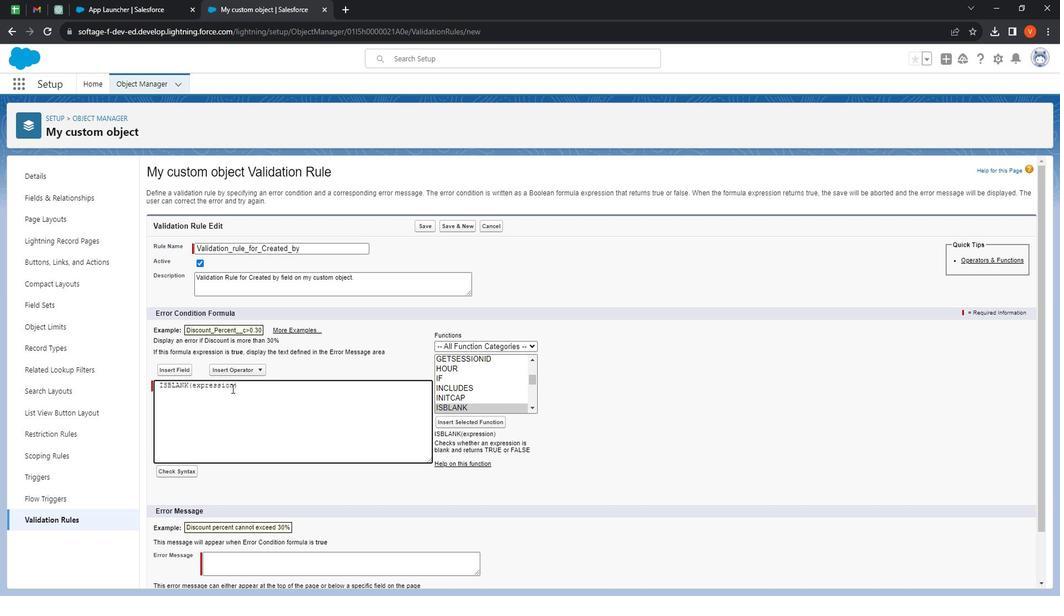 
Action: Mouse moved to (252, 410)
Screenshot: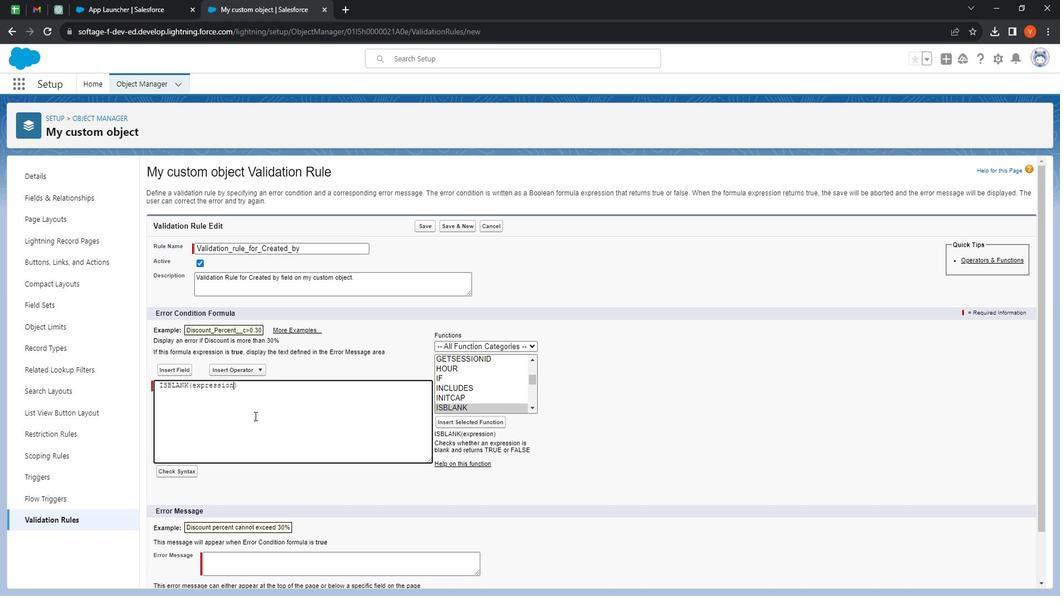 
Action: Key pressed <Key.backspace><Key.backspace><Key.backspace><Key.backspace><Key.backspace><Key.backspace><Key.backspace><Key.backspace><Key.backspace><Key.backspace>
Screenshot: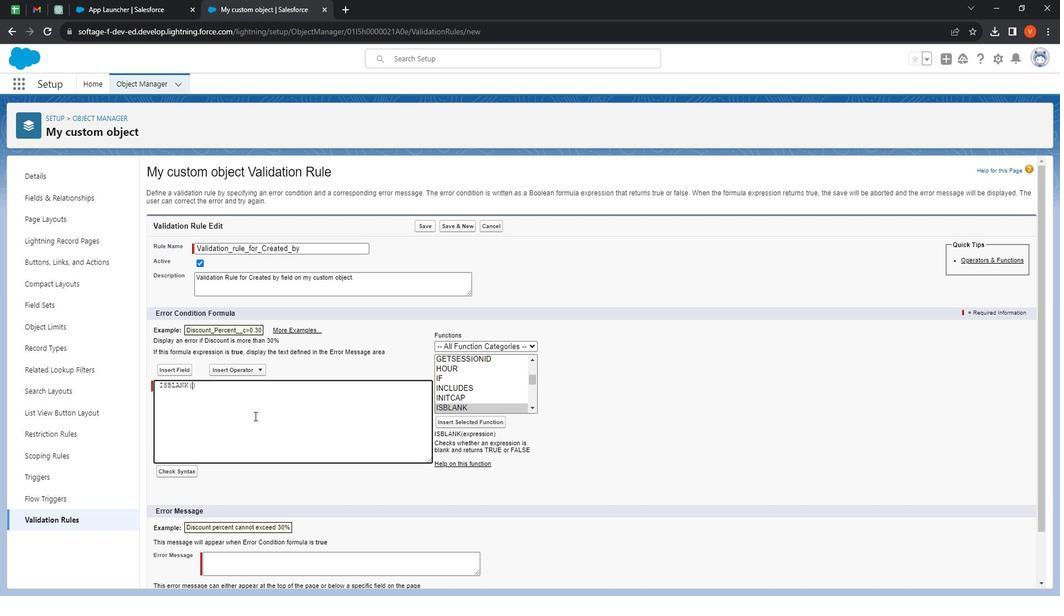 
Action: Mouse moved to (189, 369)
Screenshot: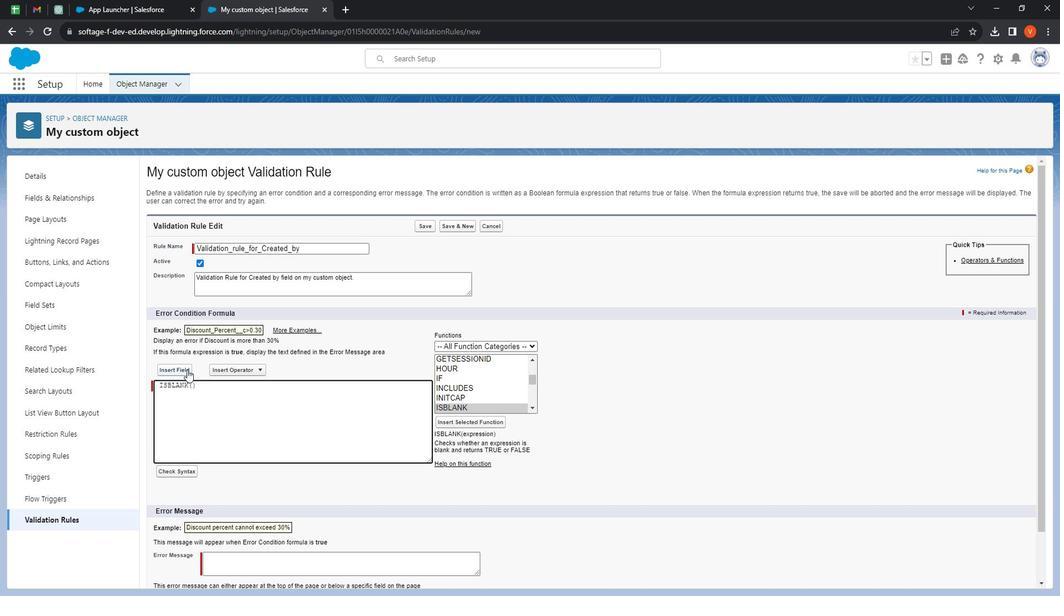 
Action: Mouse pressed left at (189, 369)
Screenshot: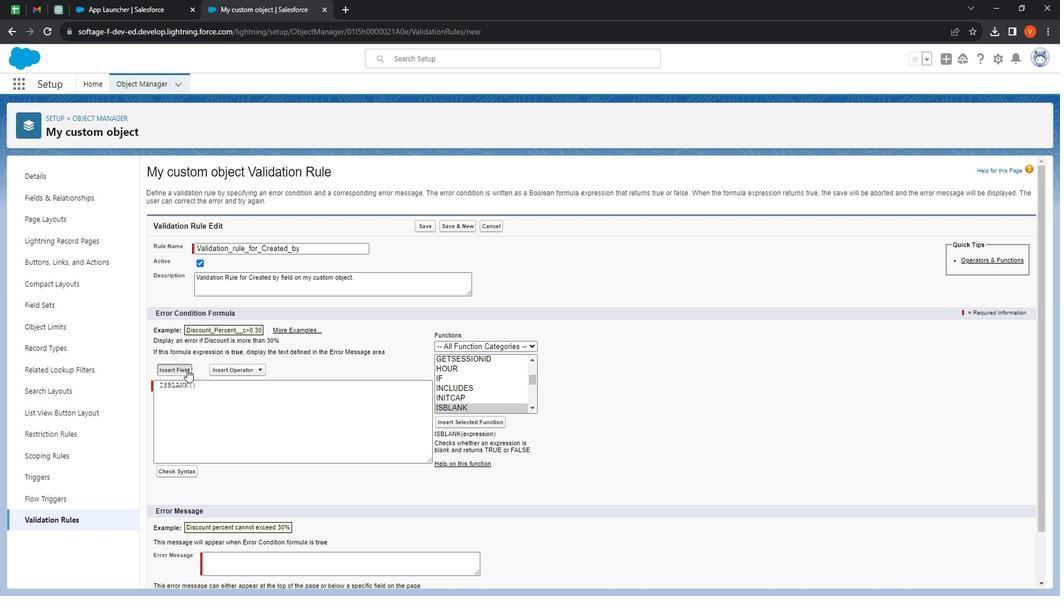 
Action: Mouse moved to (487, 335)
Screenshot: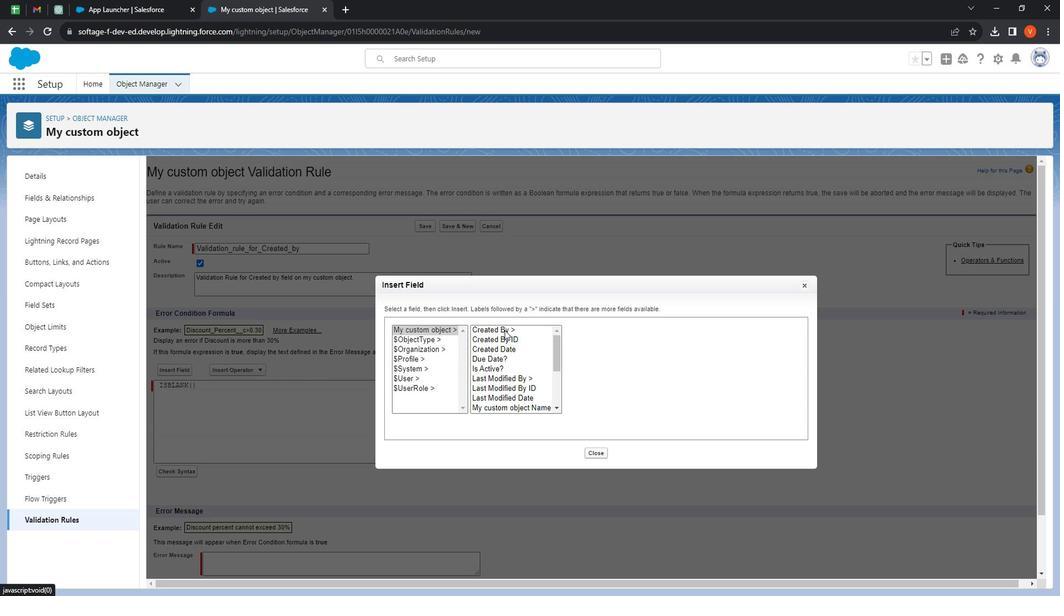 
Action: Mouse pressed left at (487, 335)
Screenshot: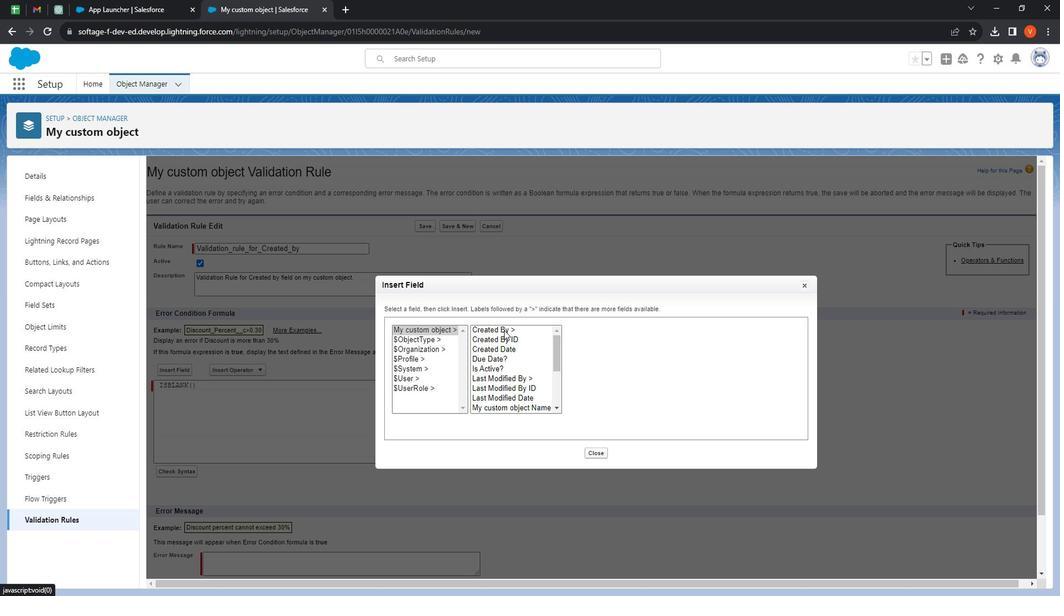 
Action: Mouse moved to (494, 360)
Screenshot: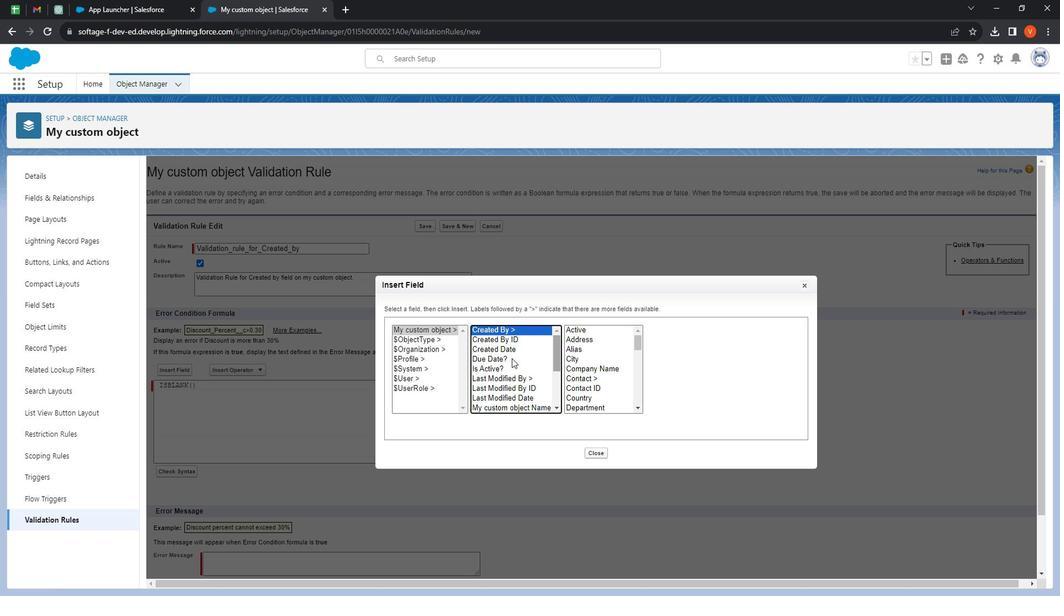 
Action: Mouse scrolled (494, 359) with delta (0, 0)
Screenshot: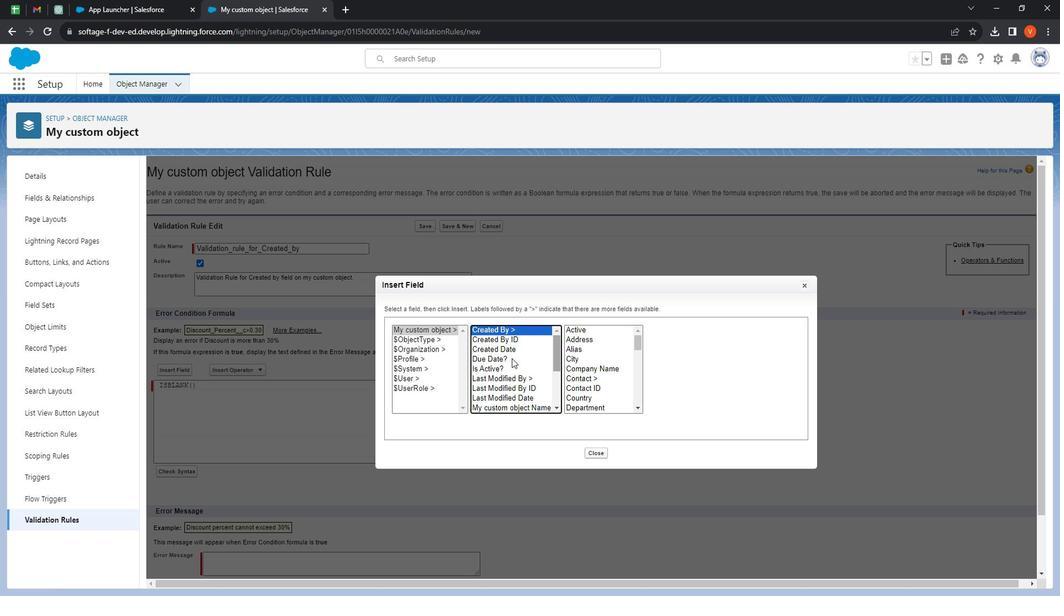 
Action: Mouse moved to (495, 361)
Screenshot: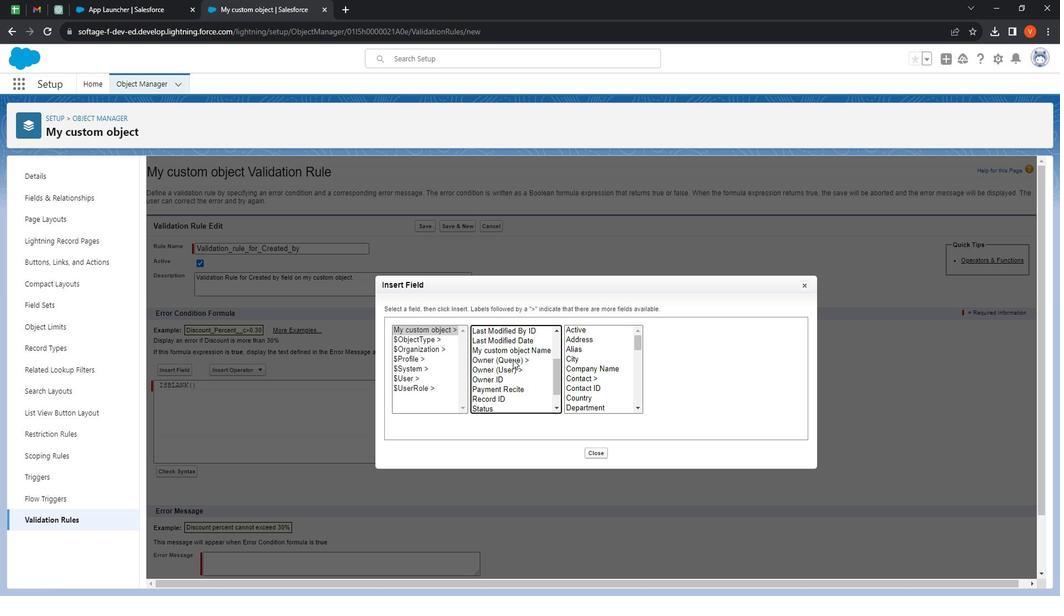 
Action: Mouse scrolled (495, 361) with delta (0, 0)
Screenshot: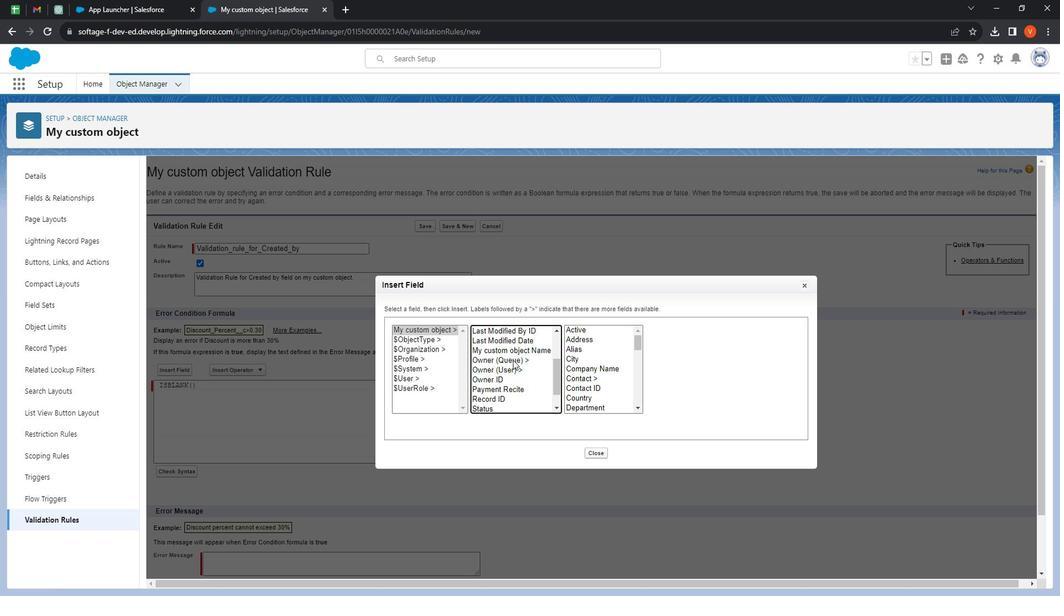 
Action: Mouse scrolled (495, 361) with delta (0, 0)
Screenshot: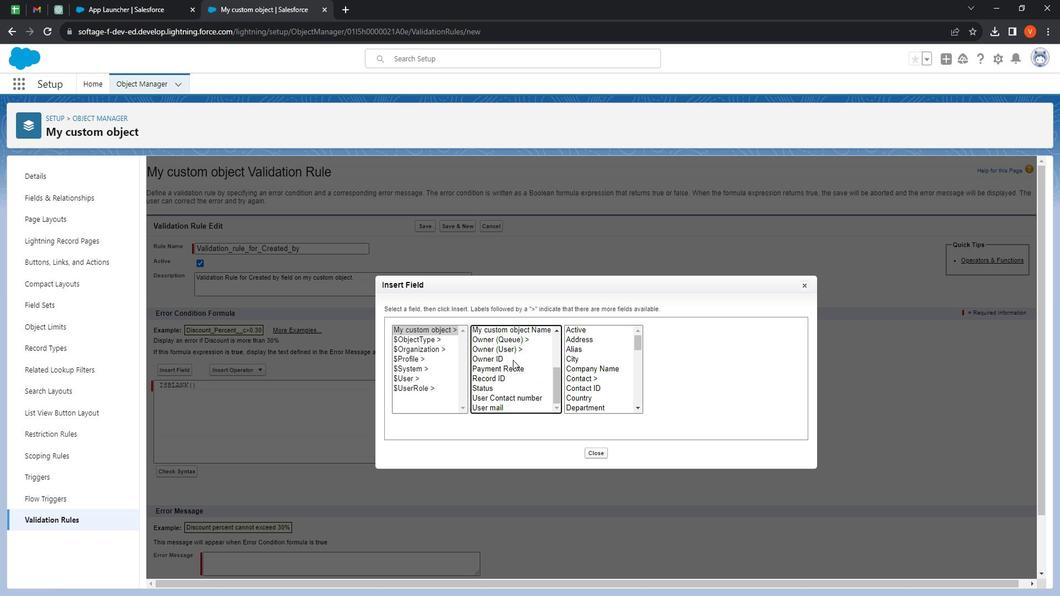 
Action: Mouse moved to (495, 361)
Screenshot: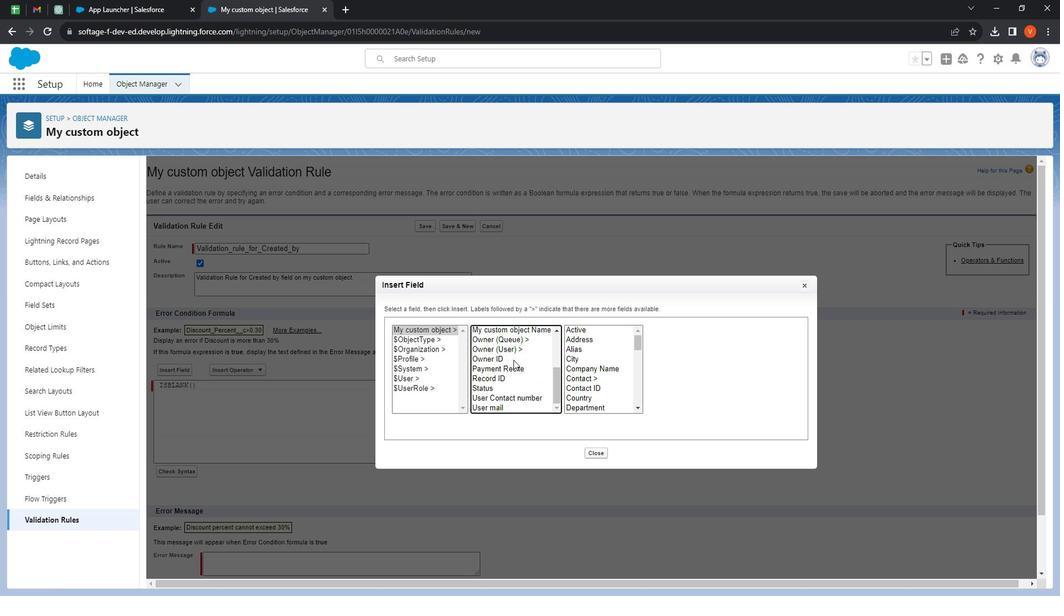 
Action: Mouse scrolled (495, 361) with delta (0, 0)
Screenshot: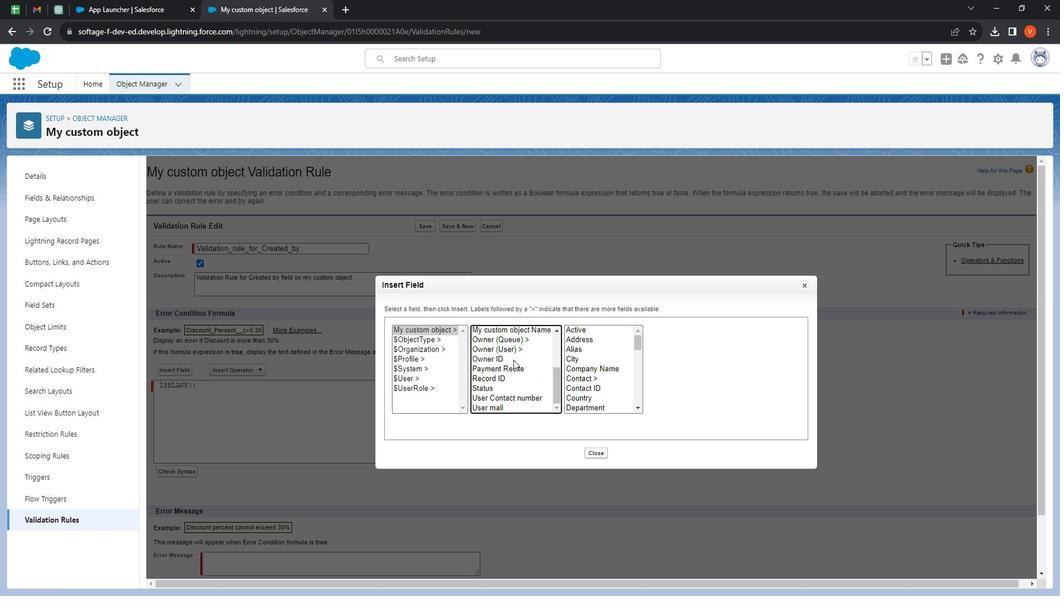 
Action: Mouse scrolled (495, 361) with delta (0, 0)
Screenshot: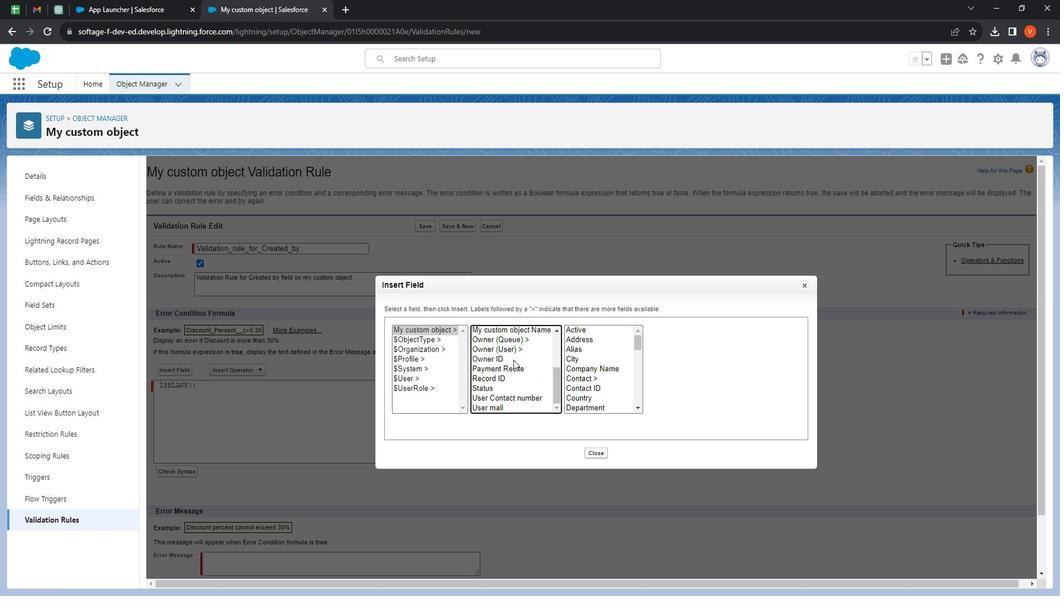 
Action: Mouse moved to (498, 379)
Screenshot: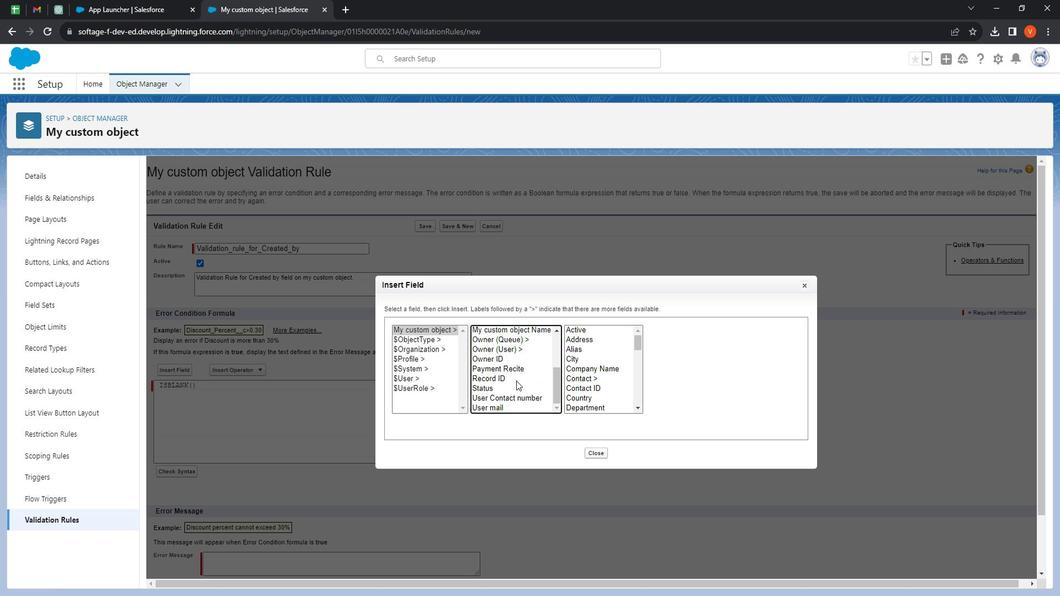 
Action: Mouse scrolled (498, 379) with delta (0, 0)
Screenshot: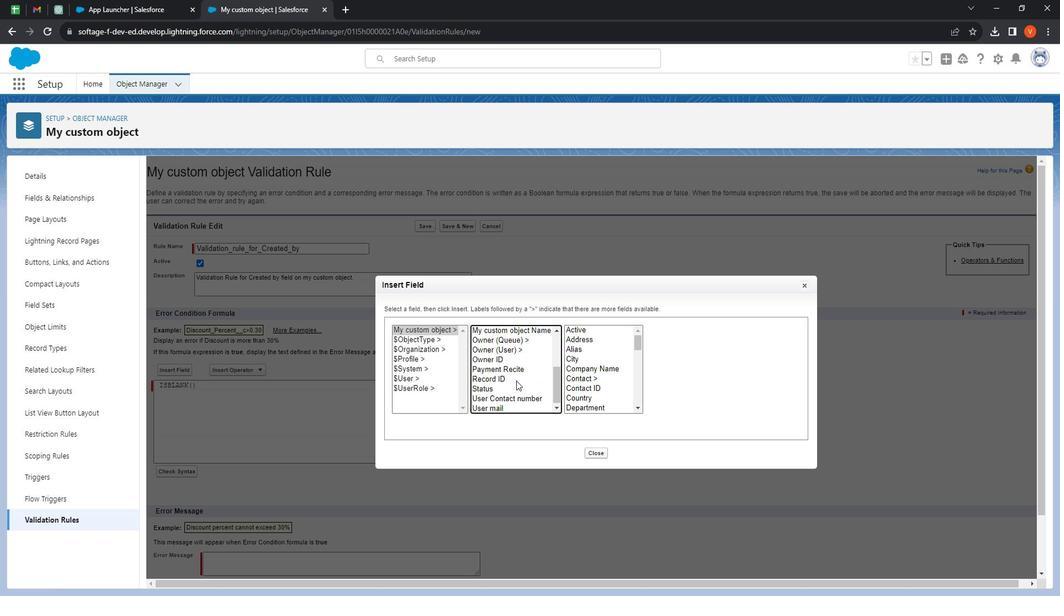 
Action: Mouse scrolled (498, 379) with delta (0, 0)
Screenshot: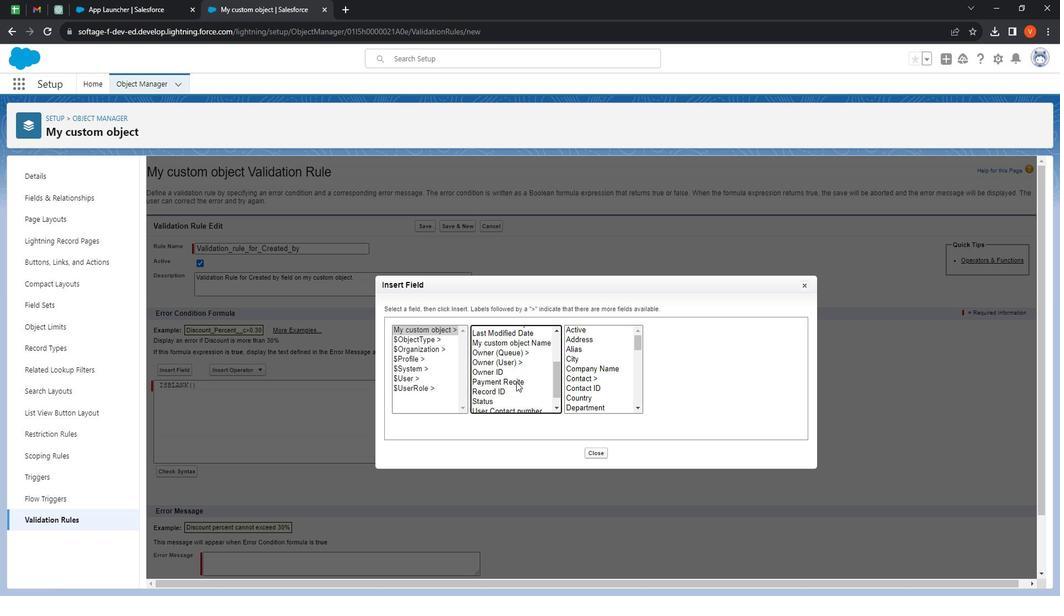 
Action: Mouse moved to (498, 381)
Screenshot: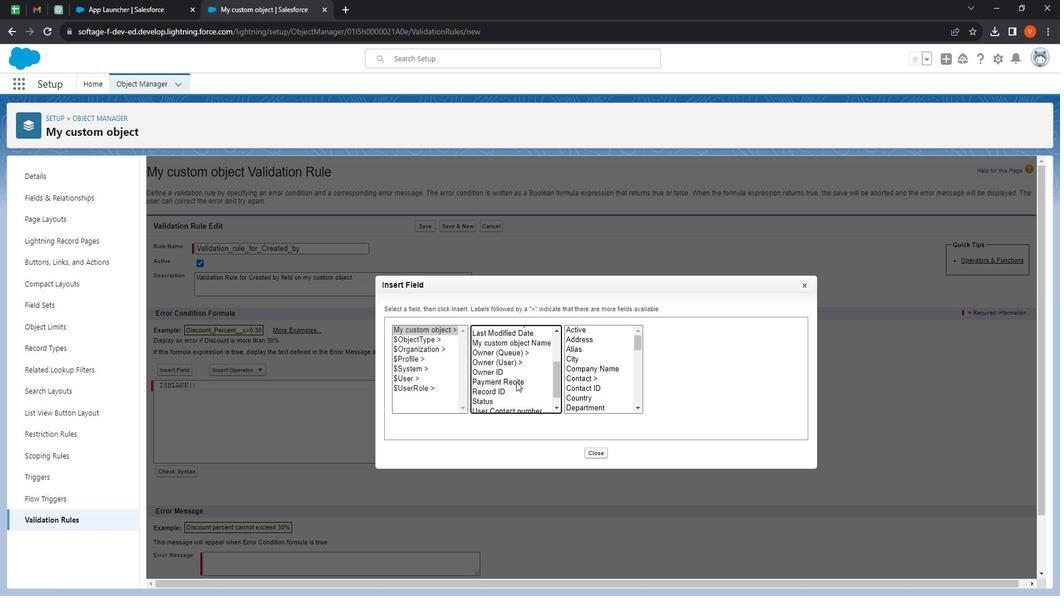 
Action: Mouse scrolled (498, 381) with delta (0, 0)
Screenshot: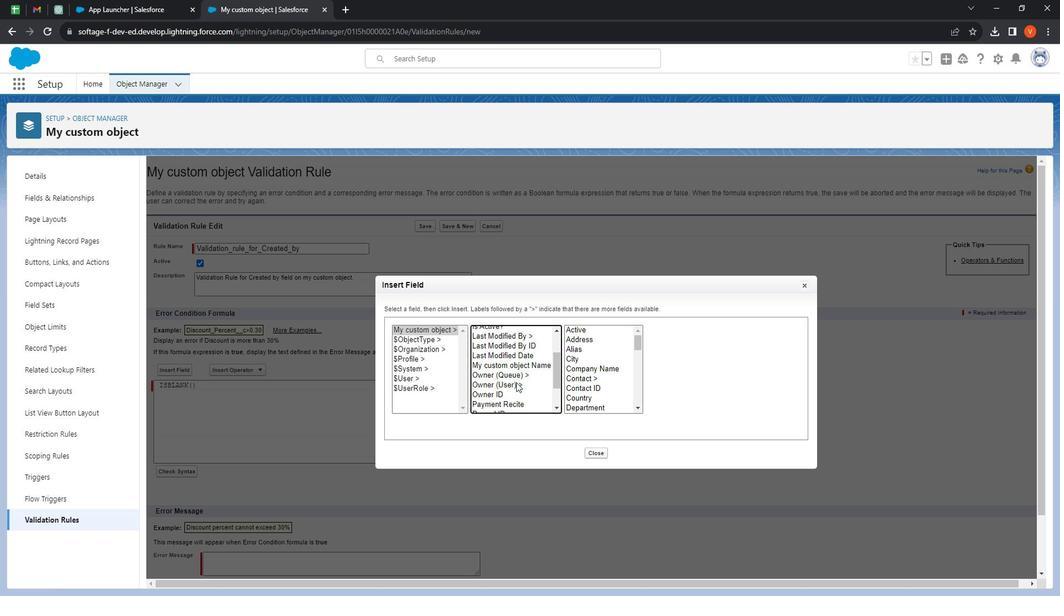
Action: Mouse moved to (481, 347)
Screenshot: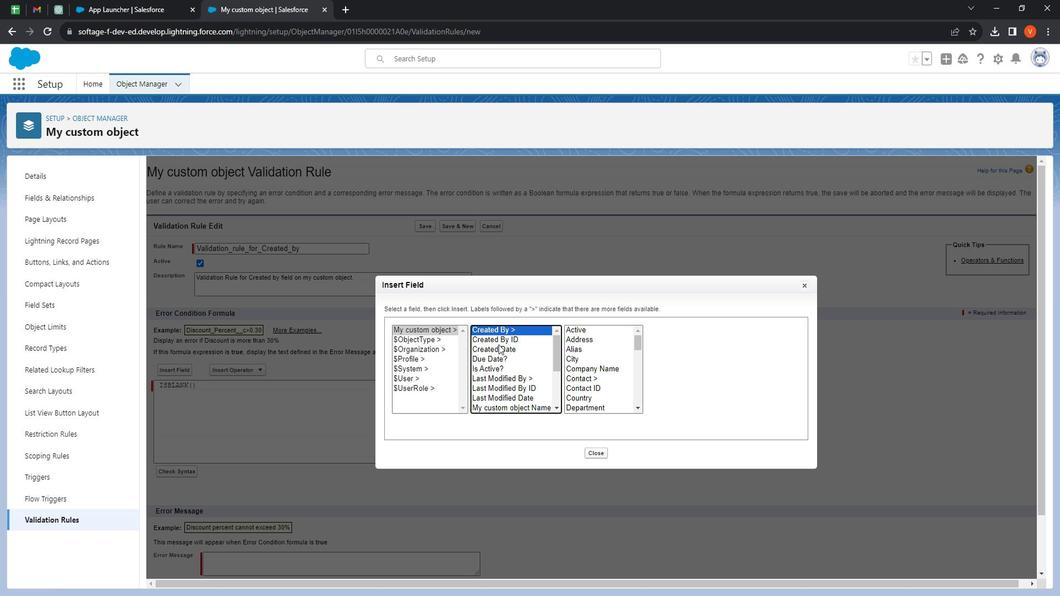 
Action: Mouse pressed left at (481, 347)
Screenshot: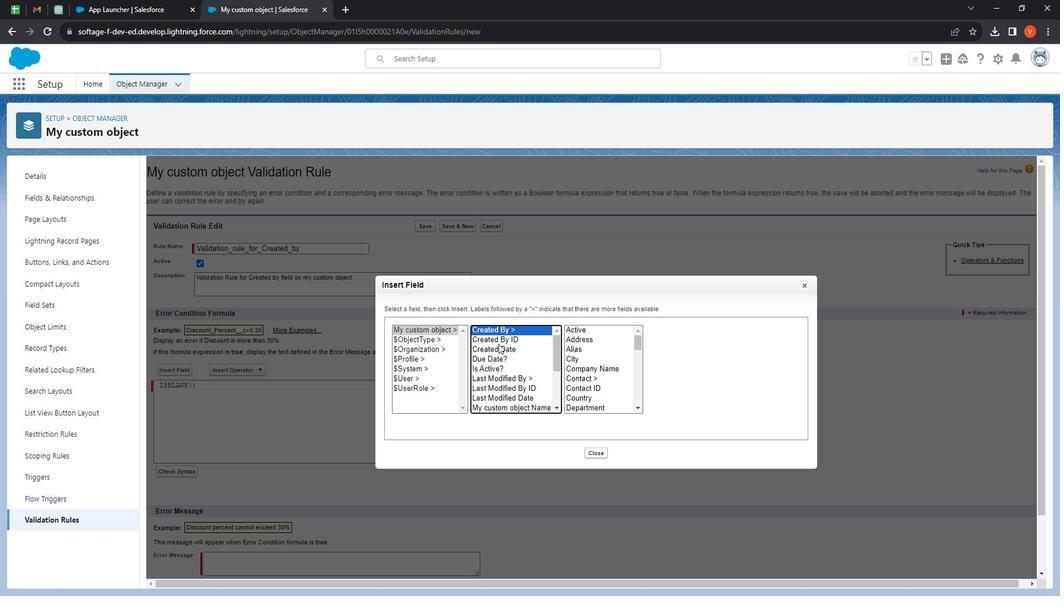 
Action: Mouse moved to (574, 388)
Screenshot: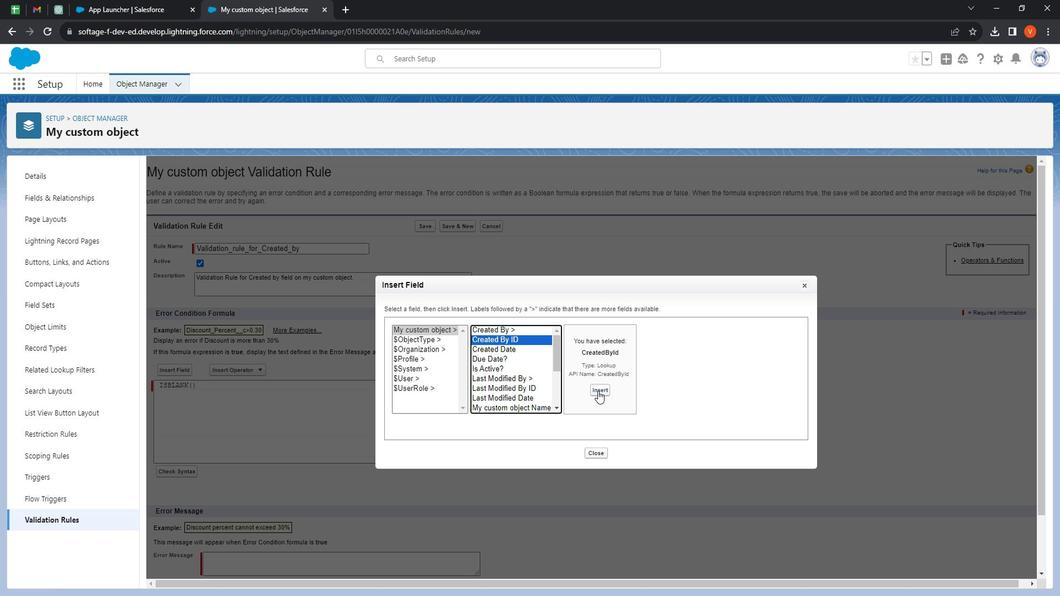 
Action: Mouse pressed left at (574, 388)
Screenshot: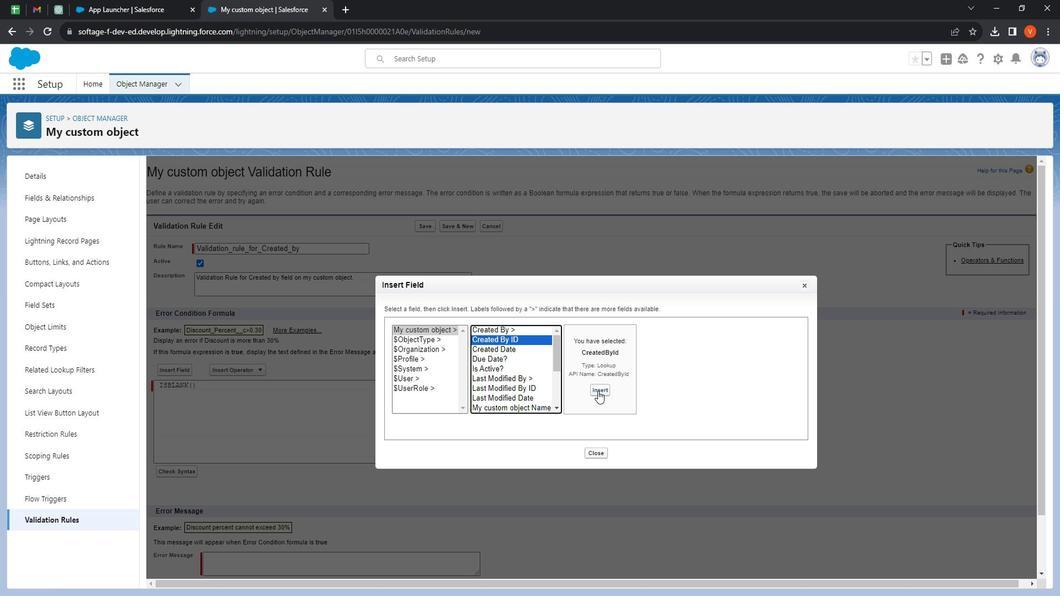
Action: Mouse moved to (242, 463)
Screenshot: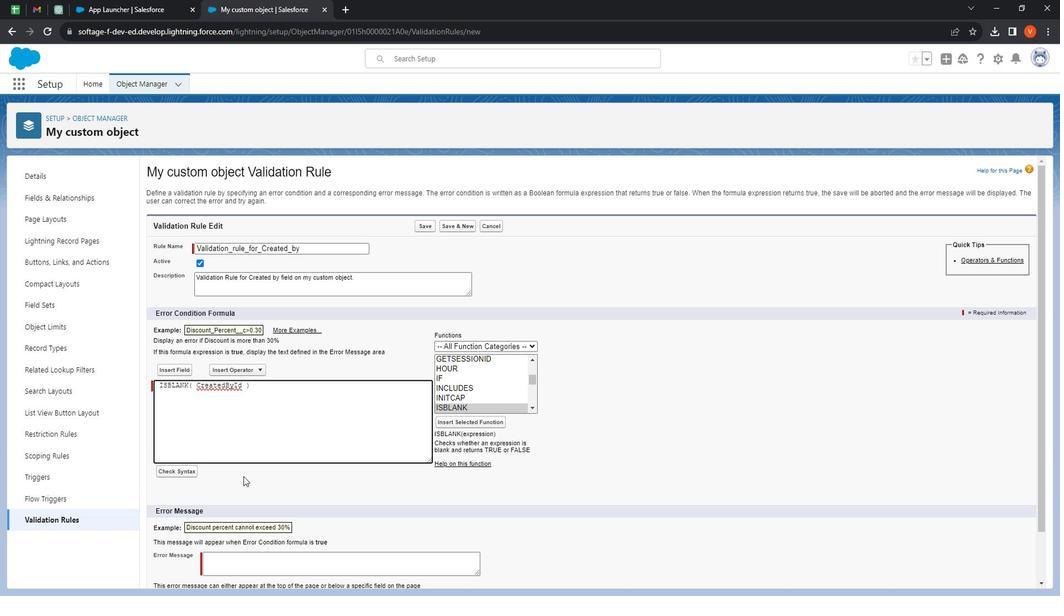 
Action: Mouse scrolled (242, 462) with delta (0, 0)
Screenshot: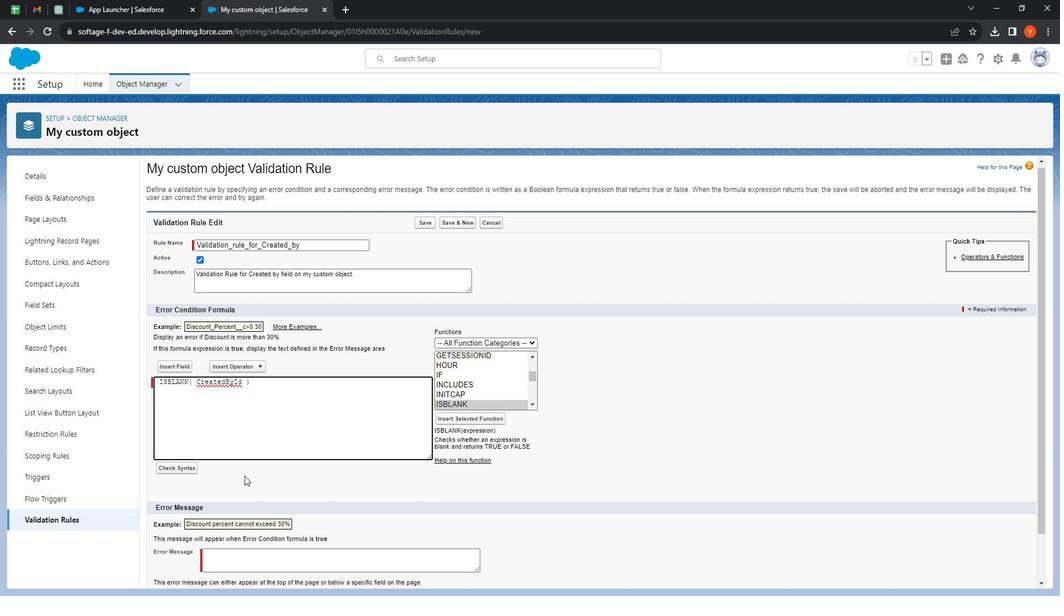 
Action: Mouse moved to (244, 462)
Screenshot: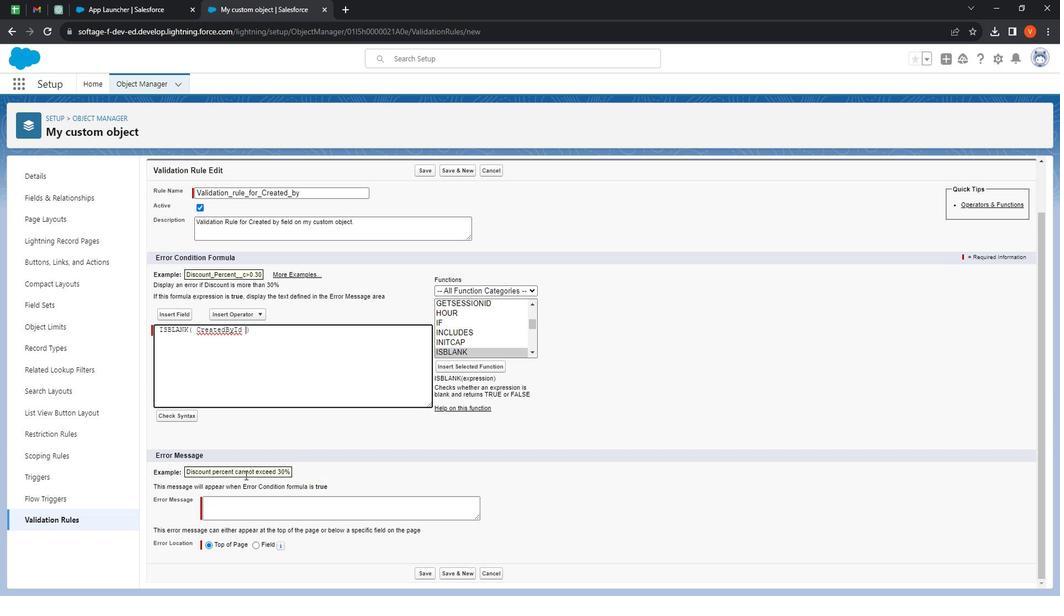 
Action: Mouse scrolled (244, 462) with delta (0, 0)
Screenshot: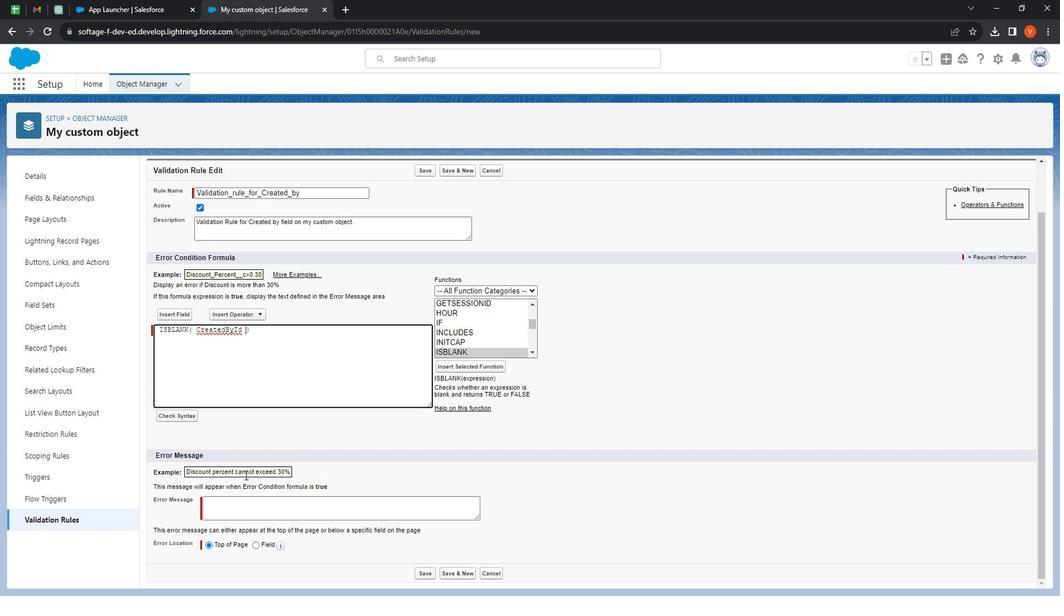 
Action: Mouse moved to (185, 410)
Screenshot: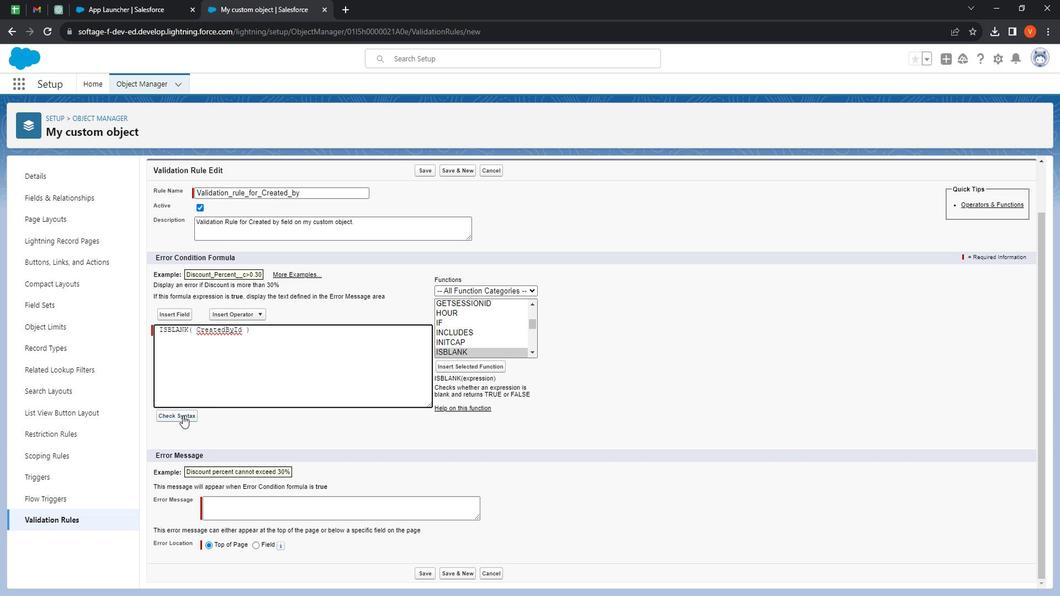 
Action: Mouse pressed left at (185, 410)
Screenshot: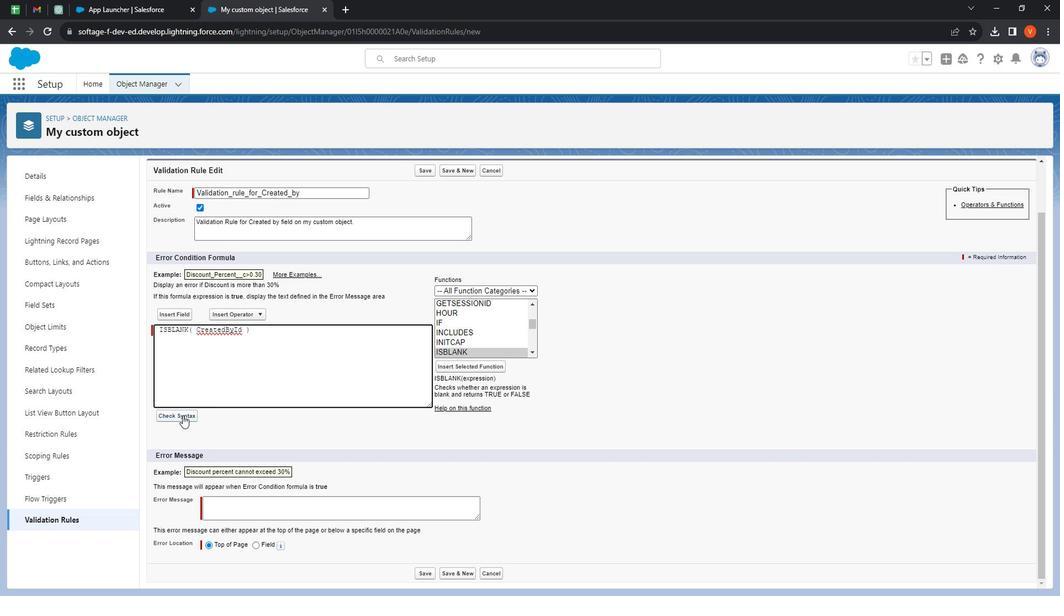 
Action: Mouse moved to (244, 461)
Screenshot: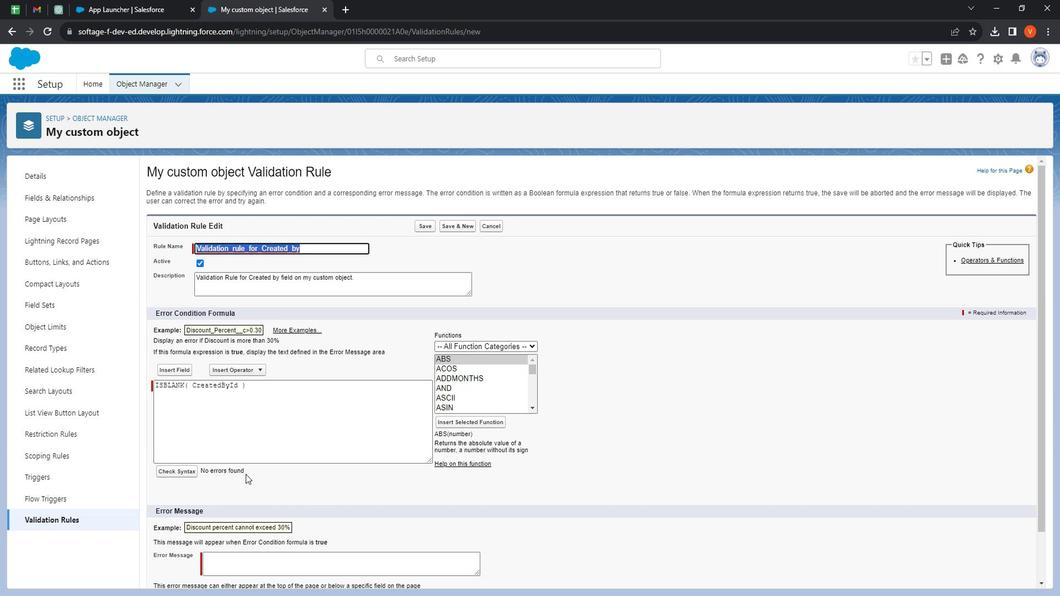 
Action: Mouse pressed left at (244, 461)
Screenshot: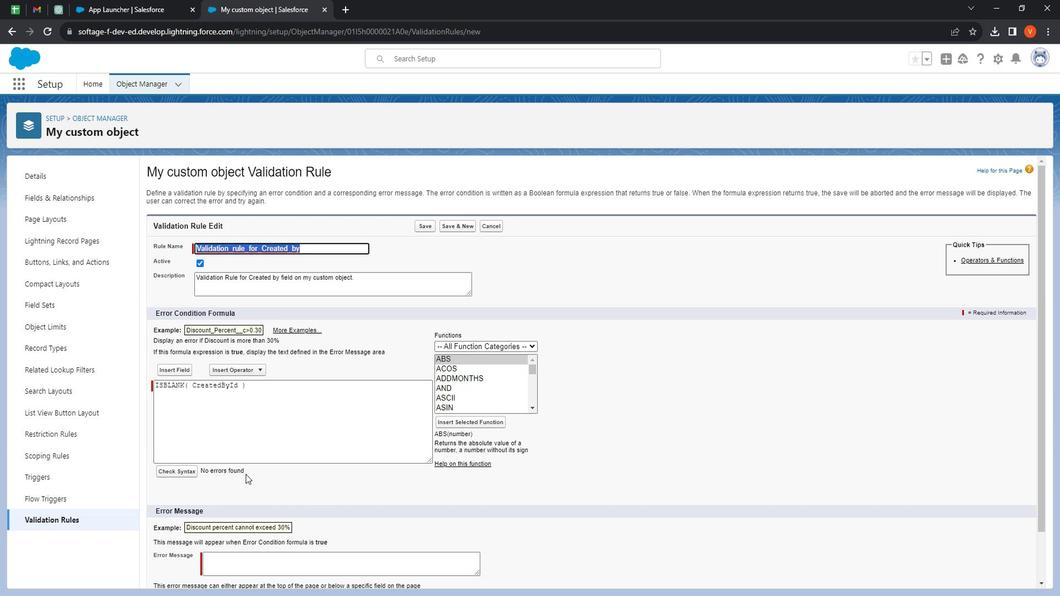 
Action: Mouse moved to (355, 424)
Screenshot: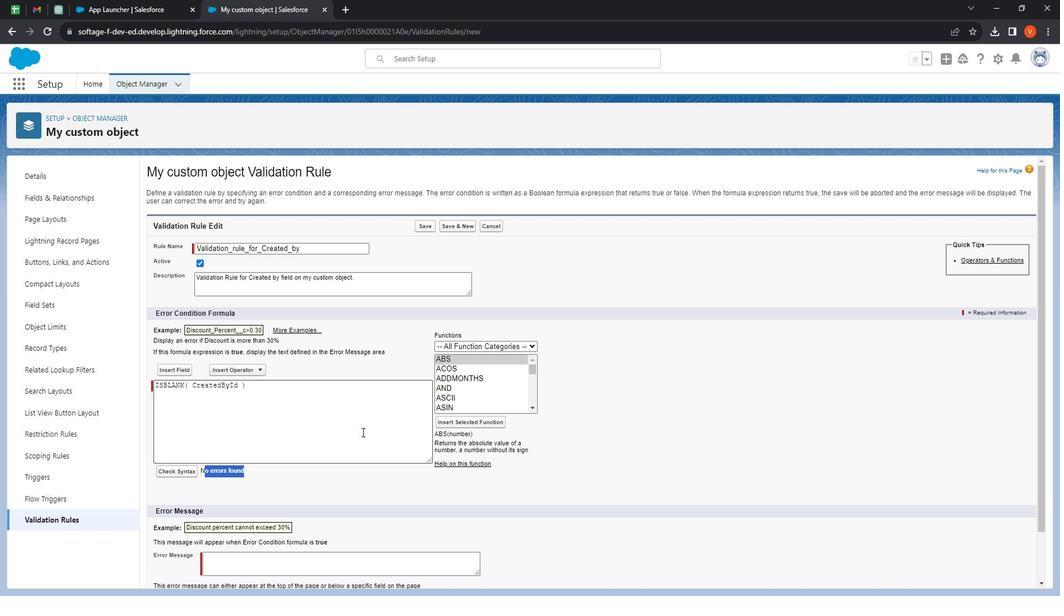 
Action: Mouse scrolled (355, 424) with delta (0, 0)
Screenshot: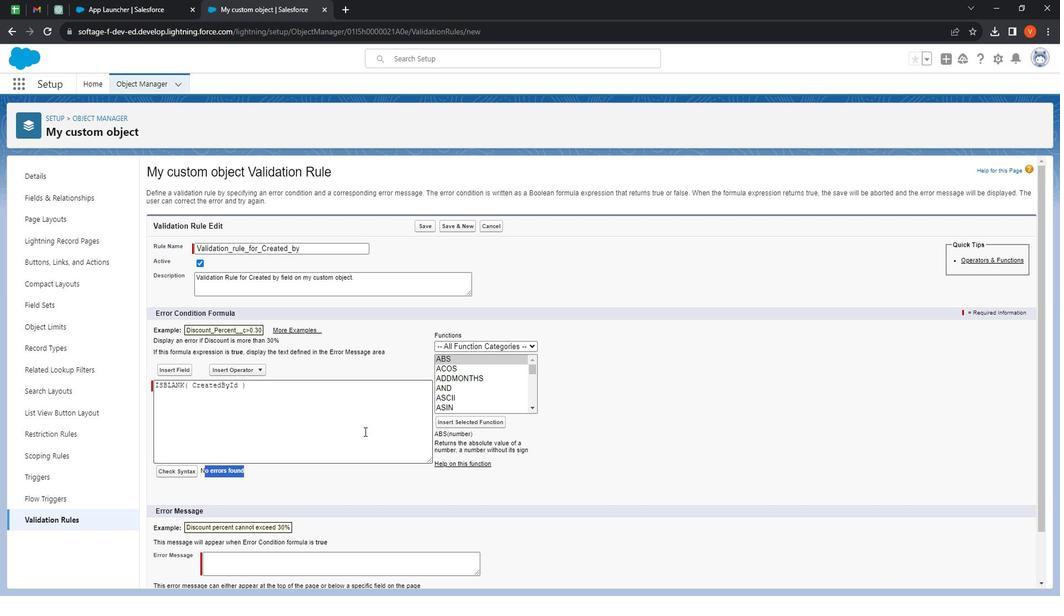 
Action: Mouse moved to (356, 424)
Screenshot: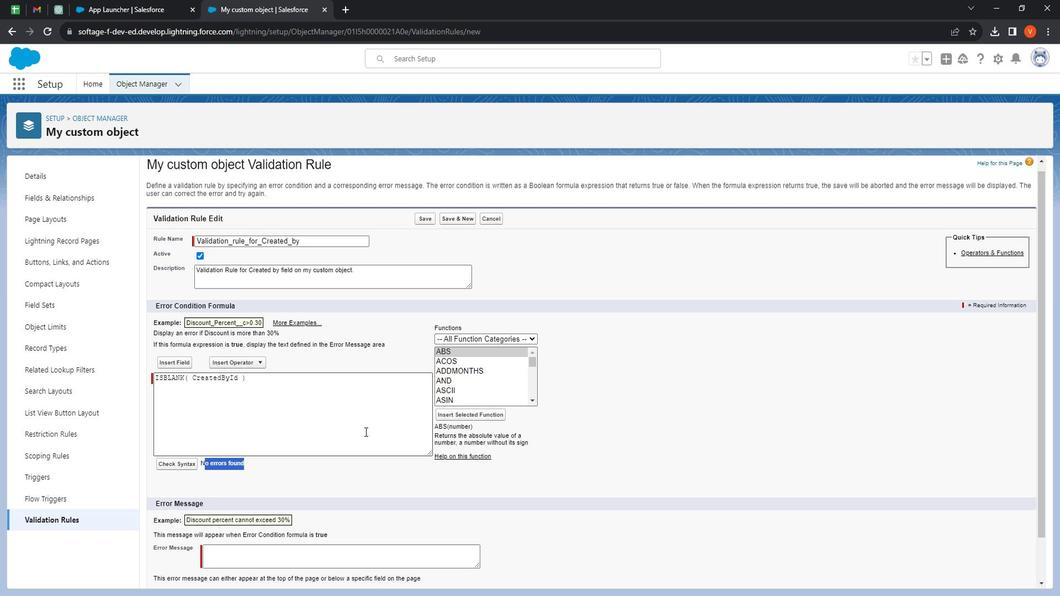 
Action: Mouse scrolled (356, 423) with delta (0, 0)
Screenshot: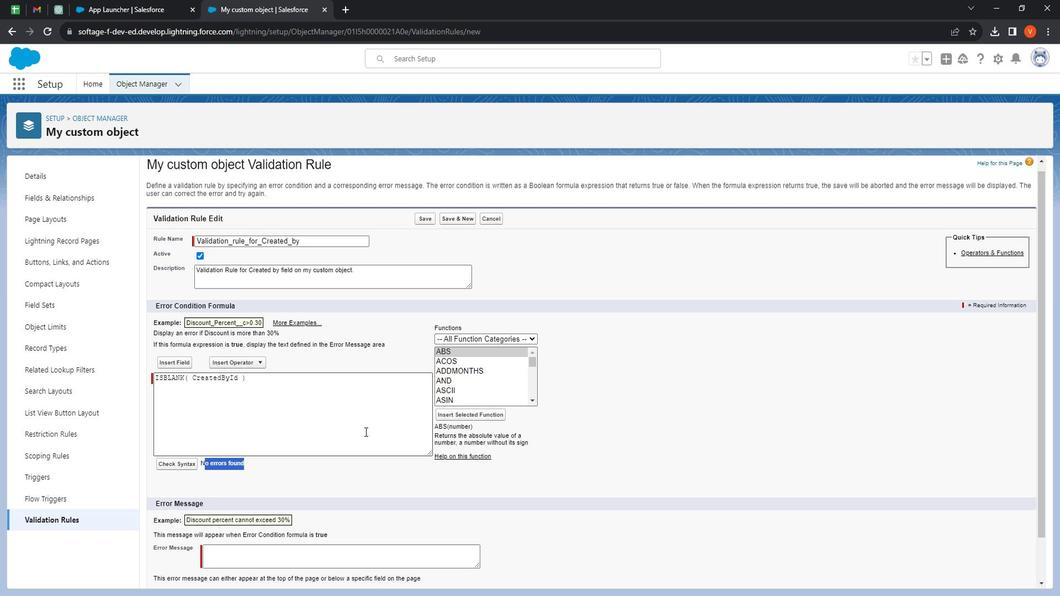 
Action: Mouse scrolled (356, 423) with delta (0, 0)
Screenshot: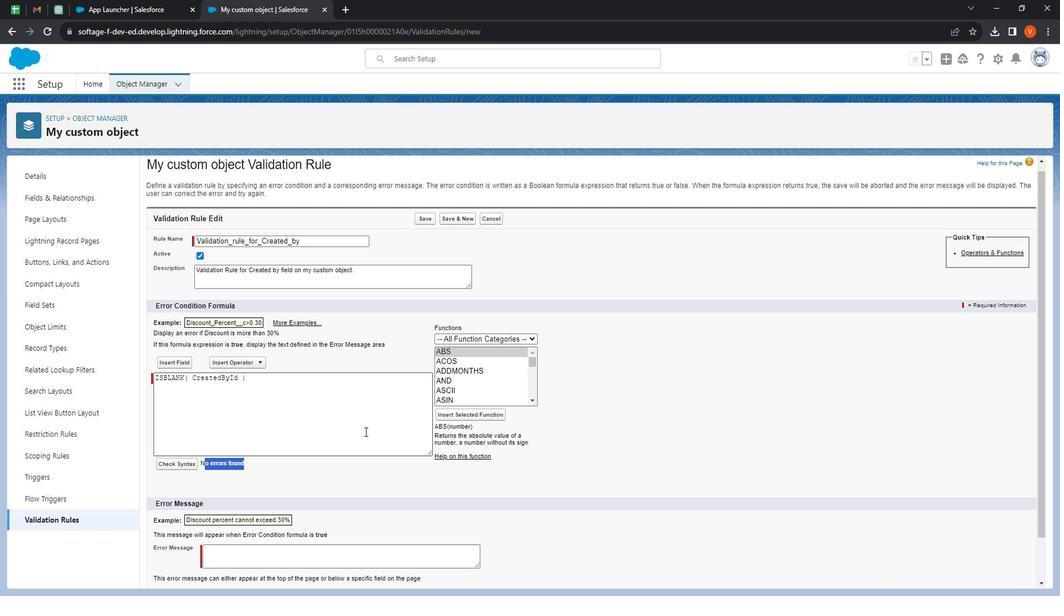 
Action: Mouse scrolled (356, 423) with delta (0, 0)
Screenshot: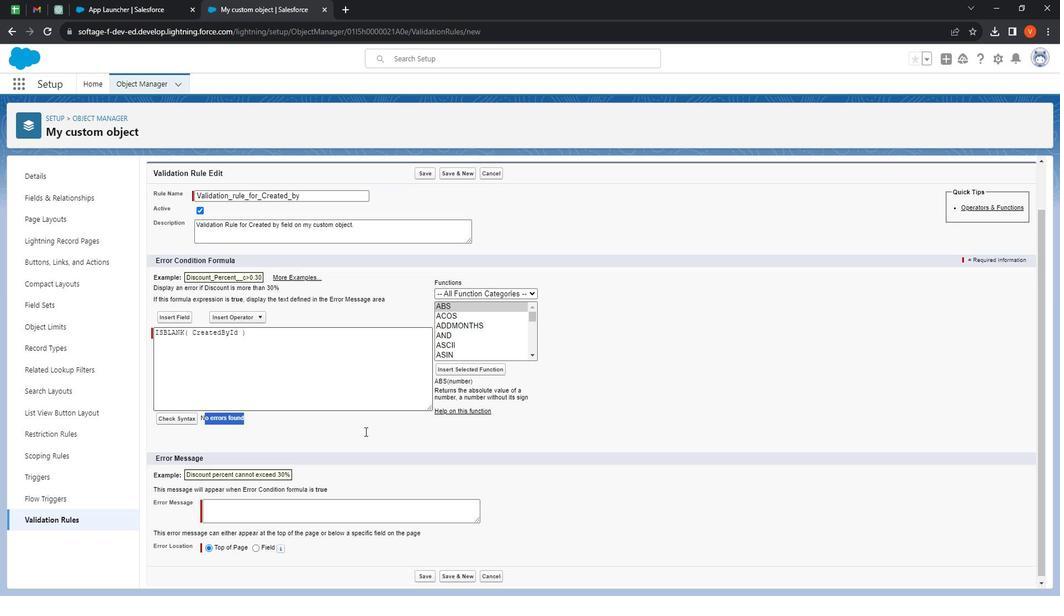 
Action: Mouse scrolled (356, 423) with delta (0, 0)
Screenshot: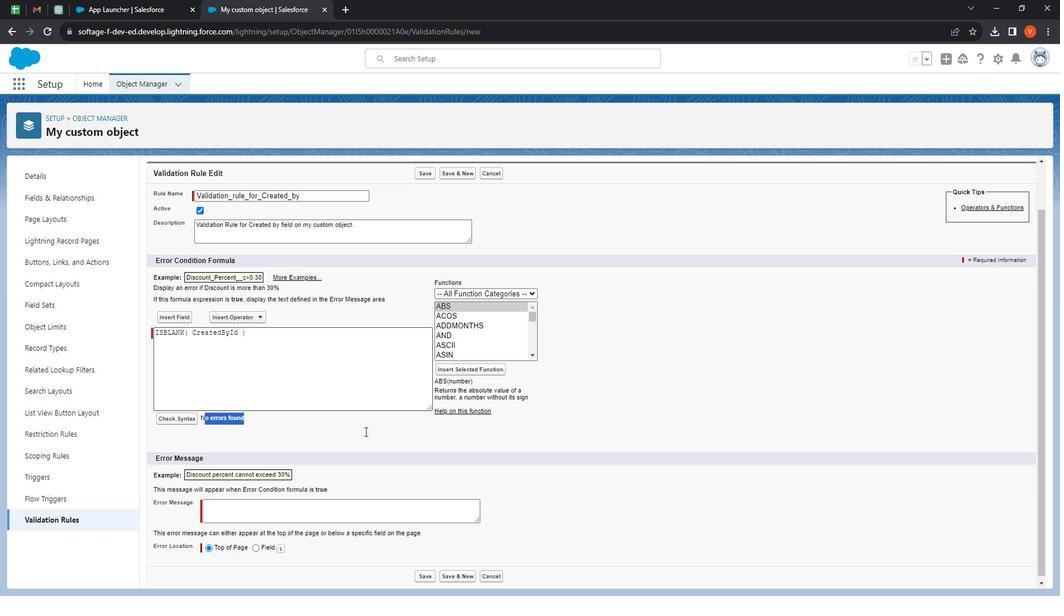 
Action: Mouse scrolled (356, 423) with delta (0, 0)
Screenshot: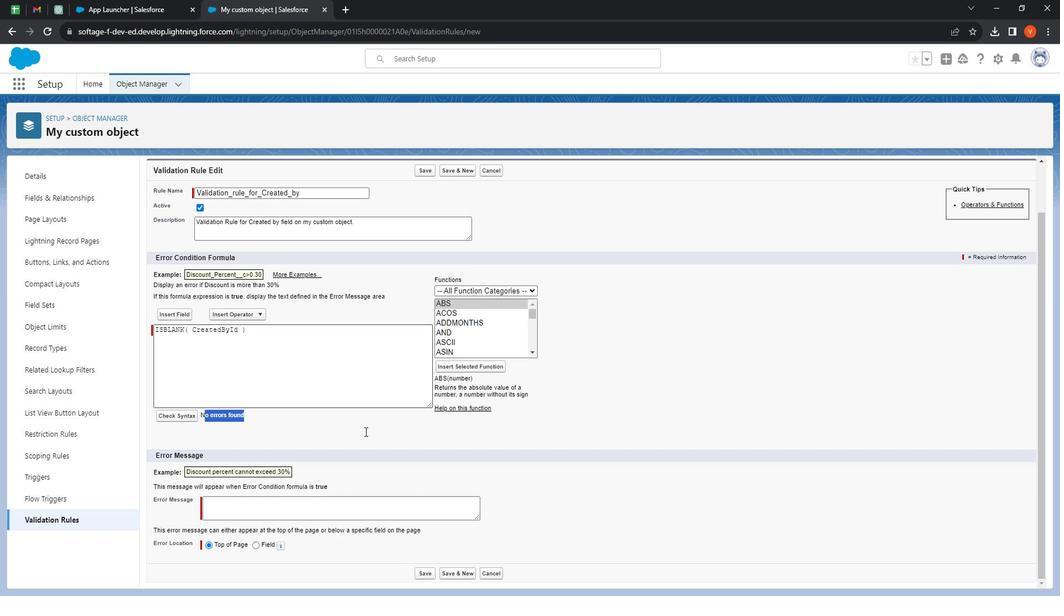 
Action: Mouse moved to (289, 485)
Screenshot: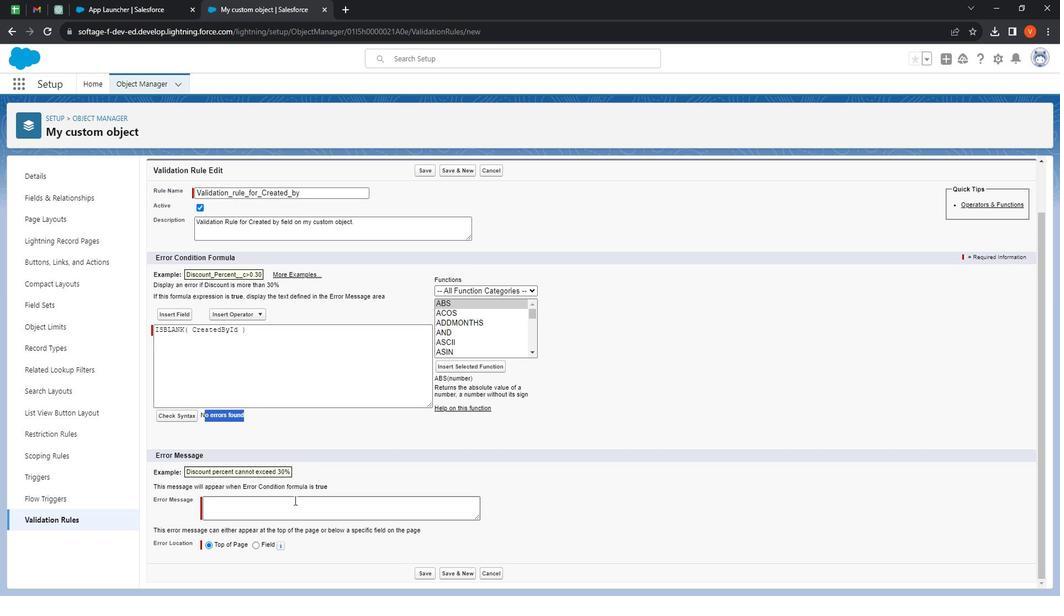 
Action: Mouse pressed left at (289, 485)
Screenshot: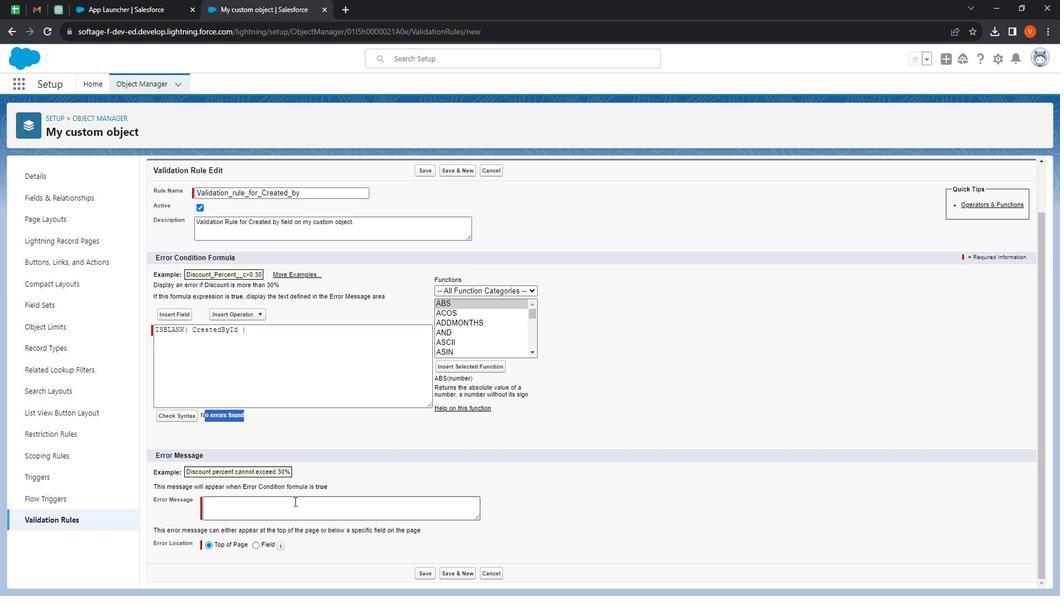 
Action: Mouse moved to (289, 487)
Screenshot: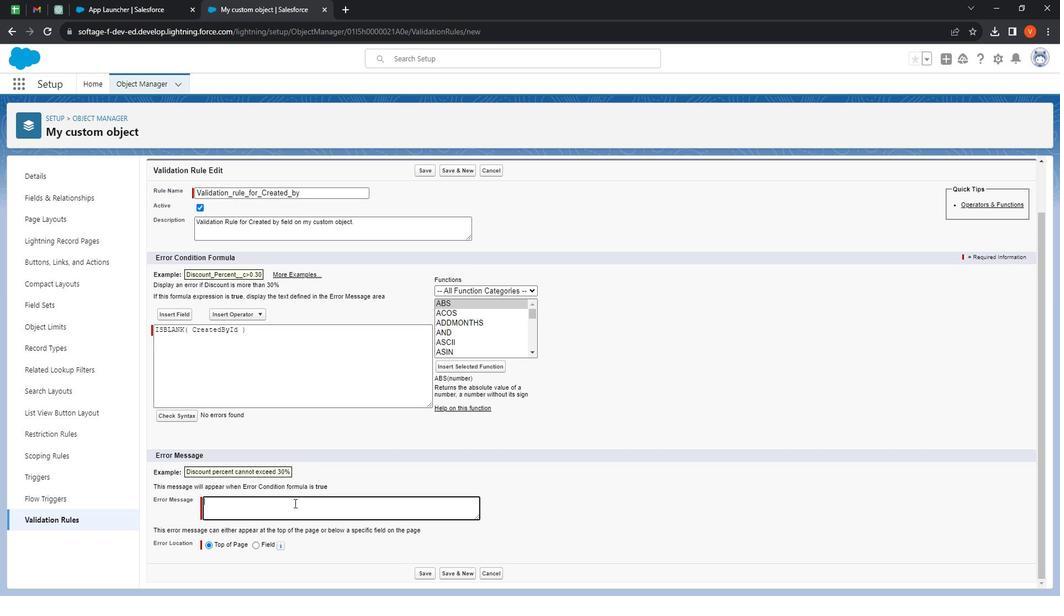 
Action: Key pressed <Key.shift><Key.shift><Key.shift><Key.shift><Key.shift><Key.shift><Key.shift><Key.shift><Key.shift><Key.shift><Key.shift><Key.shift>Val<Key.backspace><Key.backspace><Key.backspace><Key.shift>Required<Key.space>filed<Key.space>s<Key.backspace>is<Key.space>missing
Screenshot: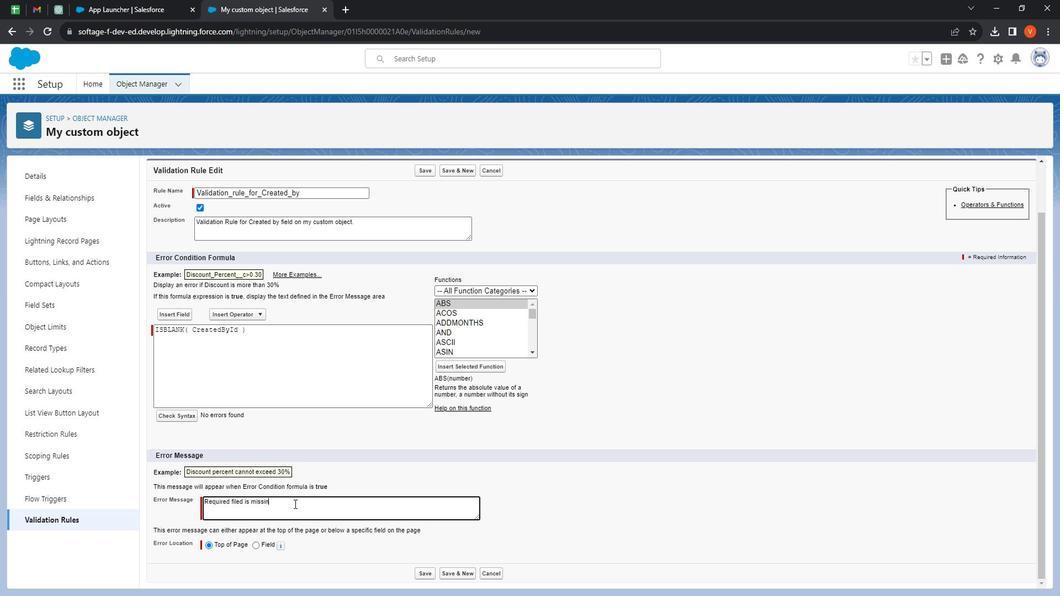 
Action: Mouse moved to (417, 548)
Screenshot: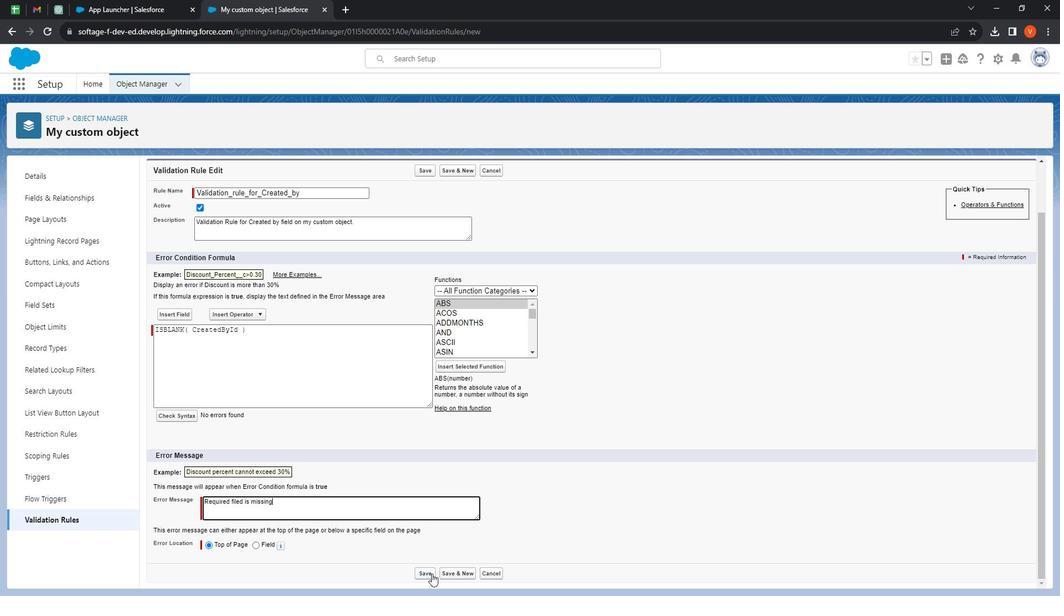 
Action: Mouse pressed left at (417, 548)
Screenshot: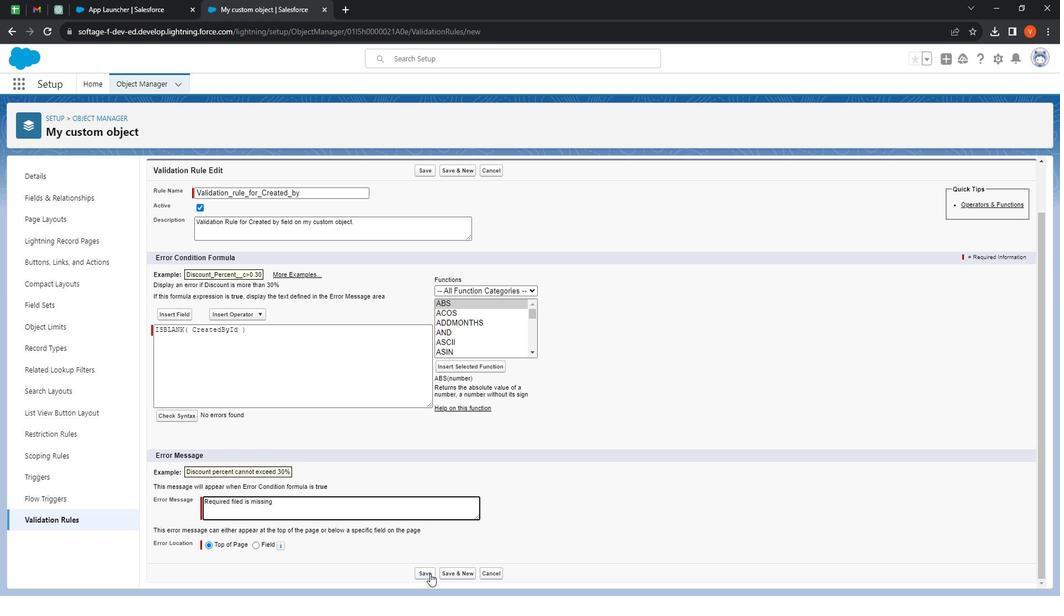 
Action: Mouse moved to (69, 204)
Screenshot: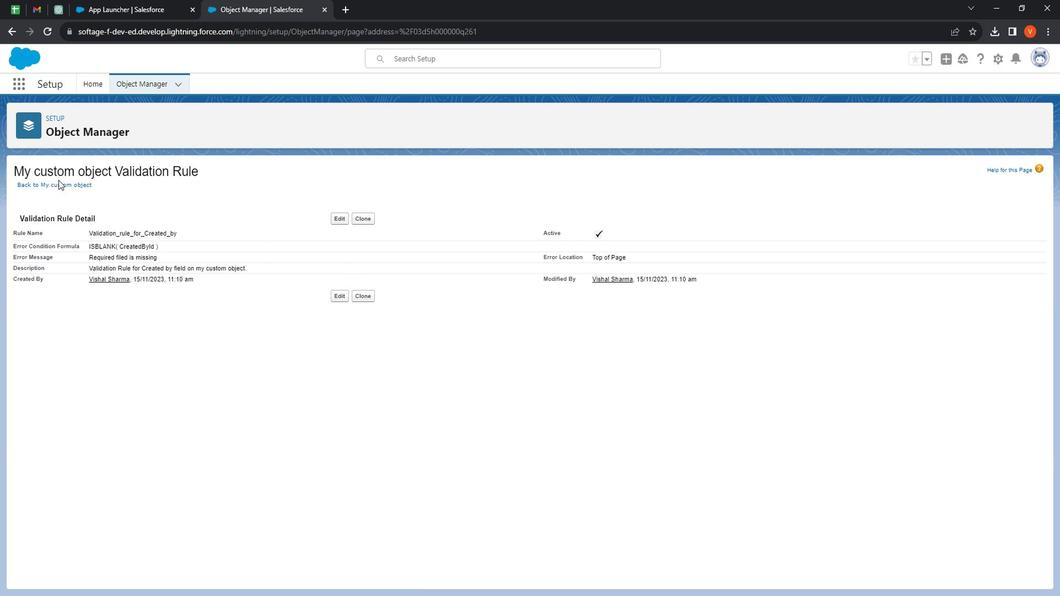 
Action: Mouse pressed left at (69, 204)
Screenshot: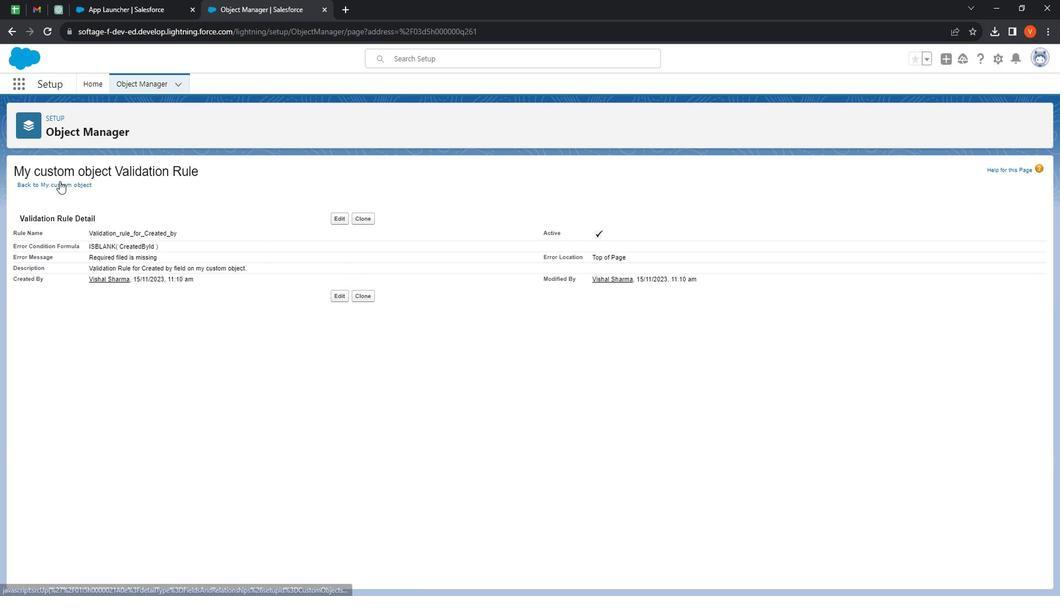 
Action: Mouse moved to (66, 498)
Screenshot: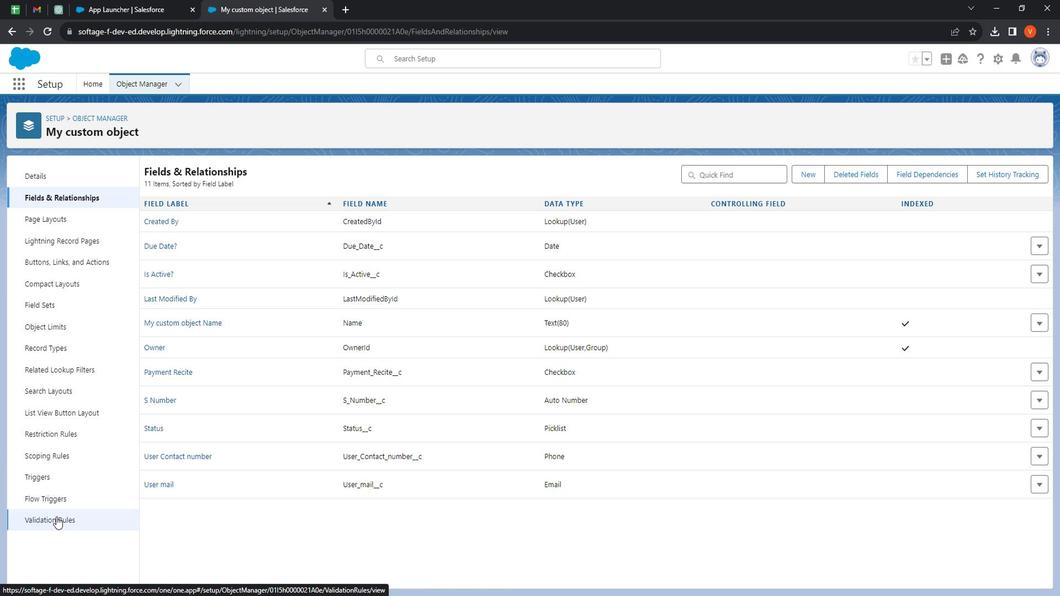 
Action: Mouse pressed left at (66, 498)
Screenshot: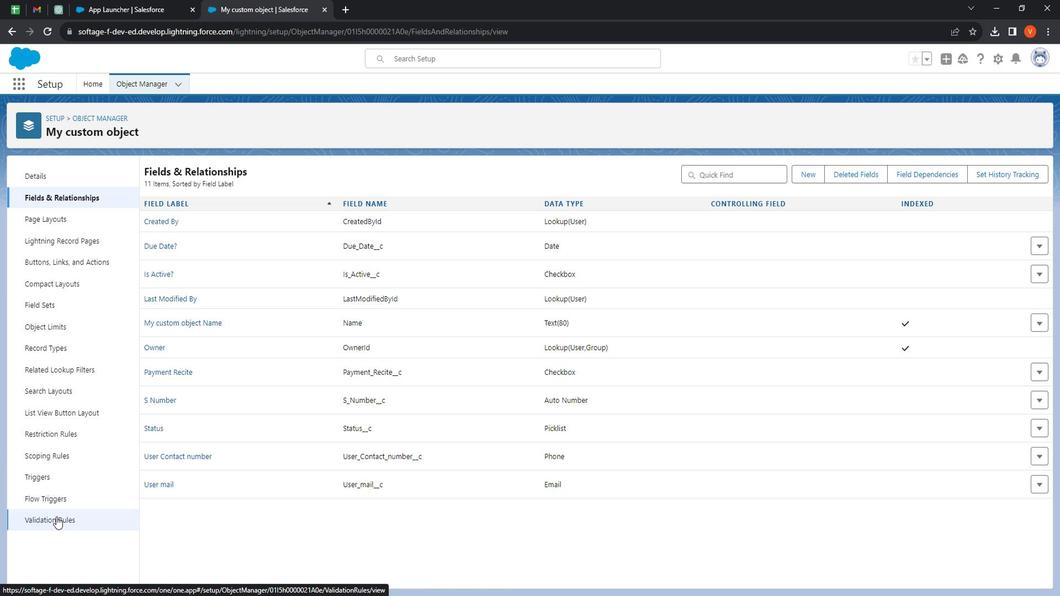 
Action: Mouse moved to (72, 499)
Screenshot: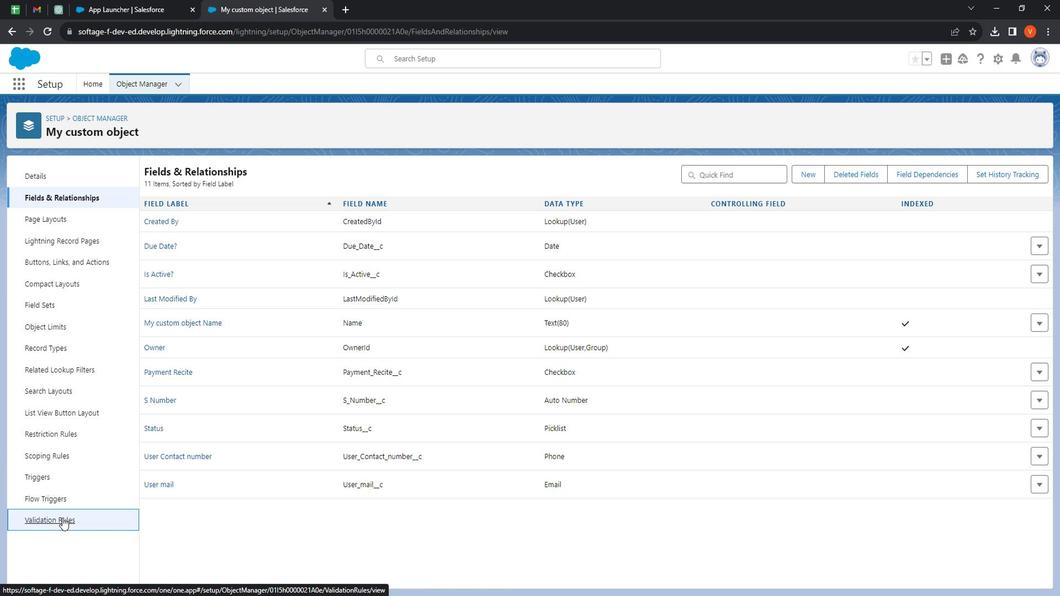 
Action: Mouse pressed left at (72, 499)
Screenshot: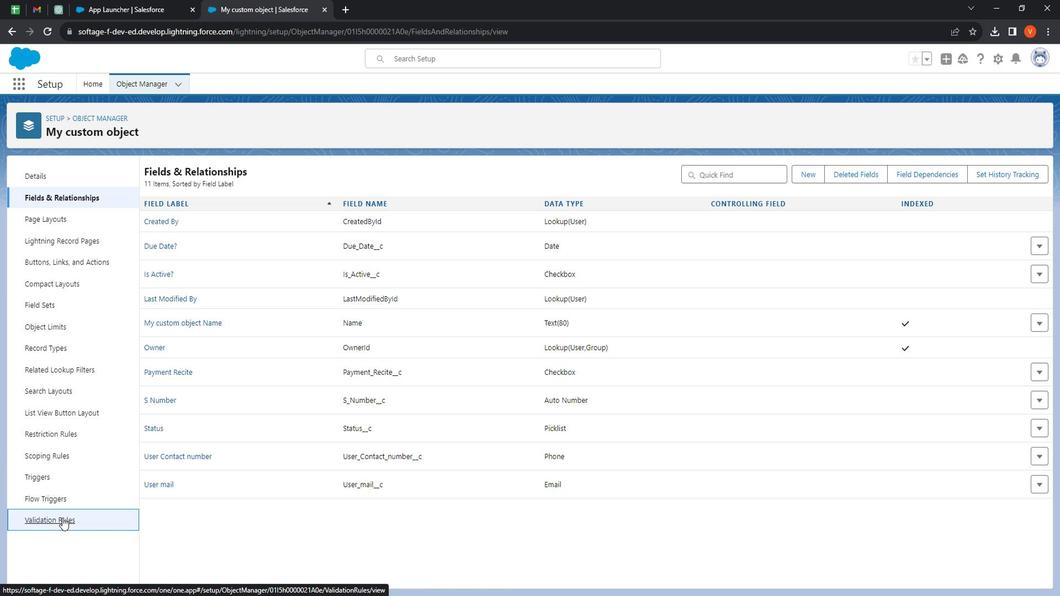 
Action: Mouse moved to (991, 205)
Screenshot: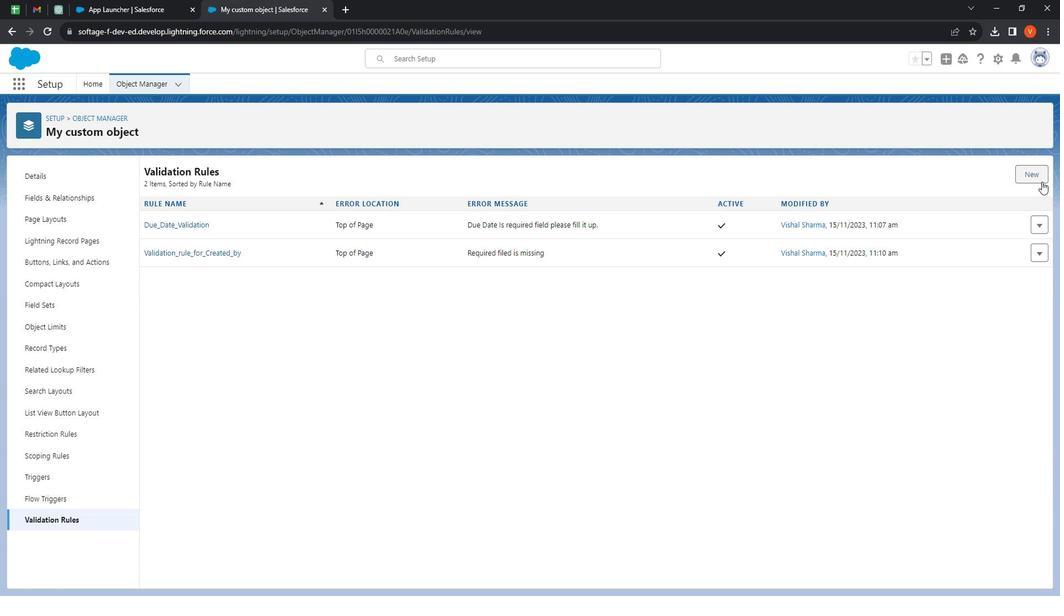 
Action: Mouse pressed left at (991, 205)
Screenshot: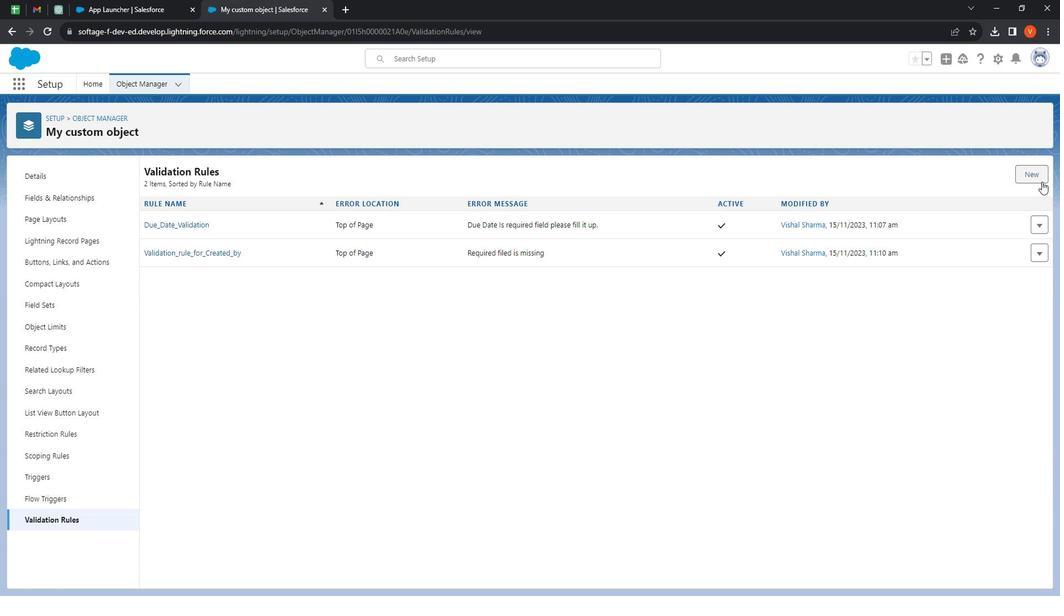 
Action: Mouse moved to (450, 373)
Screenshot: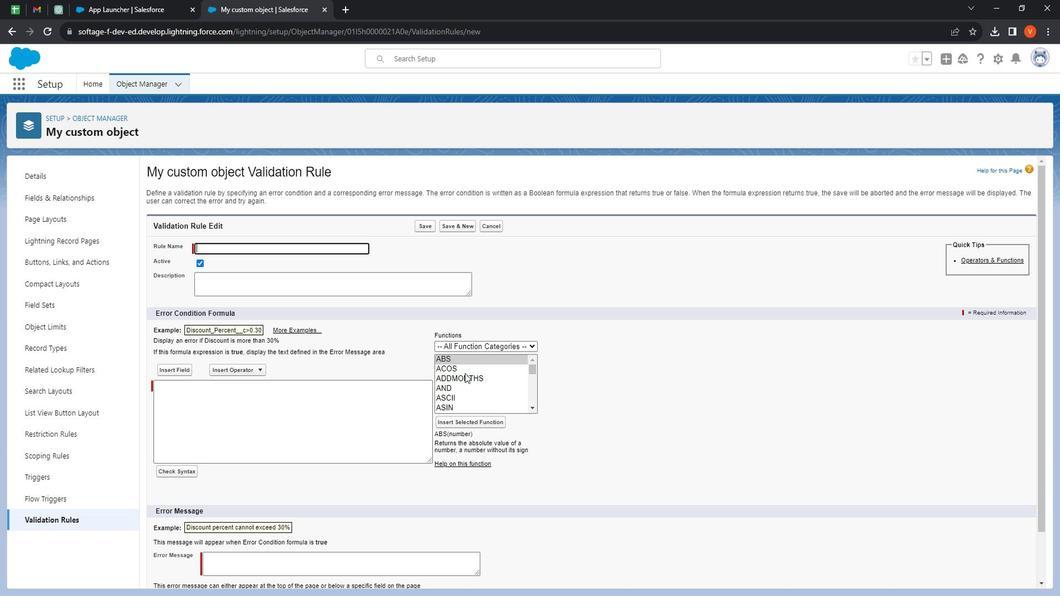
Action: Mouse pressed left at (450, 373)
